 Task: Research Airbnb properties in Haifa, Israel from 1st December, 2023 to 5th December, 2023 for 1 adult.1  bedroom having 1 bed and 1 bathroom. Property type can be flat. Amenities needed are: wifi, washing machine. Booking option can be shelf check-in. Look for 4 properties as per requirement.
Action: Mouse moved to (477, 119)
Screenshot: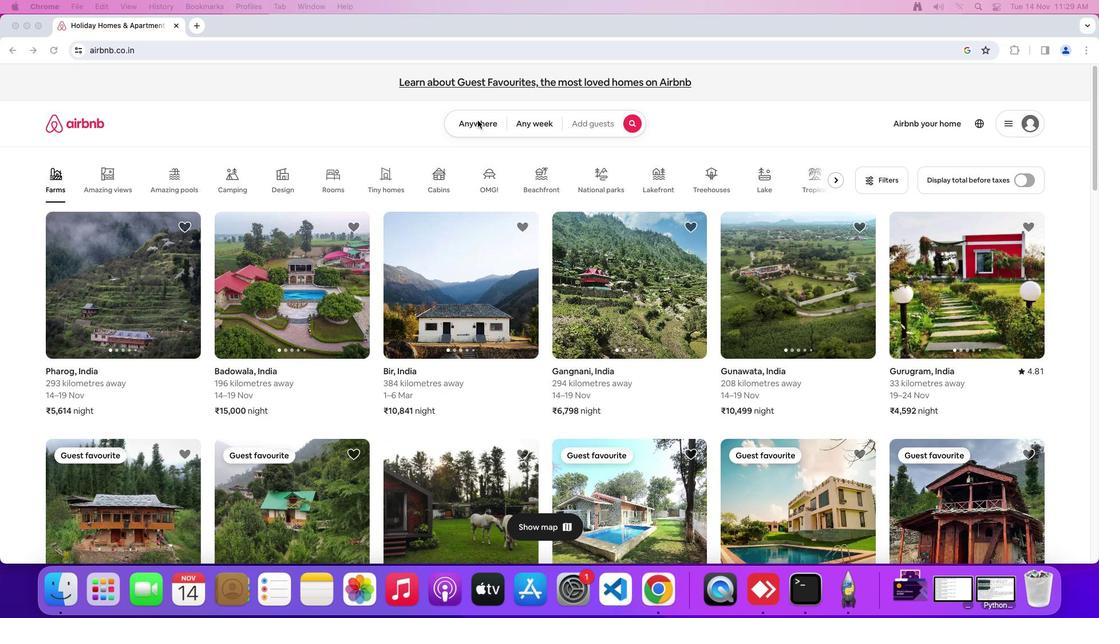 
Action: Mouse pressed left at (477, 119)
Screenshot: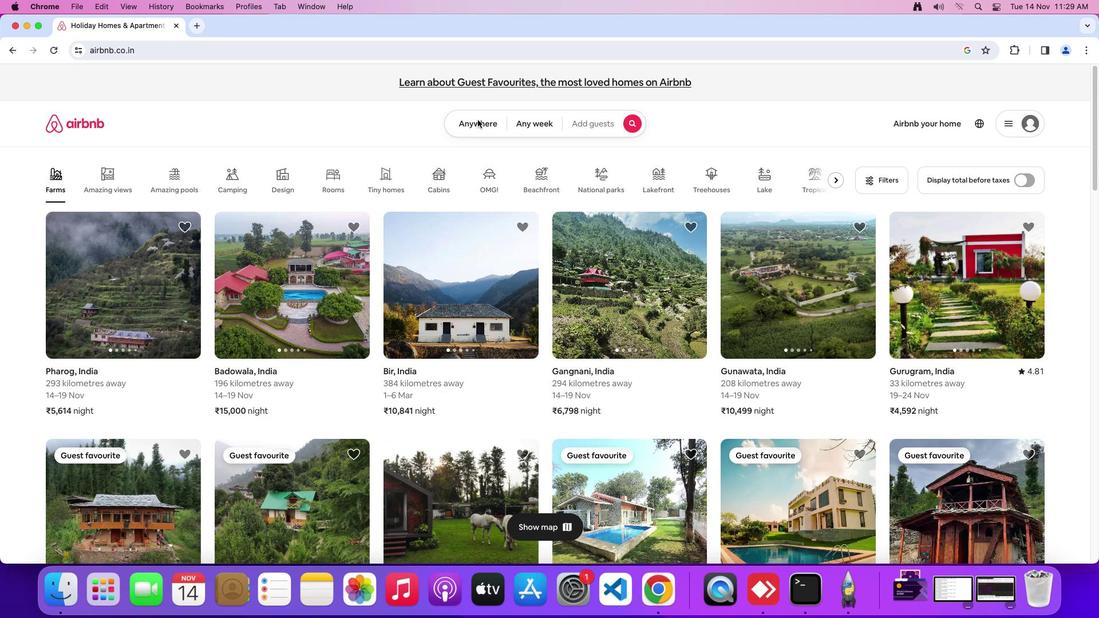 
Action: Mouse moved to (476, 120)
Screenshot: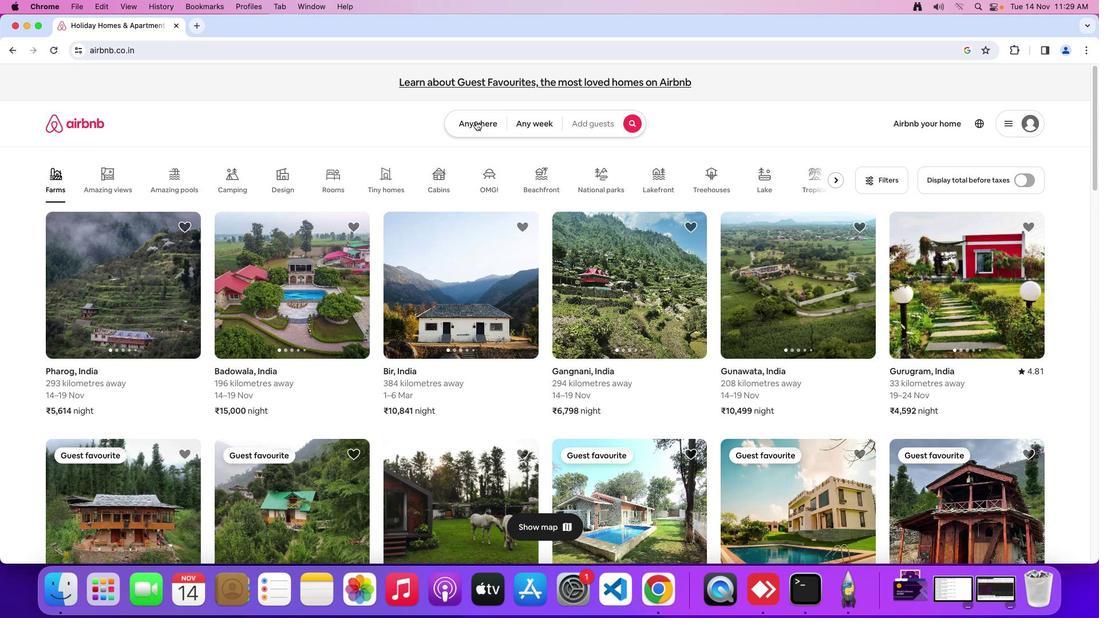 
Action: Mouse pressed left at (476, 120)
Screenshot: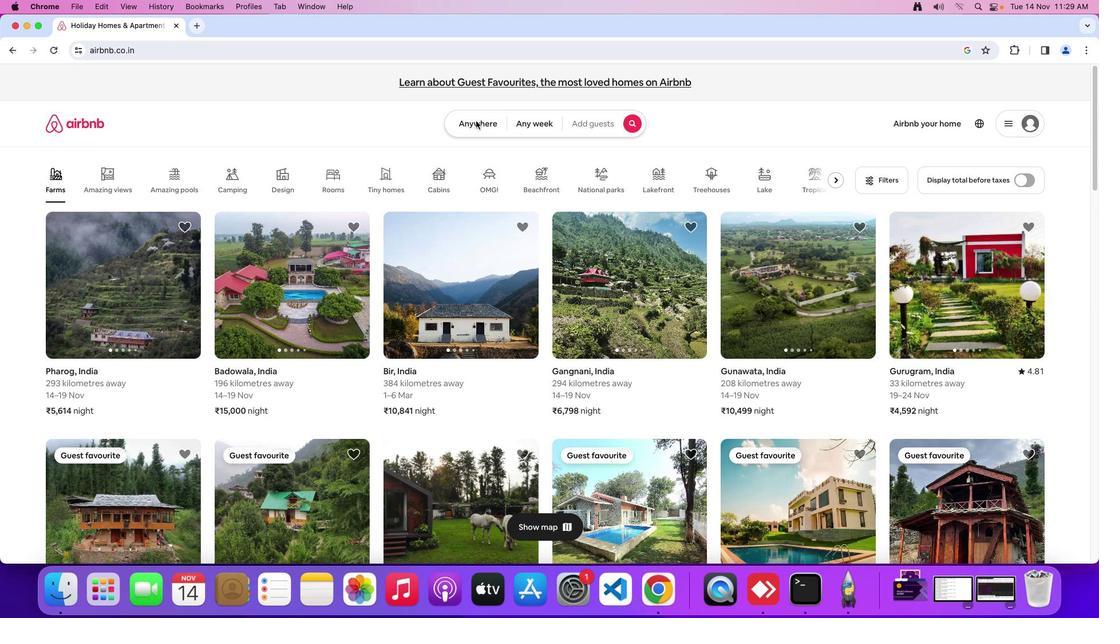 
Action: Mouse moved to (390, 169)
Screenshot: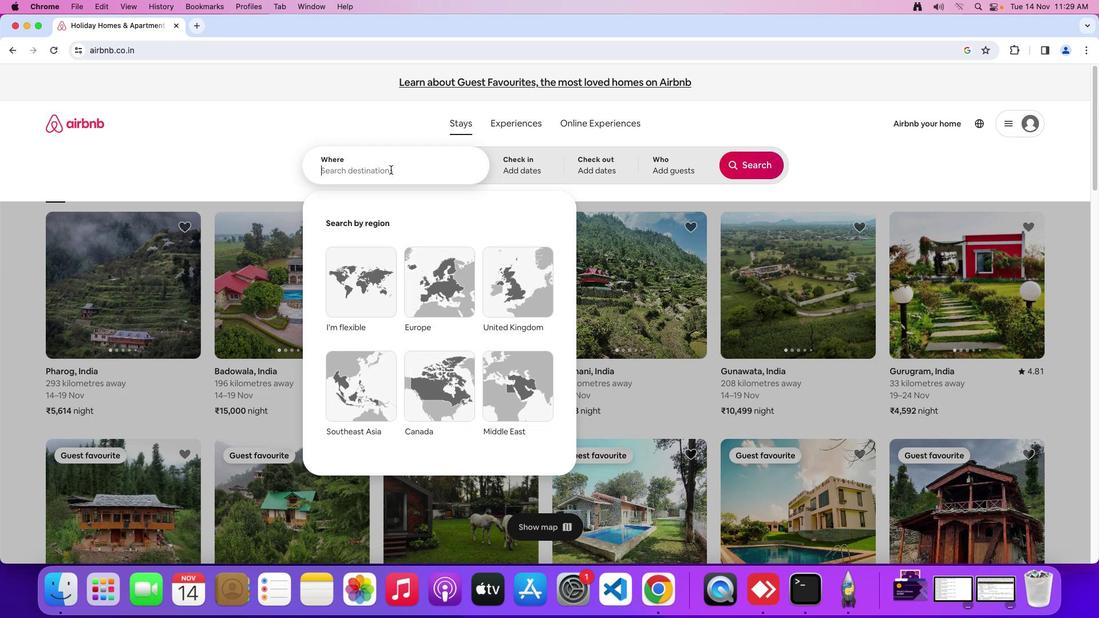
Action: Mouse pressed left at (390, 169)
Screenshot: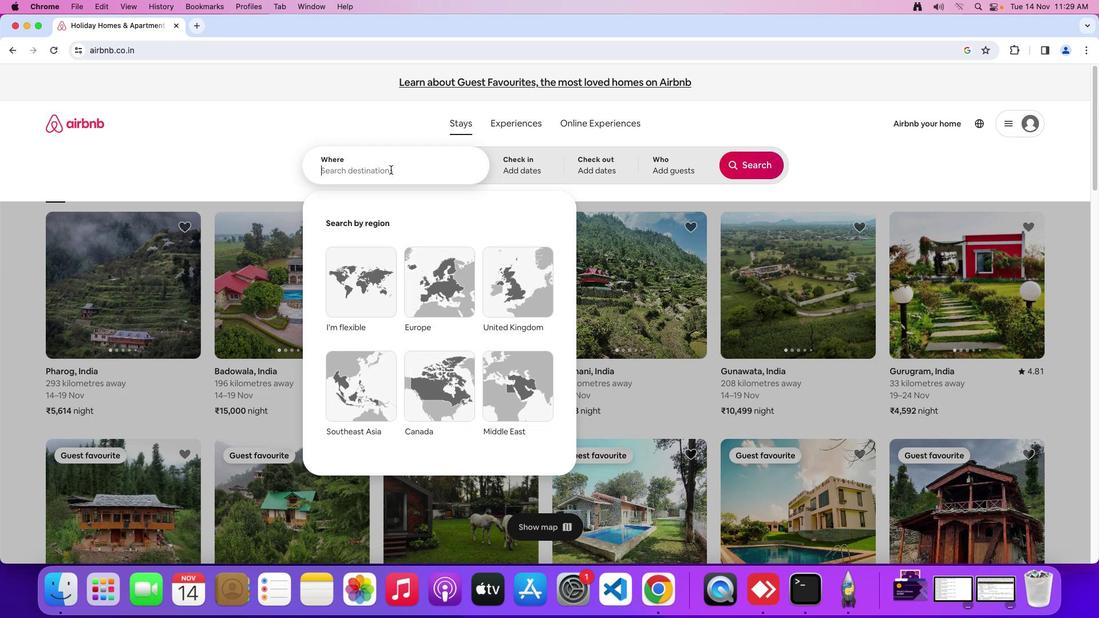 
Action: Mouse moved to (400, 201)
Screenshot: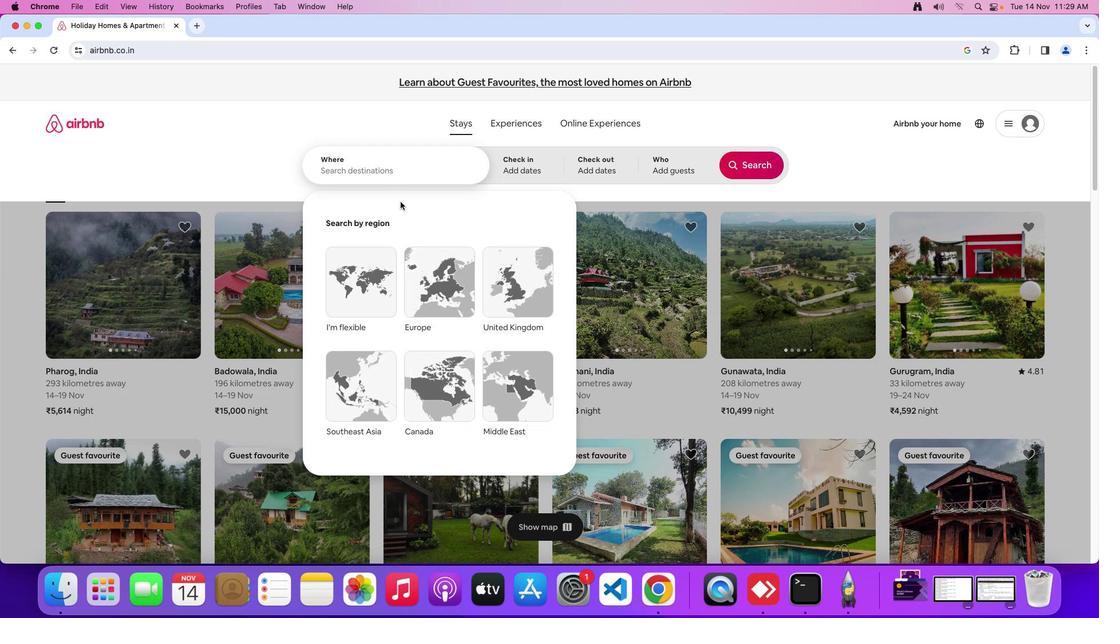 
Action: Key pressed Key.shift'H''a''i''f''a'','Key.spaceKey.shift'I''s''r''a''e''l'
Screenshot: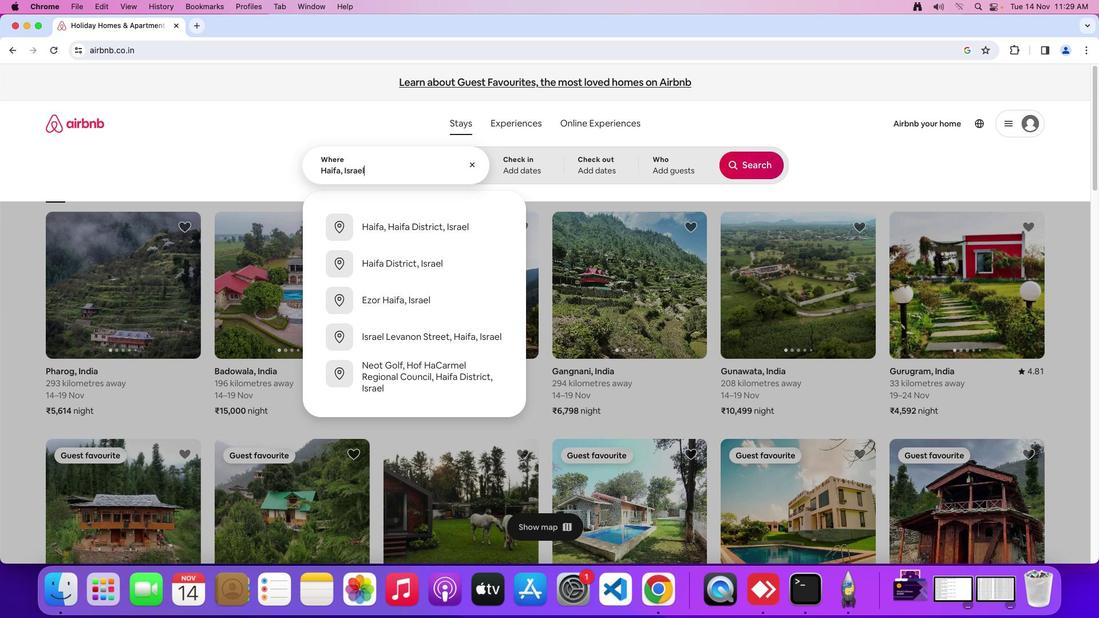 
Action: Mouse moved to (515, 166)
Screenshot: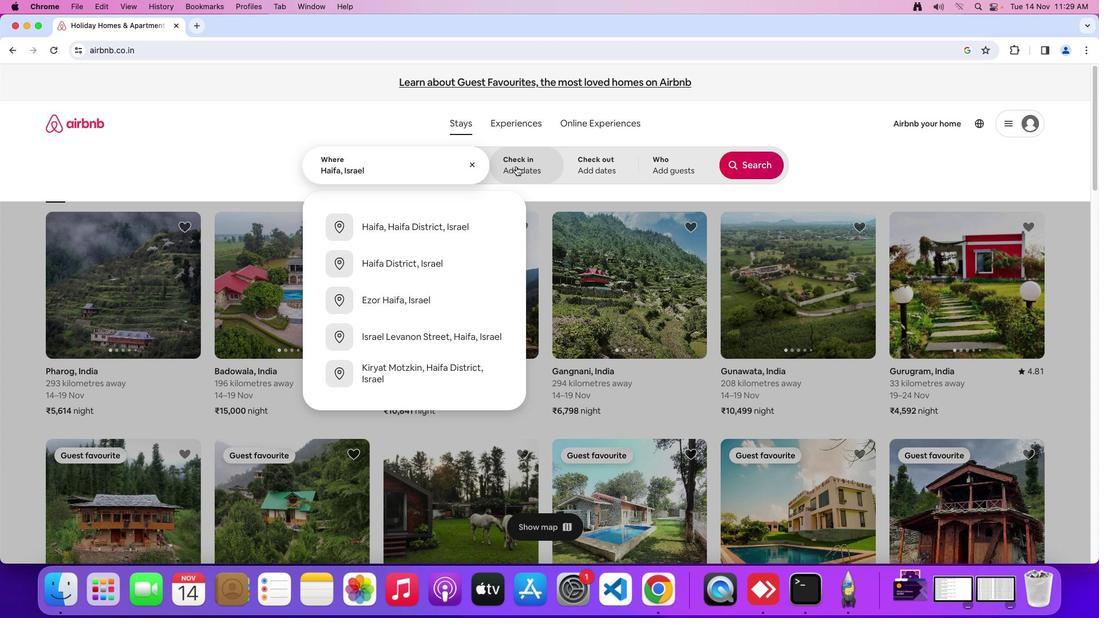 
Action: Mouse pressed left at (515, 166)
Screenshot: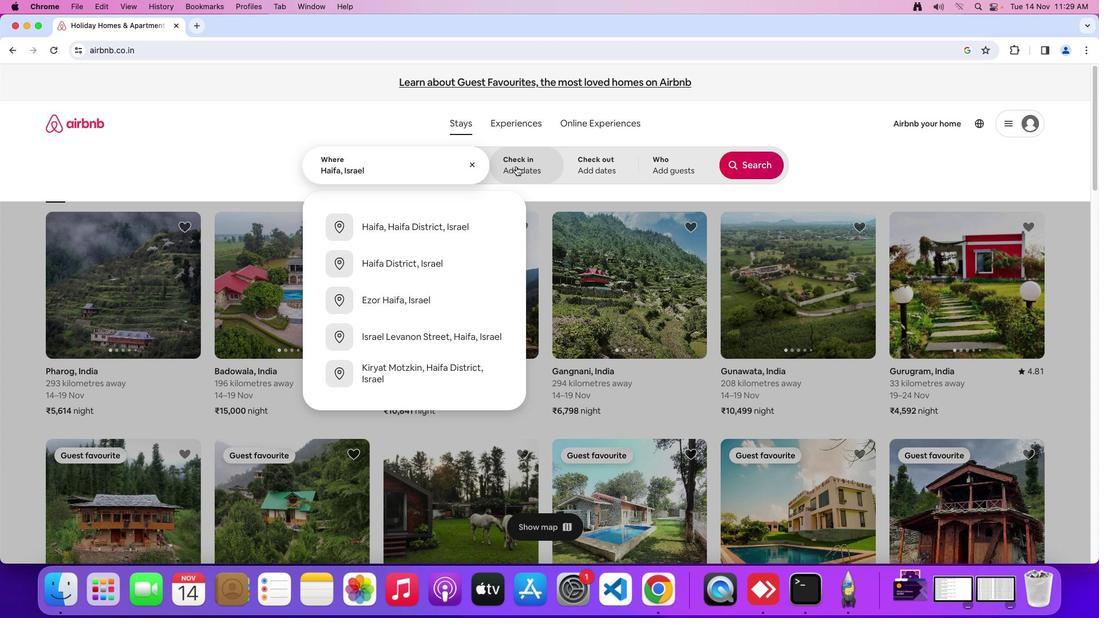 
Action: Mouse moved to (711, 308)
Screenshot: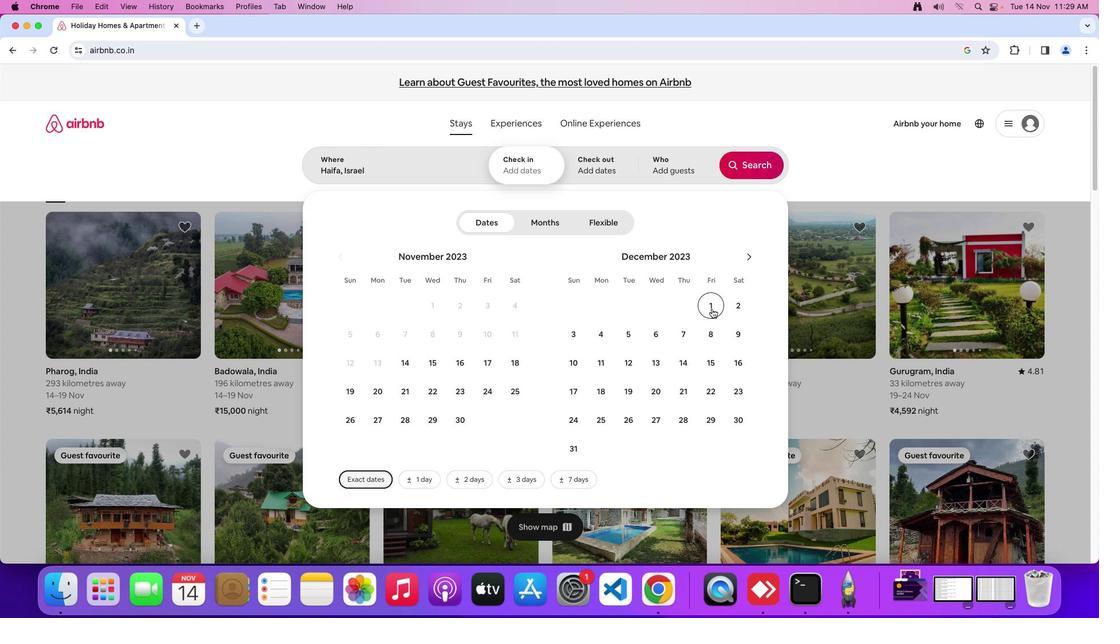 
Action: Mouse pressed left at (711, 308)
Screenshot: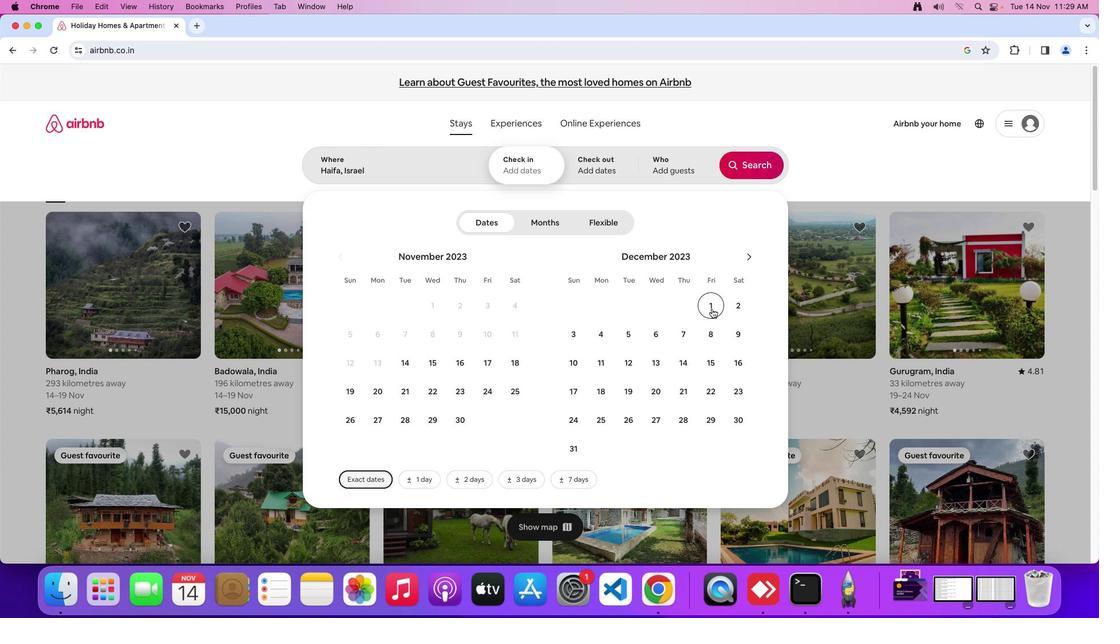 
Action: Mouse moved to (710, 309)
Screenshot: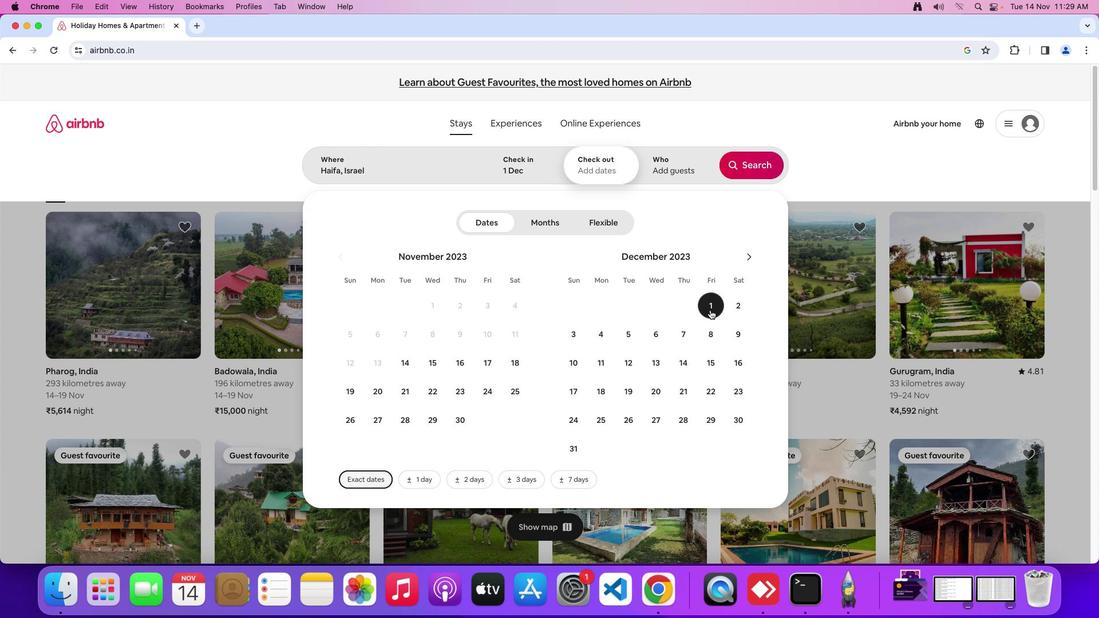 
Action: Mouse scrolled (710, 309) with delta (0, 0)
Screenshot: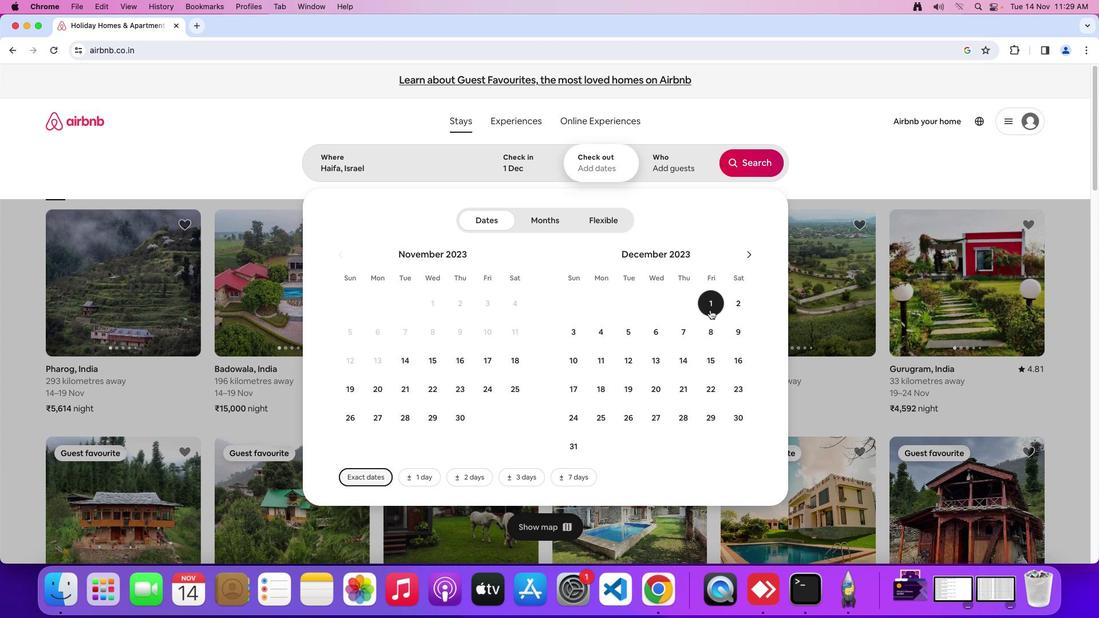 
Action: Mouse moved to (710, 309)
Screenshot: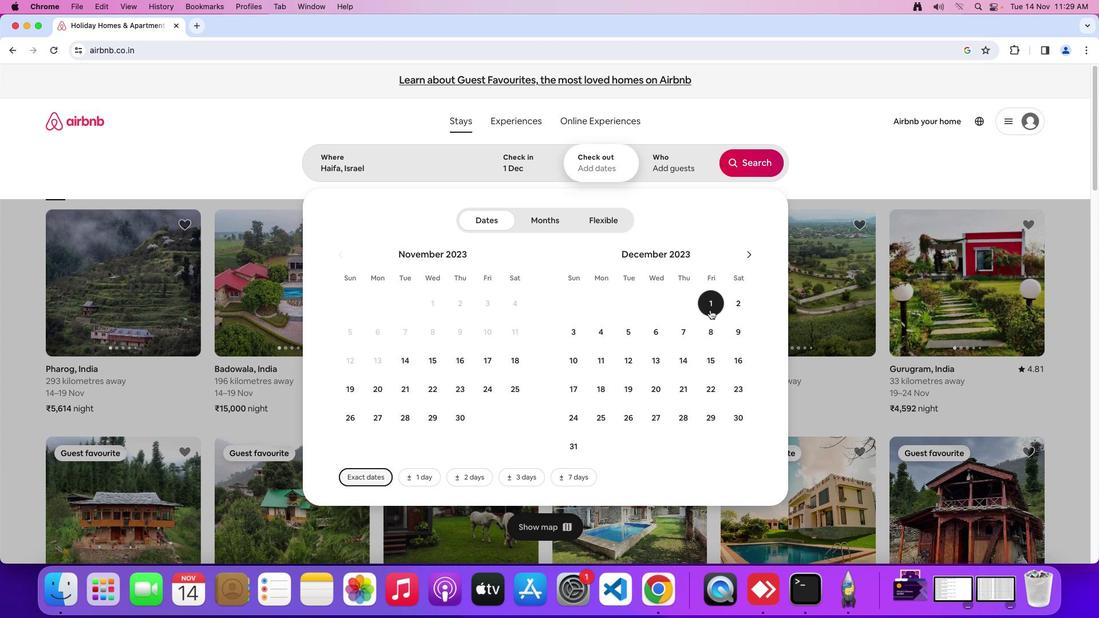 
Action: Mouse scrolled (710, 309) with delta (0, 0)
Screenshot: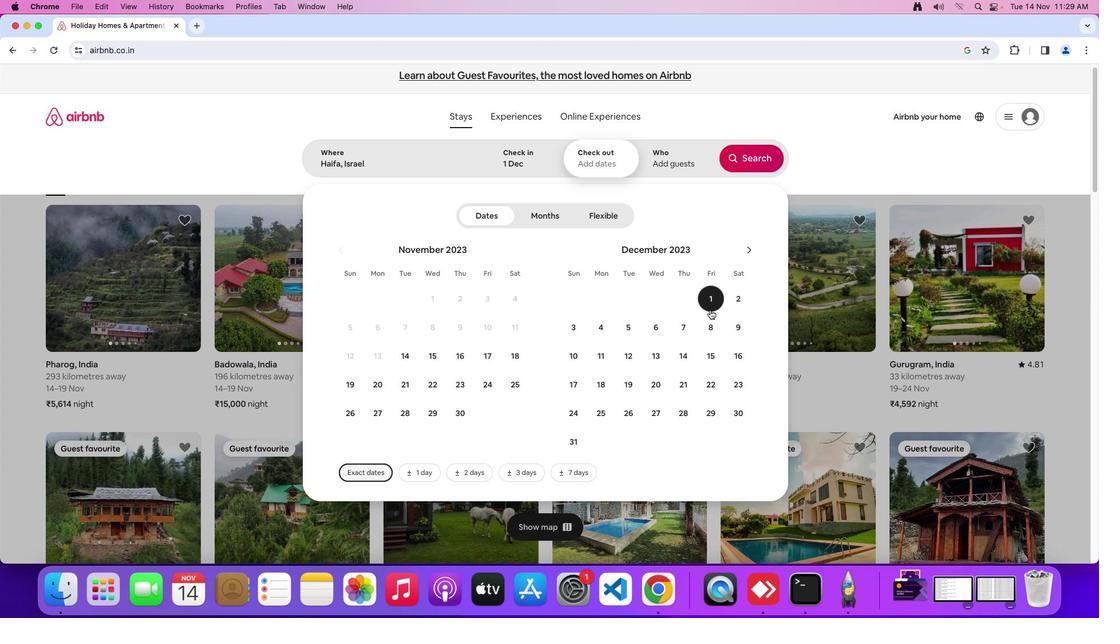 
Action: Mouse scrolled (710, 309) with delta (0, 0)
Screenshot: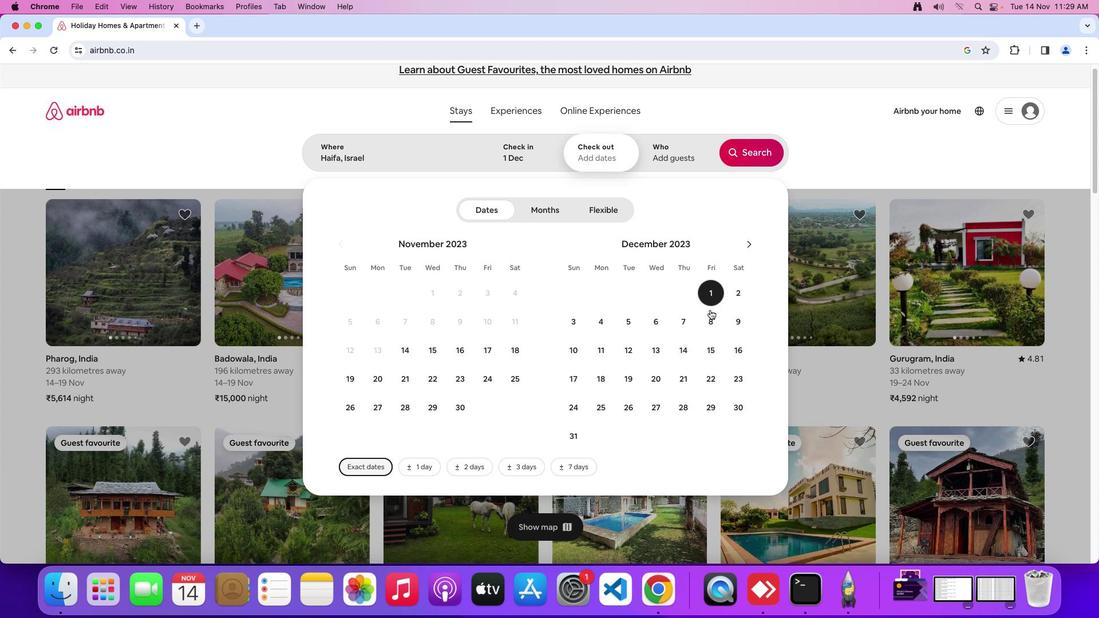 
Action: Mouse moved to (709, 310)
Screenshot: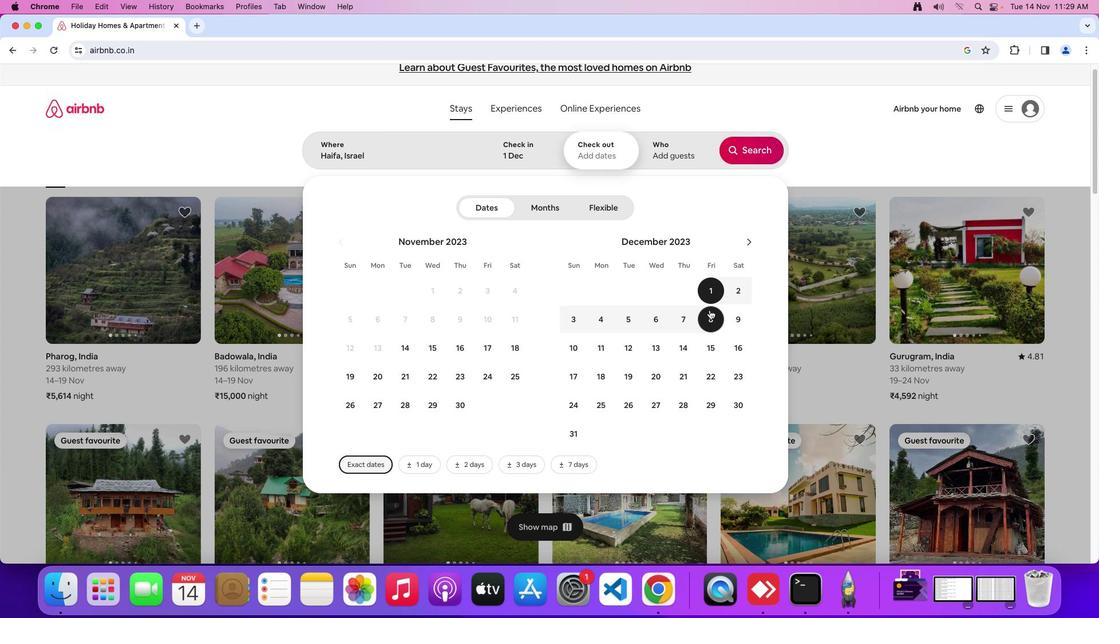 
Action: Mouse scrolled (709, 310) with delta (0, 0)
Screenshot: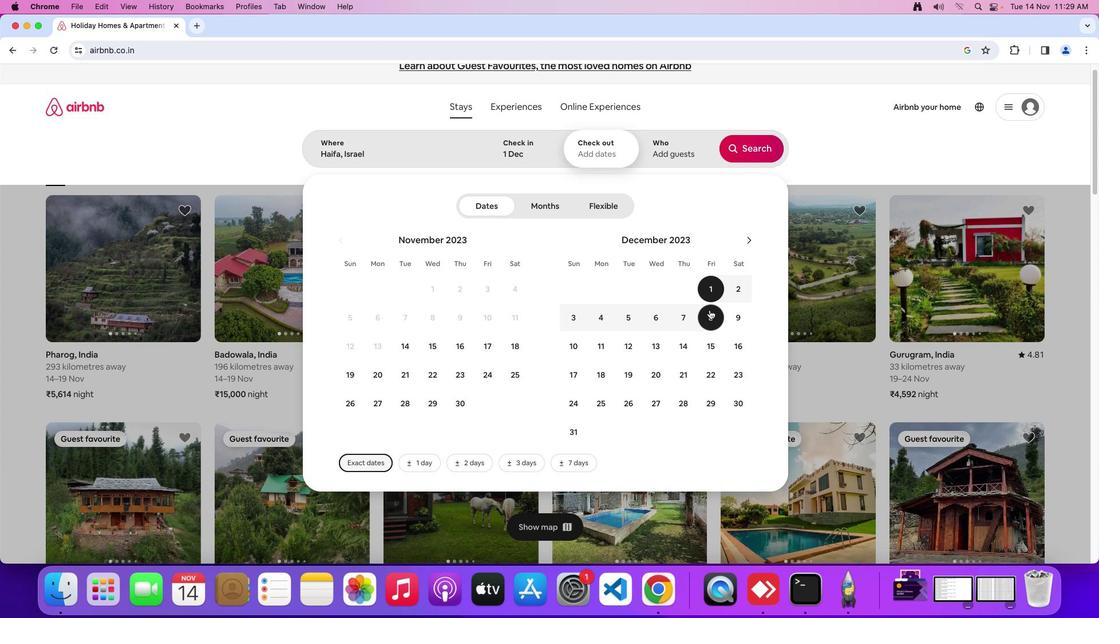 
Action: Mouse scrolled (709, 310) with delta (0, 0)
Screenshot: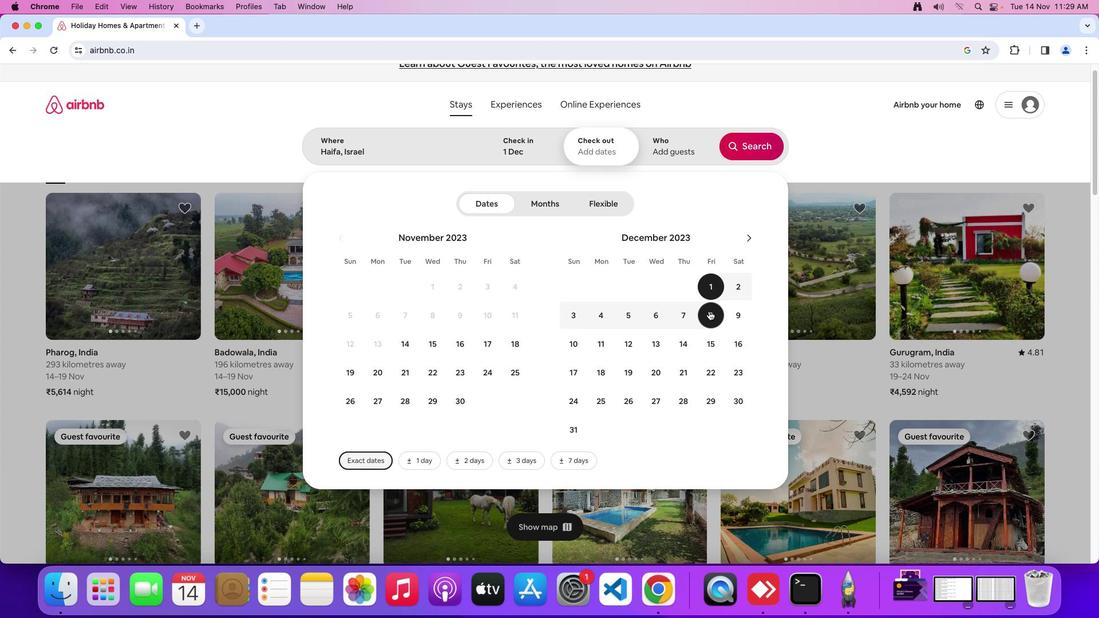 
Action: Mouse moved to (621, 313)
Screenshot: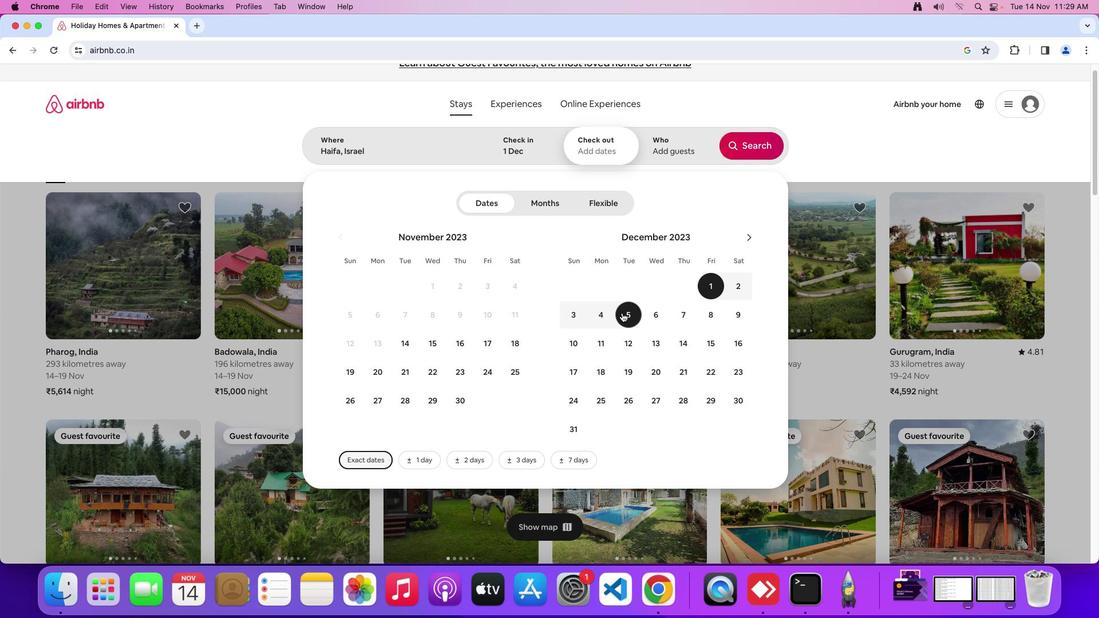 
Action: Mouse pressed left at (621, 313)
Screenshot: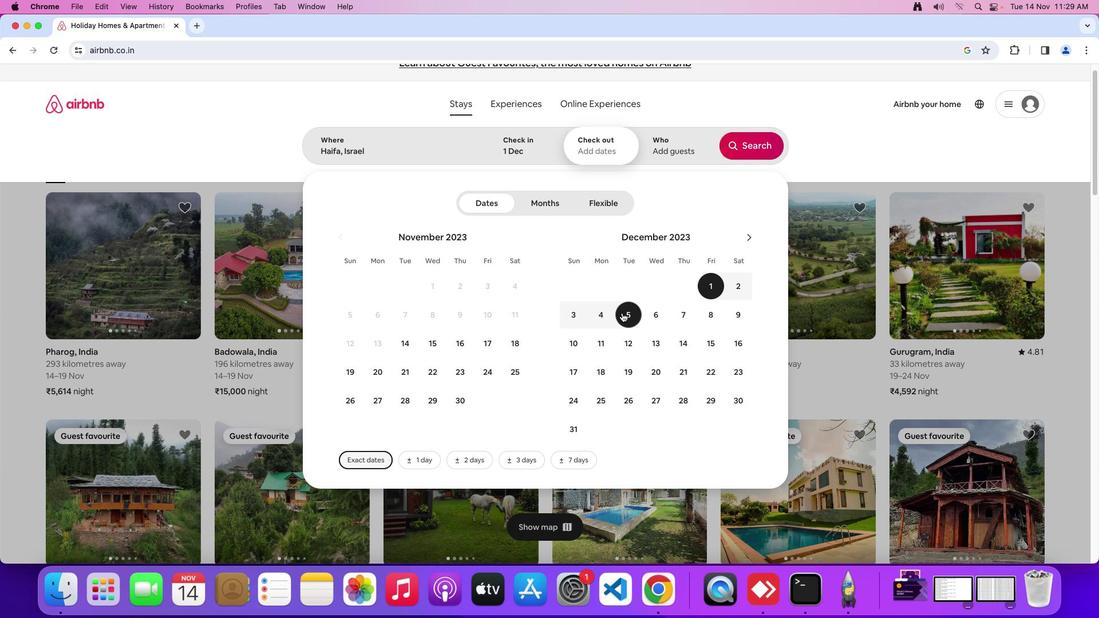 
Action: Mouse moved to (665, 136)
Screenshot: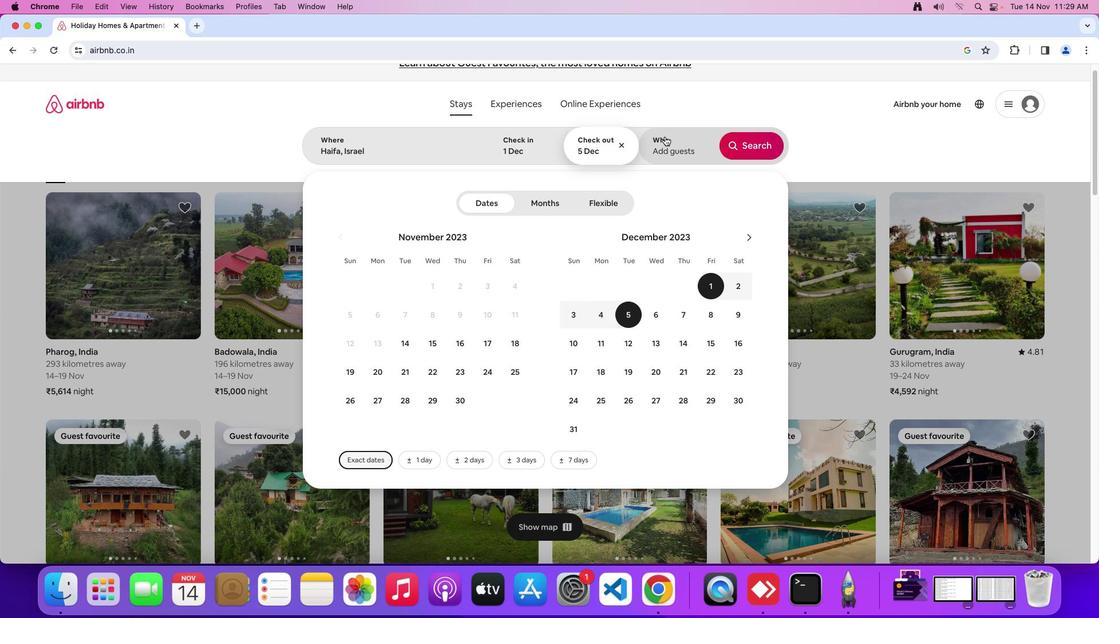 
Action: Mouse pressed left at (665, 136)
Screenshot: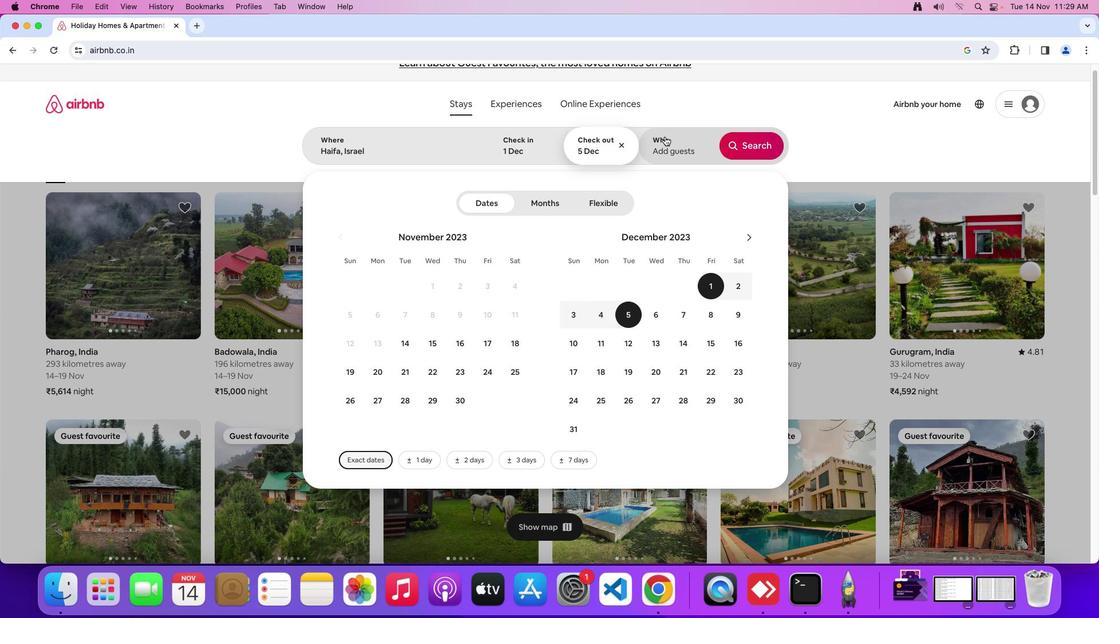 
Action: Mouse moved to (756, 201)
Screenshot: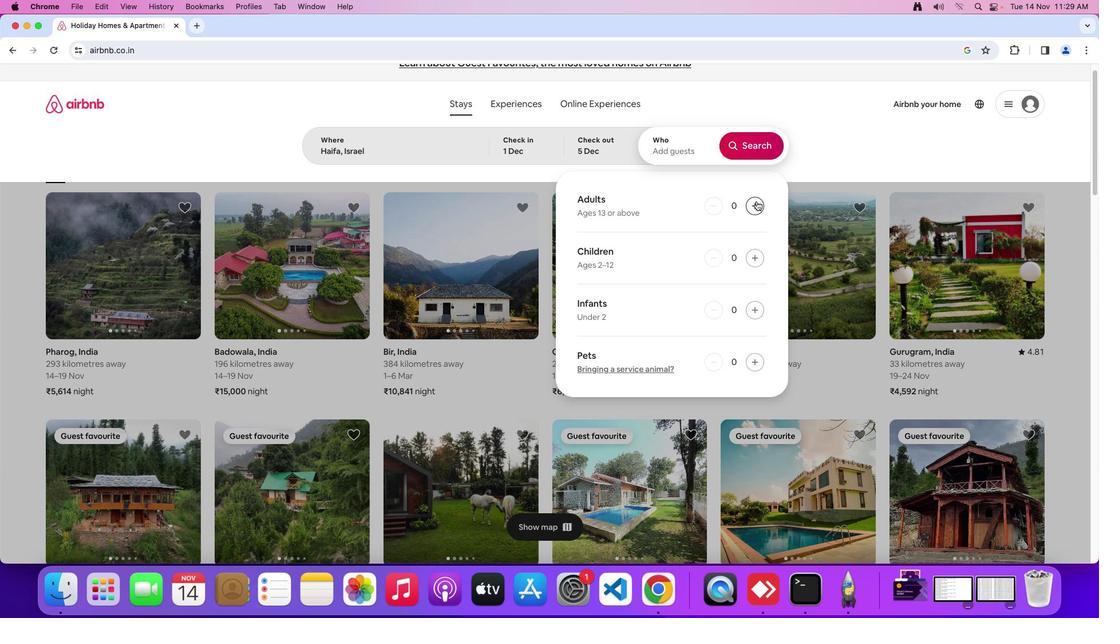 
Action: Mouse pressed left at (756, 201)
Screenshot: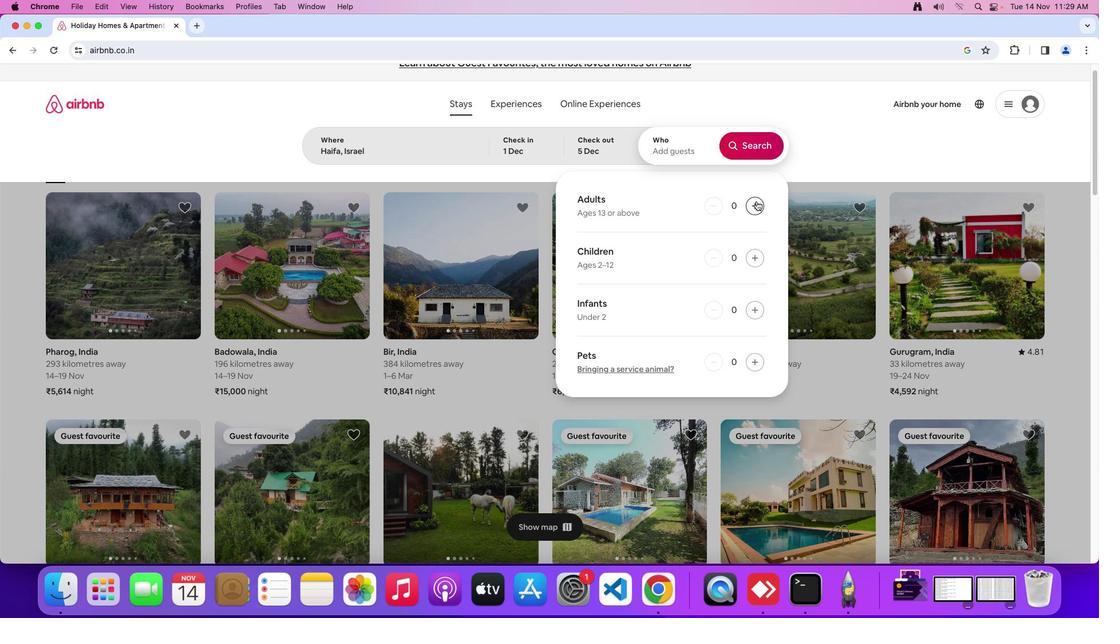 
Action: Mouse moved to (705, 227)
Screenshot: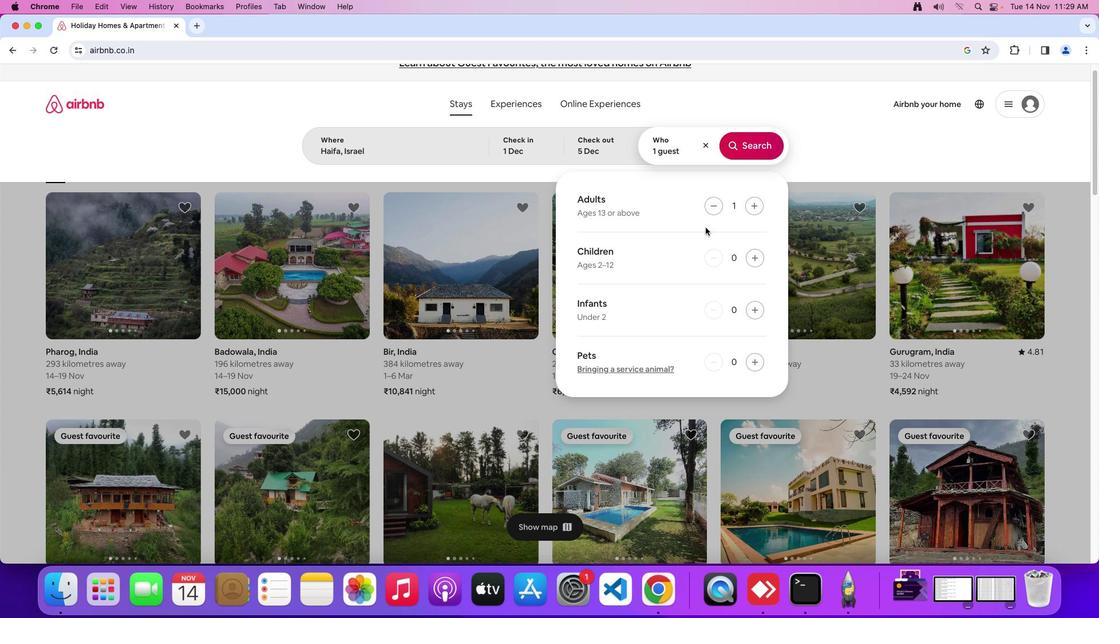
Action: Mouse scrolled (705, 227) with delta (0, 0)
Screenshot: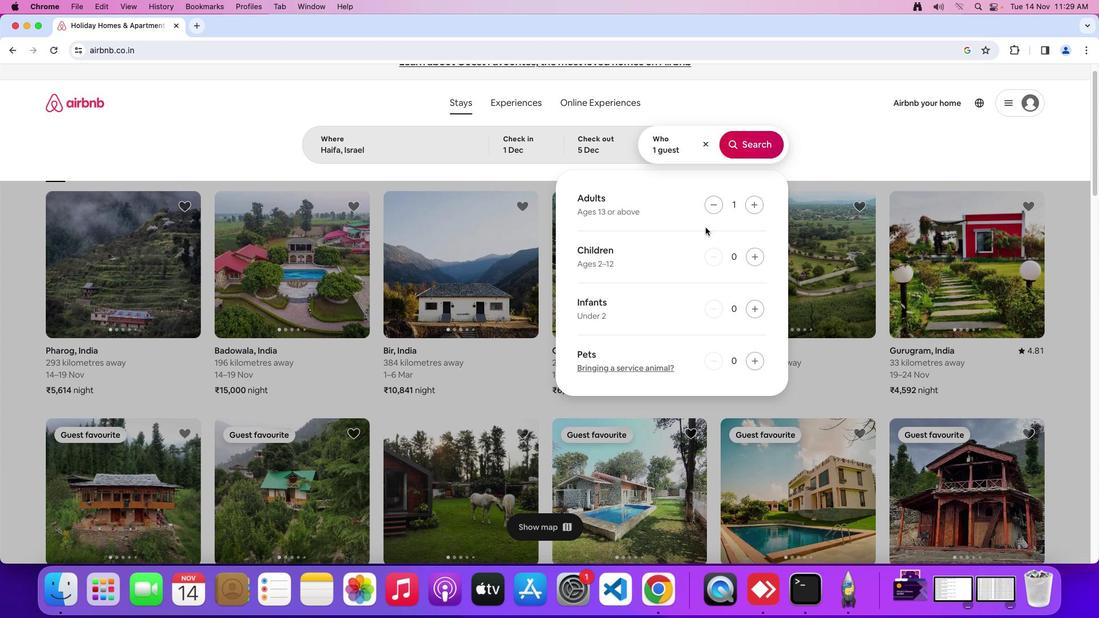 
Action: Mouse scrolled (705, 227) with delta (0, 0)
Screenshot: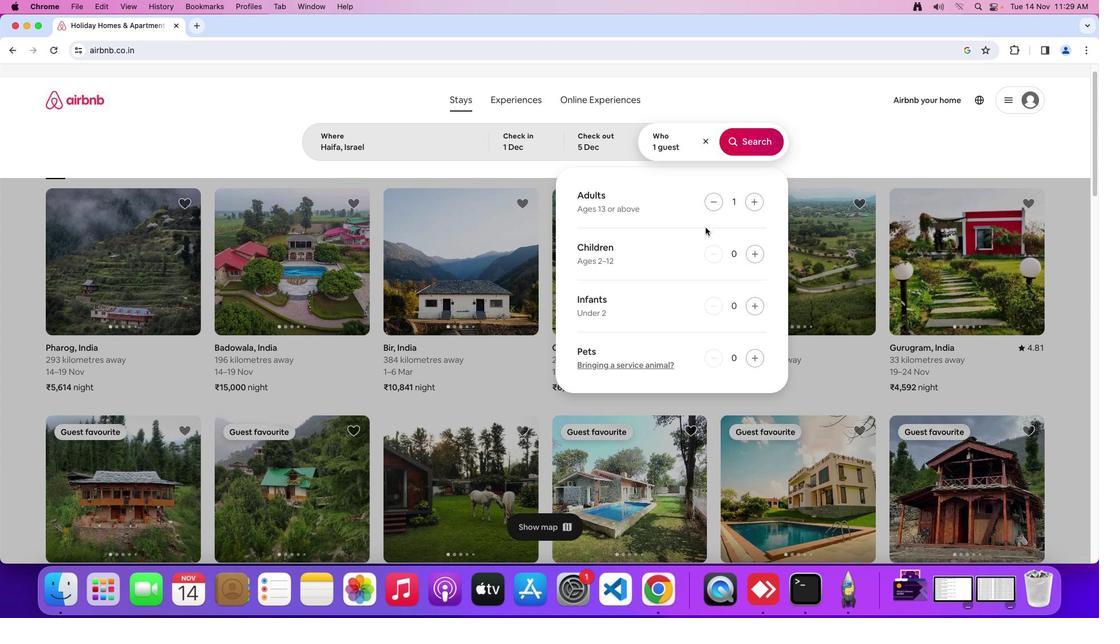 
Action: Mouse moved to (762, 145)
Screenshot: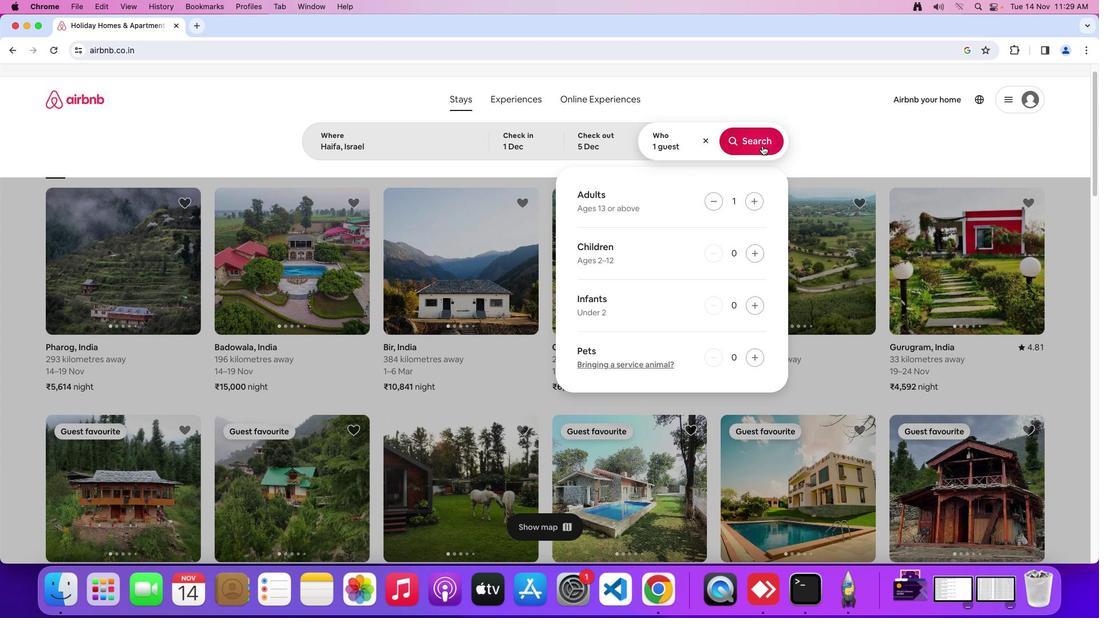 
Action: Mouse pressed left at (762, 145)
Screenshot: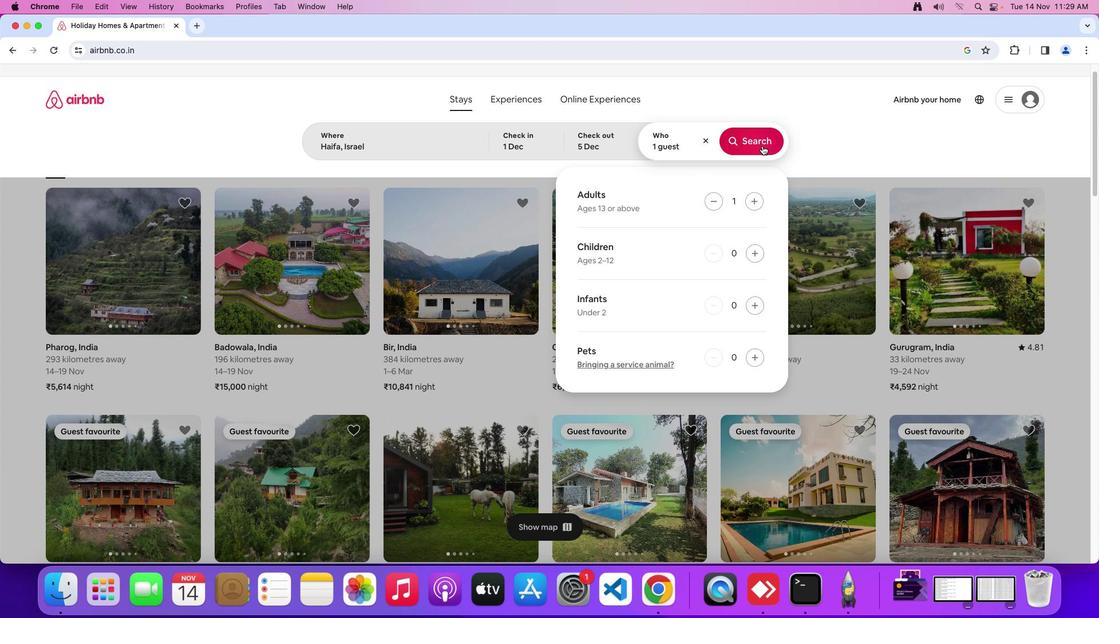 
Action: Mouse moved to (899, 132)
Screenshot: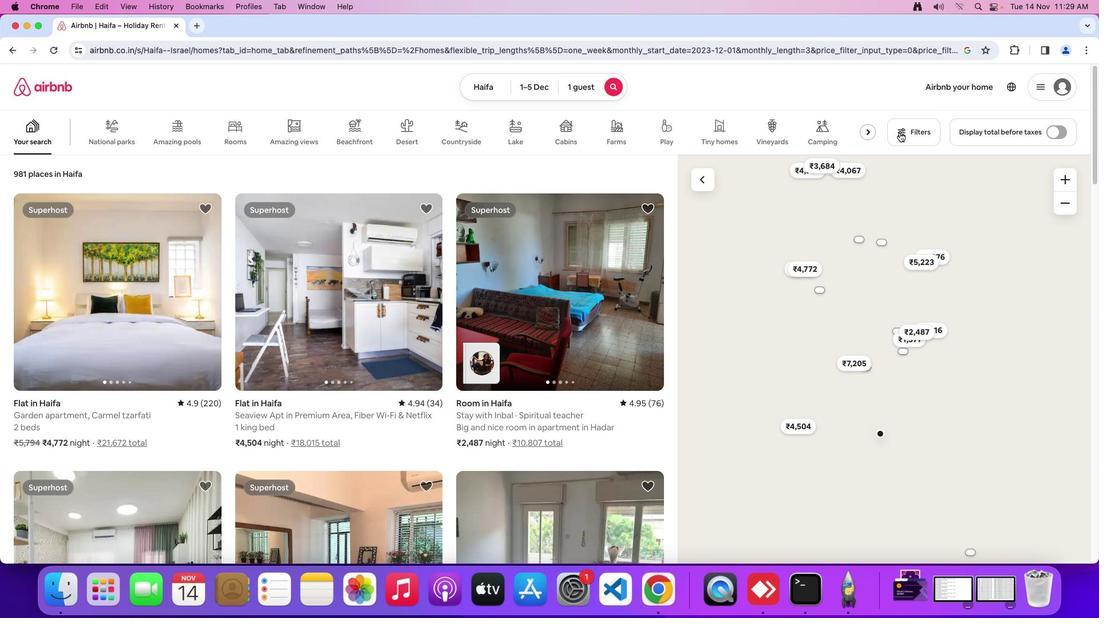 
Action: Mouse pressed left at (899, 132)
Screenshot: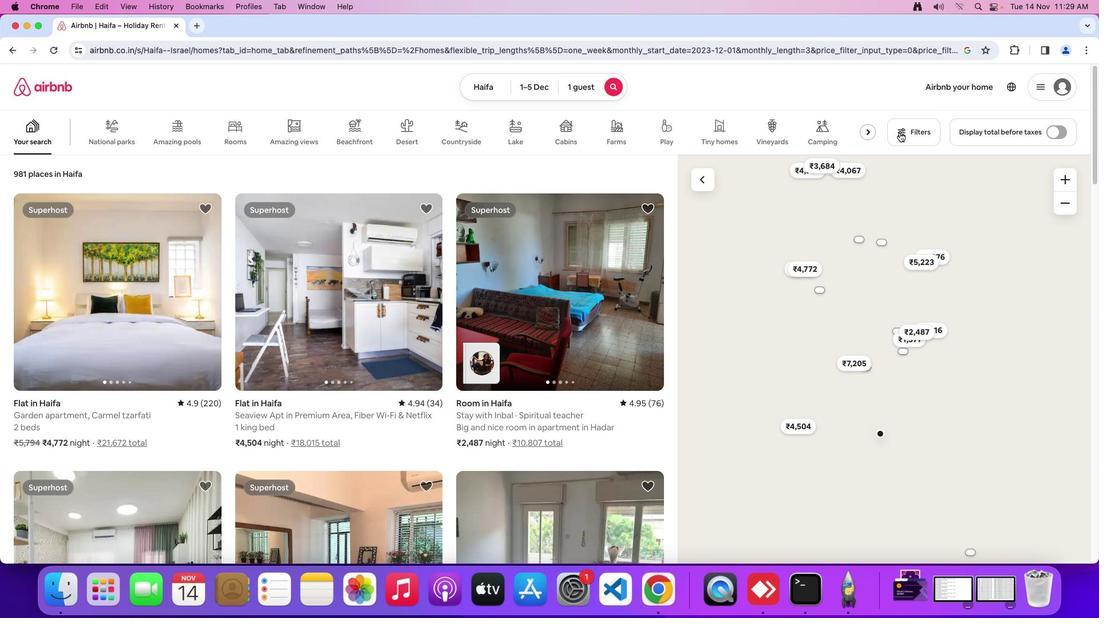 
Action: Mouse moved to (505, 268)
Screenshot: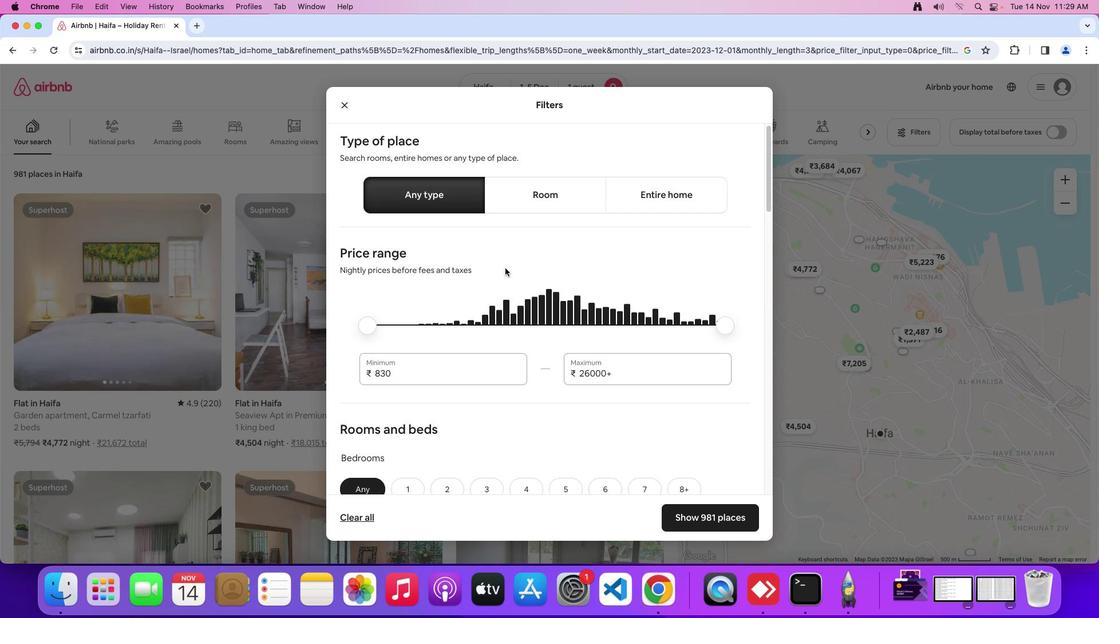 
Action: Mouse scrolled (505, 268) with delta (0, 0)
Screenshot: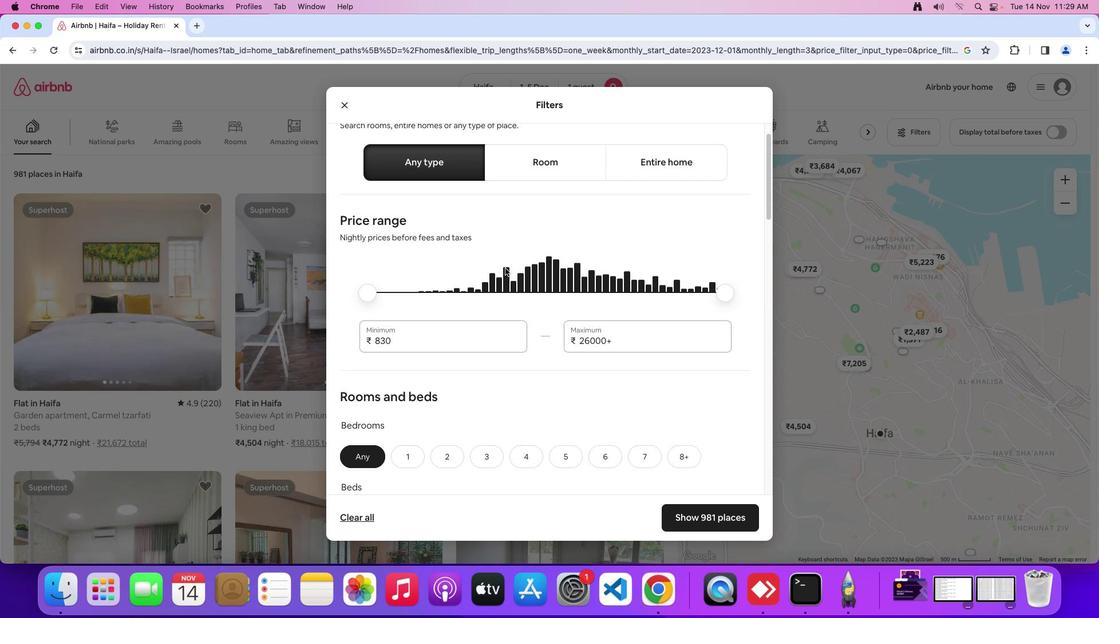 
Action: Mouse scrolled (505, 268) with delta (0, 0)
Screenshot: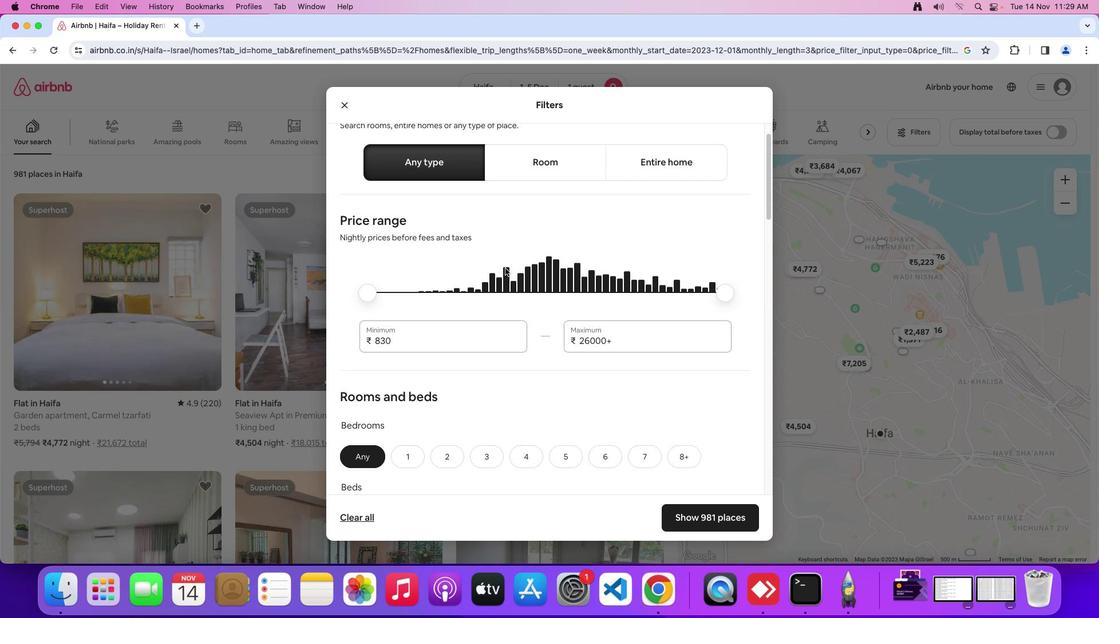 
Action: Mouse scrolled (505, 268) with delta (0, -2)
Screenshot: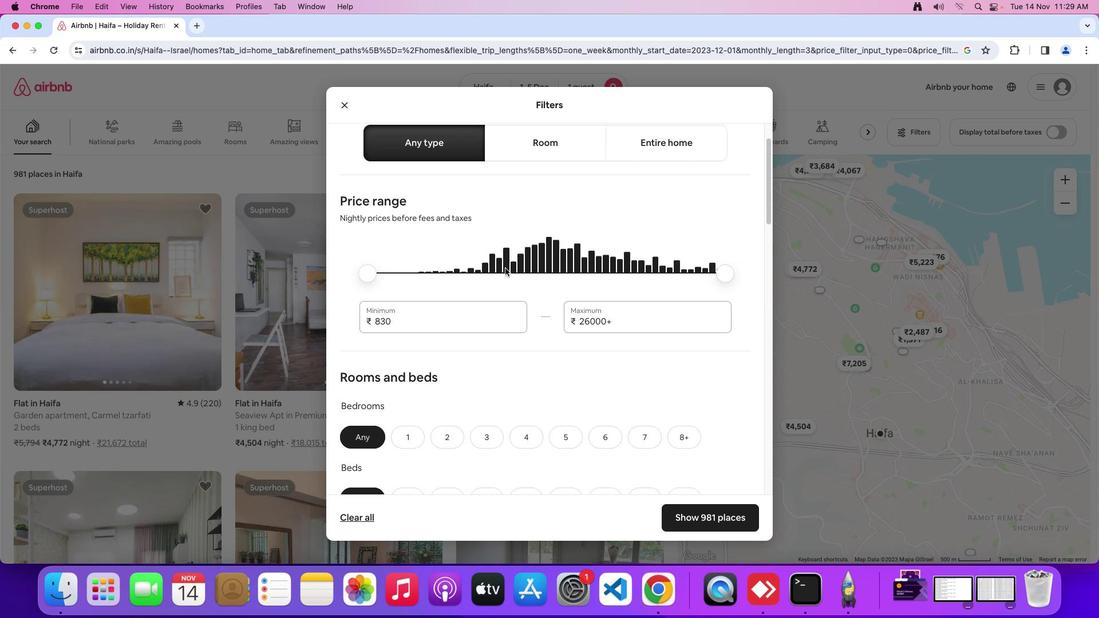 
Action: Mouse moved to (504, 267)
Screenshot: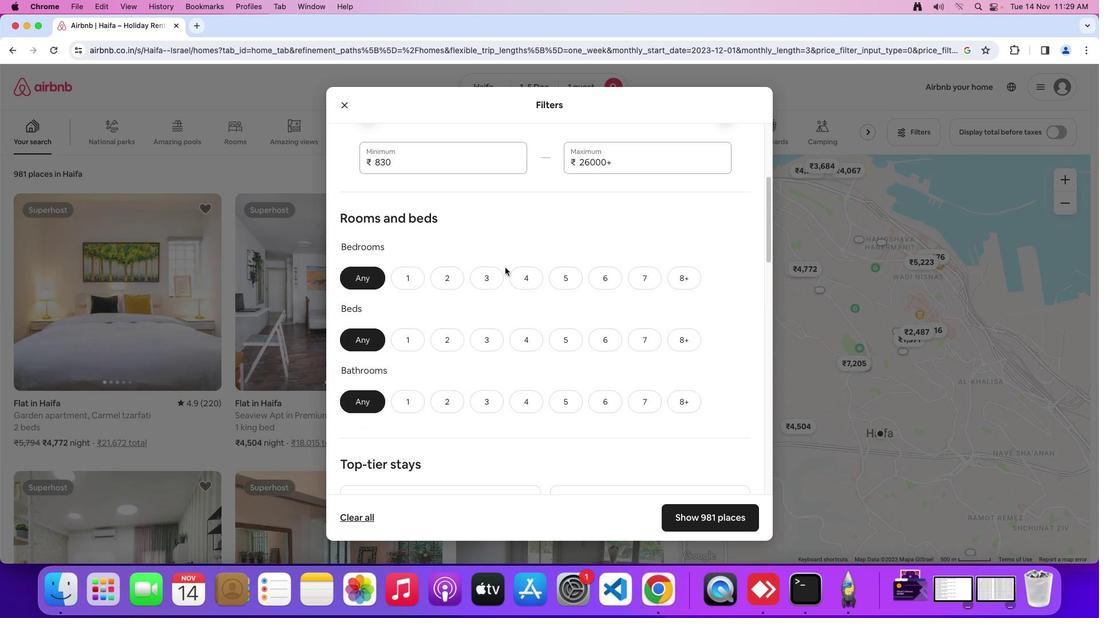 
Action: Mouse scrolled (504, 267) with delta (0, -2)
Screenshot: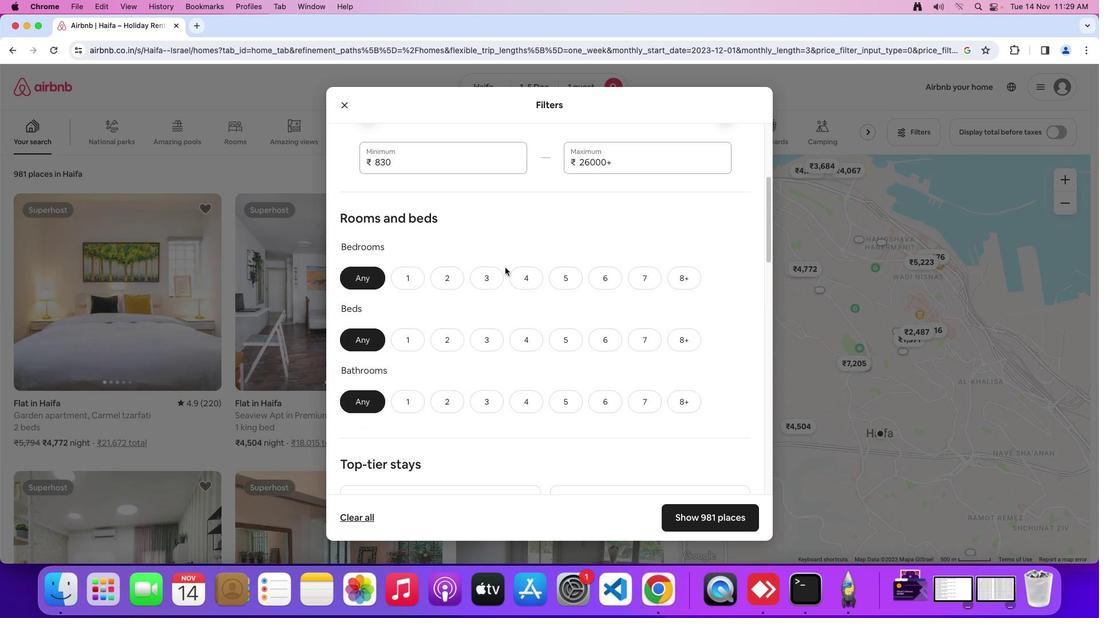 
Action: Mouse moved to (409, 271)
Screenshot: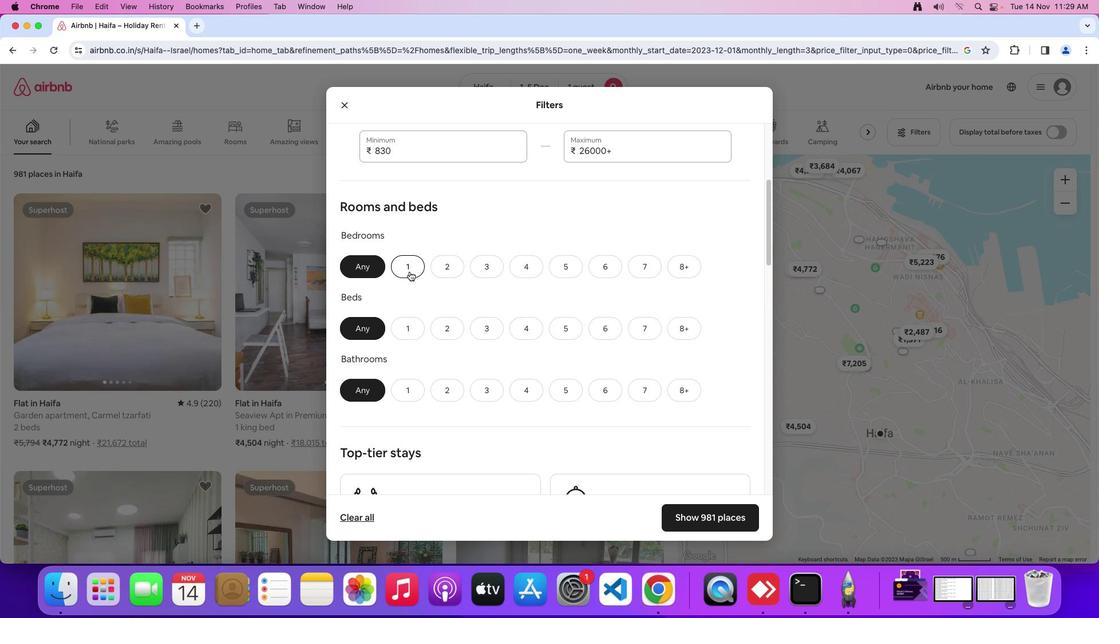 
Action: Mouse pressed left at (409, 271)
Screenshot: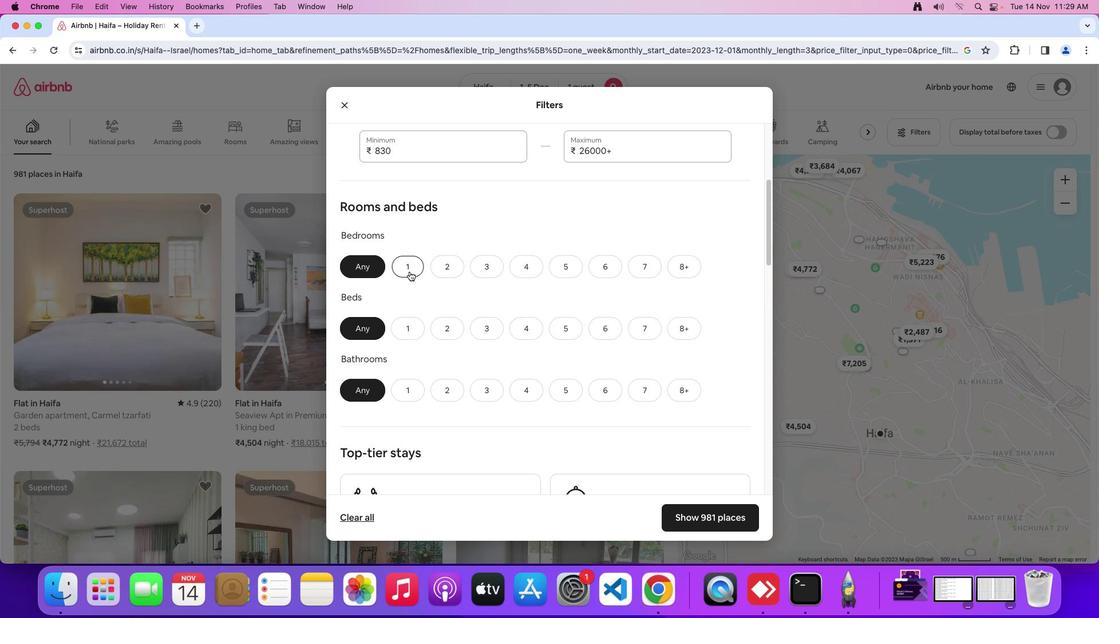 
Action: Mouse moved to (410, 301)
Screenshot: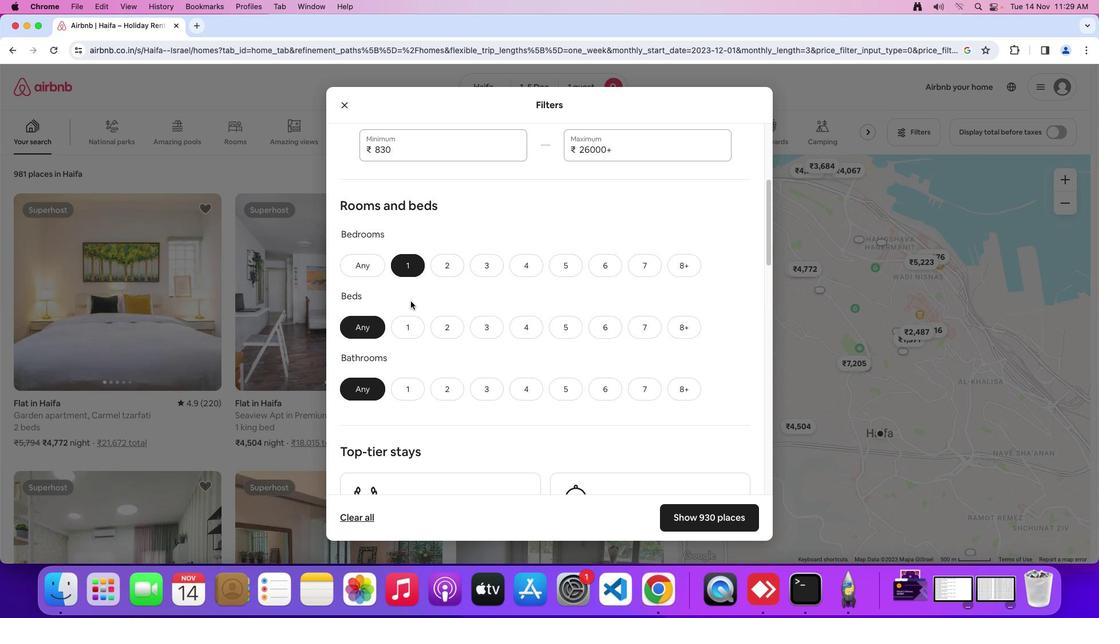 
Action: Mouse scrolled (410, 301) with delta (0, 0)
Screenshot: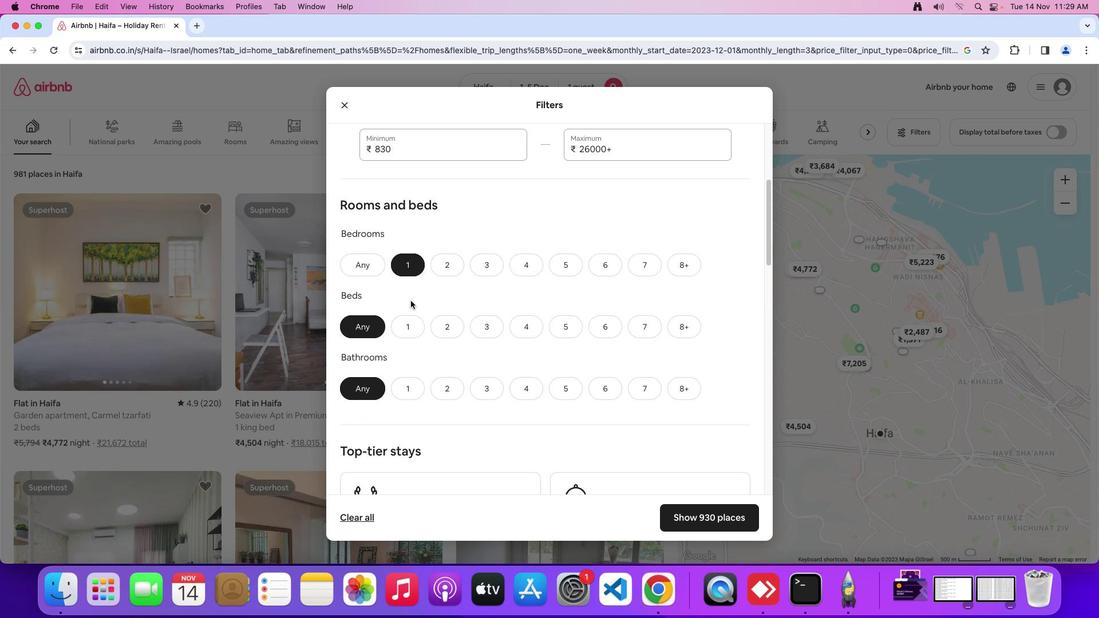 
Action: Mouse moved to (410, 301)
Screenshot: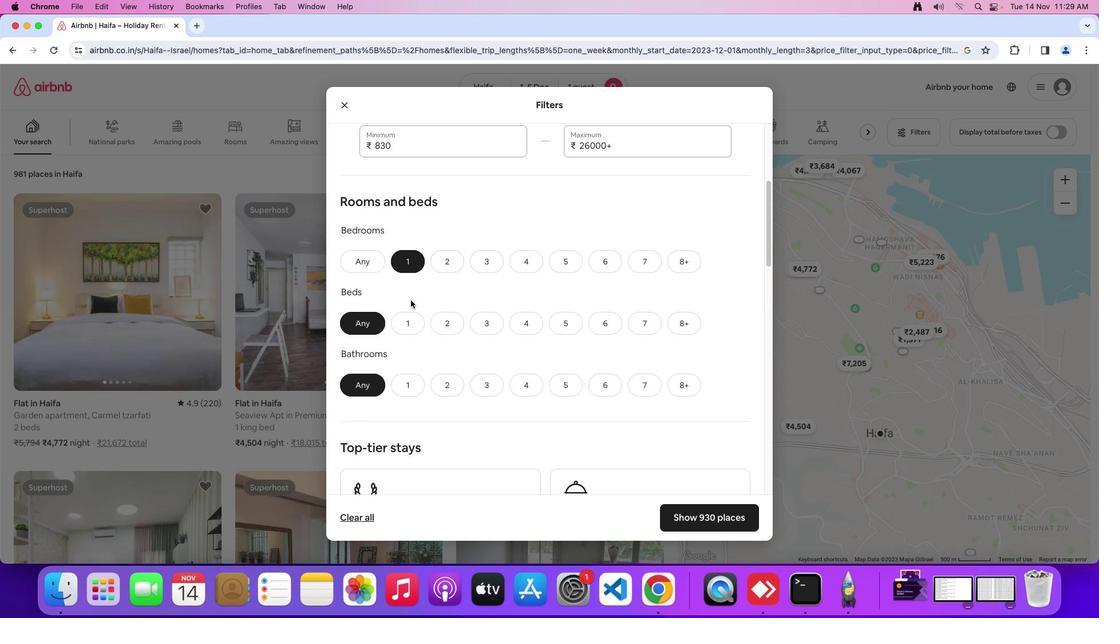 
Action: Mouse scrolled (410, 301) with delta (0, 0)
Screenshot: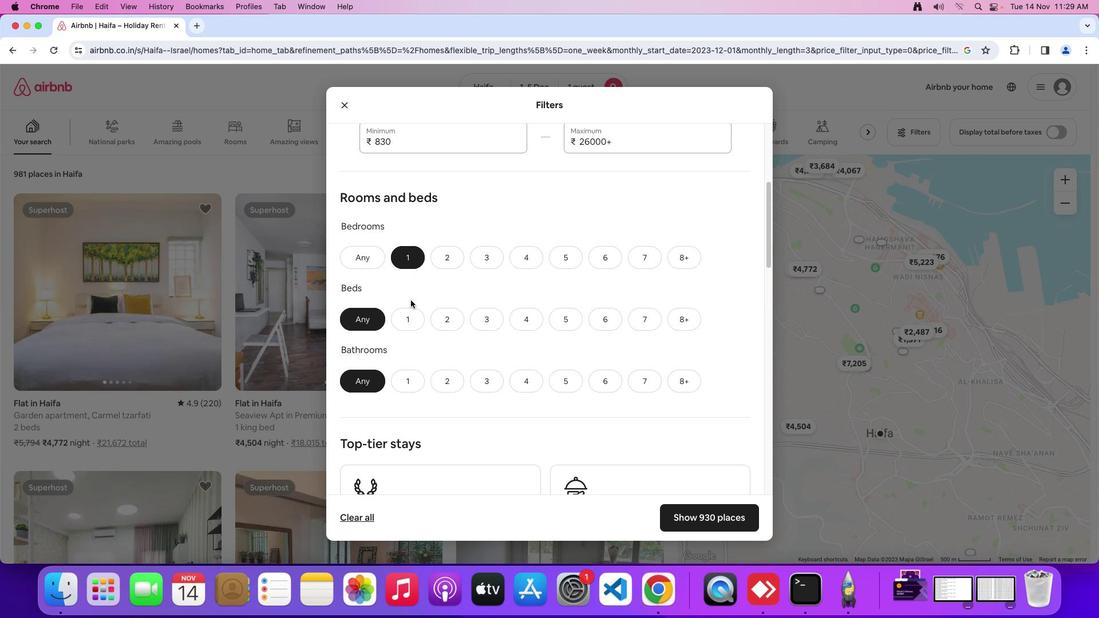 
Action: Mouse moved to (410, 300)
Screenshot: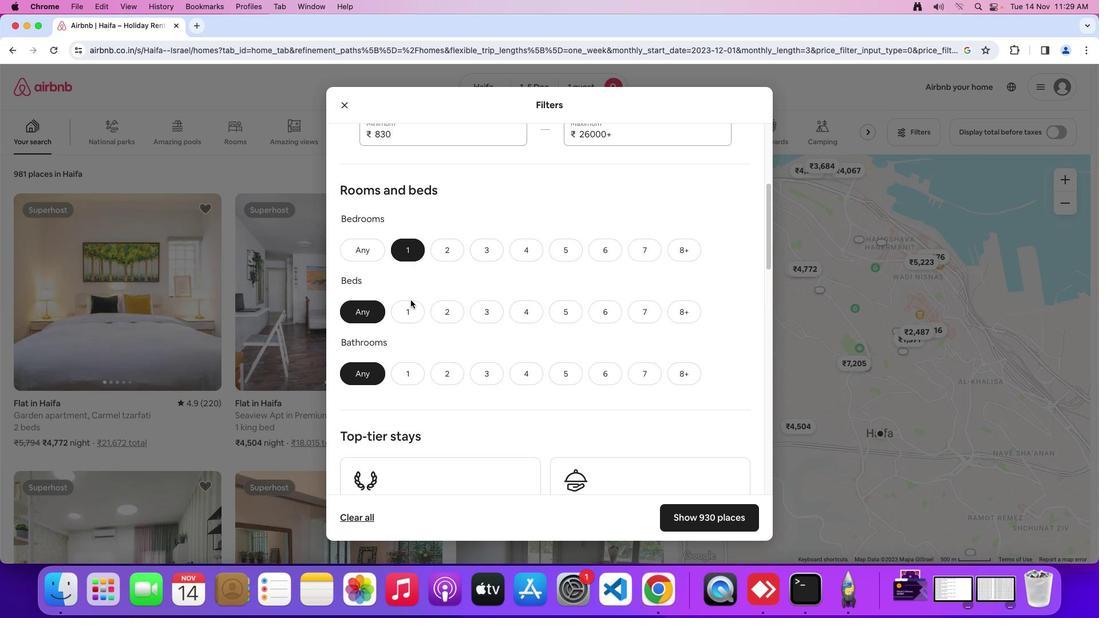
Action: Mouse scrolled (410, 300) with delta (0, 0)
Screenshot: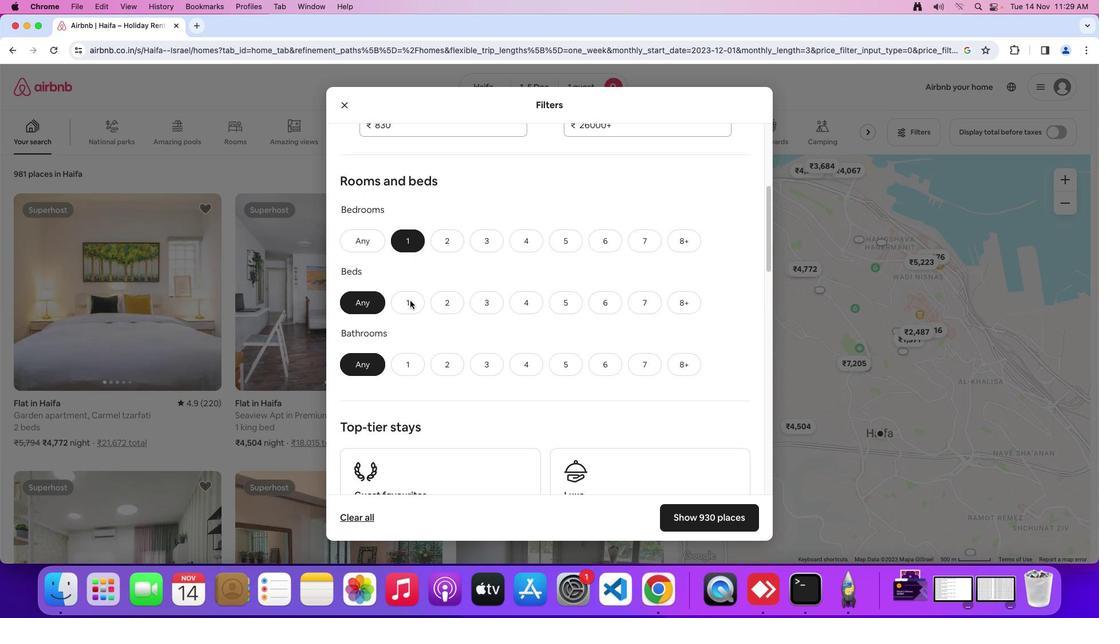 
Action: Mouse moved to (411, 302)
Screenshot: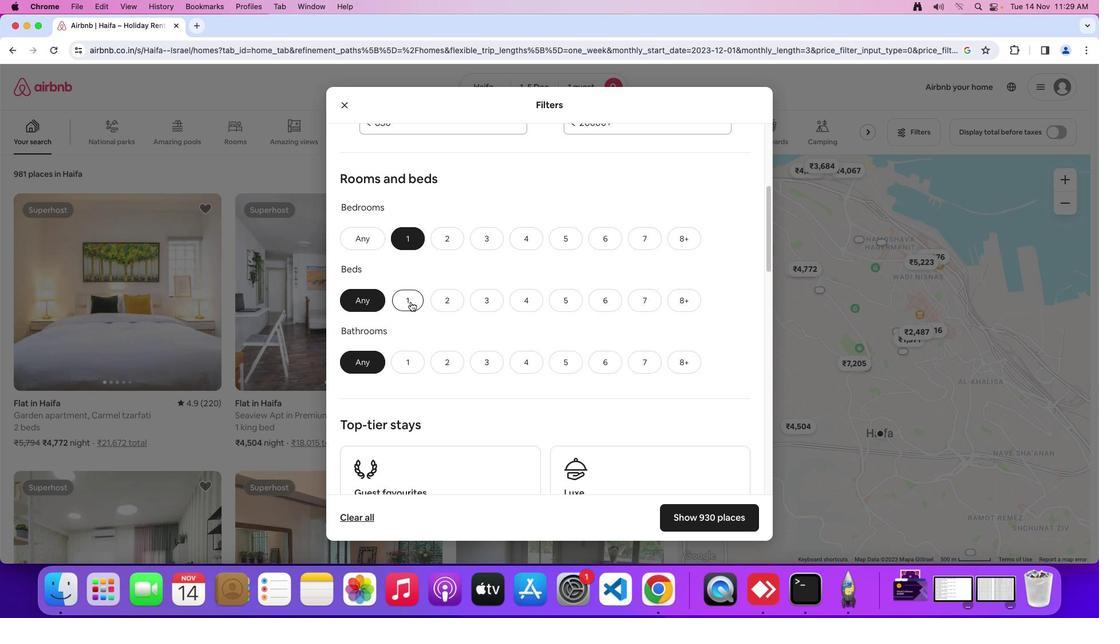 
Action: Mouse pressed left at (411, 302)
Screenshot: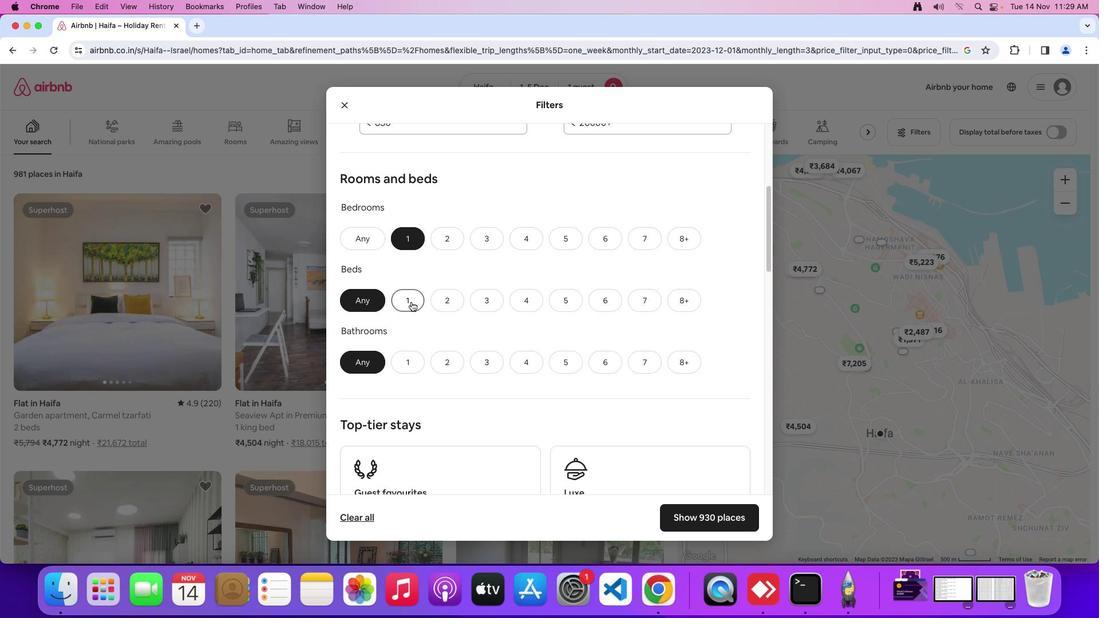 
Action: Mouse moved to (409, 364)
Screenshot: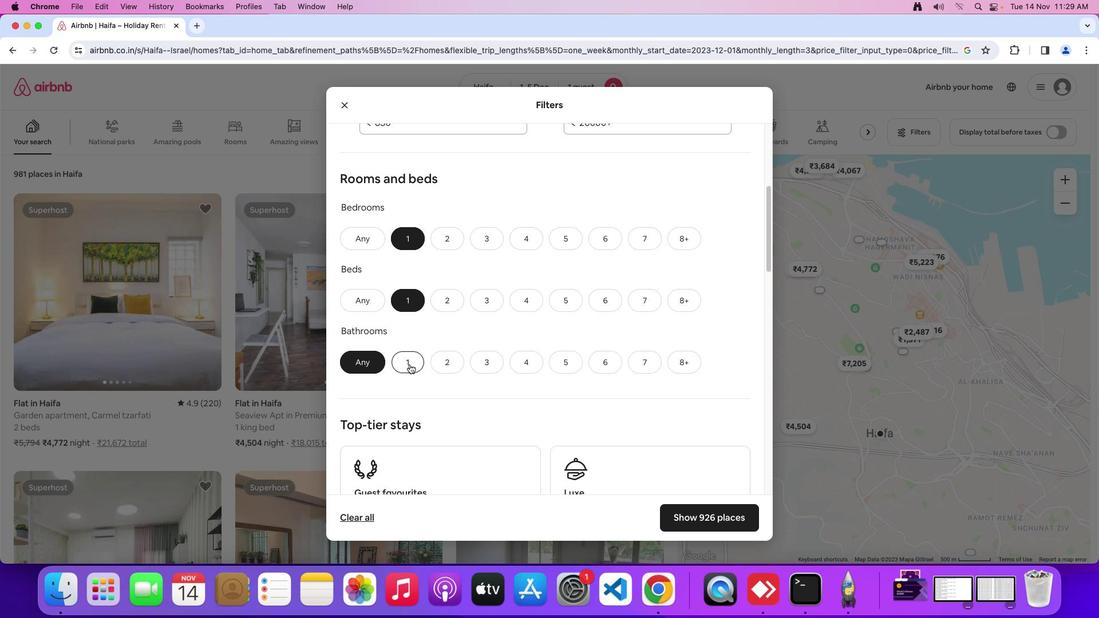 
Action: Mouse pressed left at (409, 364)
Screenshot: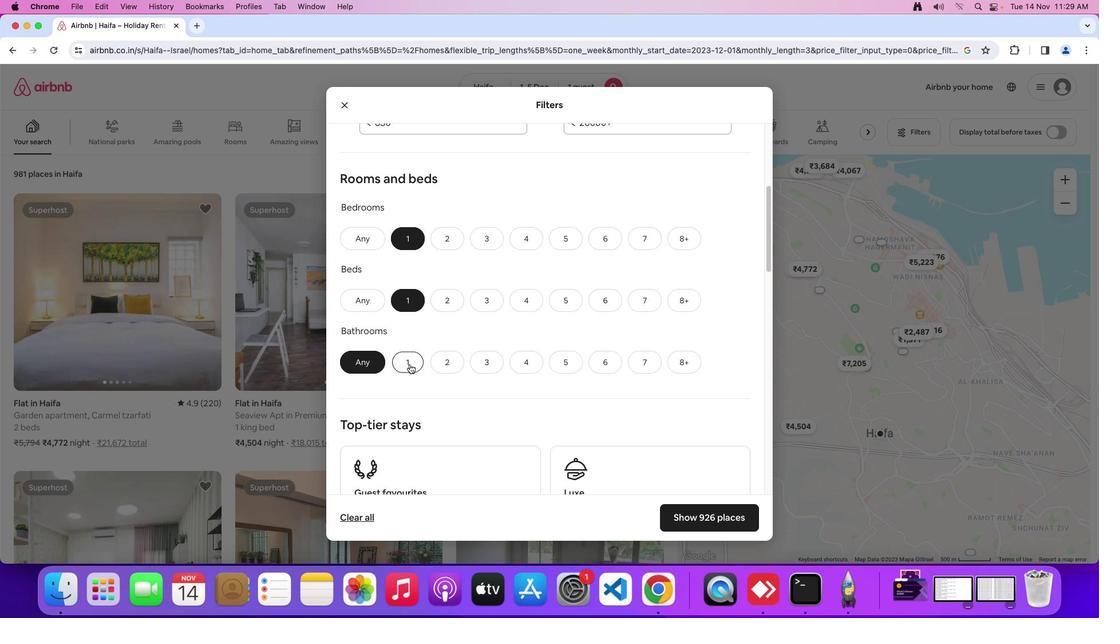 
Action: Mouse moved to (479, 351)
Screenshot: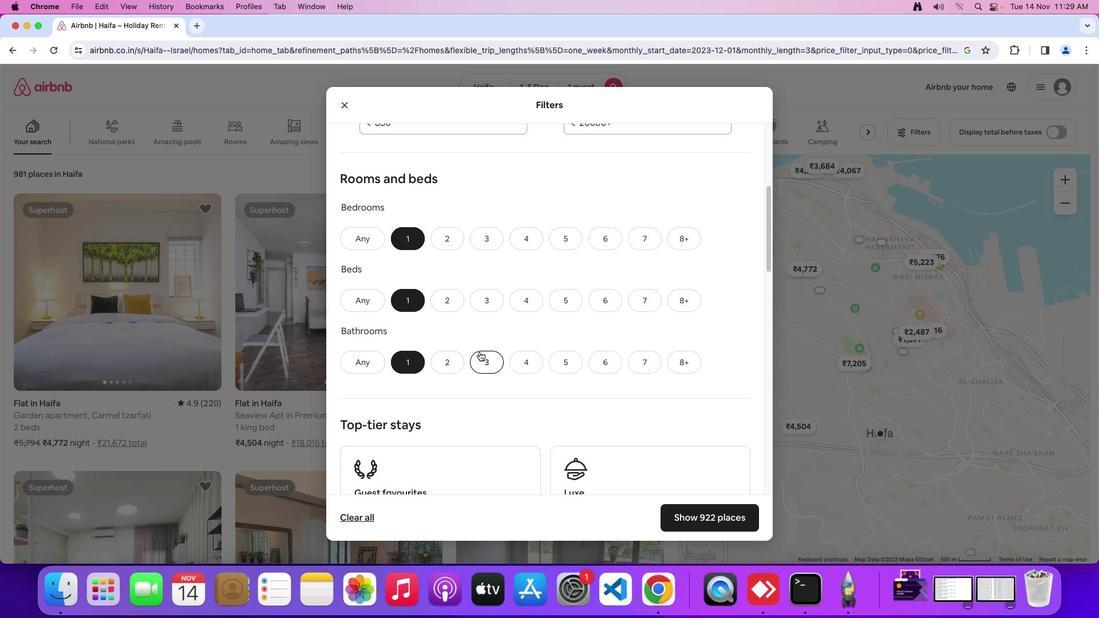 
Action: Mouse scrolled (479, 351) with delta (0, 0)
Screenshot: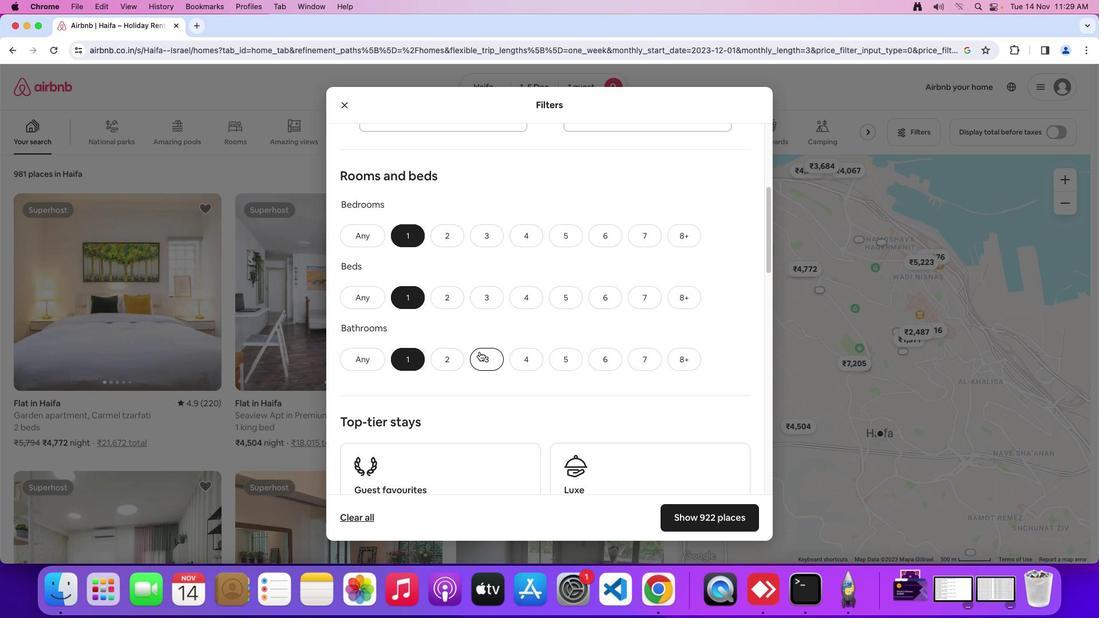 
Action: Mouse scrolled (479, 351) with delta (0, 0)
Screenshot: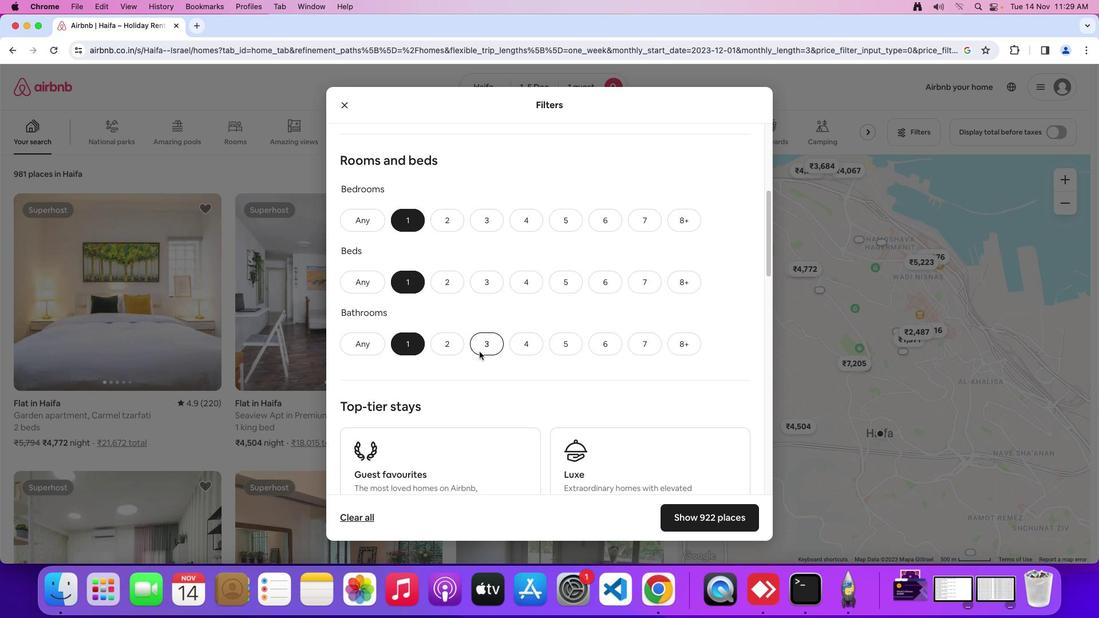 
Action: Mouse scrolled (479, 351) with delta (0, 0)
Screenshot: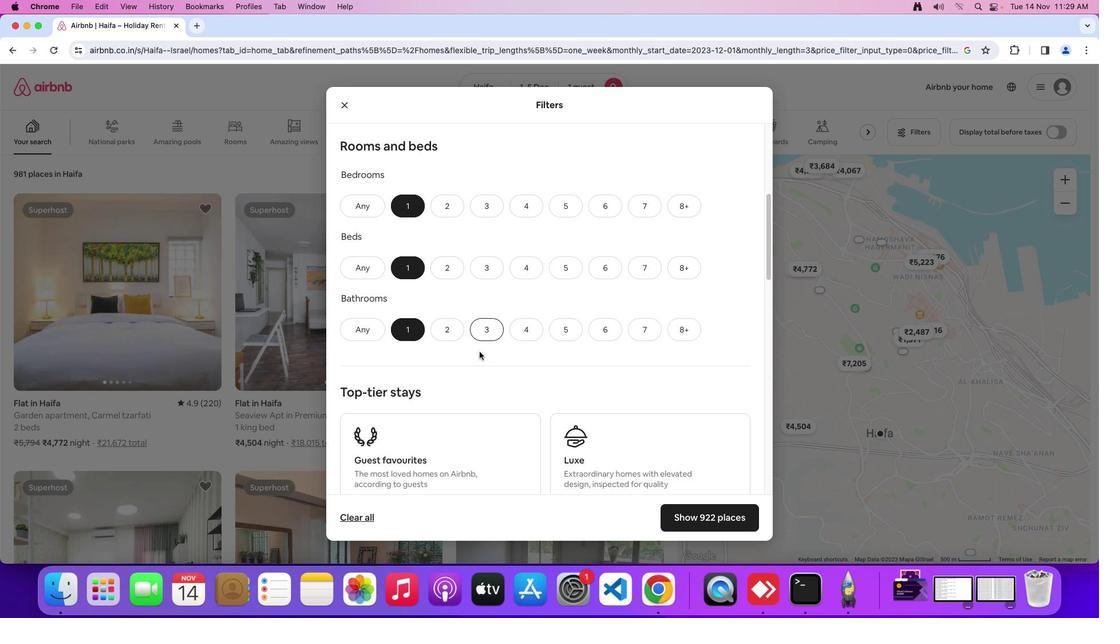 
Action: Mouse moved to (479, 351)
Screenshot: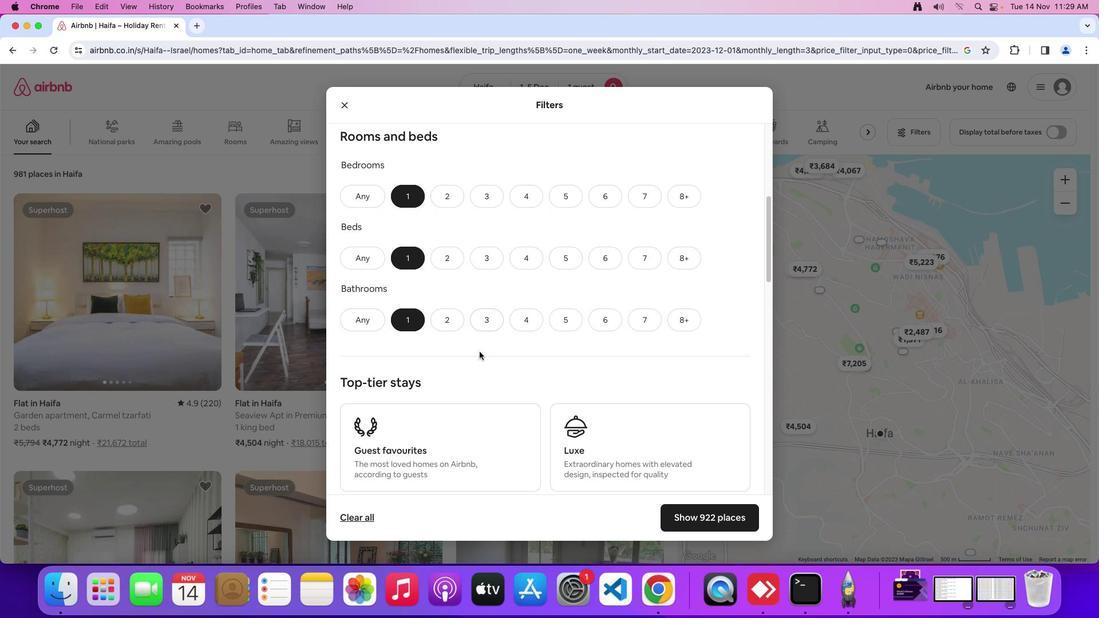 
Action: Mouse scrolled (479, 351) with delta (0, 0)
Screenshot: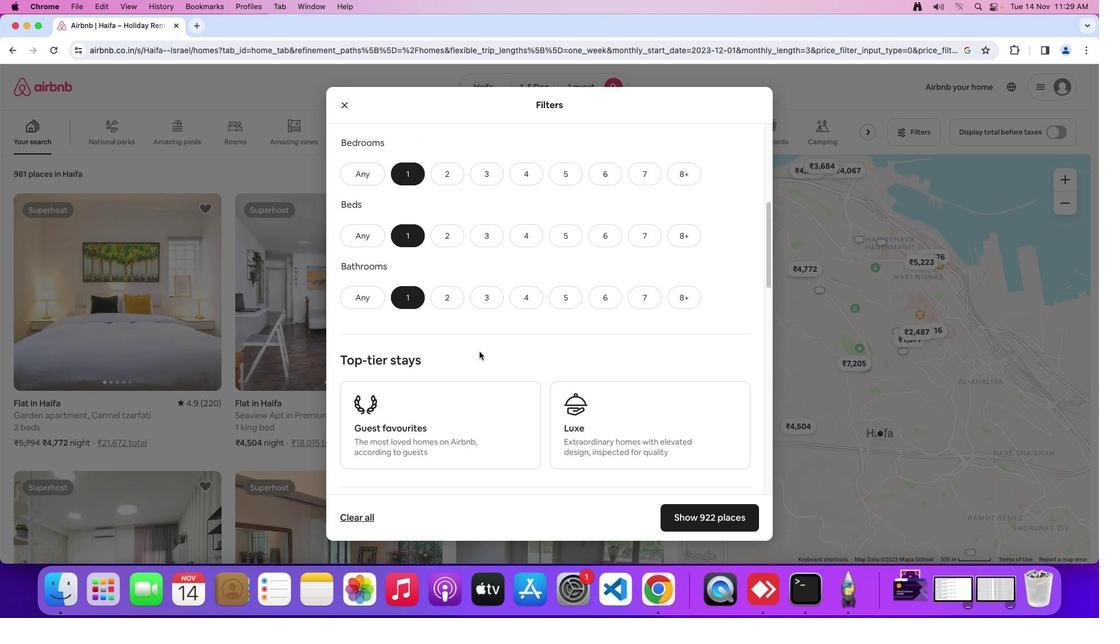
Action: Mouse scrolled (479, 351) with delta (0, 0)
Screenshot: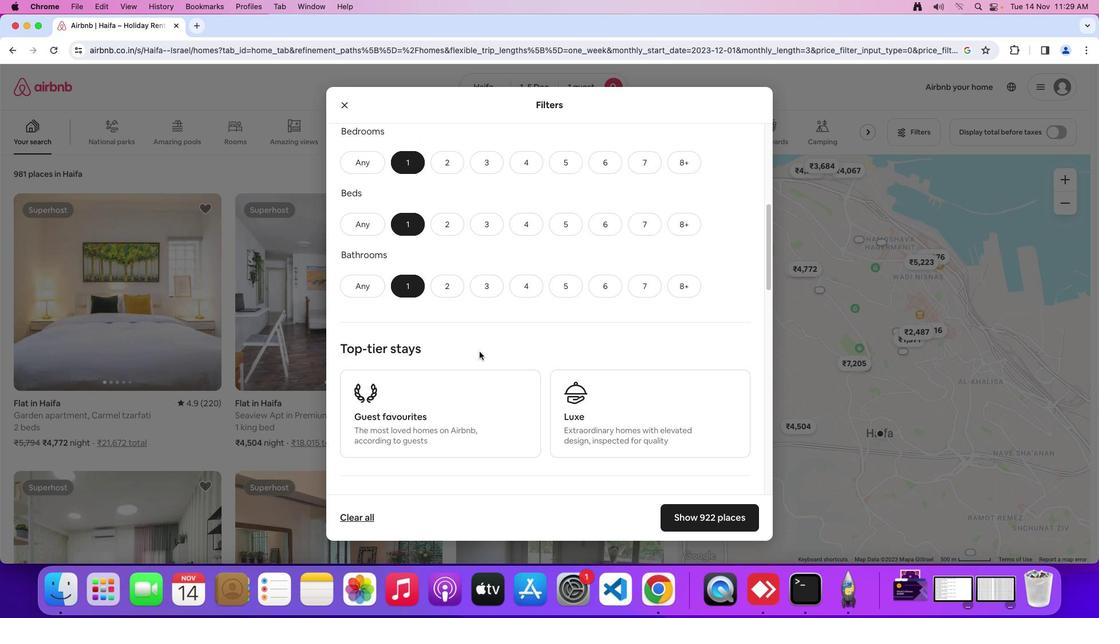 
Action: Mouse scrolled (479, 351) with delta (0, -1)
Screenshot: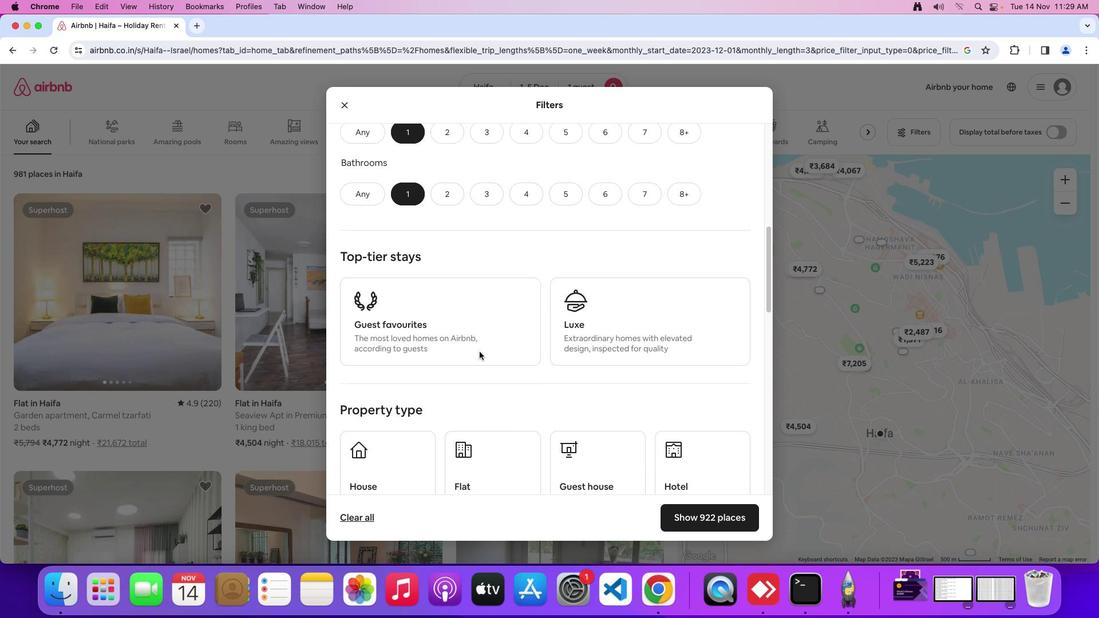 
Action: Mouse scrolled (479, 351) with delta (0, -2)
Screenshot: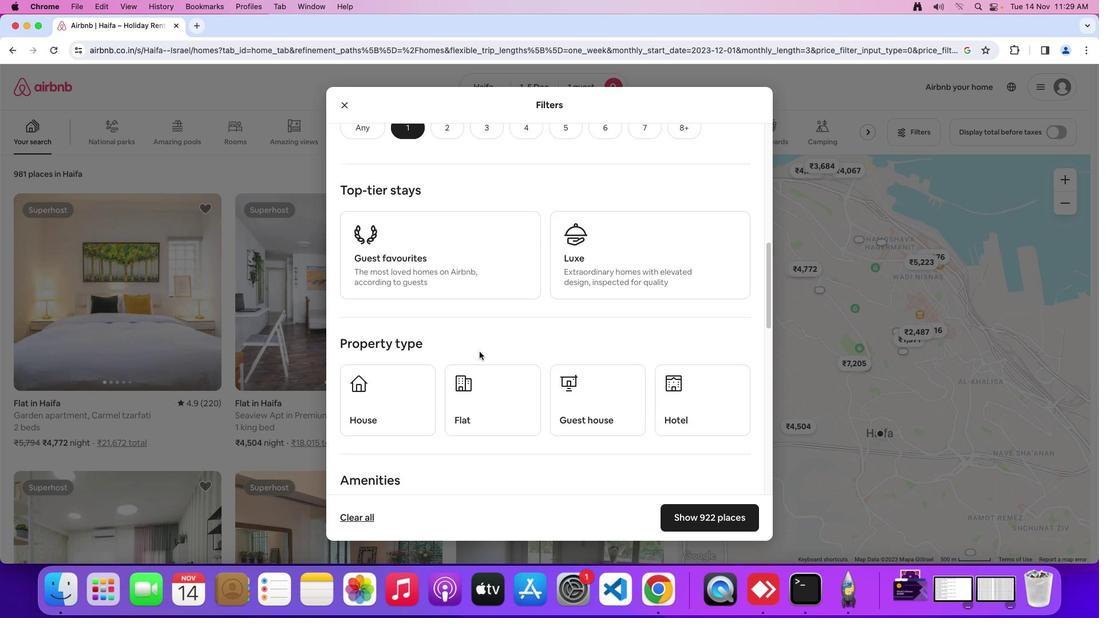 
Action: Mouse scrolled (479, 351) with delta (0, 0)
Screenshot: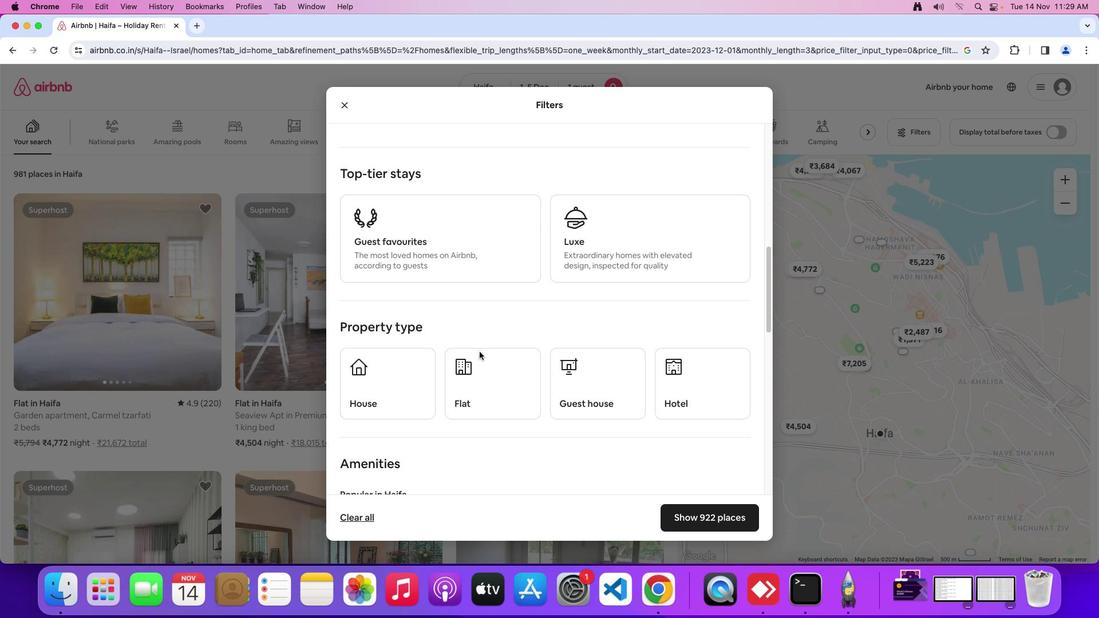 
Action: Mouse scrolled (479, 351) with delta (0, 0)
Screenshot: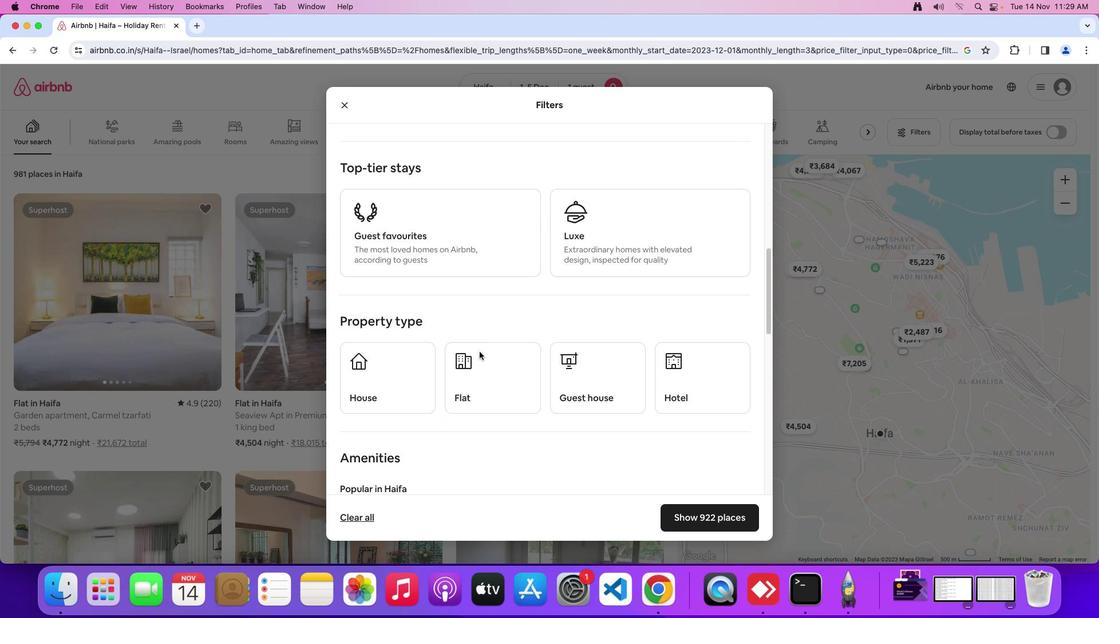 
Action: Mouse moved to (479, 358)
Screenshot: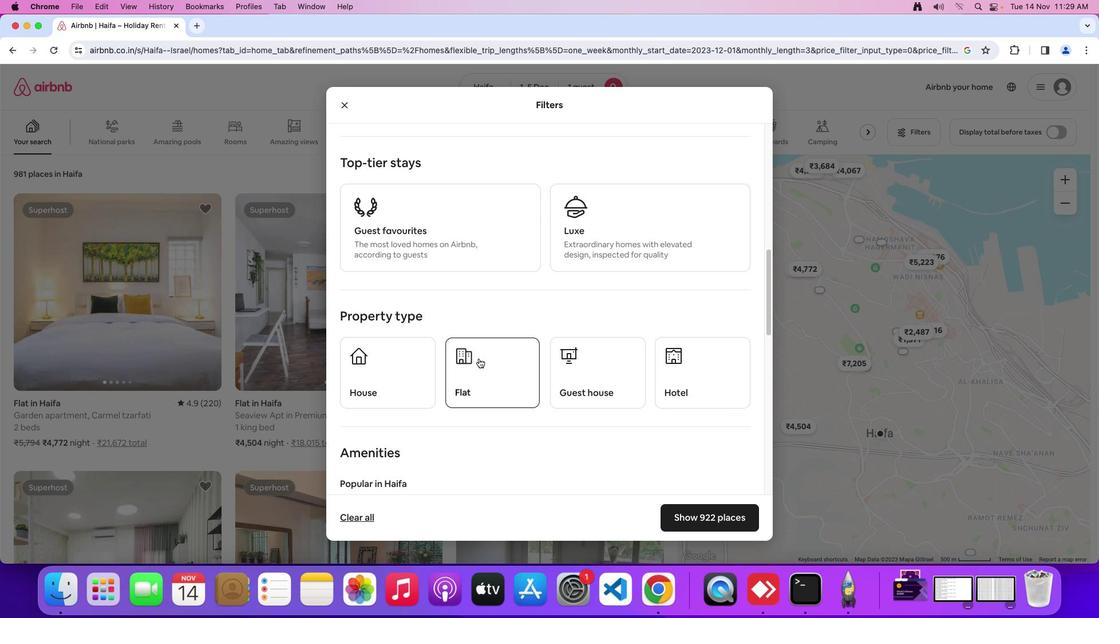 
Action: Mouse pressed left at (479, 358)
Screenshot: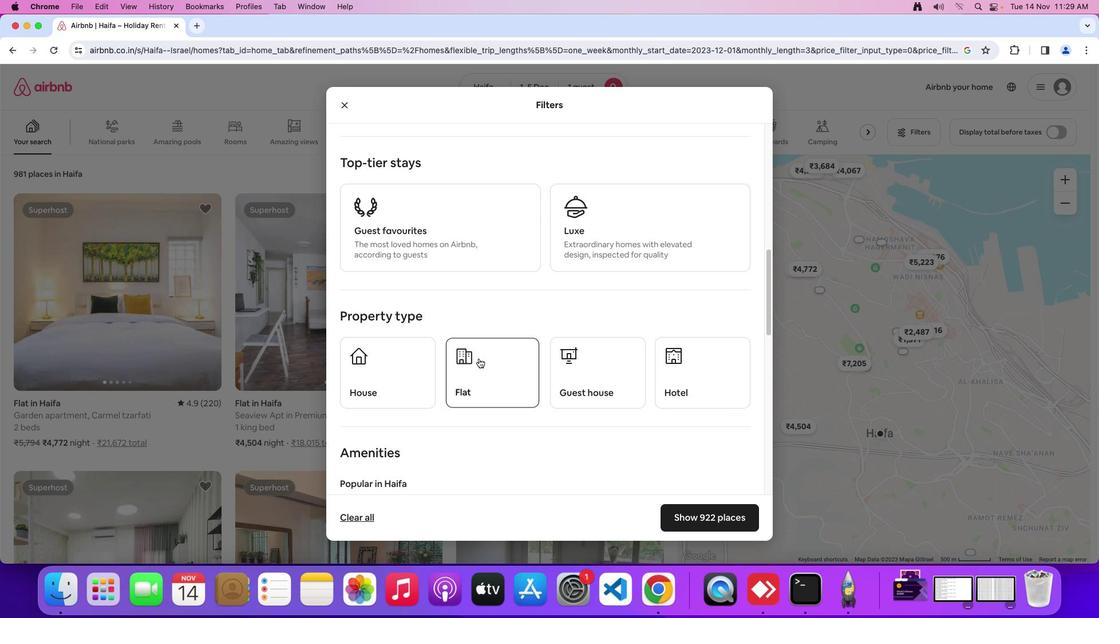 
Action: Mouse moved to (562, 345)
Screenshot: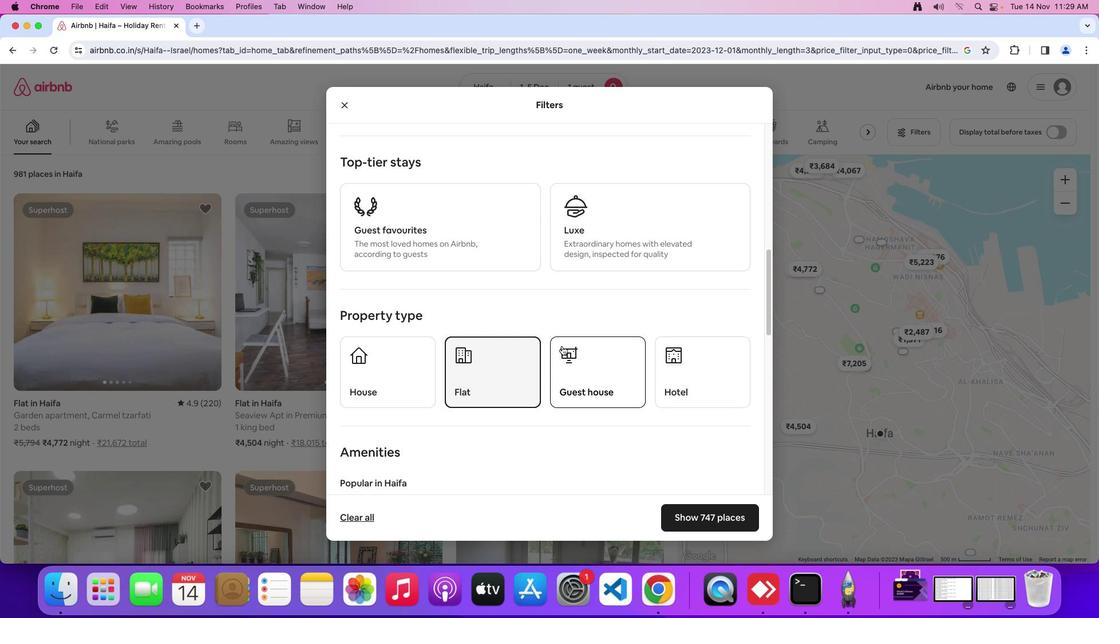 
Action: Mouse scrolled (562, 345) with delta (0, 0)
Screenshot: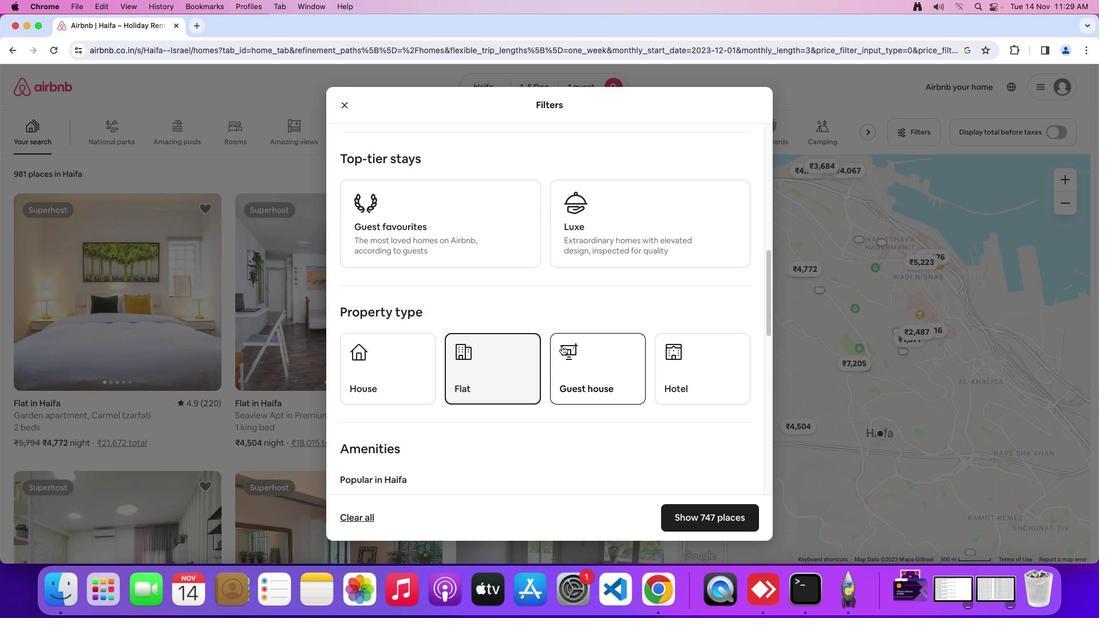 
Action: Mouse scrolled (562, 345) with delta (0, 0)
Screenshot: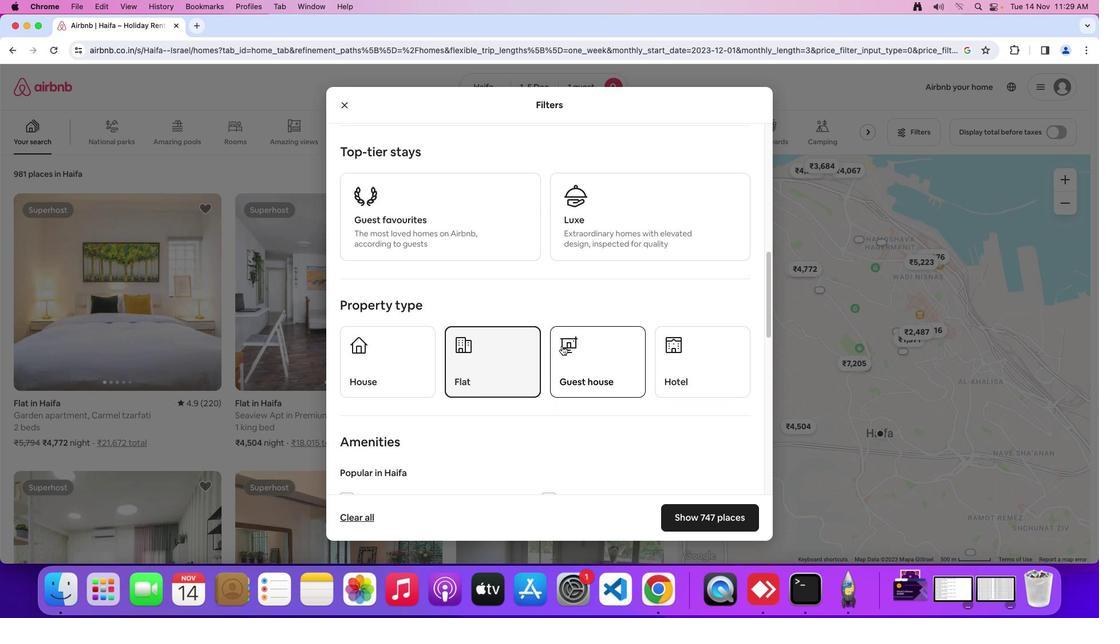 
Action: Mouse scrolled (562, 345) with delta (0, 0)
Screenshot: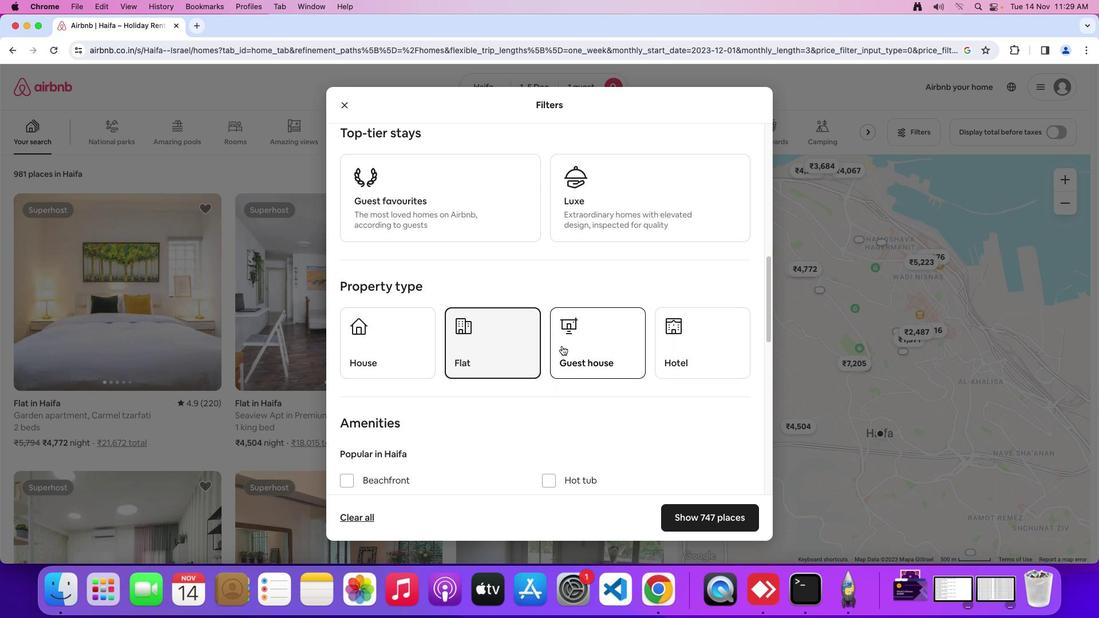 
Action: Mouse moved to (561, 345)
Screenshot: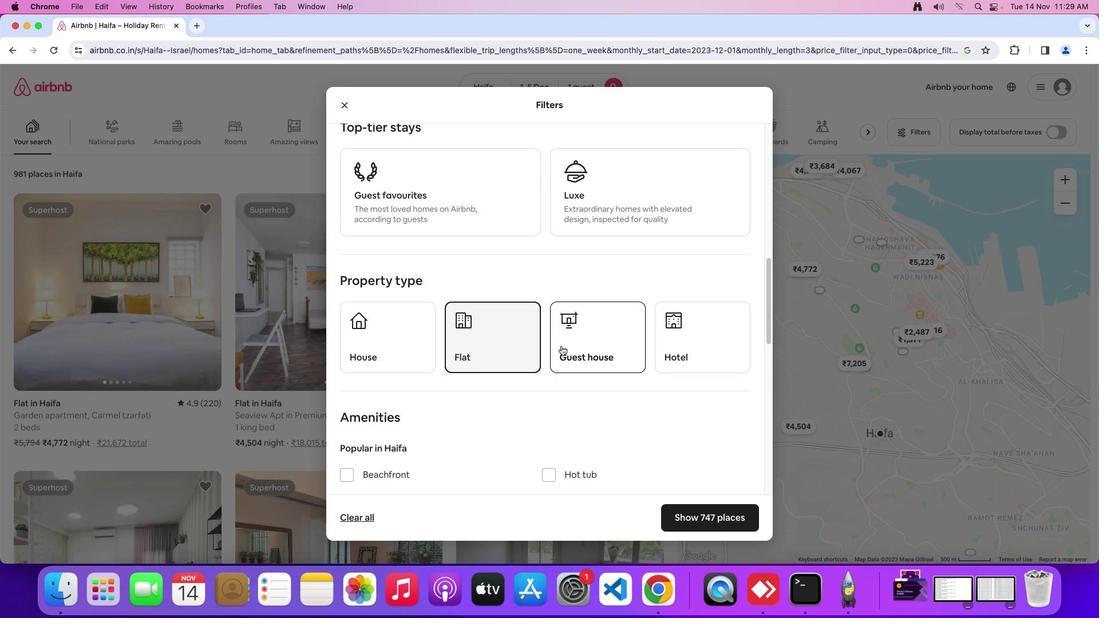 
Action: Mouse scrolled (561, 345) with delta (0, 0)
Screenshot: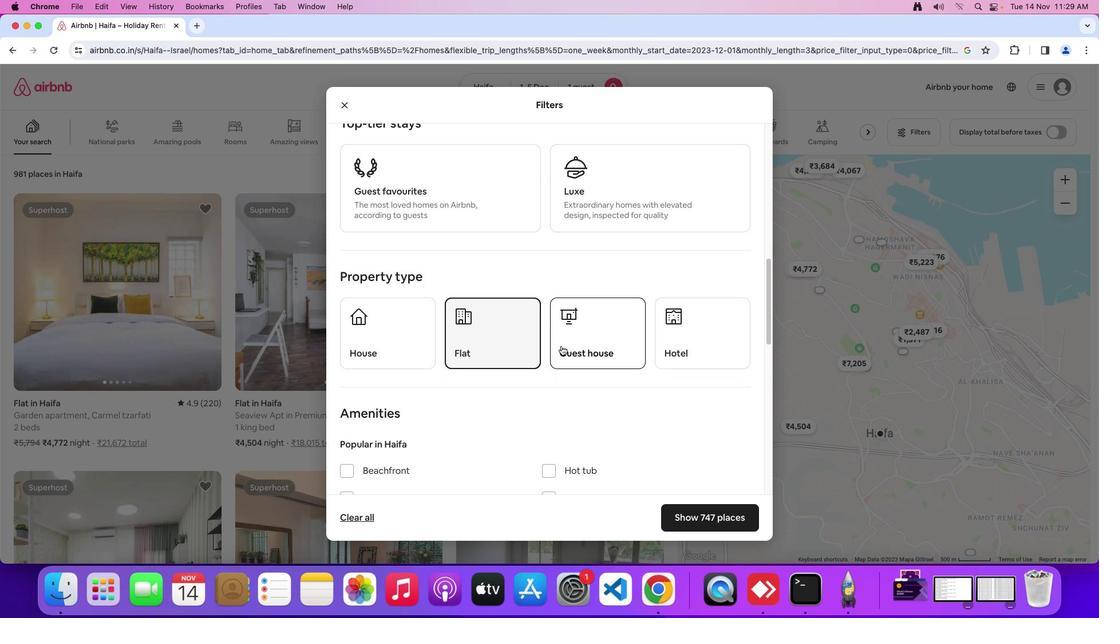 
Action: Mouse scrolled (561, 345) with delta (0, 0)
Screenshot: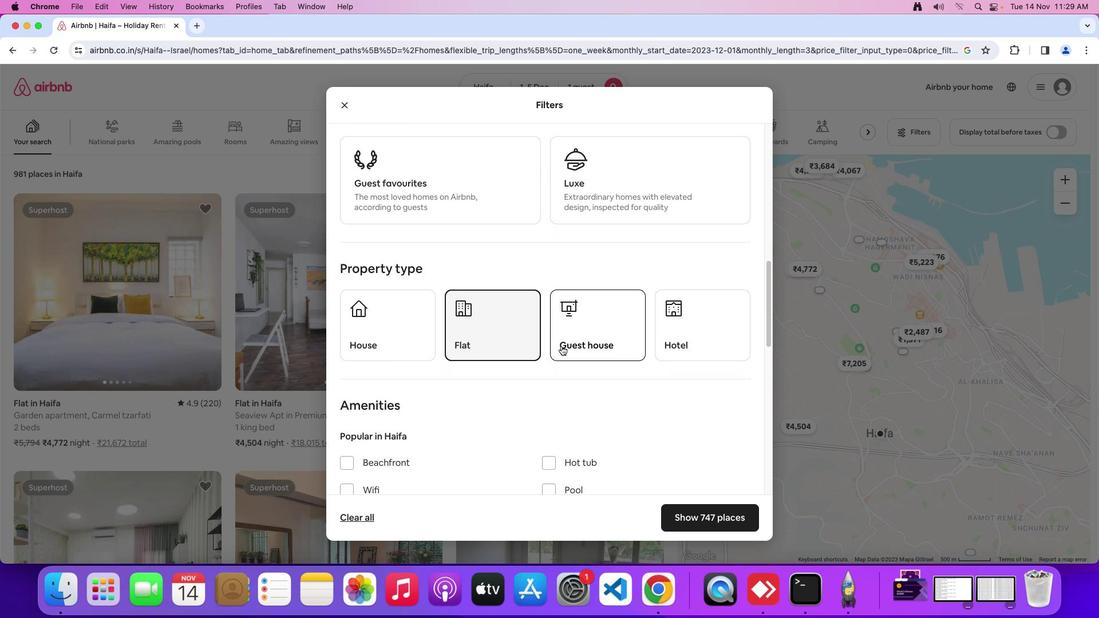 
Action: Mouse scrolled (561, 345) with delta (0, 0)
Screenshot: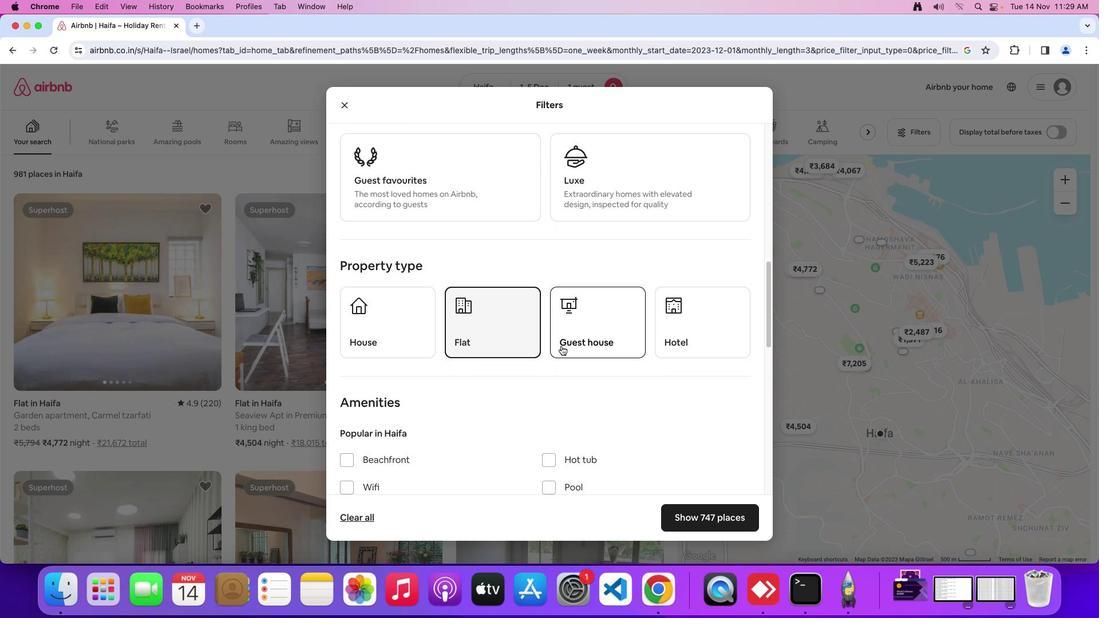 
Action: Mouse scrolled (561, 345) with delta (0, 0)
Screenshot: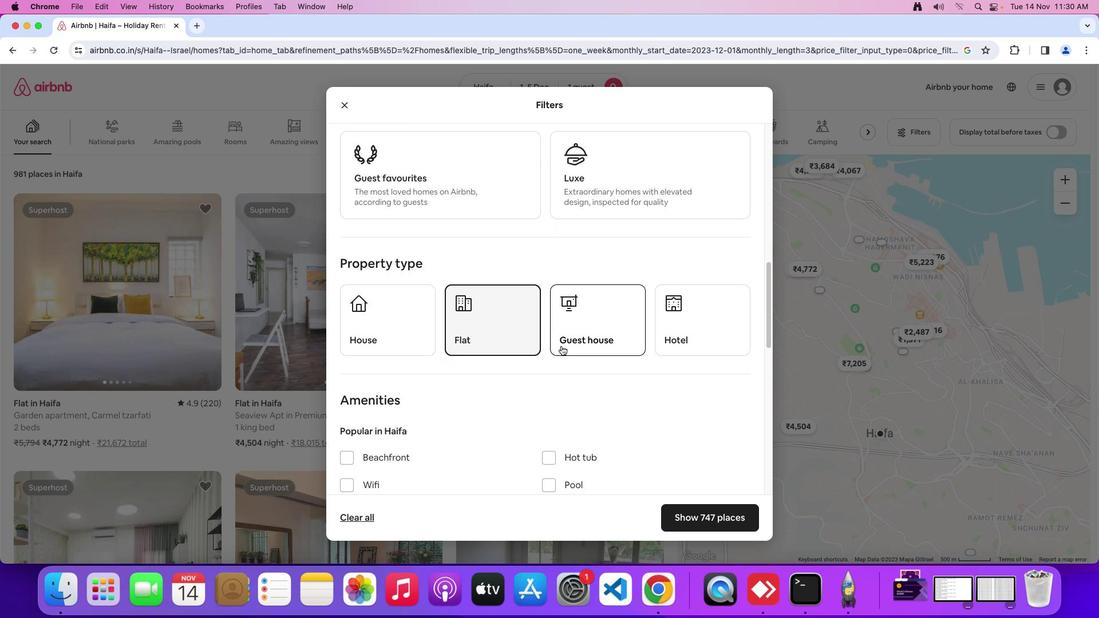 
Action: Mouse scrolled (561, 345) with delta (0, 0)
Screenshot: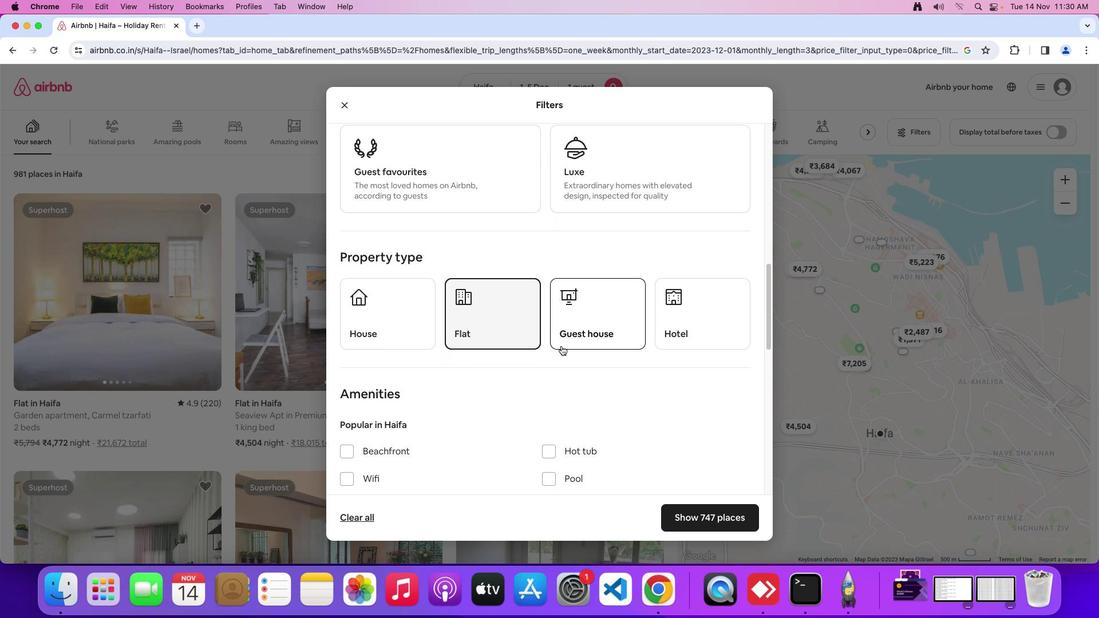 
Action: Mouse moved to (525, 332)
Screenshot: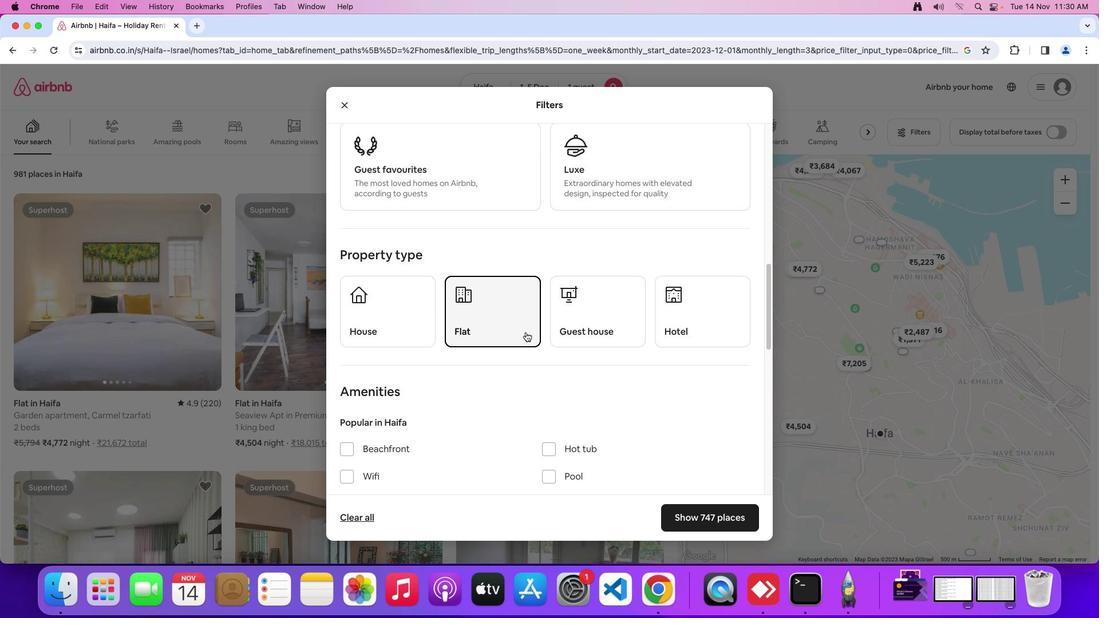 
Action: Mouse scrolled (525, 332) with delta (0, 0)
Screenshot: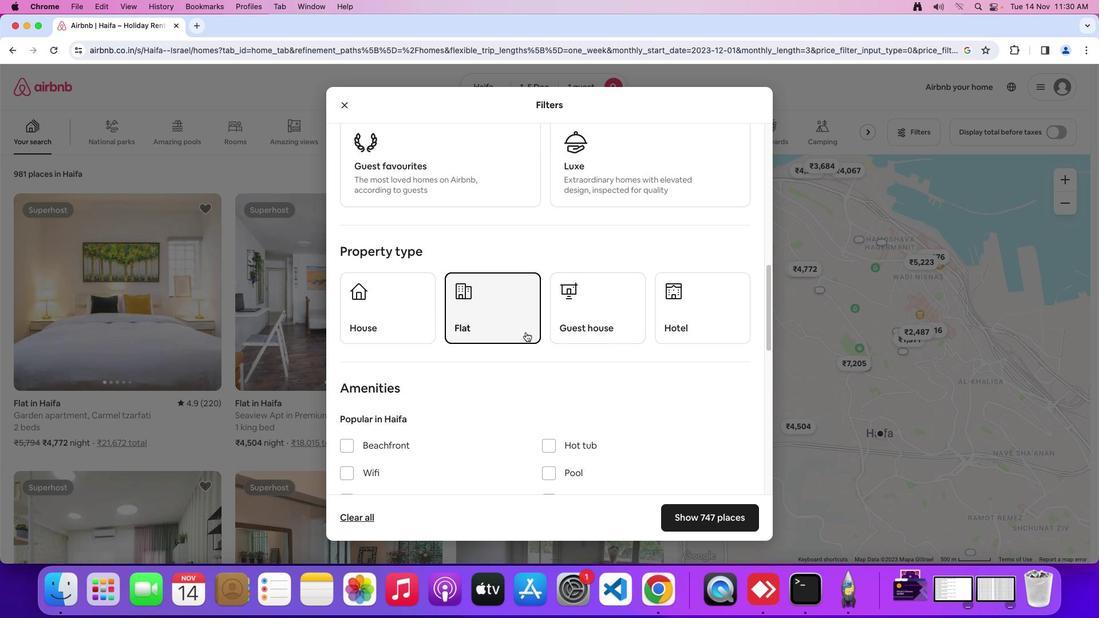 
Action: Mouse scrolled (525, 332) with delta (0, 0)
Screenshot: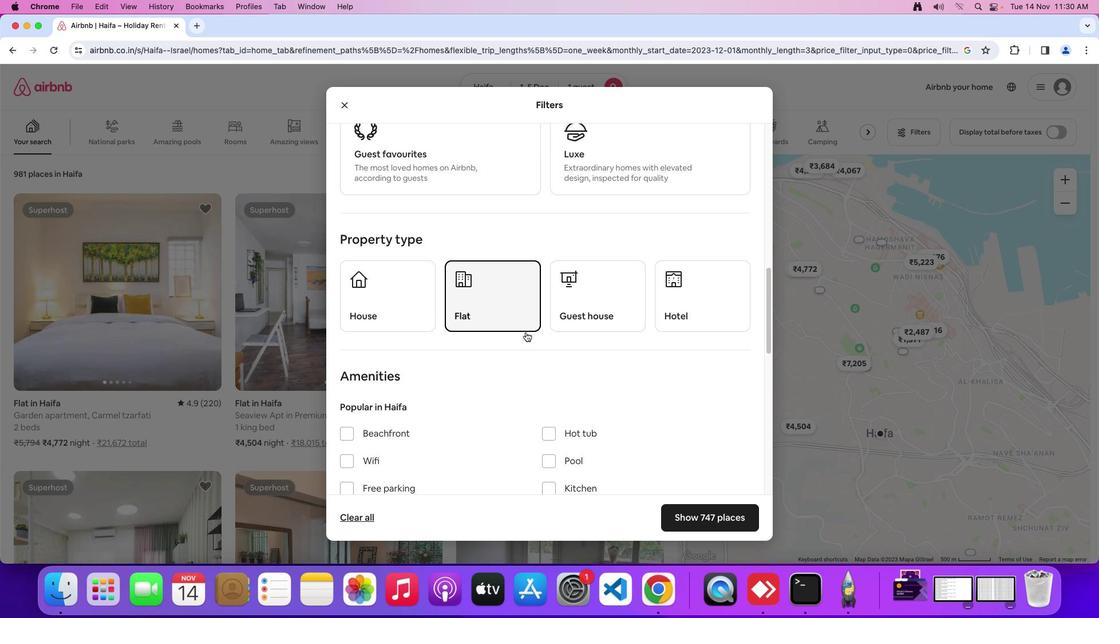 
Action: Mouse scrolled (525, 332) with delta (0, 0)
Screenshot: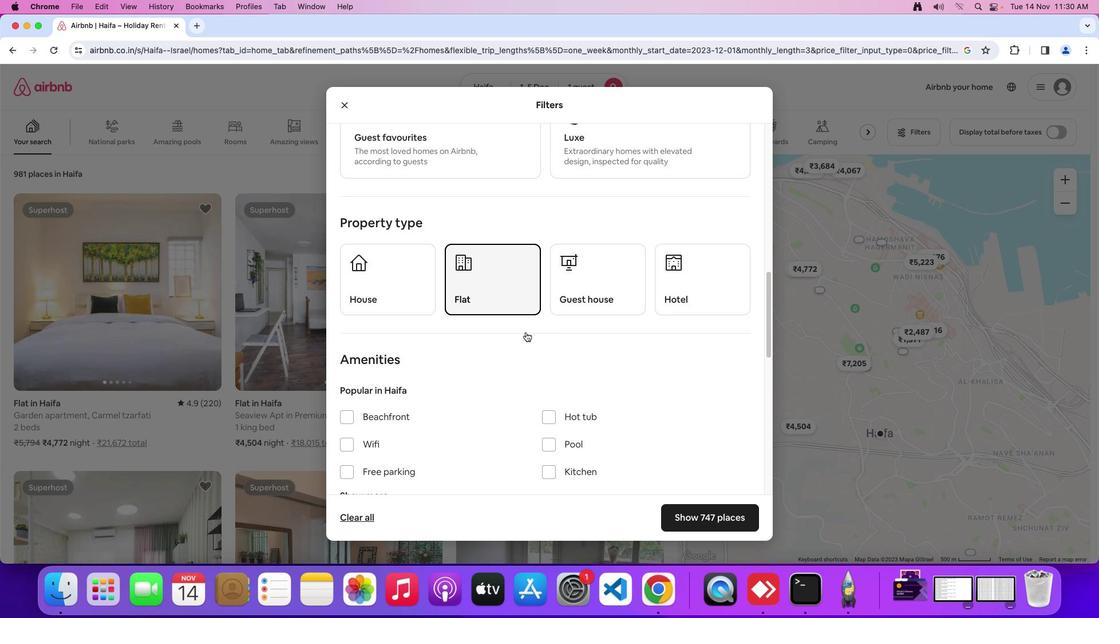 
Action: Mouse moved to (487, 364)
Screenshot: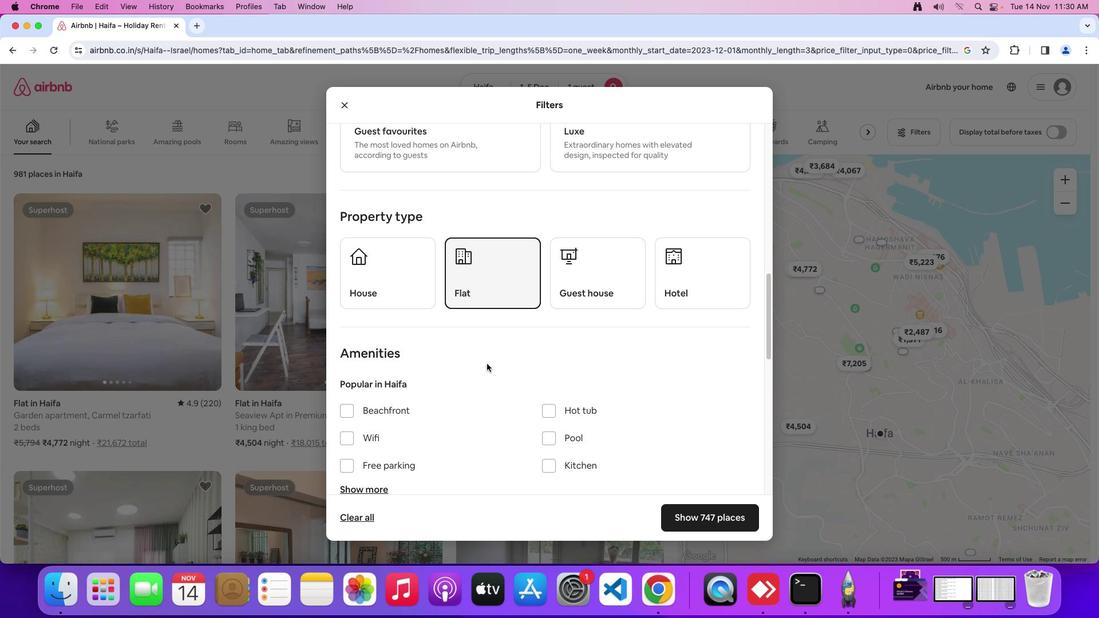 
Action: Mouse scrolled (487, 364) with delta (0, 0)
Screenshot: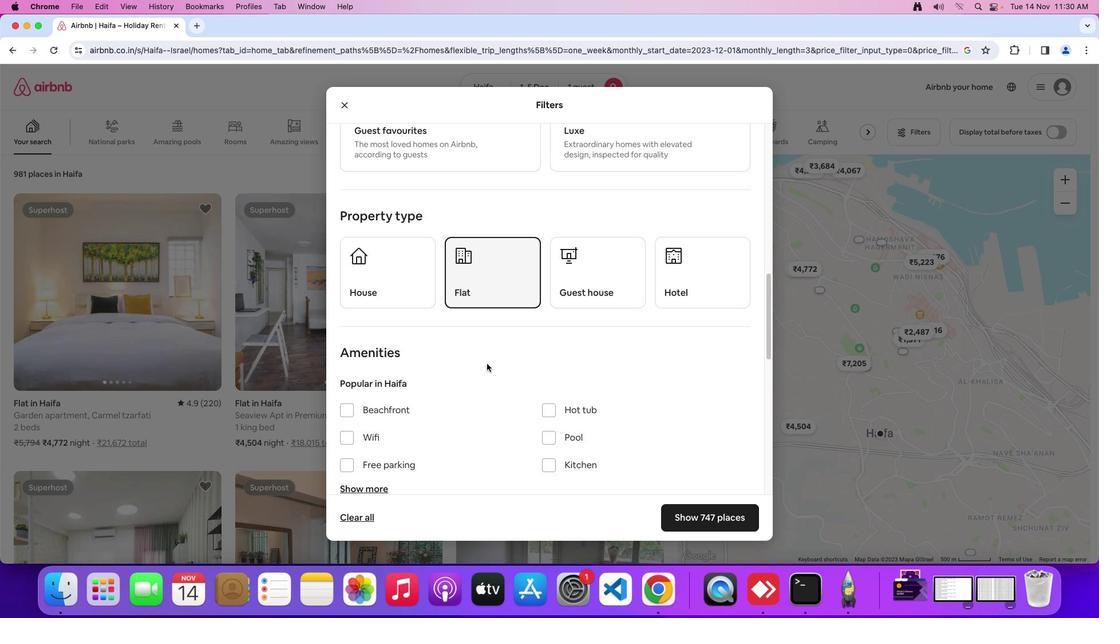 
Action: Mouse scrolled (487, 364) with delta (0, 0)
Screenshot: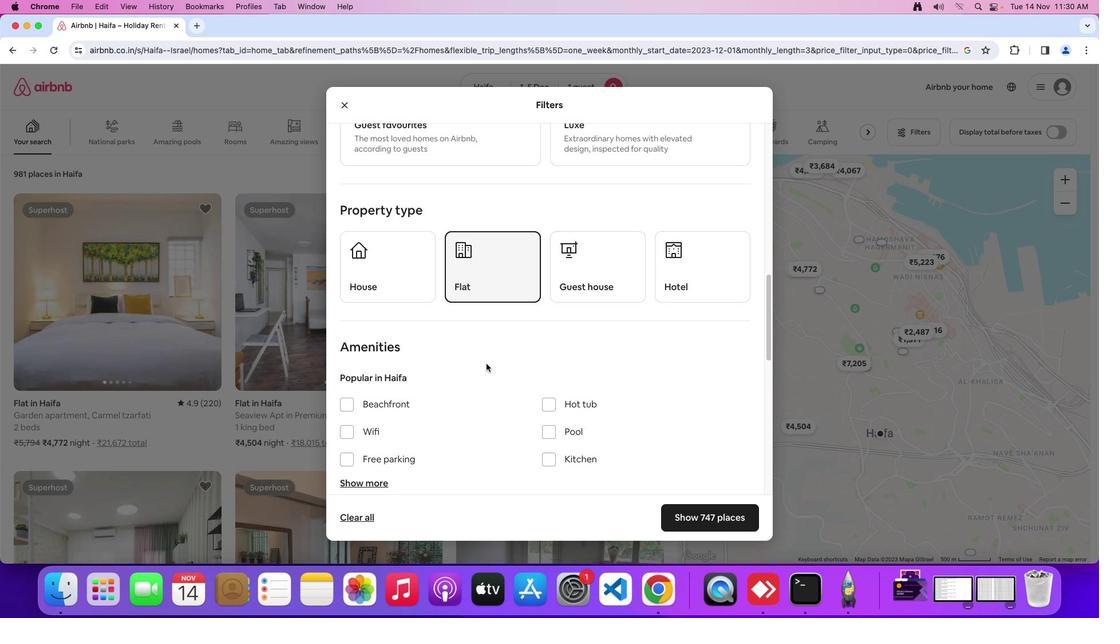 
Action: Mouse scrolled (487, 364) with delta (0, 0)
Screenshot: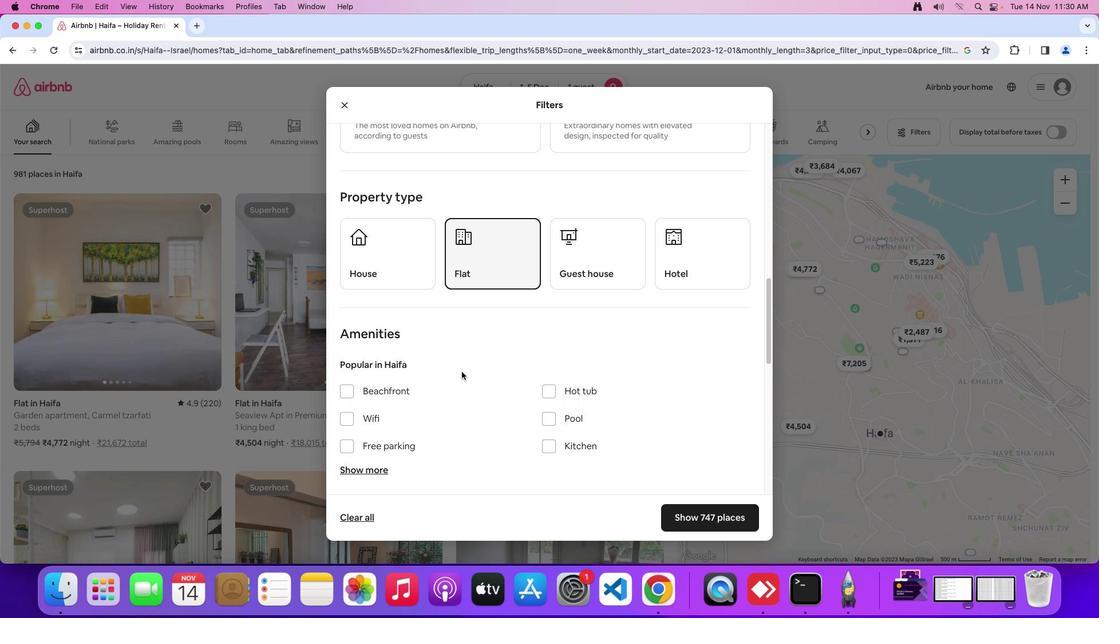 
Action: Mouse moved to (352, 408)
Screenshot: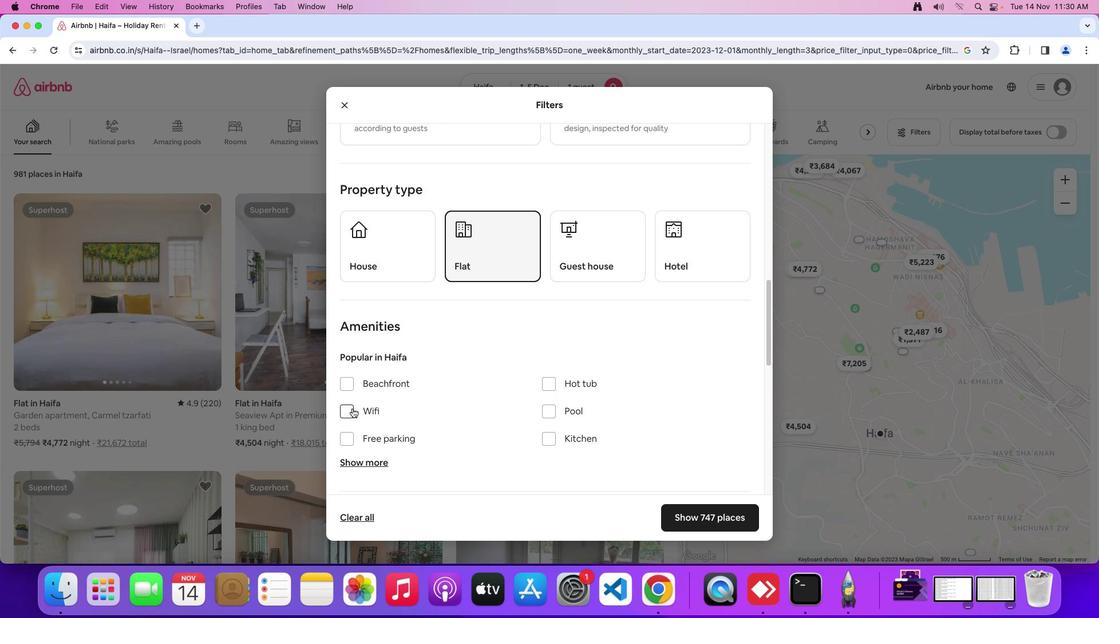 
Action: Mouse pressed left at (352, 408)
Screenshot: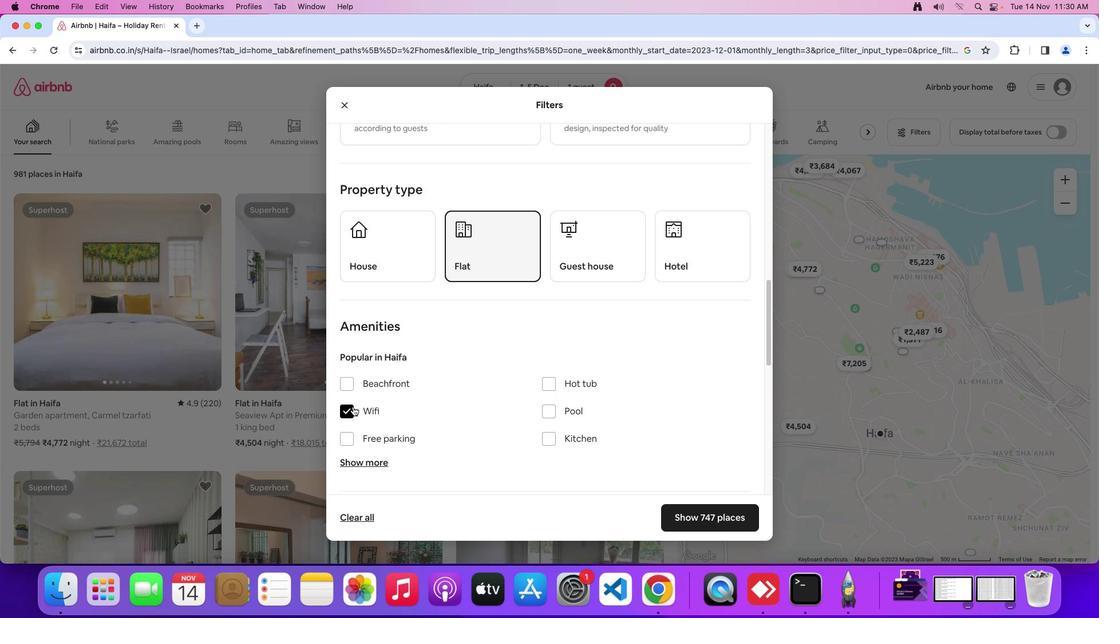 
Action: Mouse moved to (583, 379)
Screenshot: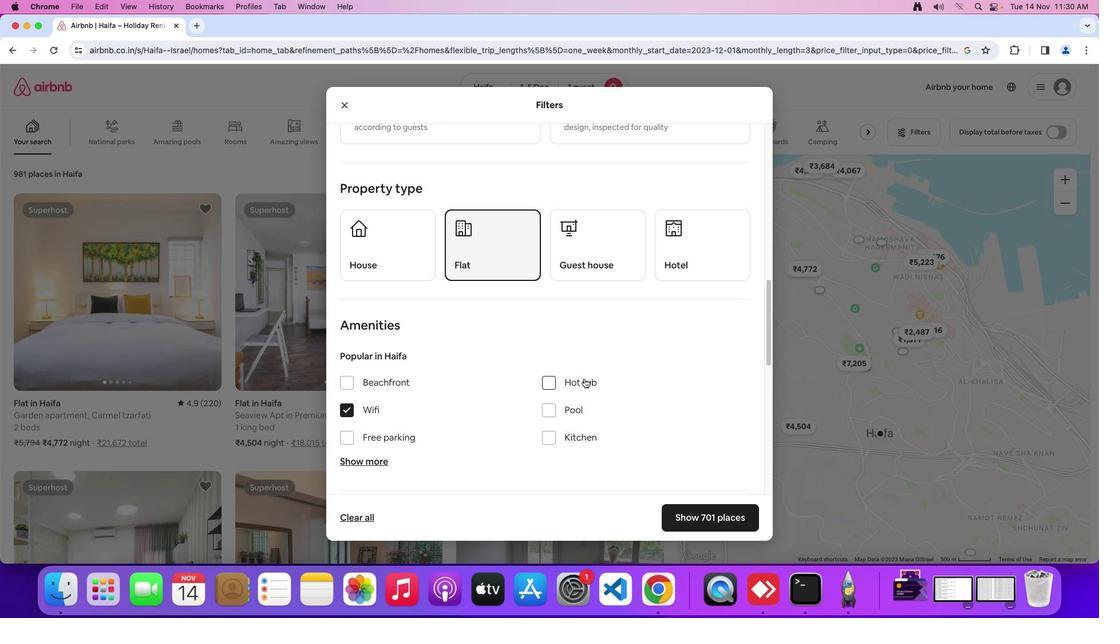 
Action: Mouse scrolled (583, 379) with delta (0, 0)
Screenshot: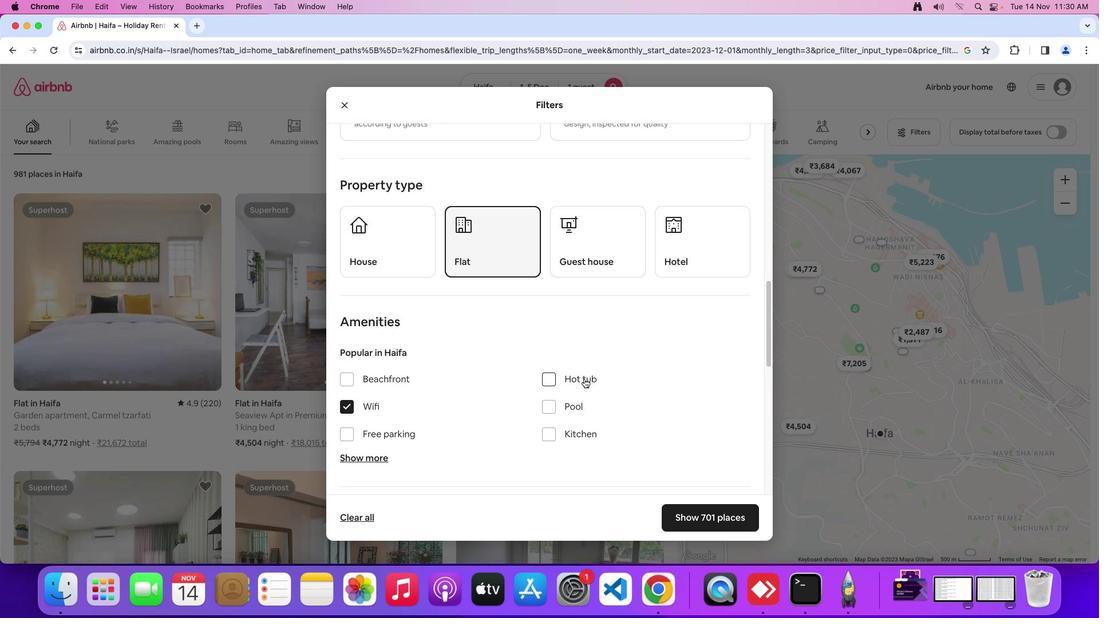
Action: Mouse scrolled (583, 379) with delta (0, 0)
Screenshot: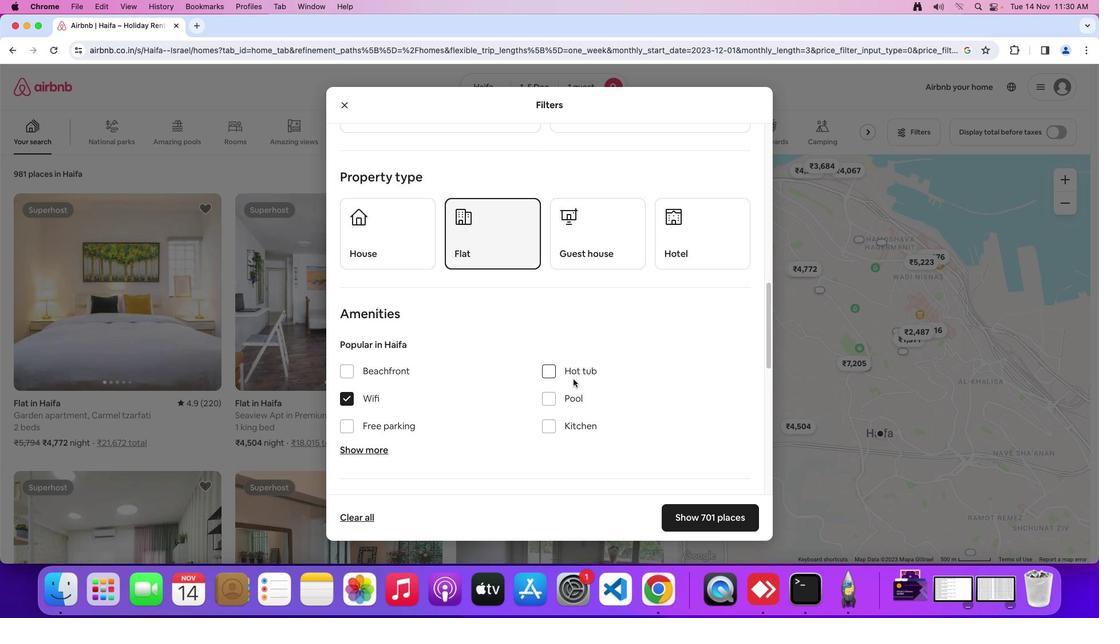 
Action: Mouse moved to (583, 378)
Screenshot: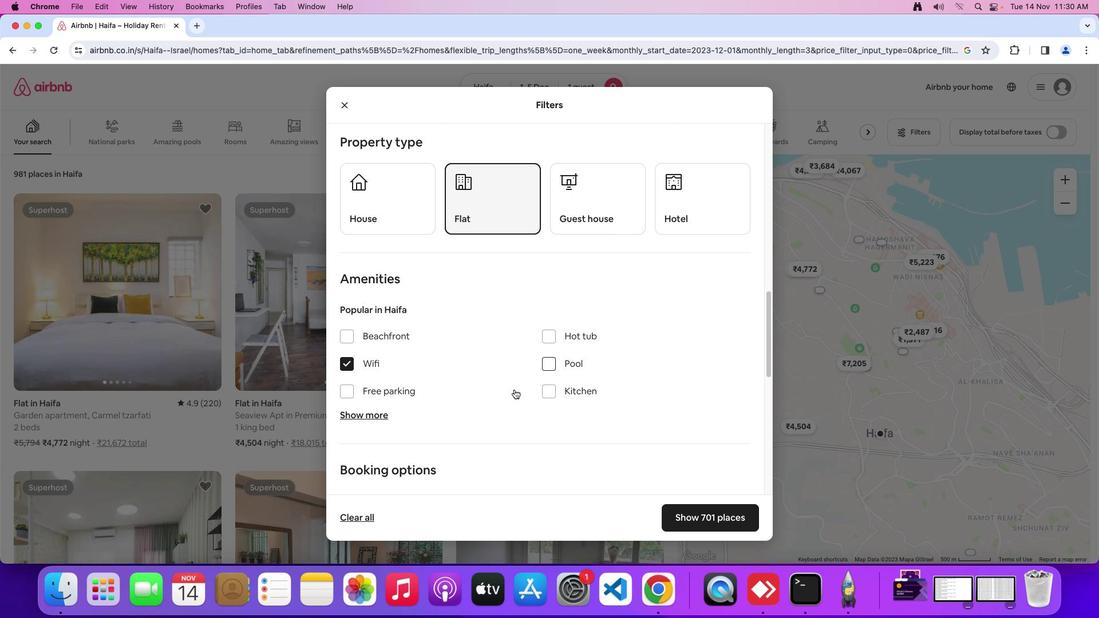 
Action: Mouse scrolled (583, 378) with delta (0, 0)
Screenshot: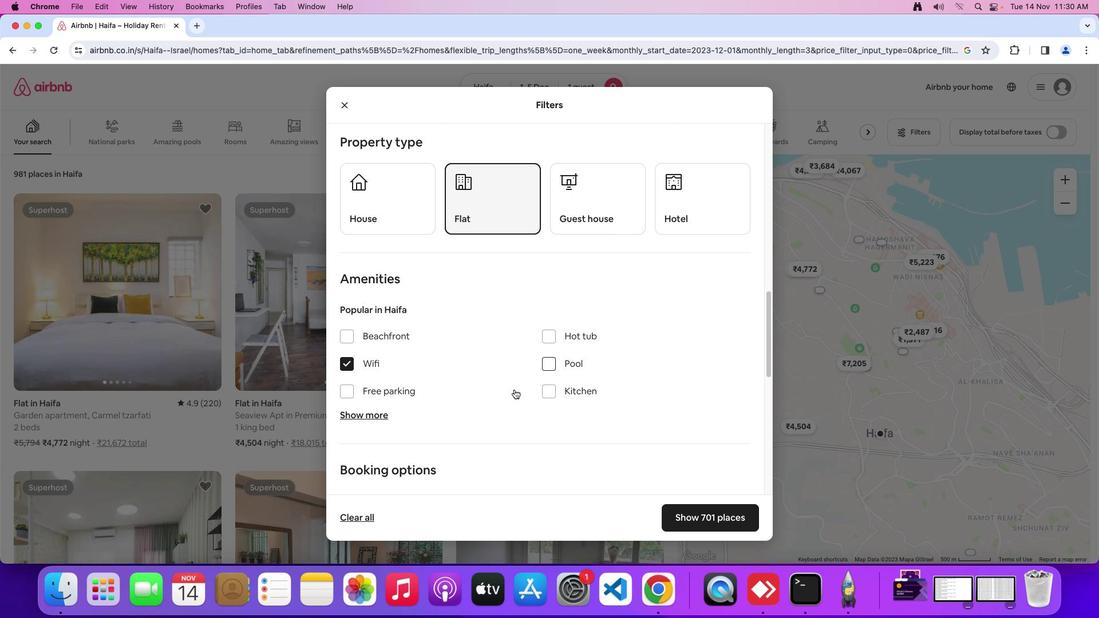 
Action: Mouse moved to (369, 400)
Screenshot: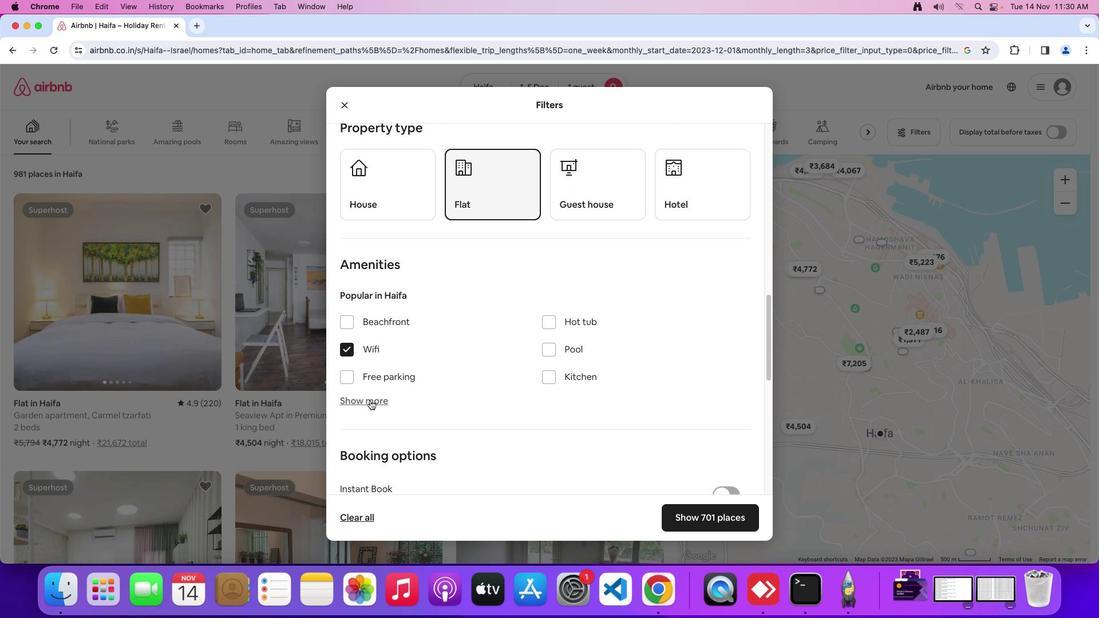 
Action: Mouse pressed left at (369, 400)
Screenshot: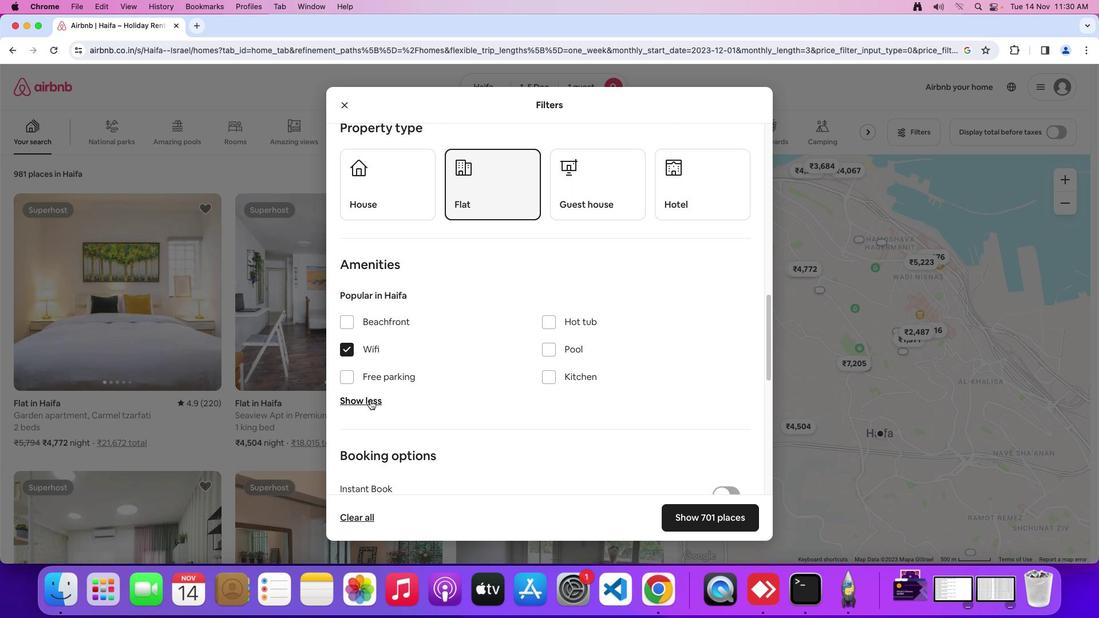 
Action: Mouse moved to (570, 326)
Screenshot: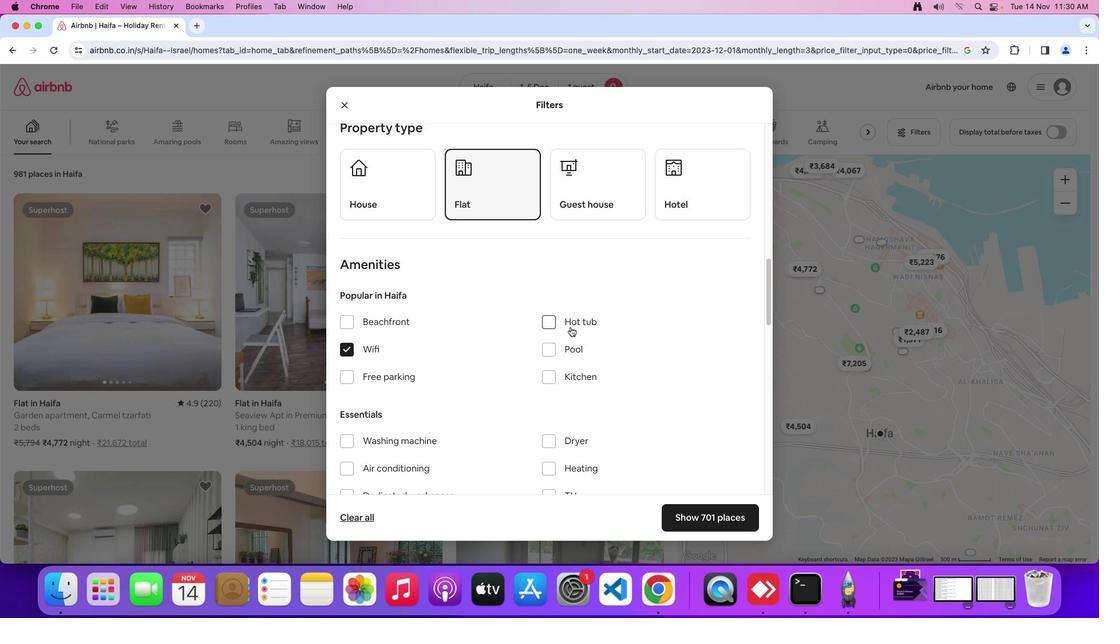 
Action: Mouse scrolled (570, 326) with delta (0, 0)
Screenshot: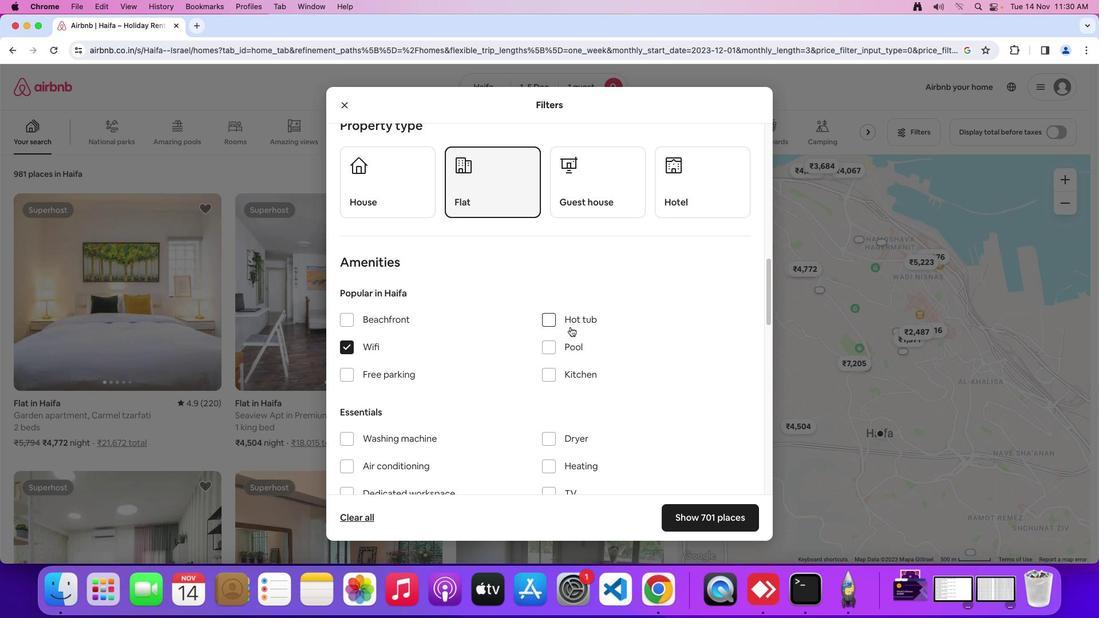
Action: Mouse scrolled (570, 326) with delta (0, 0)
Screenshot: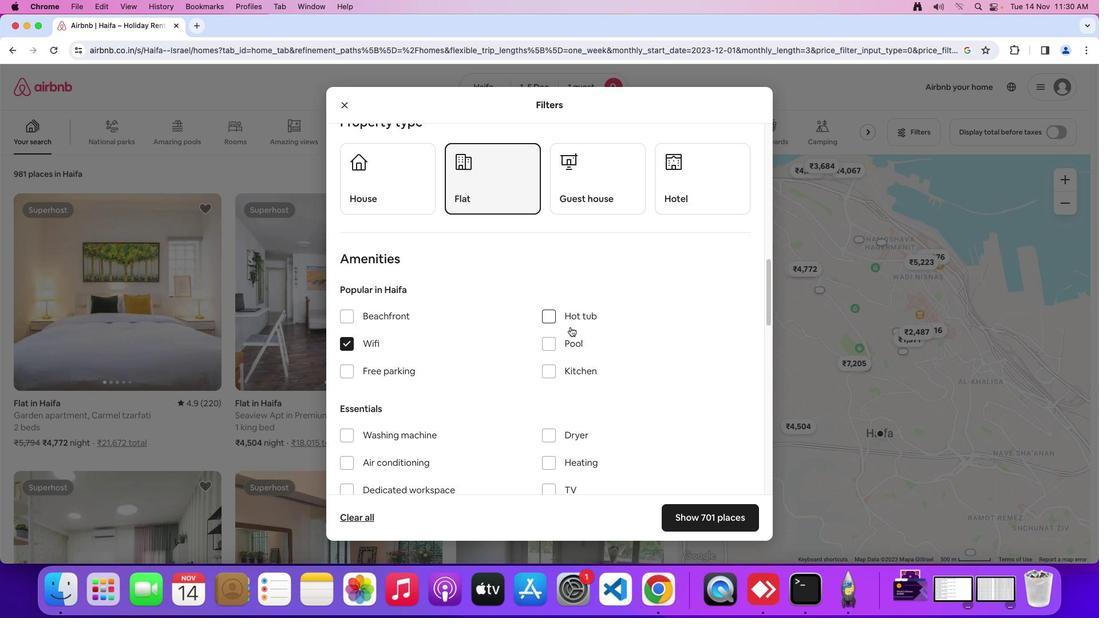 
Action: Mouse scrolled (570, 326) with delta (0, 0)
Screenshot: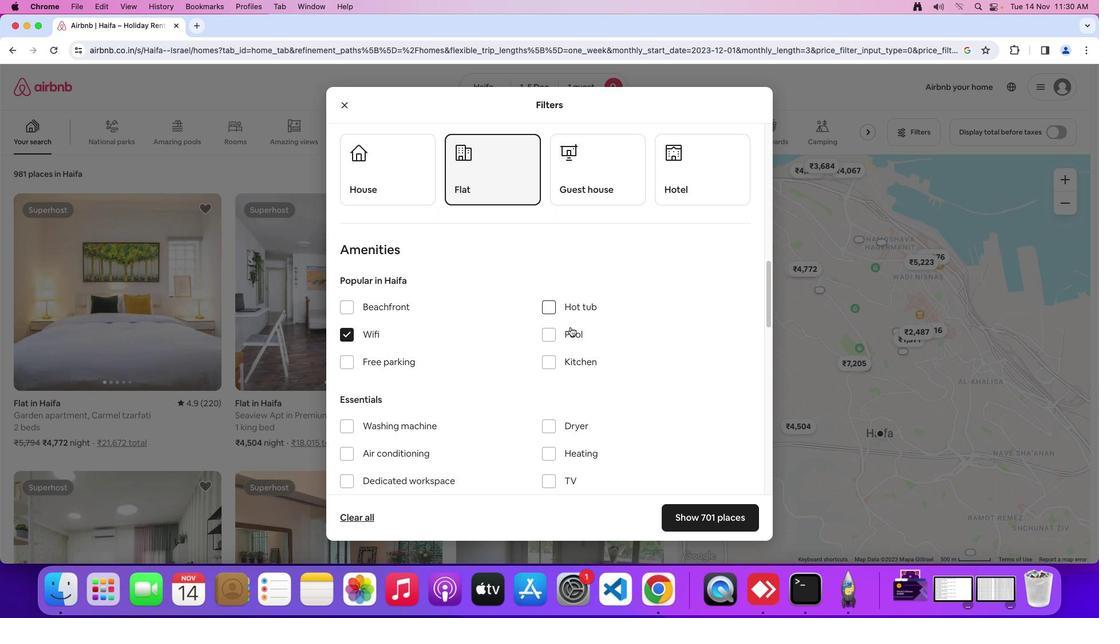 
Action: Mouse moved to (559, 338)
Screenshot: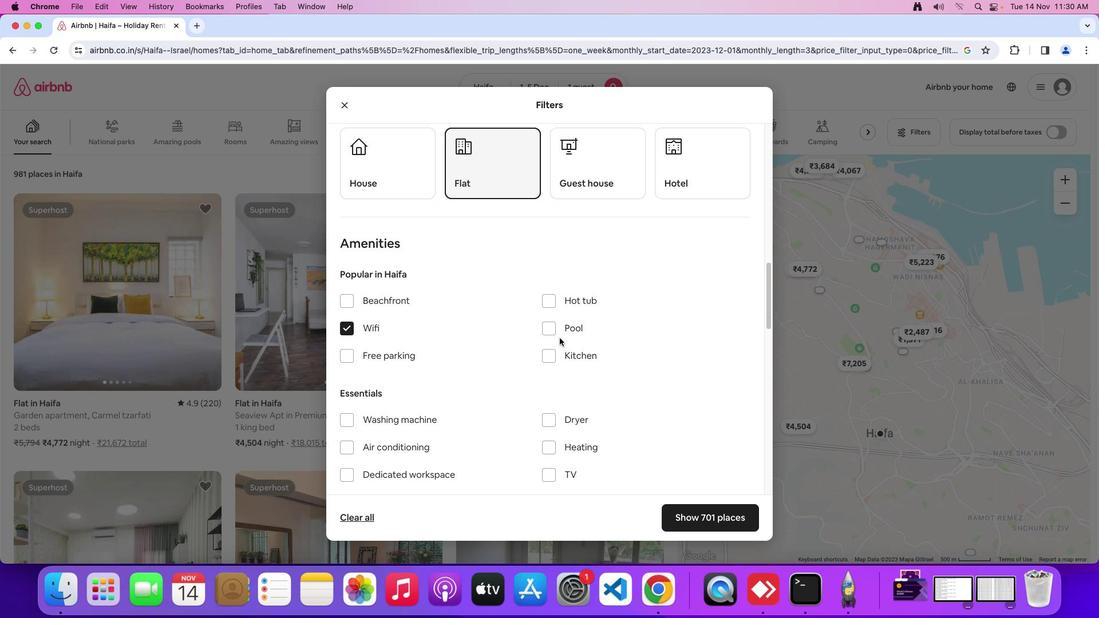 
Action: Mouse scrolled (559, 338) with delta (0, 0)
Screenshot: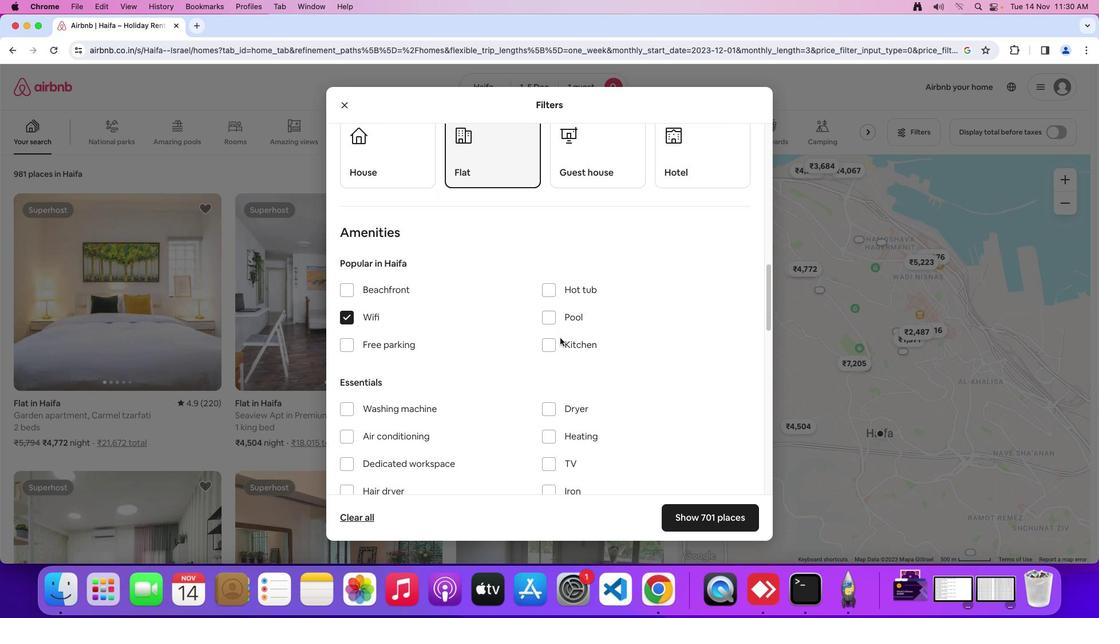 
Action: Mouse moved to (559, 338)
Screenshot: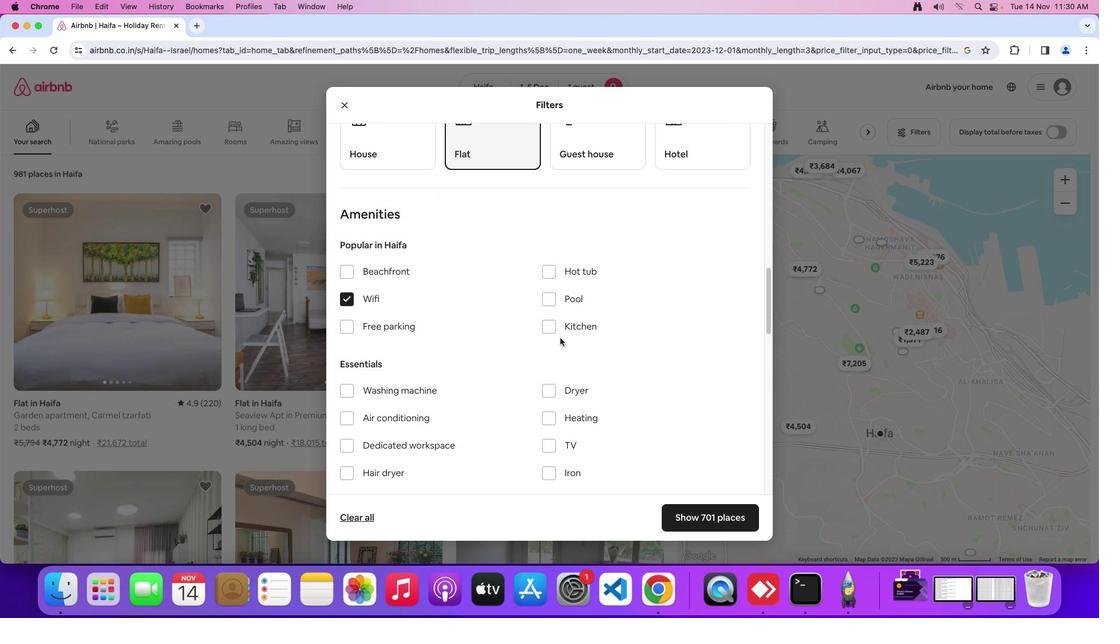 
Action: Mouse scrolled (559, 338) with delta (0, 0)
Screenshot: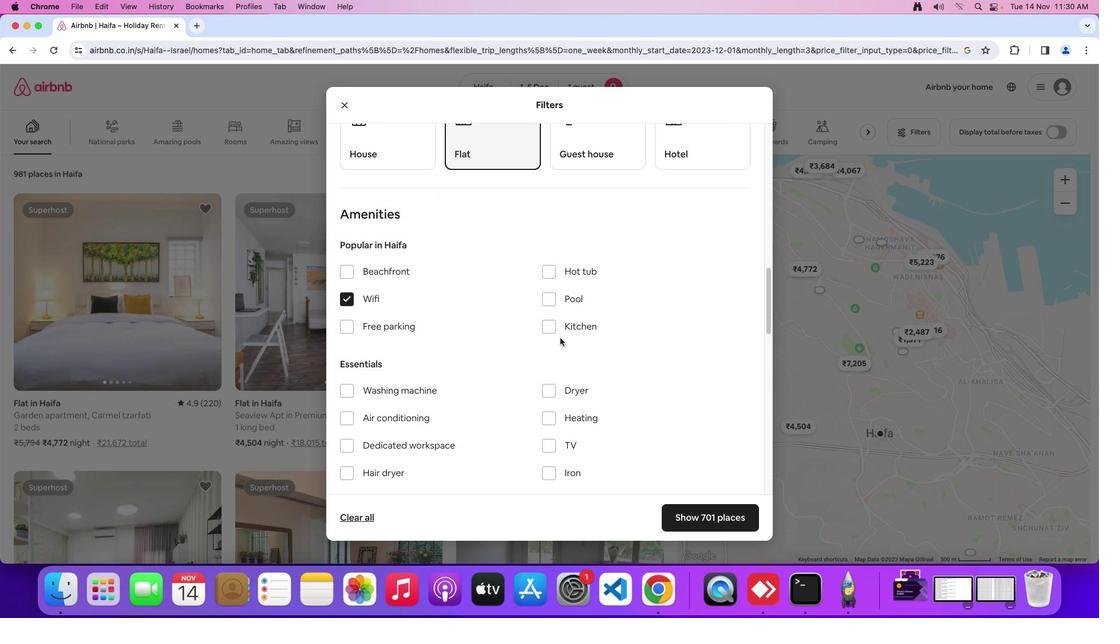 
Action: Mouse moved to (559, 338)
Screenshot: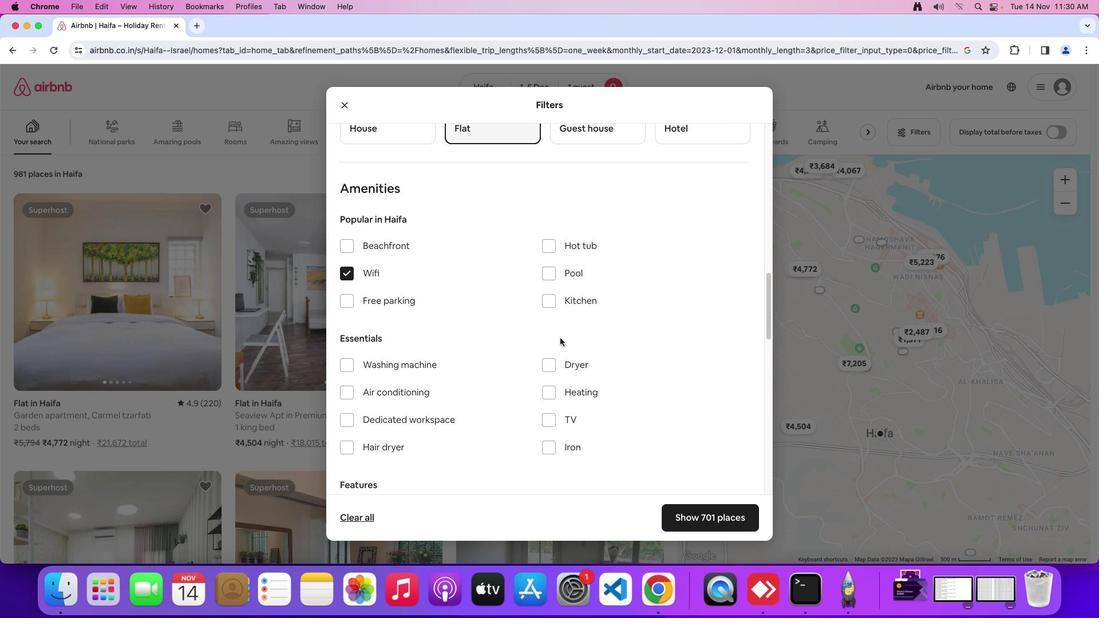 
Action: Mouse scrolled (559, 338) with delta (0, -1)
Screenshot: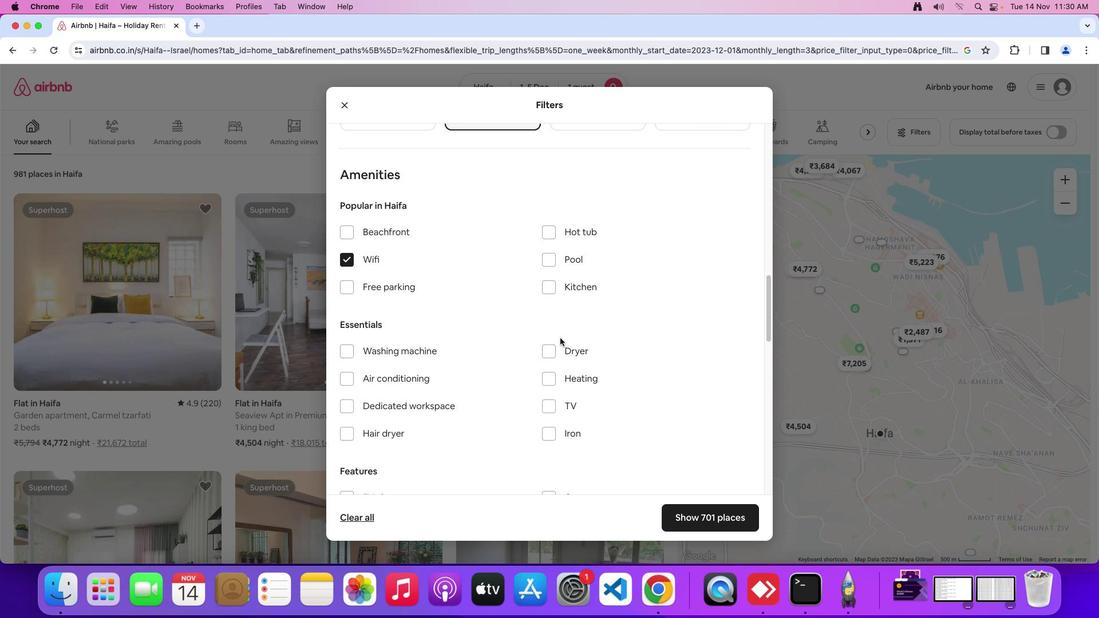 
Action: Mouse moved to (344, 314)
Screenshot: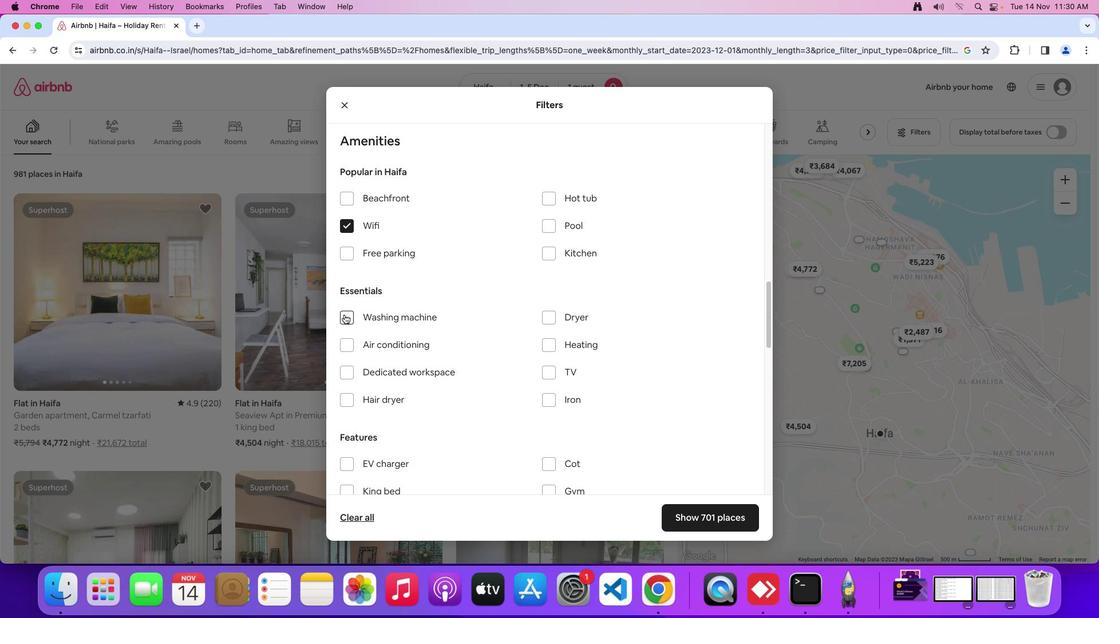 
Action: Mouse pressed left at (344, 314)
Screenshot: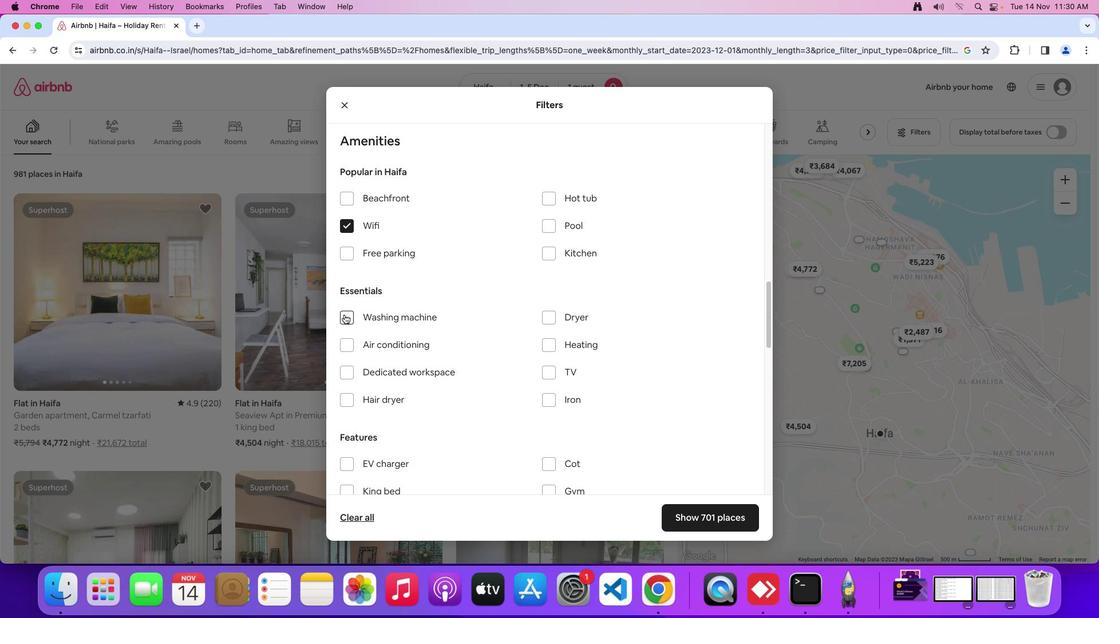 
Action: Mouse moved to (503, 321)
Screenshot: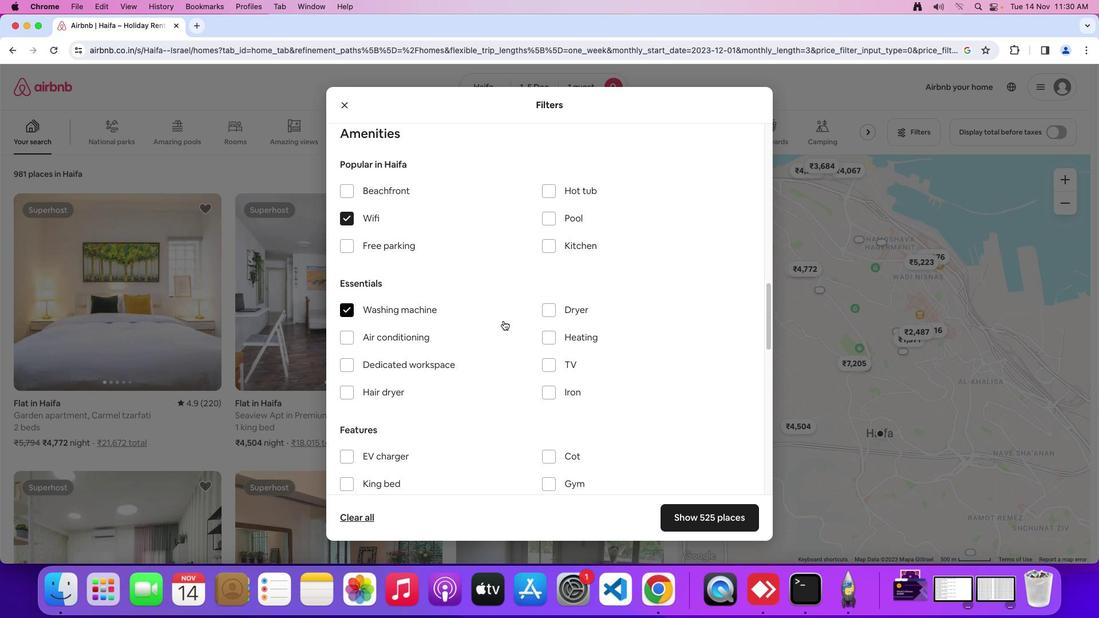 
Action: Mouse scrolled (503, 321) with delta (0, 0)
Screenshot: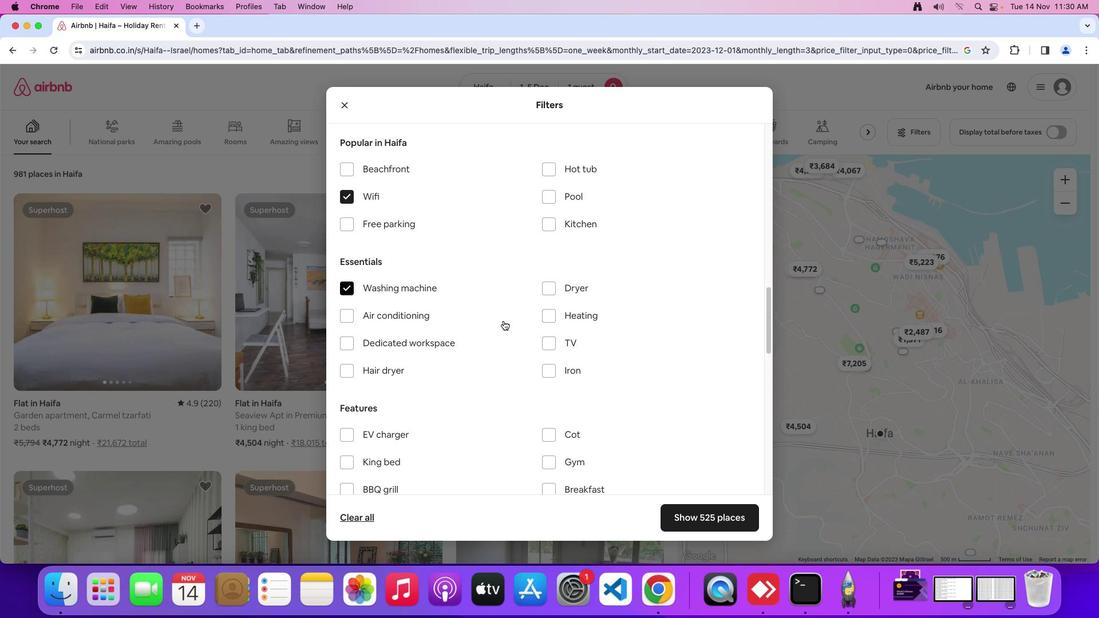 
Action: Mouse scrolled (503, 321) with delta (0, 0)
Screenshot: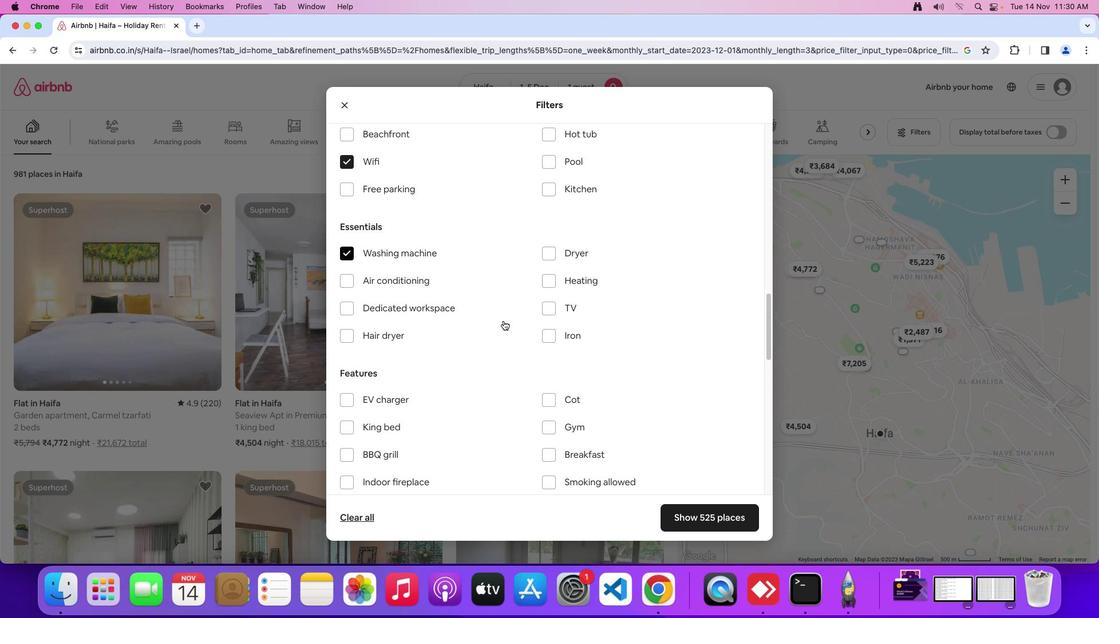 
Action: Mouse scrolled (503, 321) with delta (0, -2)
Screenshot: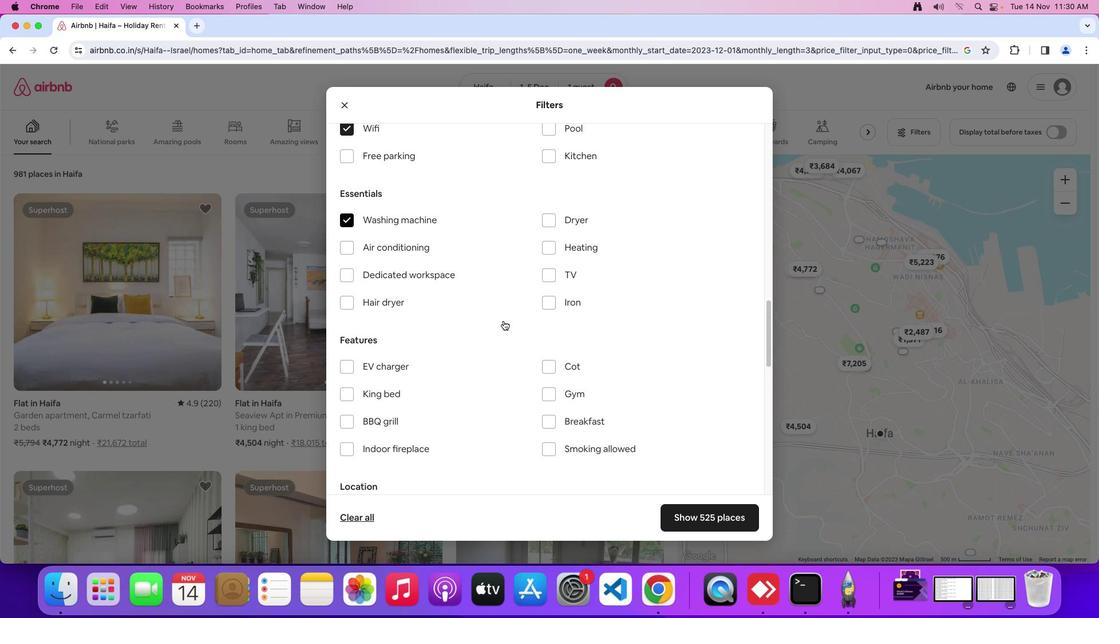
Action: Mouse scrolled (503, 321) with delta (0, 0)
Screenshot: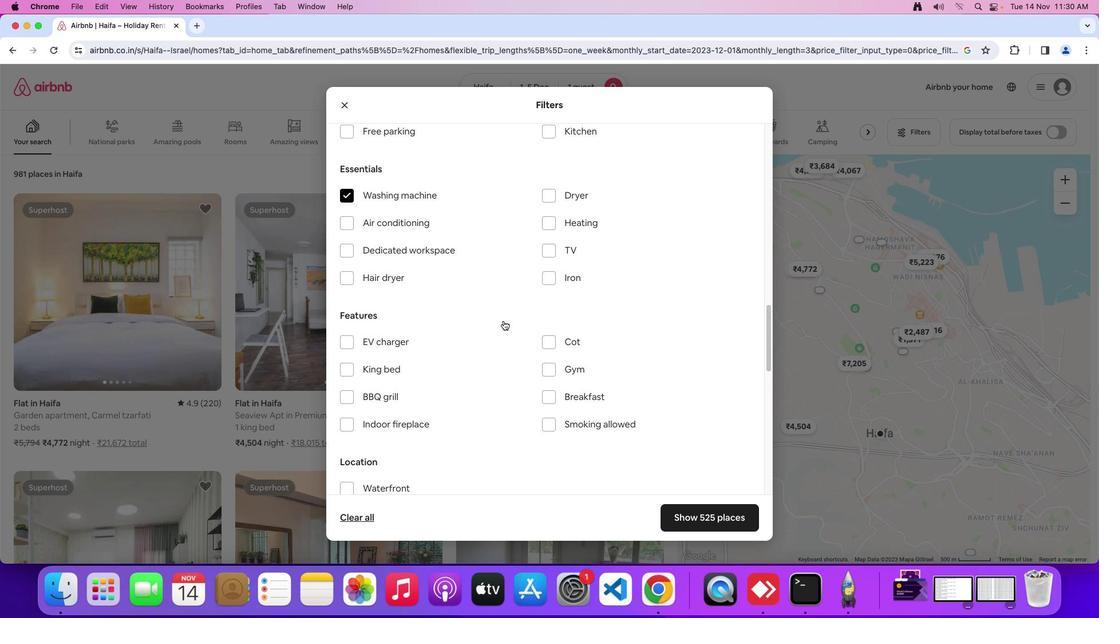 
Action: Mouse moved to (503, 321)
Screenshot: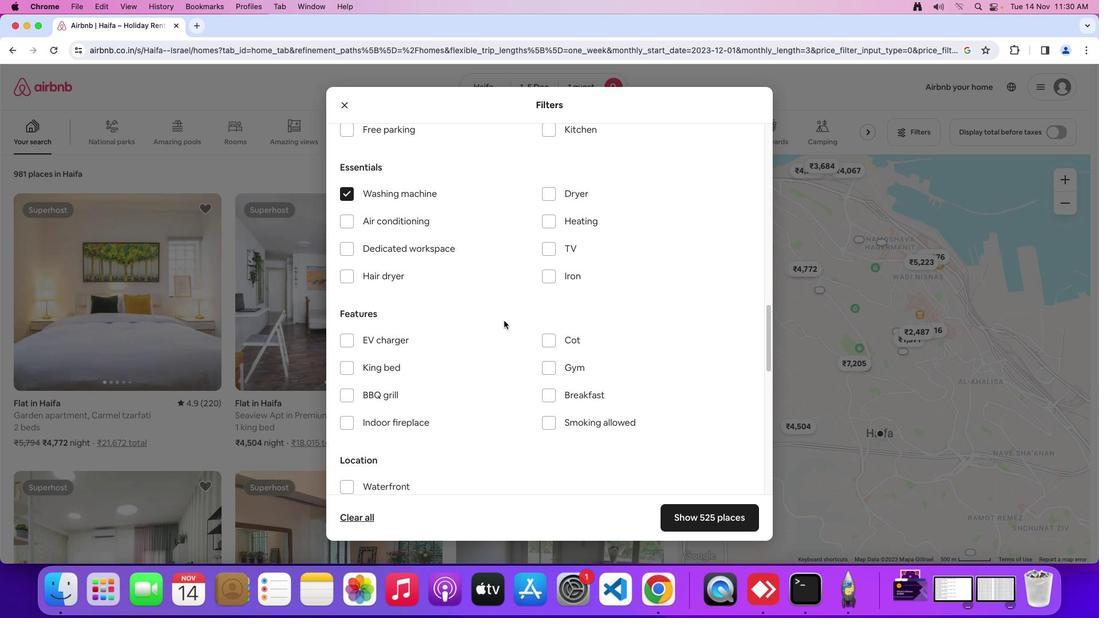 
Action: Mouse scrolled (503, 321) with delta (0, 0)
Screenshot: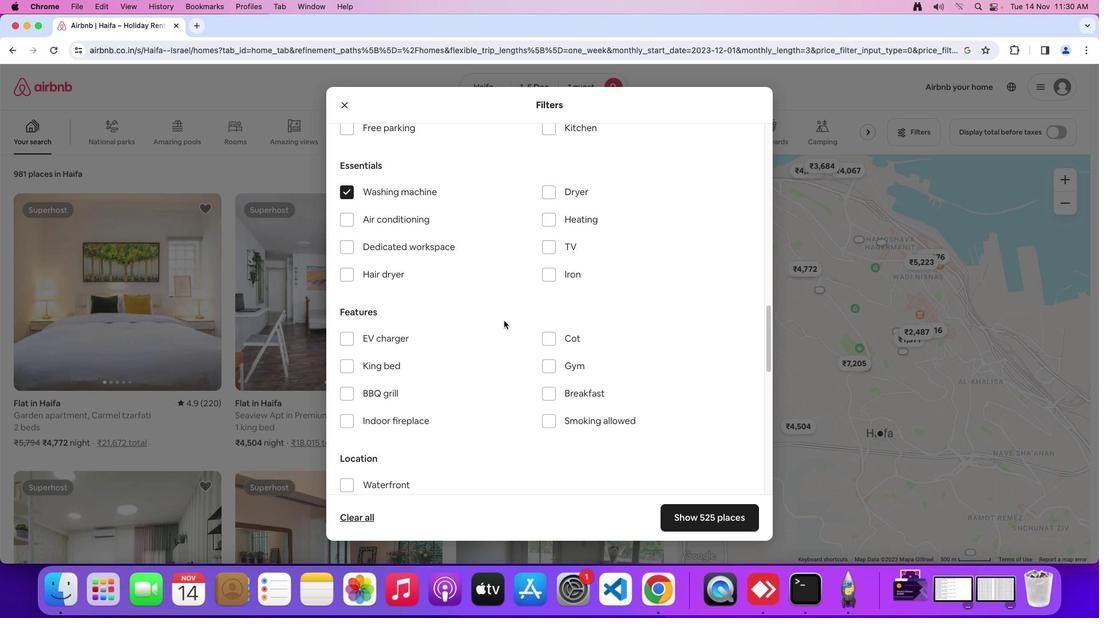 
Action: Mouse scrolled (503, 321) with delta (0, 0)
Screenshot: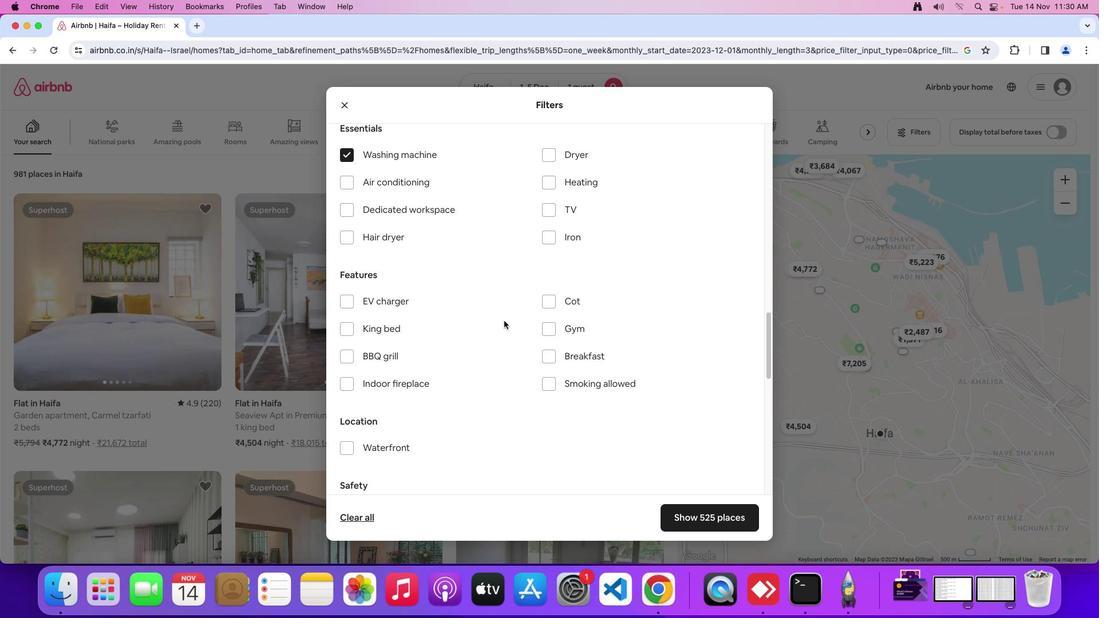 
Action: Mouse scrolled (503, 321) with delta (0, -1)
Screenshot: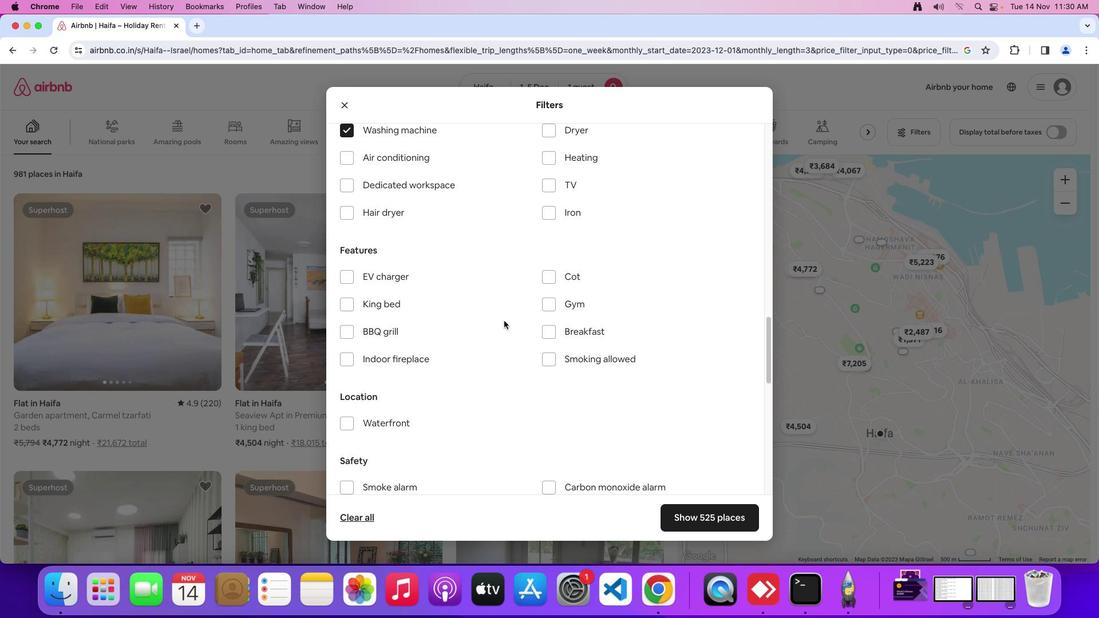 
Action: Mouse scrolled (503, 321) with delta (0, 0)
Screenshot: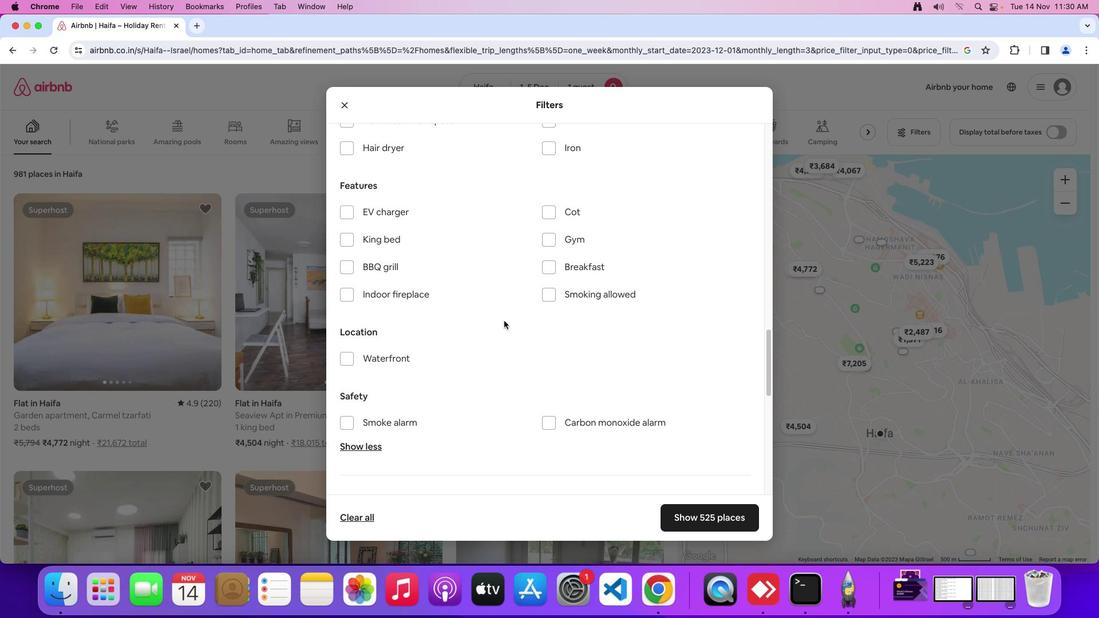 
Action: Mouse scrolled (503, 321) with delta (0, 0)
Screenshot: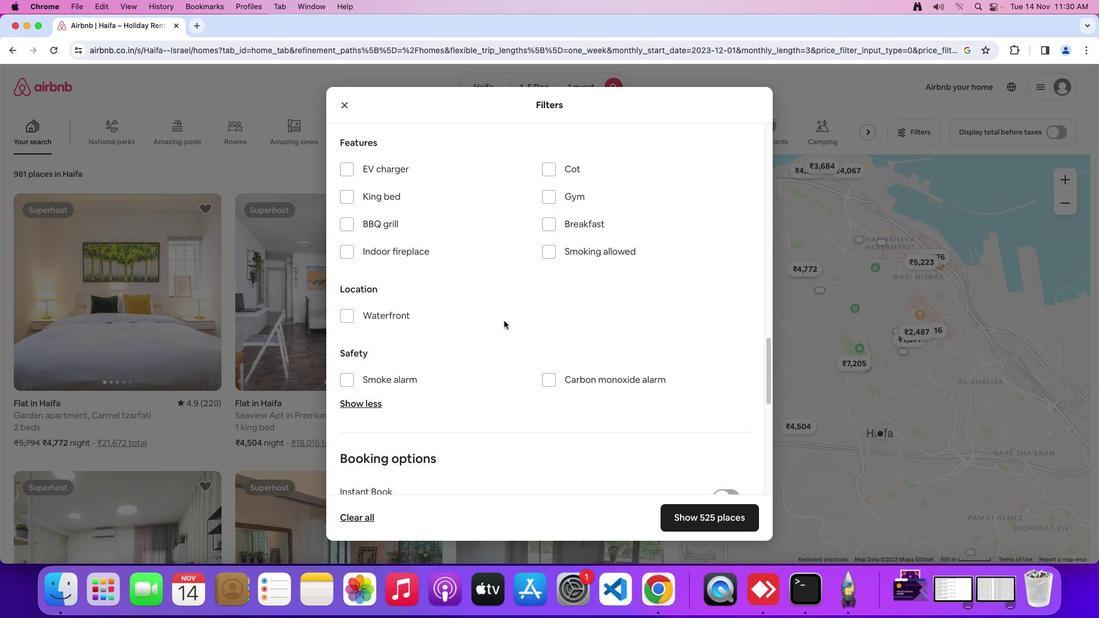 
Action: Mouse scrolled (503, 321) with delta (0, -2)
Screenshot: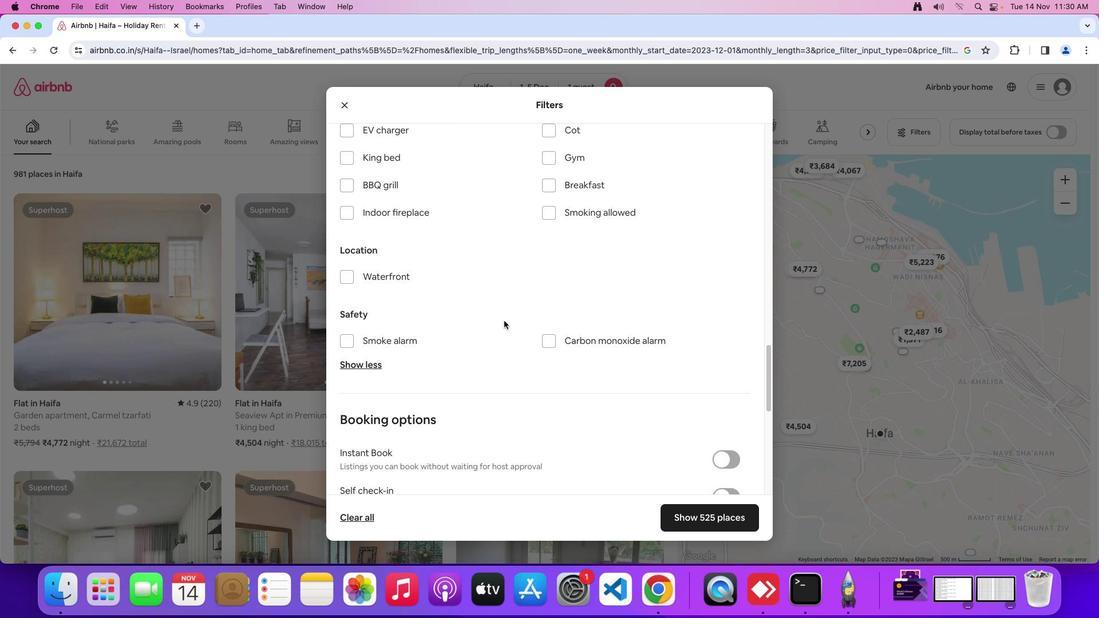 
Action: Mouse moved to (503, 321)
Screenshot: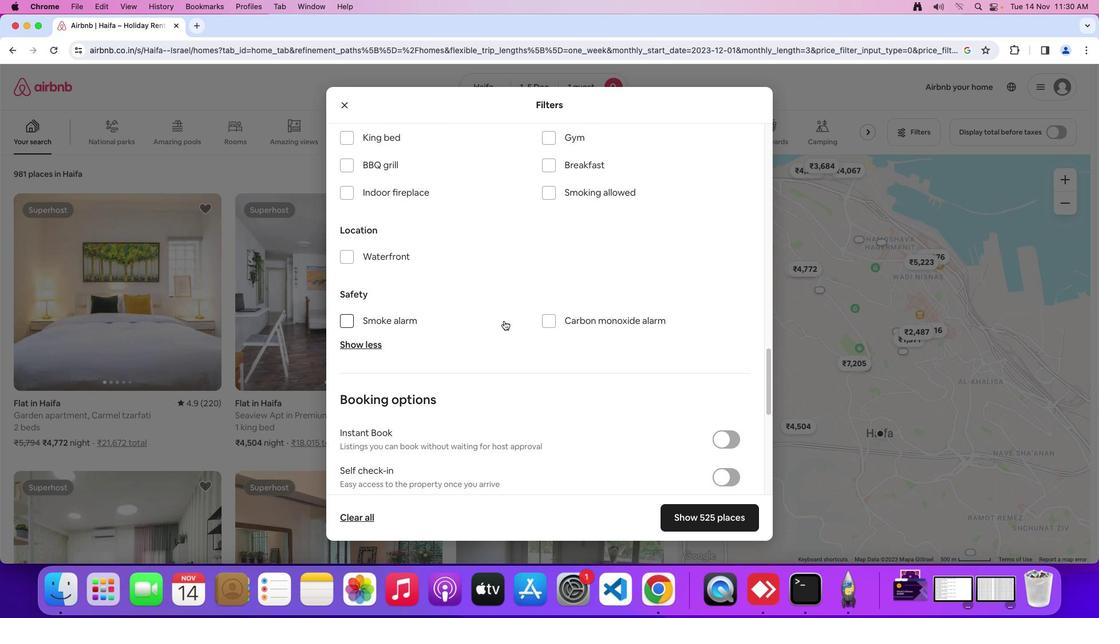 
Action: Mouse scrolled (503, 321) with delta (0, 0)
Screenshot: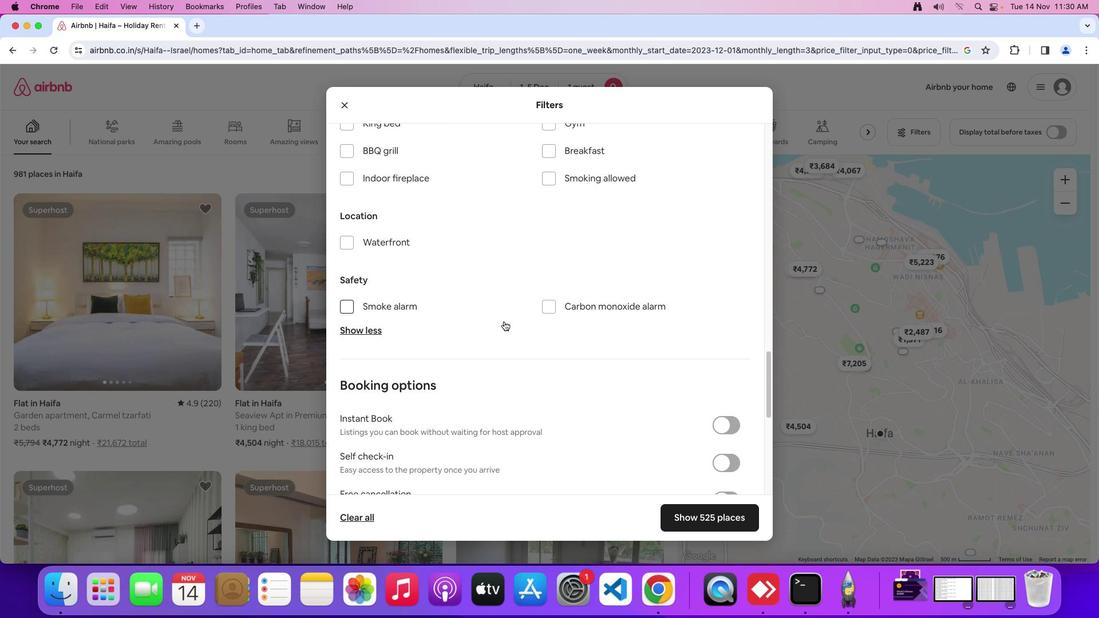 
Action: Mouse scrolled (503, 321) with delta (0, 0)
Screenshot: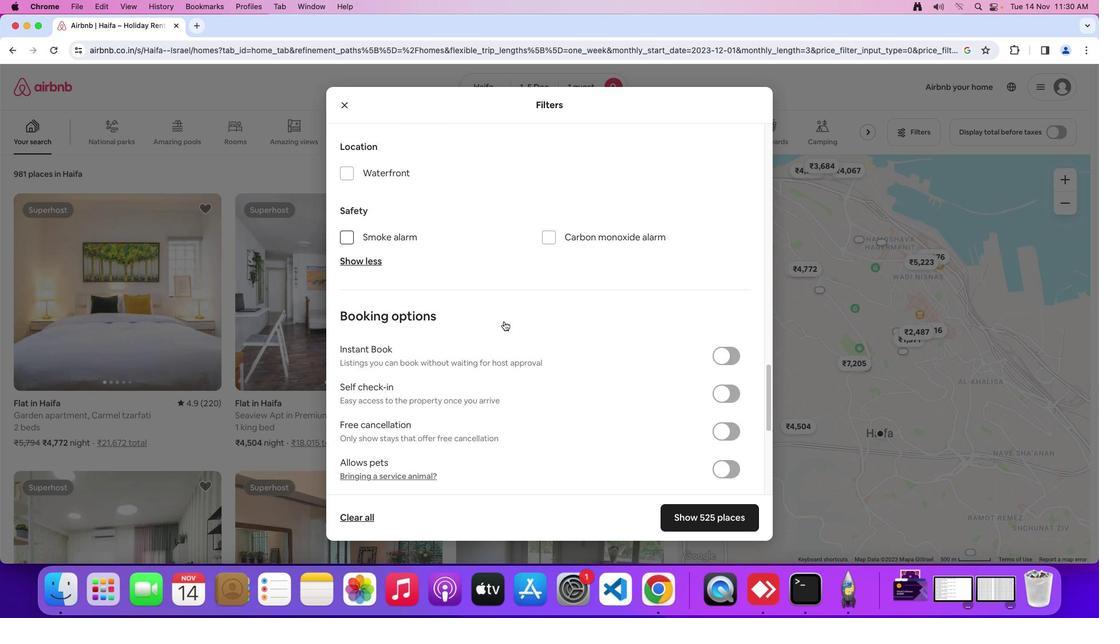 
Action: Mouse moved to (504, 321)
Screenshot: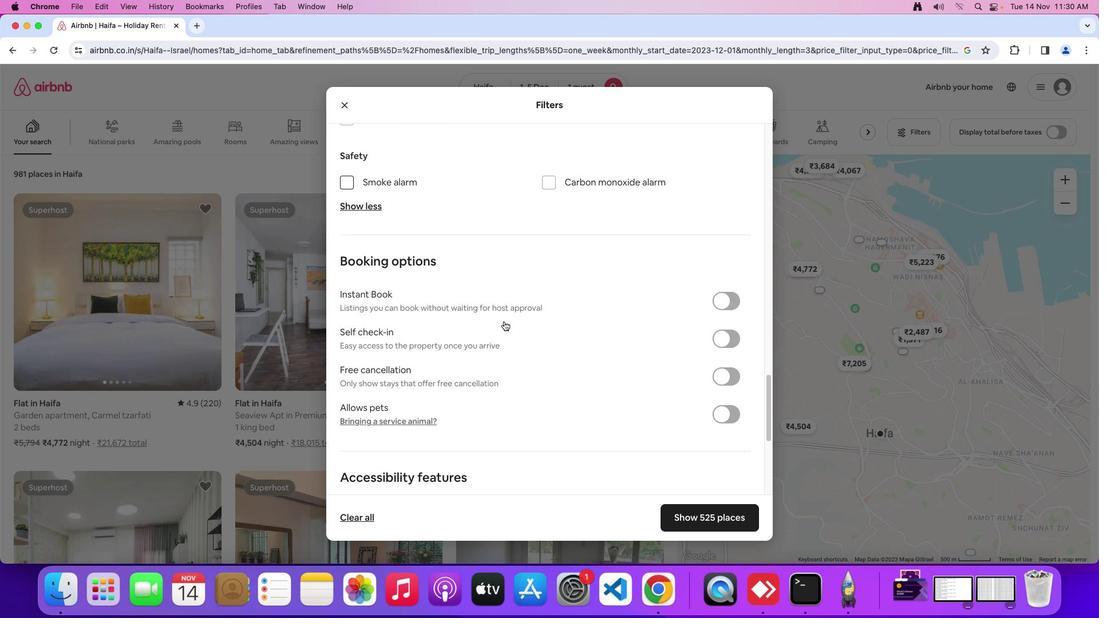 
Action: Mouse scrolled (504, 321) with delta (0, -2)
Screenshot: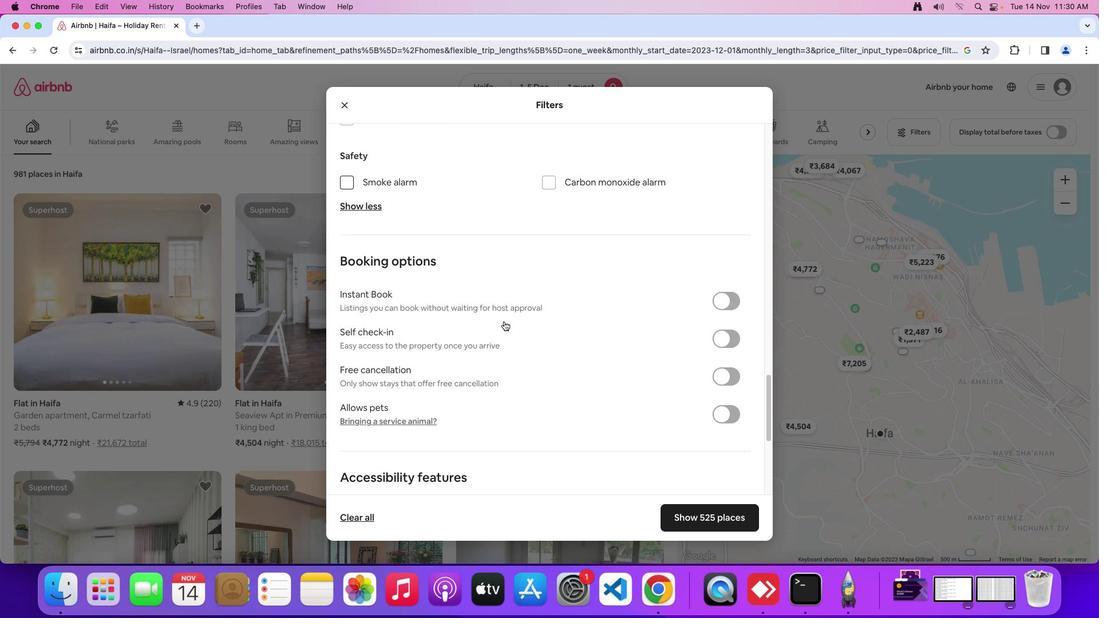
Action: Mouse scrolled (504, 321) with delta (0, -2)
Screenshot: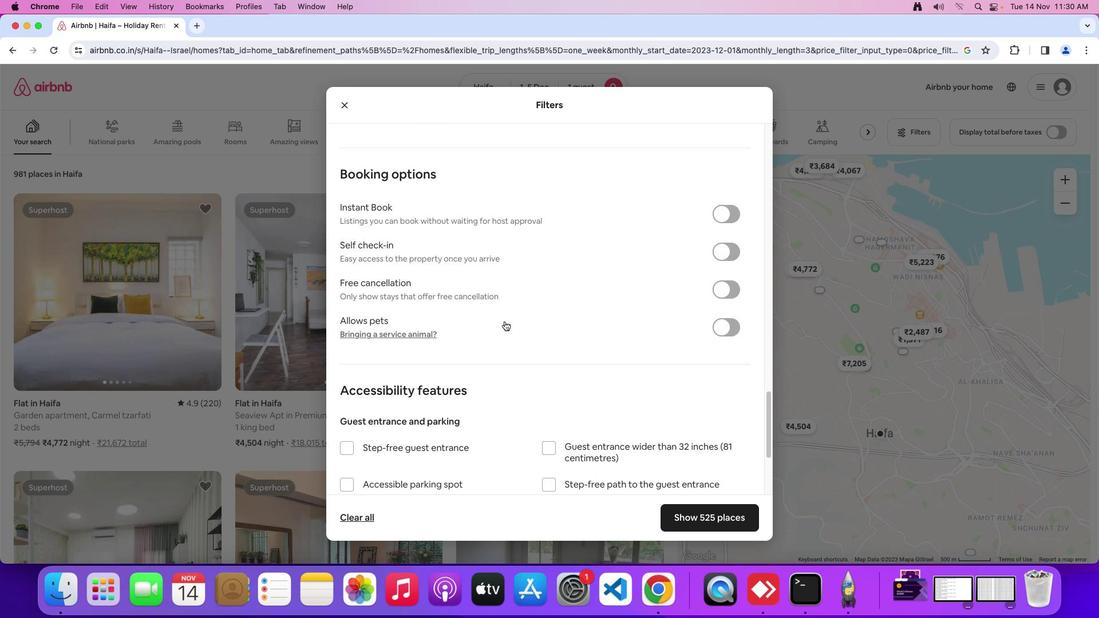 
Action: Mouse moved to (732, 245)
Screenshot: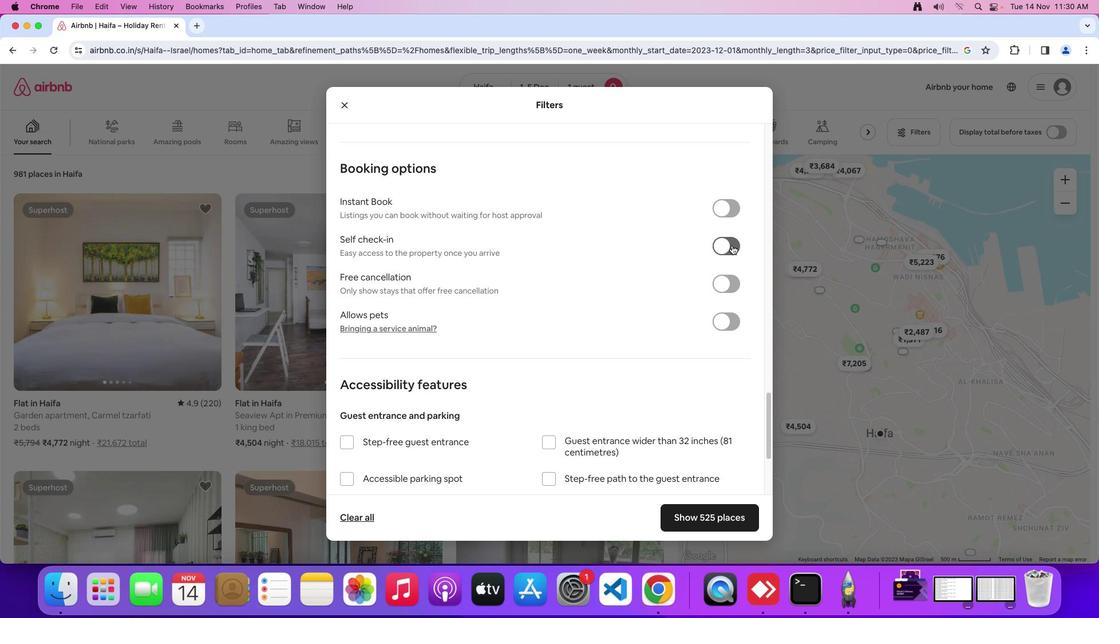 
Action: Mouse pressed left at (732, 245)
Screenshot: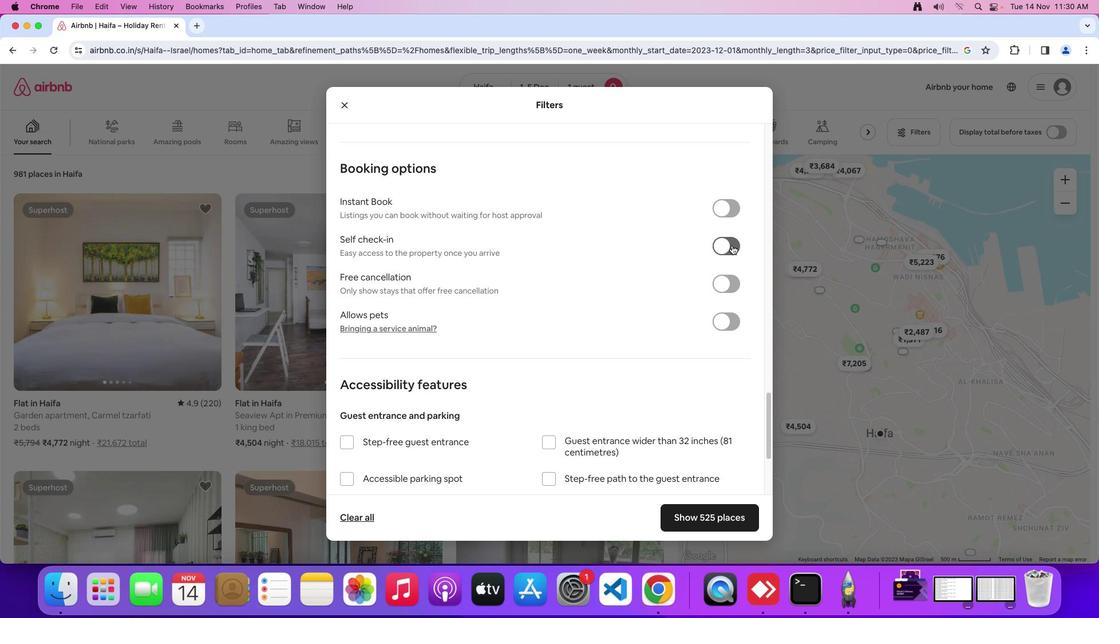 
Action: Mouse moved to (701, 511)
Screenshot: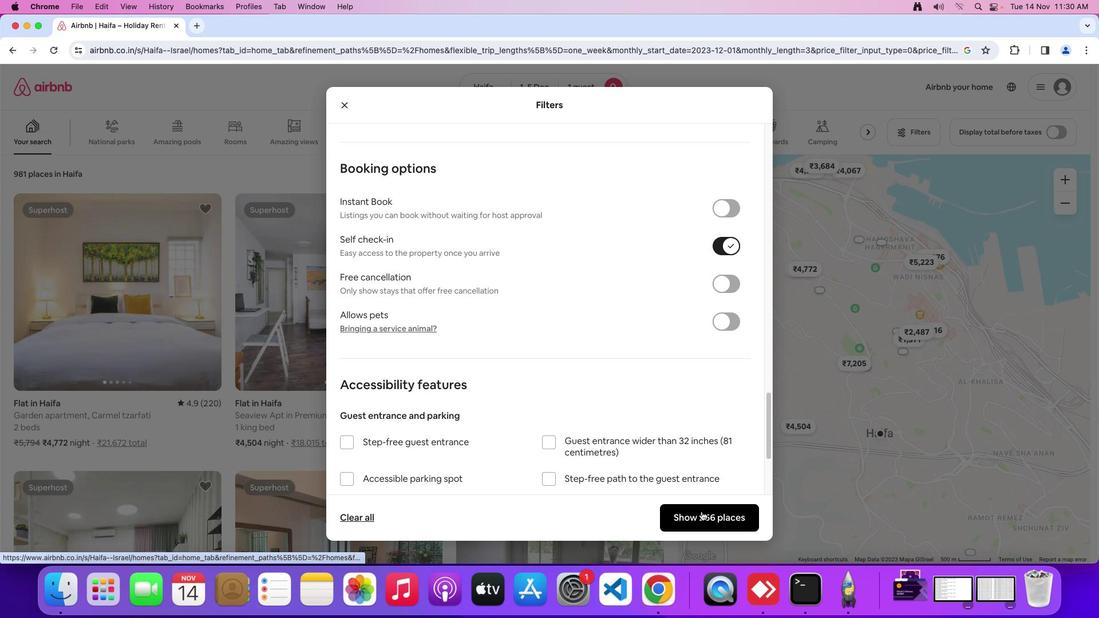 
Action: Mouse pressed left at (701, 511)
Screenshot: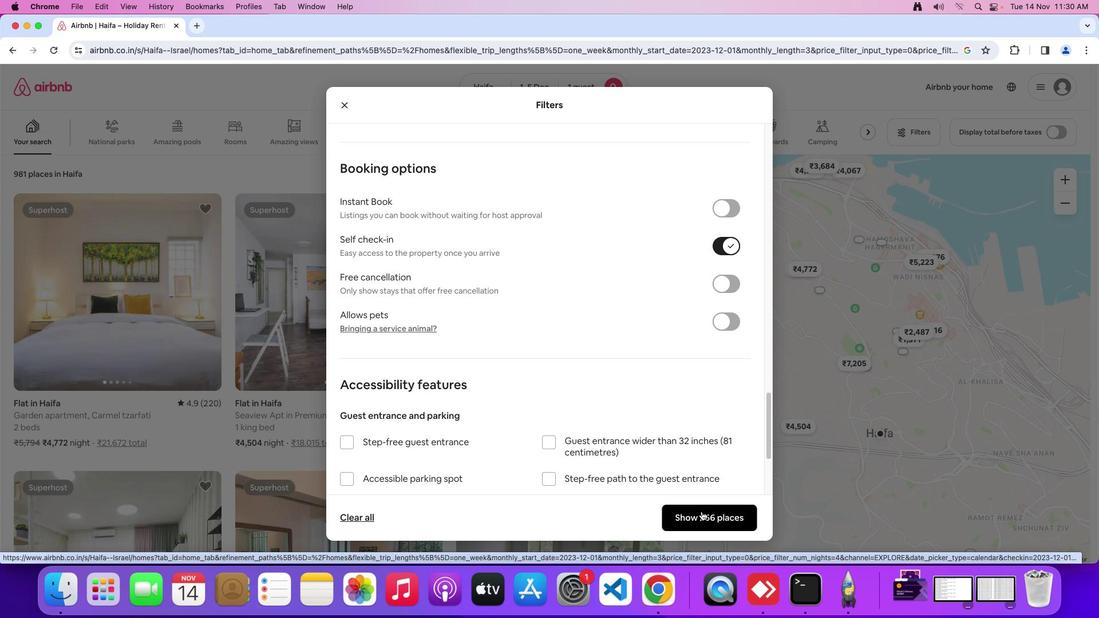 
Action: Mouse moved to (378, 343)
Screenshot: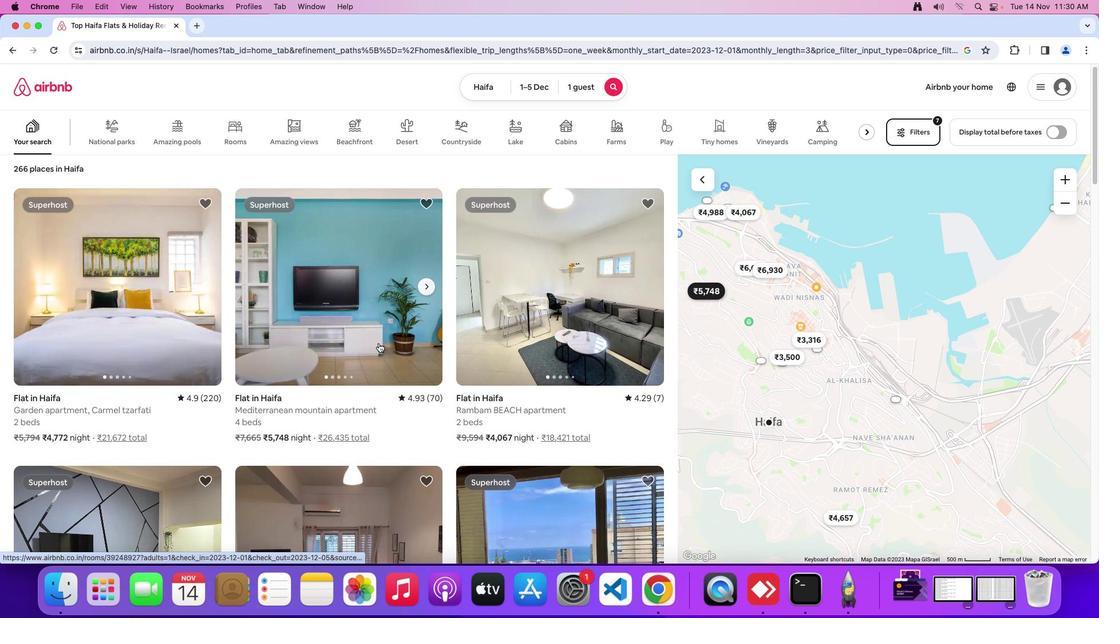
Action: Mouse scrolled (378, 343) with delta (0, 0)
Screenshot: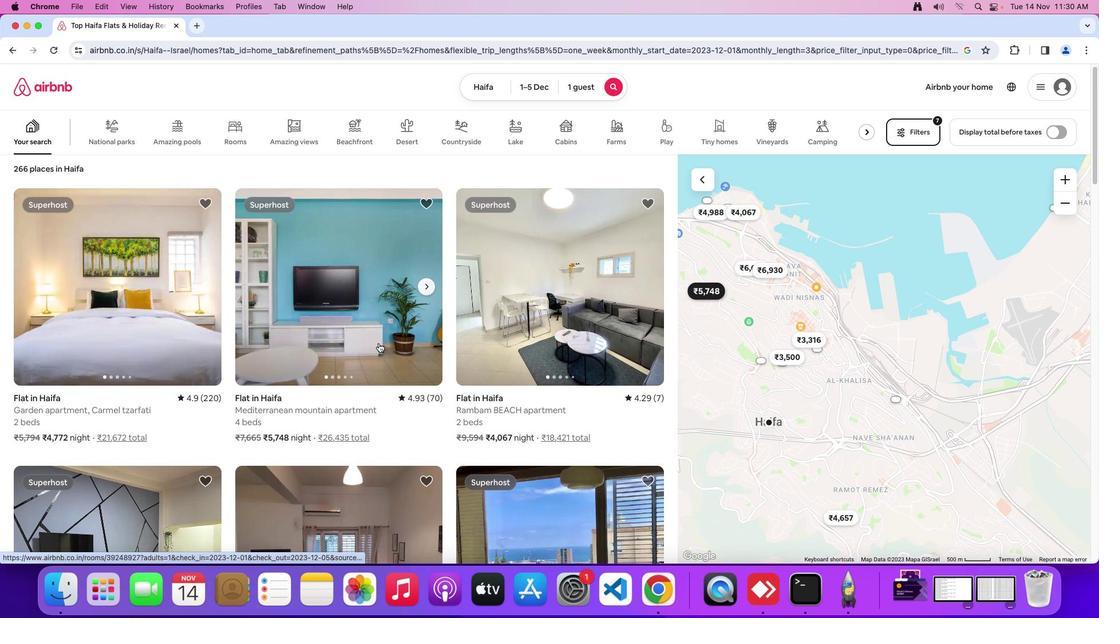 
Action: Mouse moved to (379, 343)
Screenshot: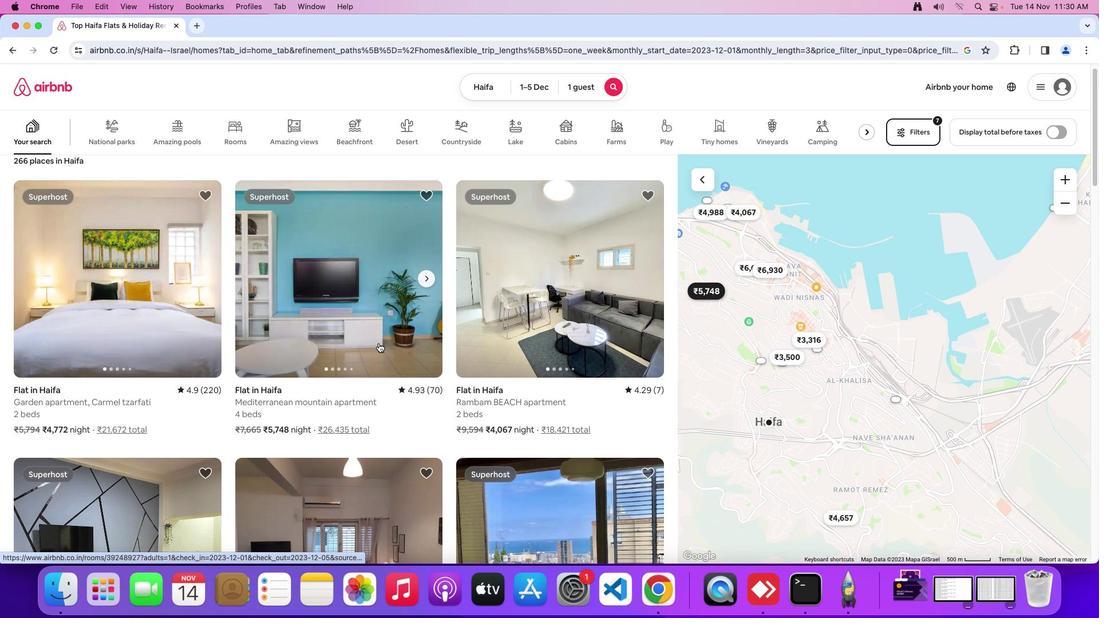 
Action: Mouse scrolled (379, 343) with delta (0, 0)
Screenshot: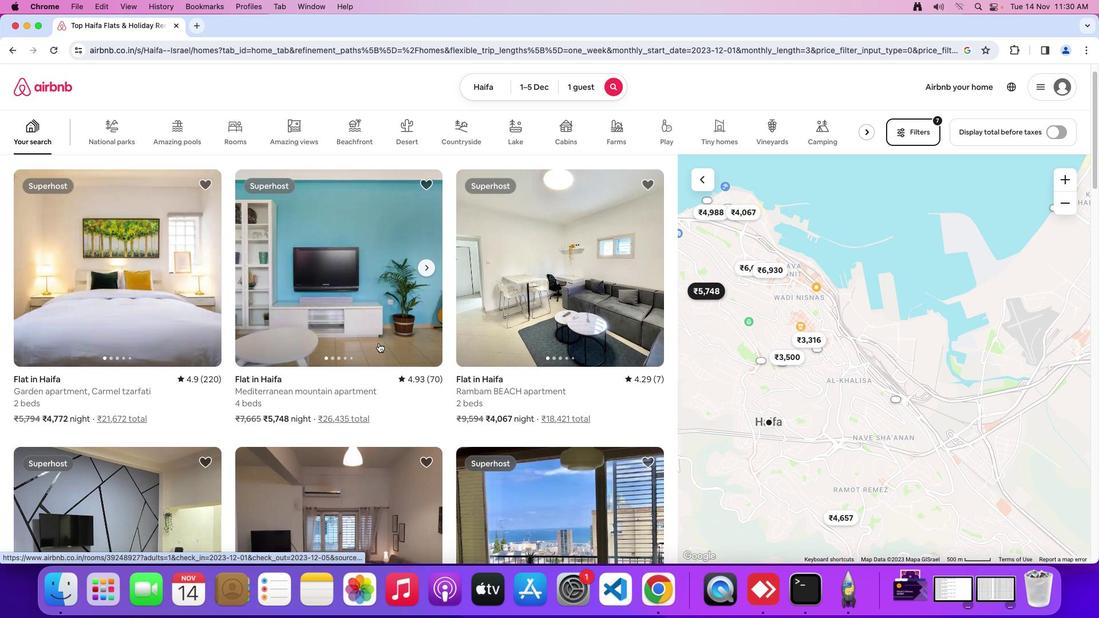 
Action: Mouse scrolled (379, 343) with delta (0, 0)
Screenshot: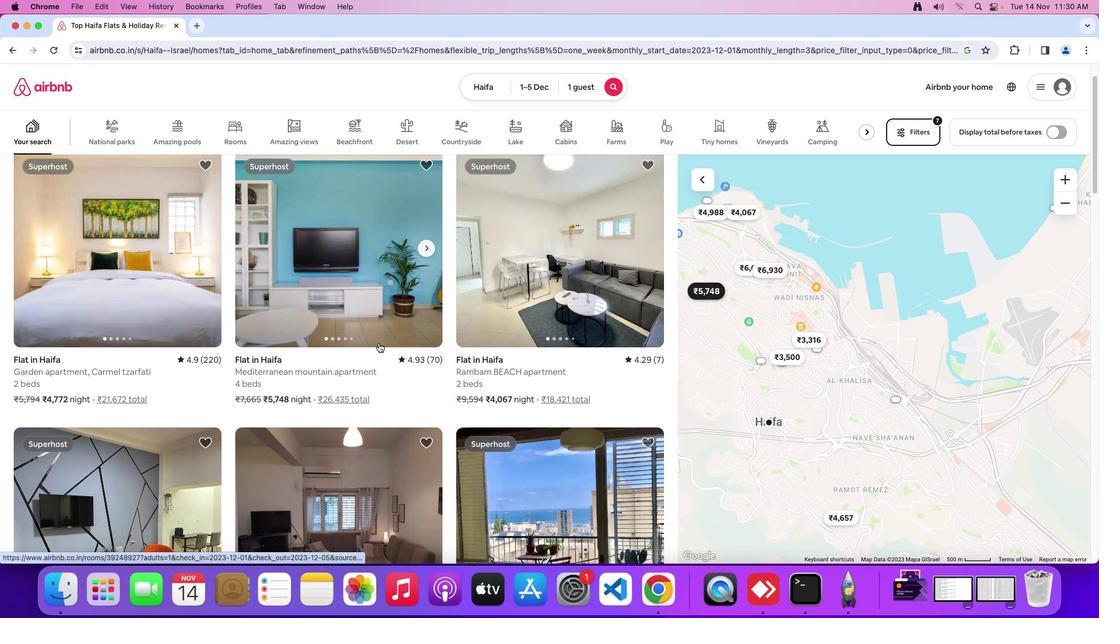 
Action: Mouse moved to (379, 341)
Screenshot: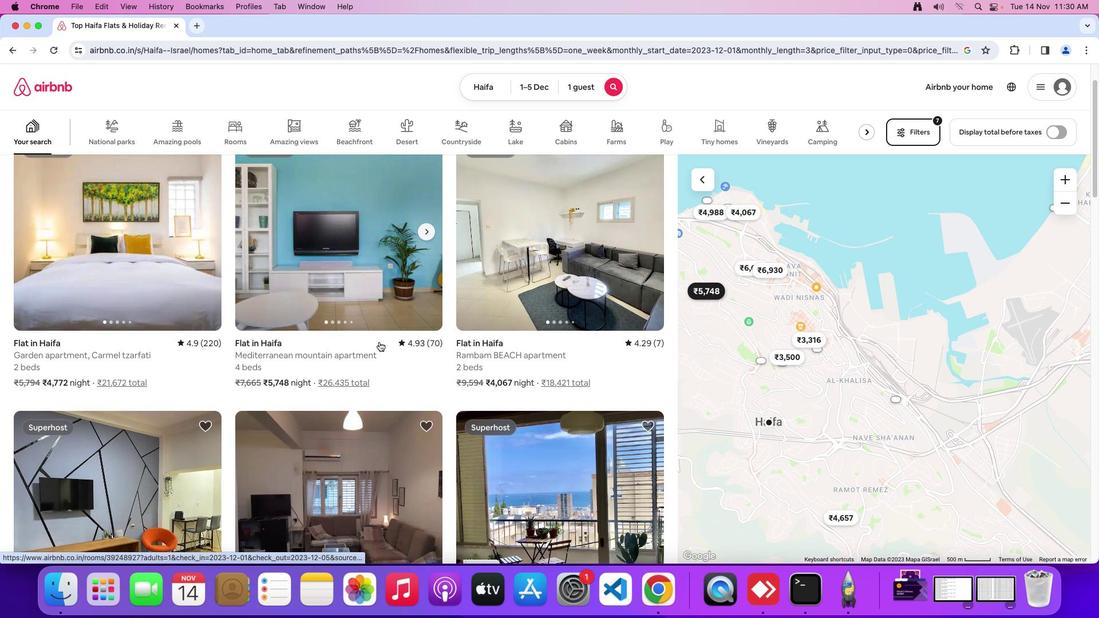 
Action: Mouse scrolled (379, 341) with delta (0, 0)
Screenshot: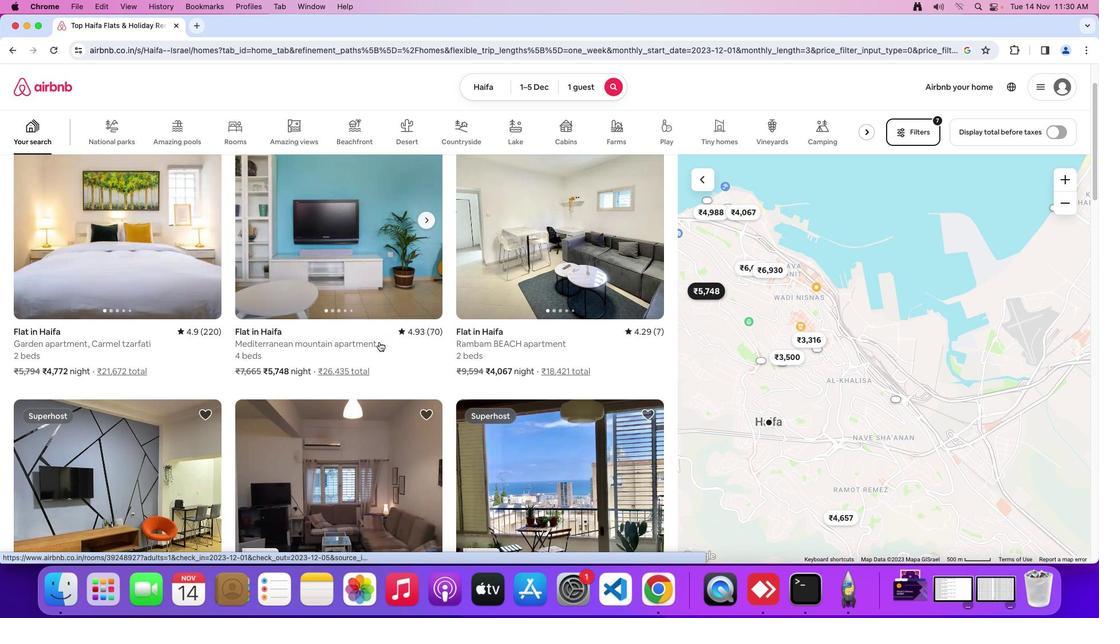 
Action: Mouse scrolled (379, 341) with delta (0, 0)
Screenshot: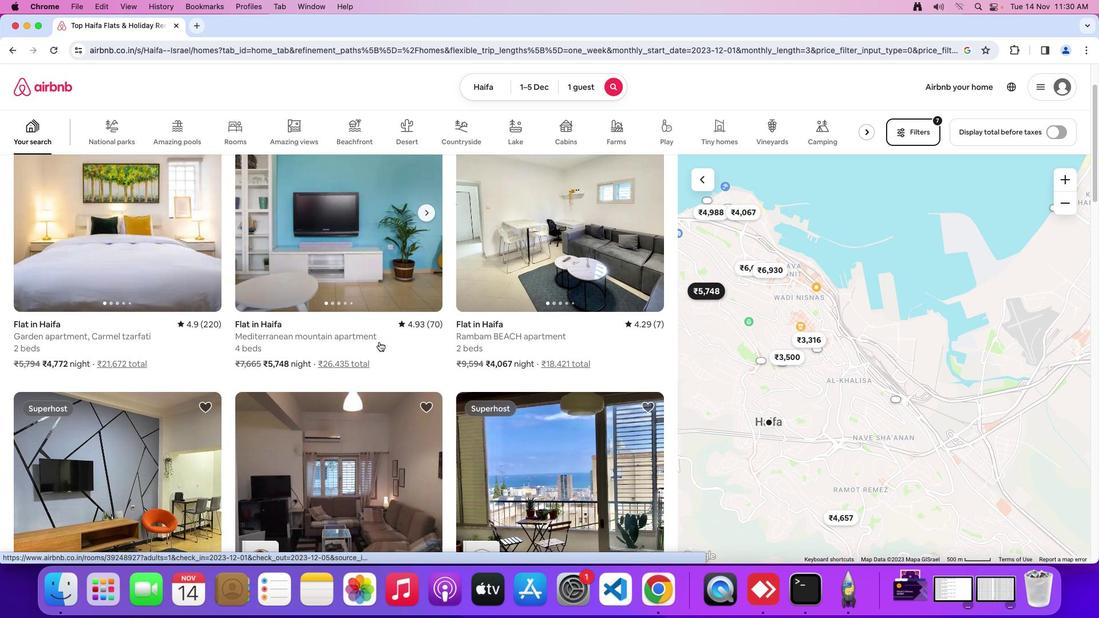 
Action: Mouse scrolled (379, 341) with delta (0, -1)
Screenshot: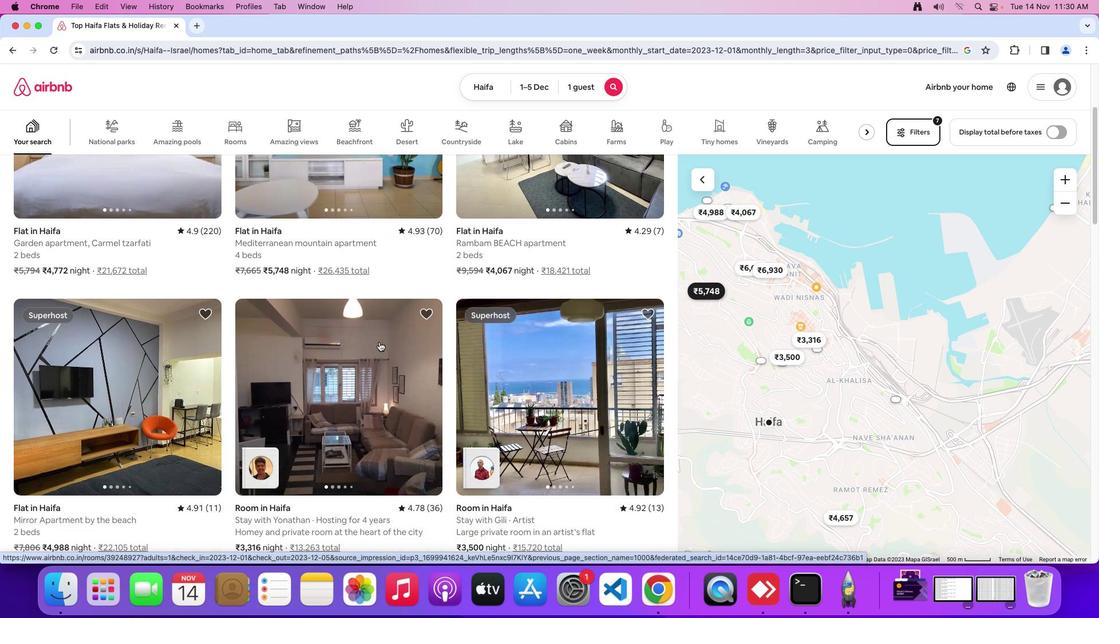 
Action: Mouse scrolled (379, 341) with delta (0, -2)
Screenshot: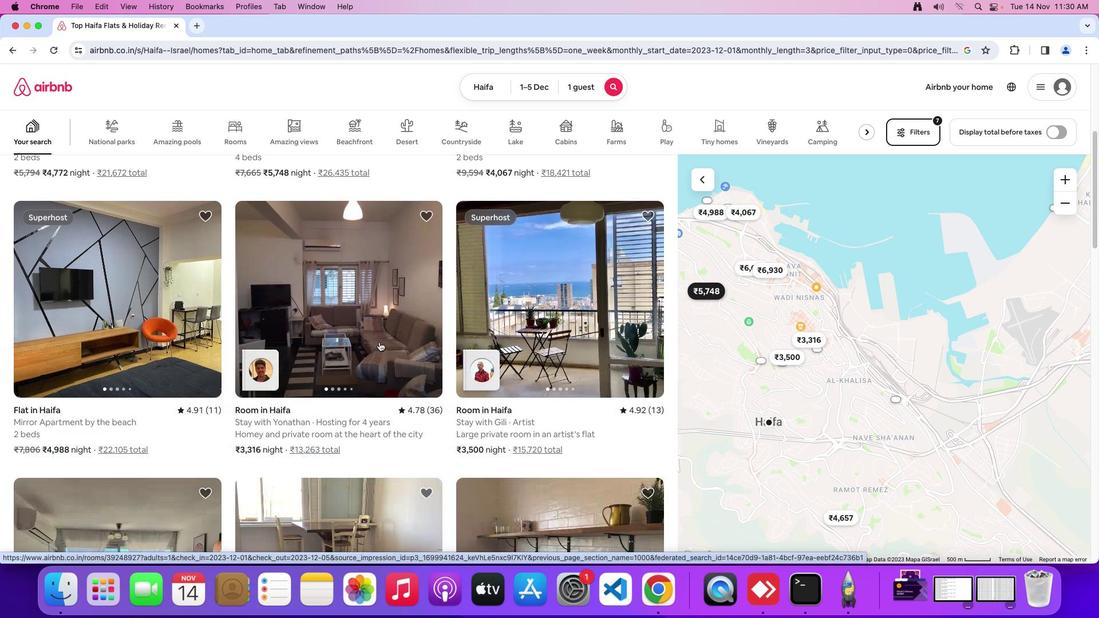 
Action: Mouse moved to (379, 342)
Screenshot: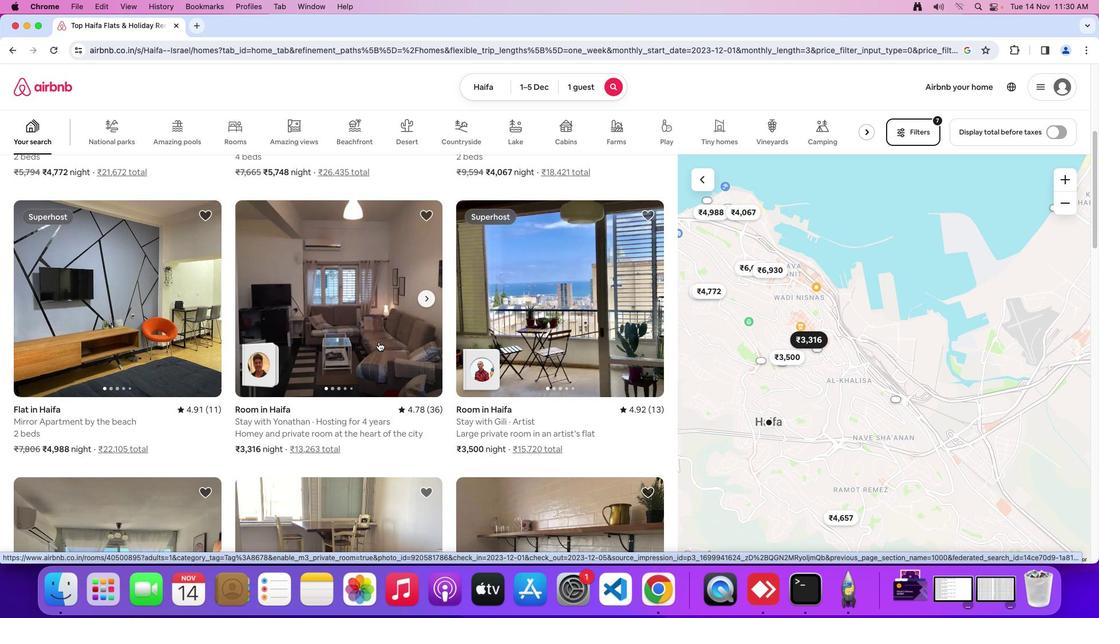 
Action: Mouse scrolled (379, 342) with delta (0, 0)
Screenshot: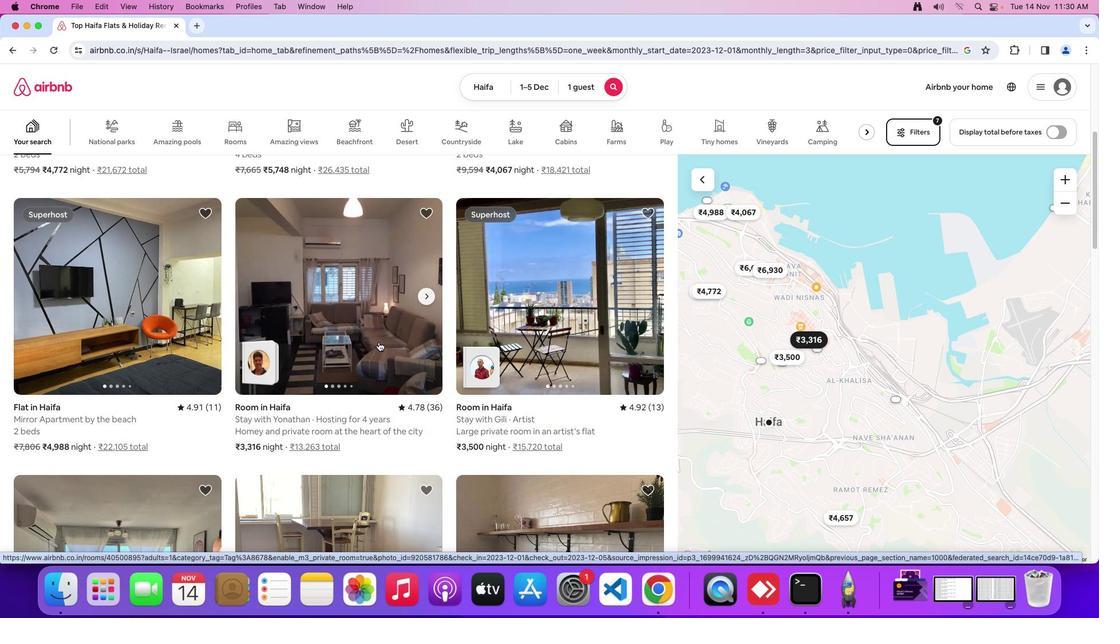 
Action: Mouse scrolled (379, 342) with delta (0, 0)
Screenshot: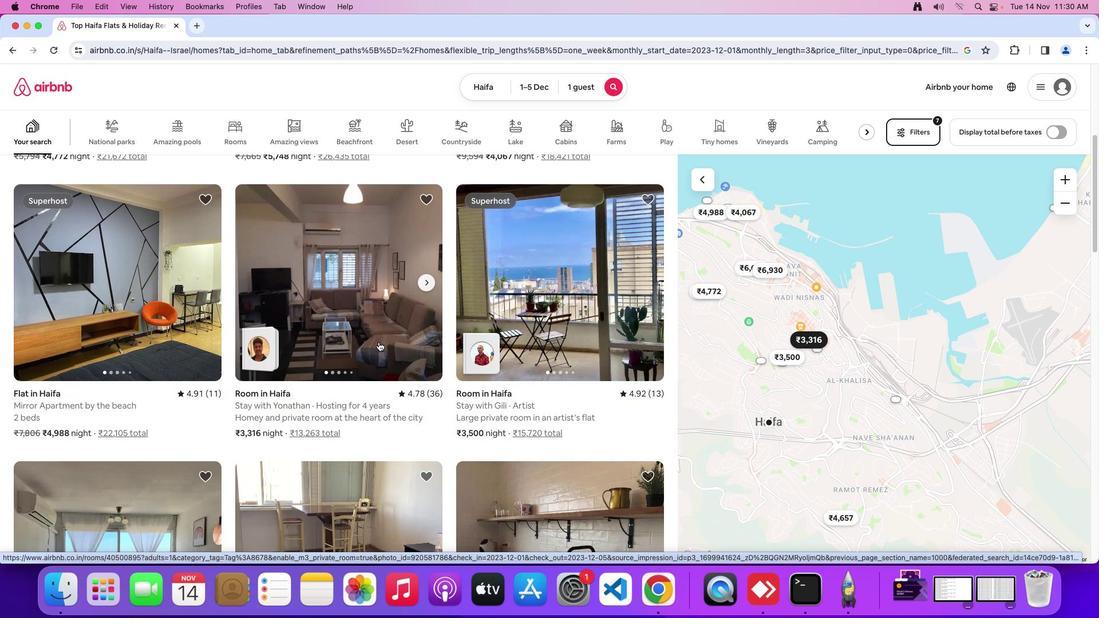 
Action: Mouse scrolled (379, 342) with delta (0, 0)
Screenshot: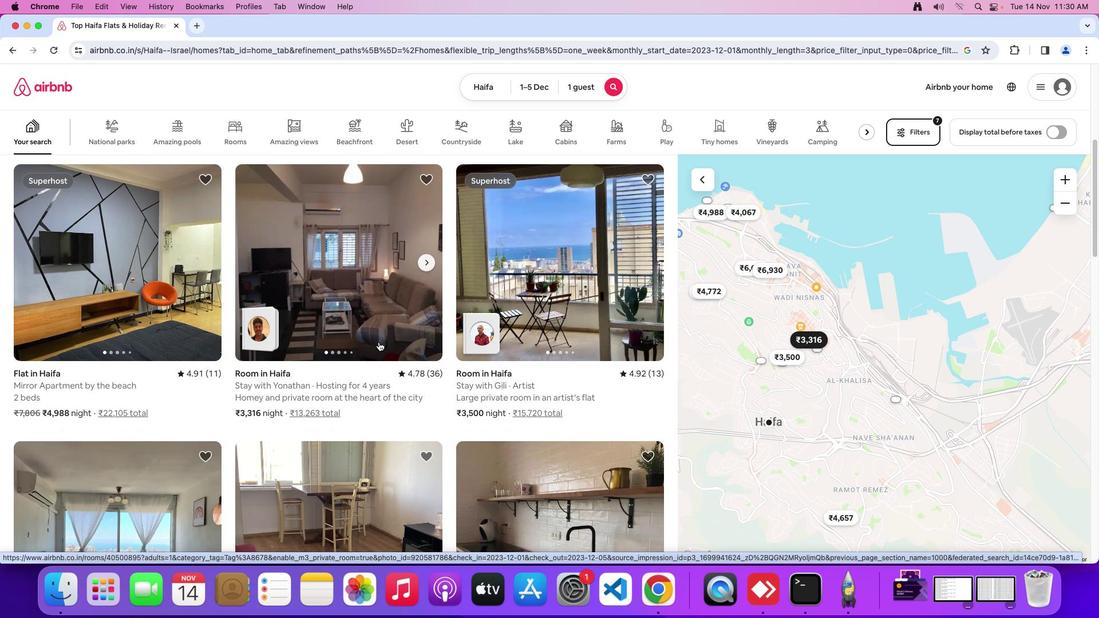 
Action: Mouse scrolled (379, 342) with delta (0, 0)
Screenshot: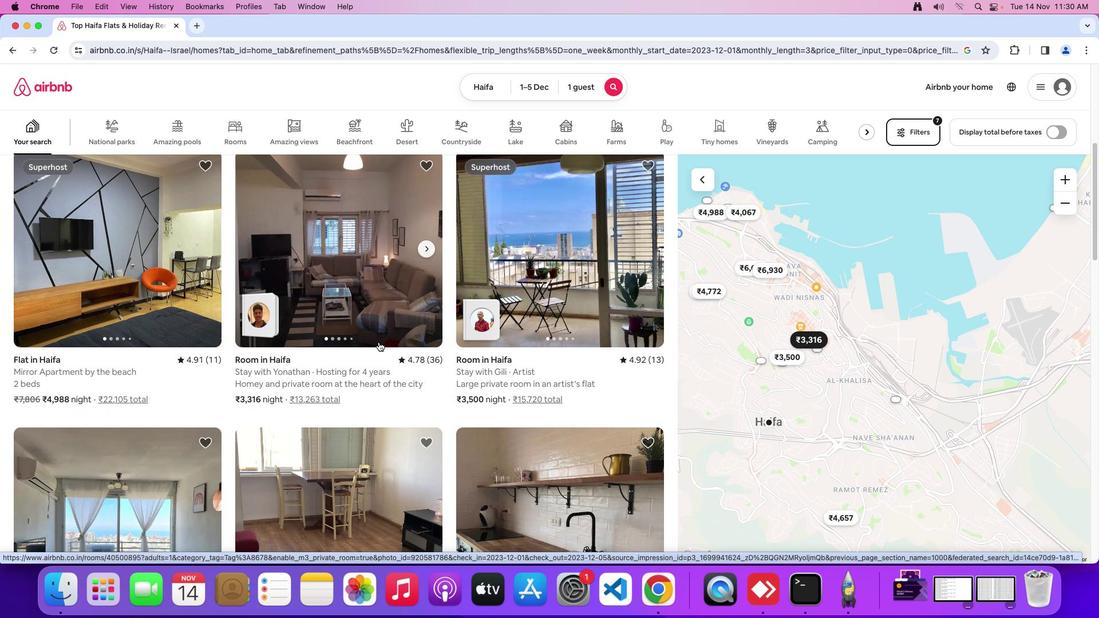 
Action: Mouse scrolled (379, 342) with delta (0, 0)
Screenshot: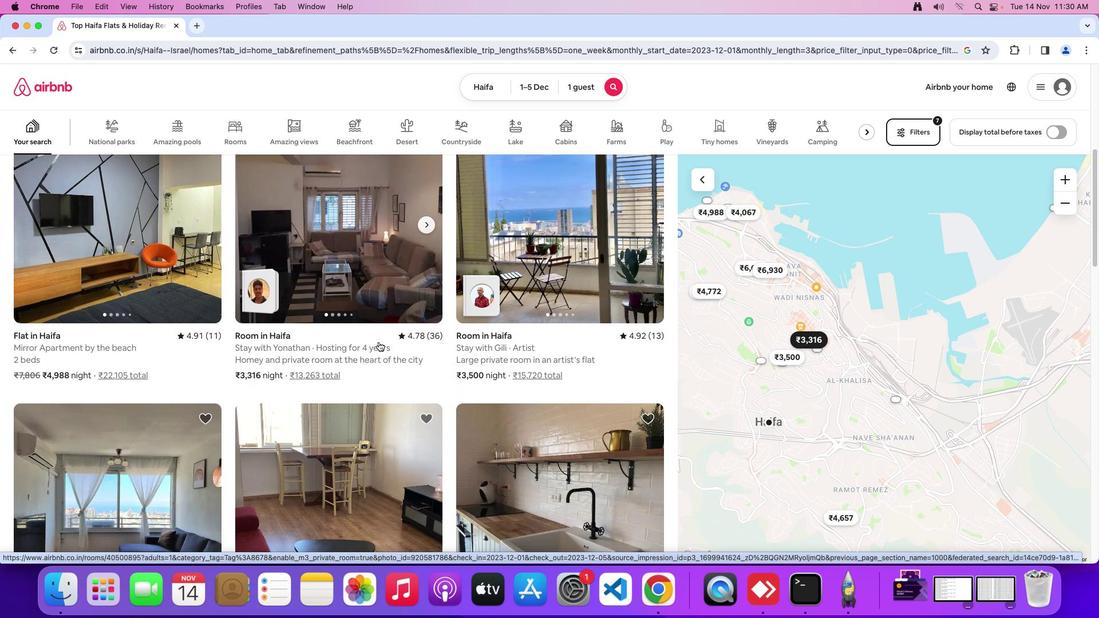 
Action: Mouse scrolled (379, 342) with delta (0, 0)
Screenshot: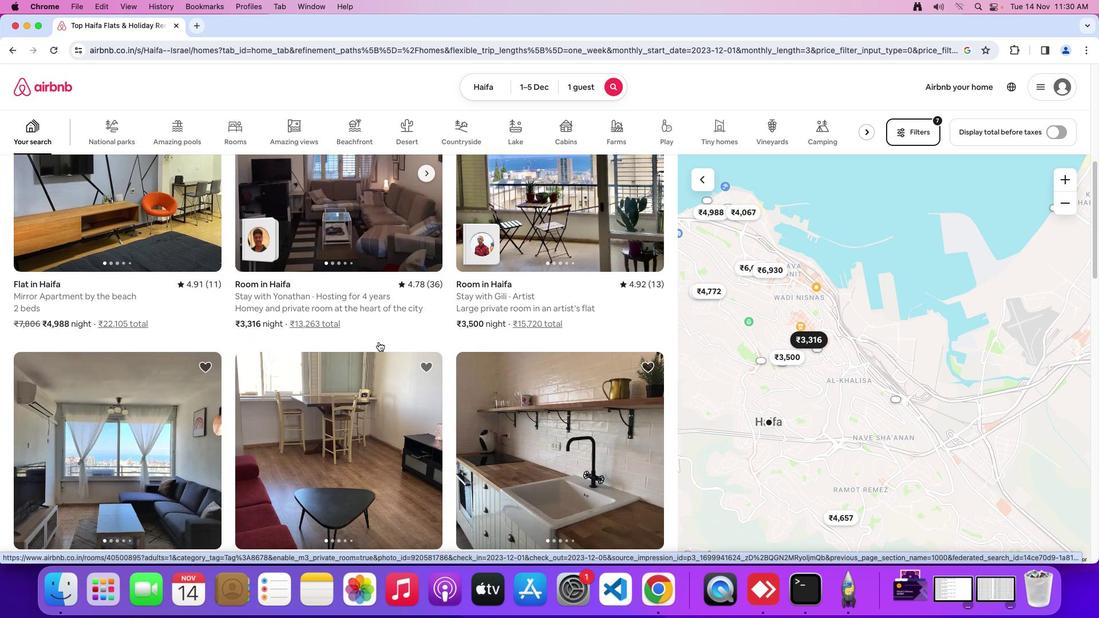 
Action: Mouse scrolled (379, 342) with delta (0, -1)
Screenshot: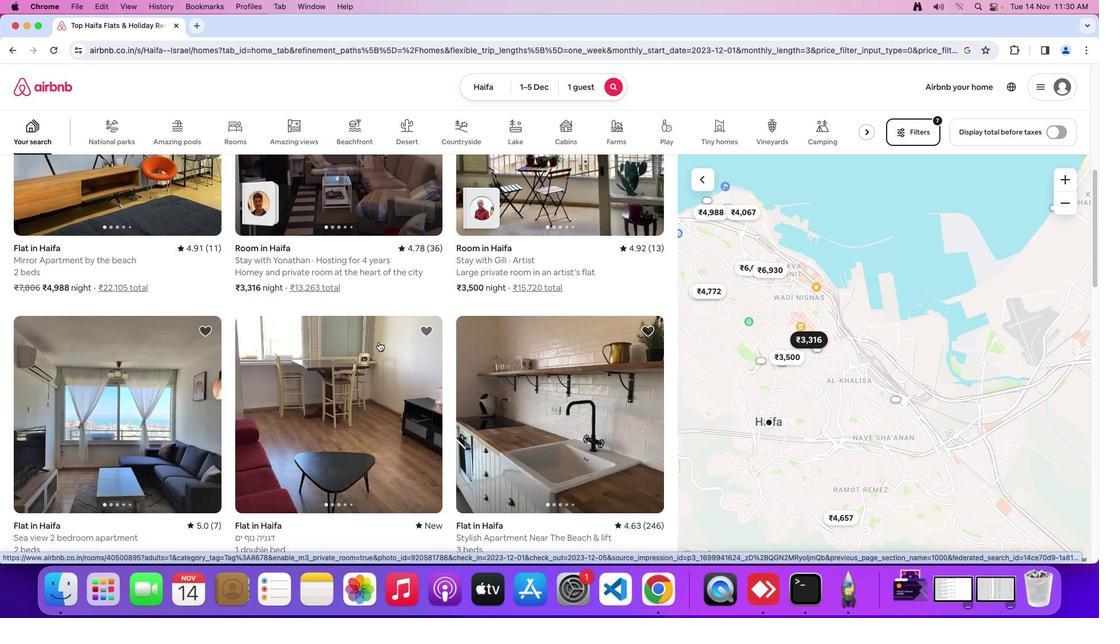
Action: Mouse scrolled (379, 342) with delta (0, 0)
Screenshot: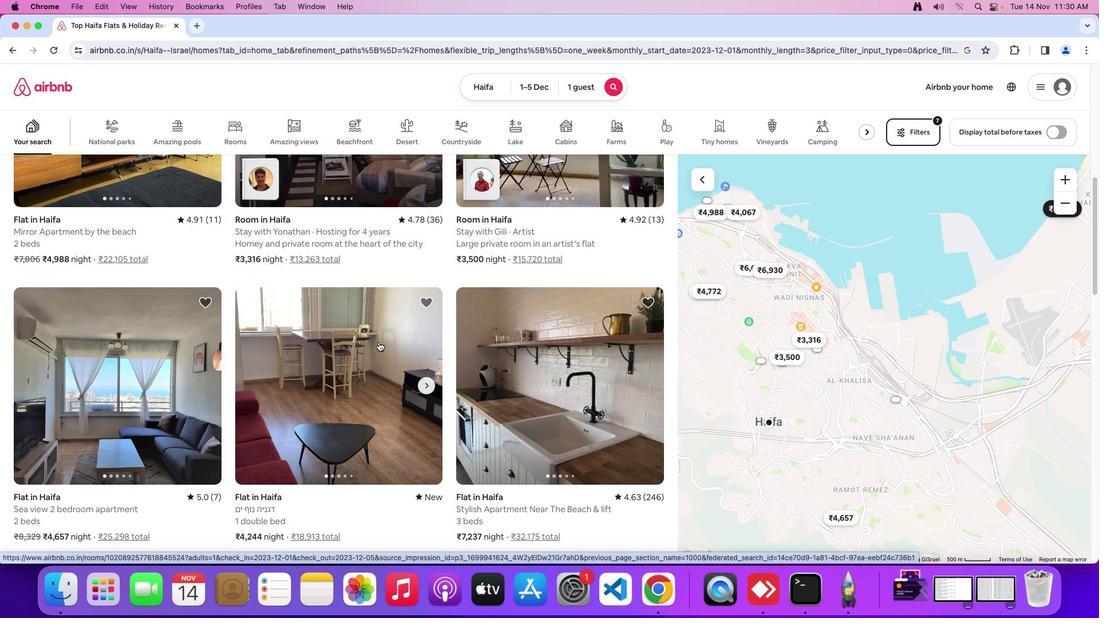 
Action: Mouse scrolled (379, 342) with delta (0, 0)
Screenshot: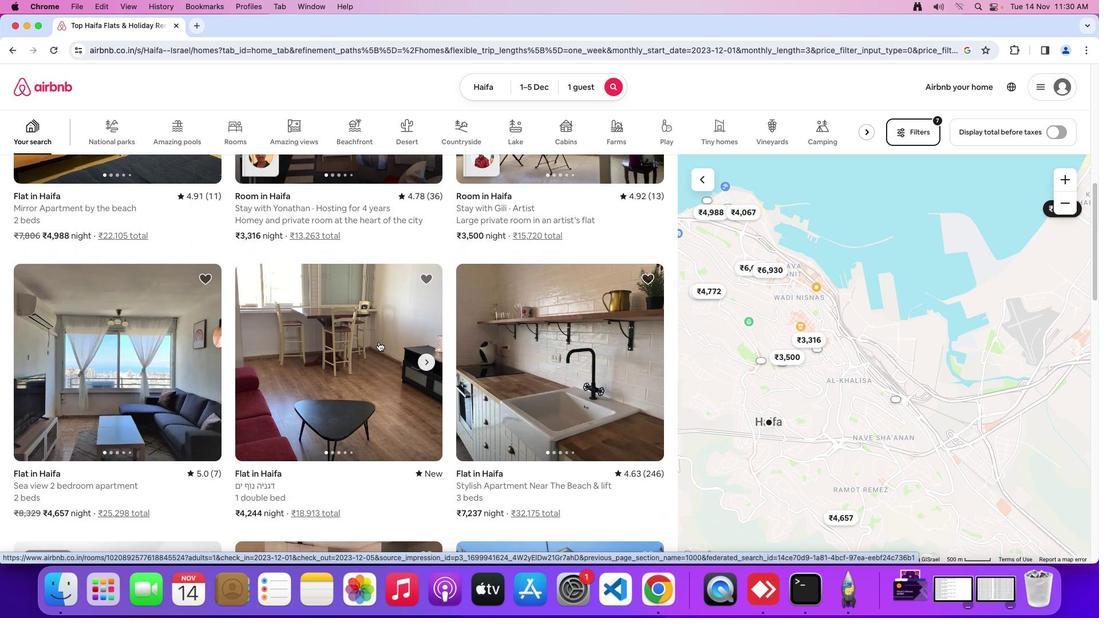 
Action: Mouse scrolled (379, 342) with delta (0, -1)
Screenshot: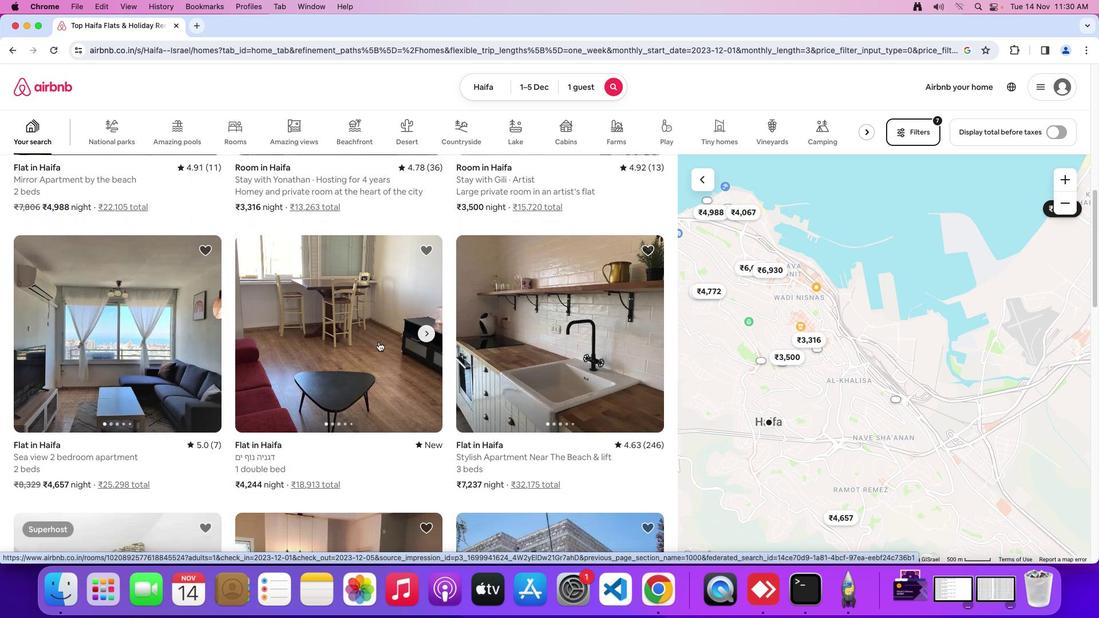 
Action: Mouse moved to (376, 342)
Screenshot: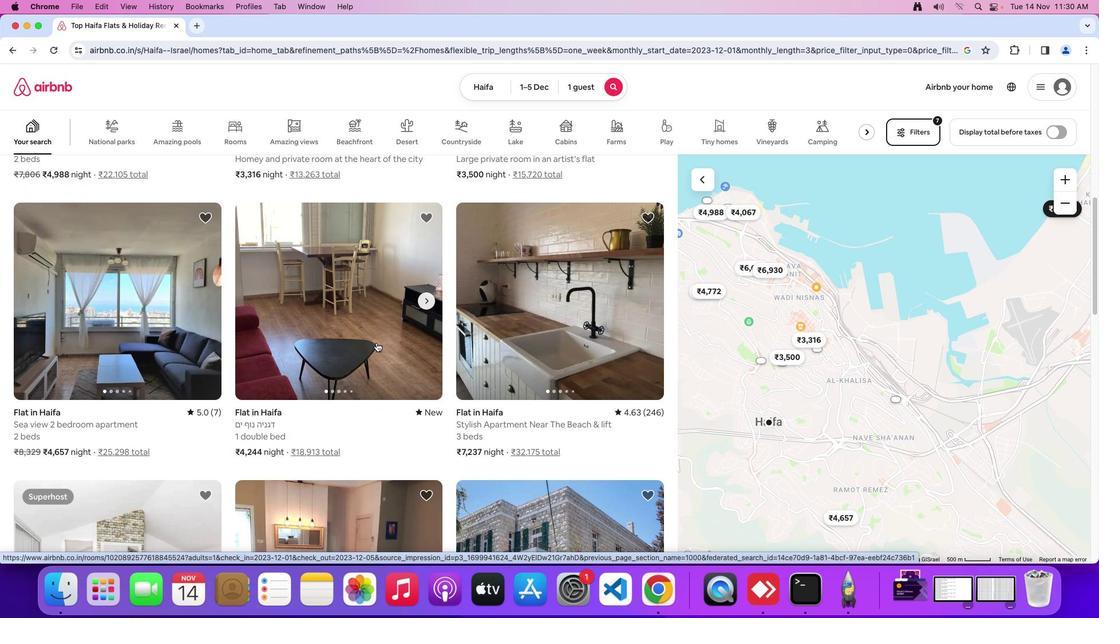 
Action: Mouse scrolled (376, 342) with delta (0, 0)
Screenshot: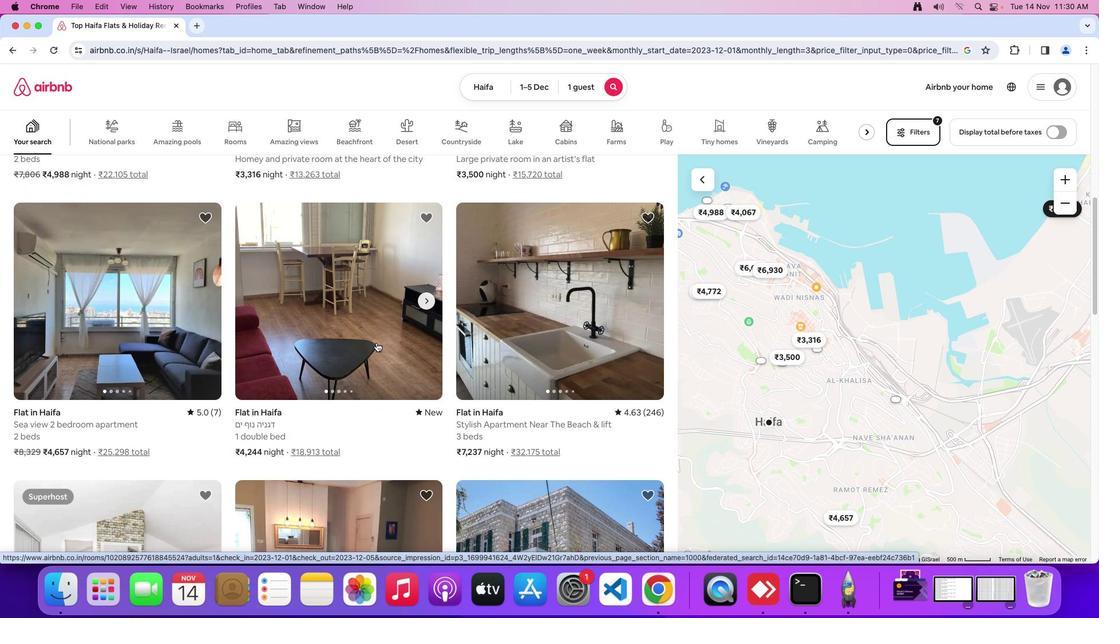 
Action: Mouse moved to (376, 342)
Screenshot: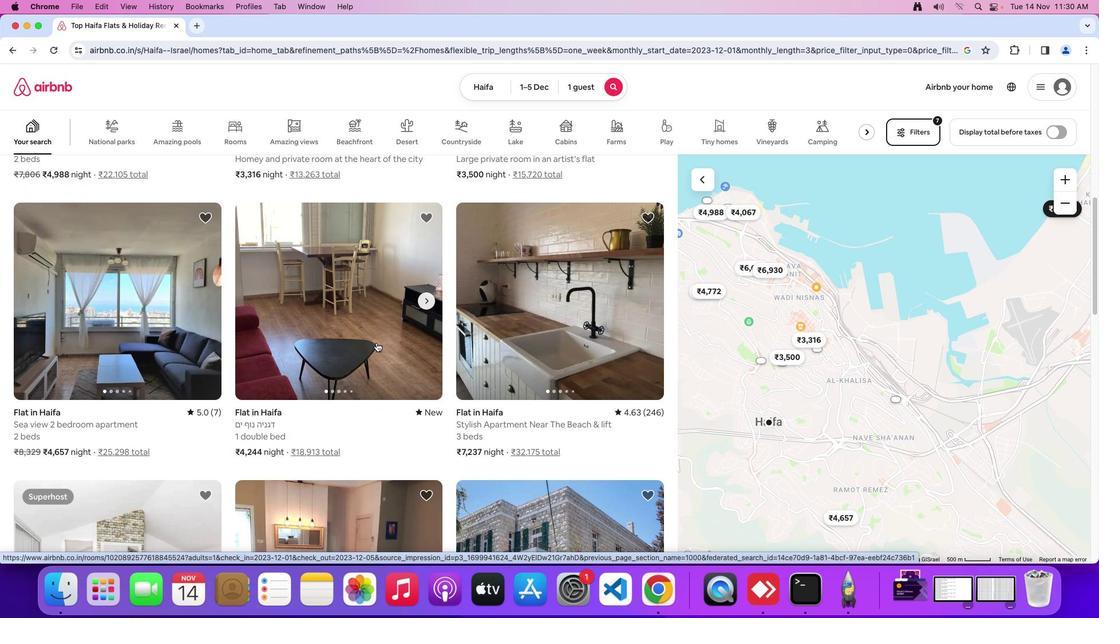 
Action: Mouse scrolled (376, 342) with delta (0, 0)
Screenshot: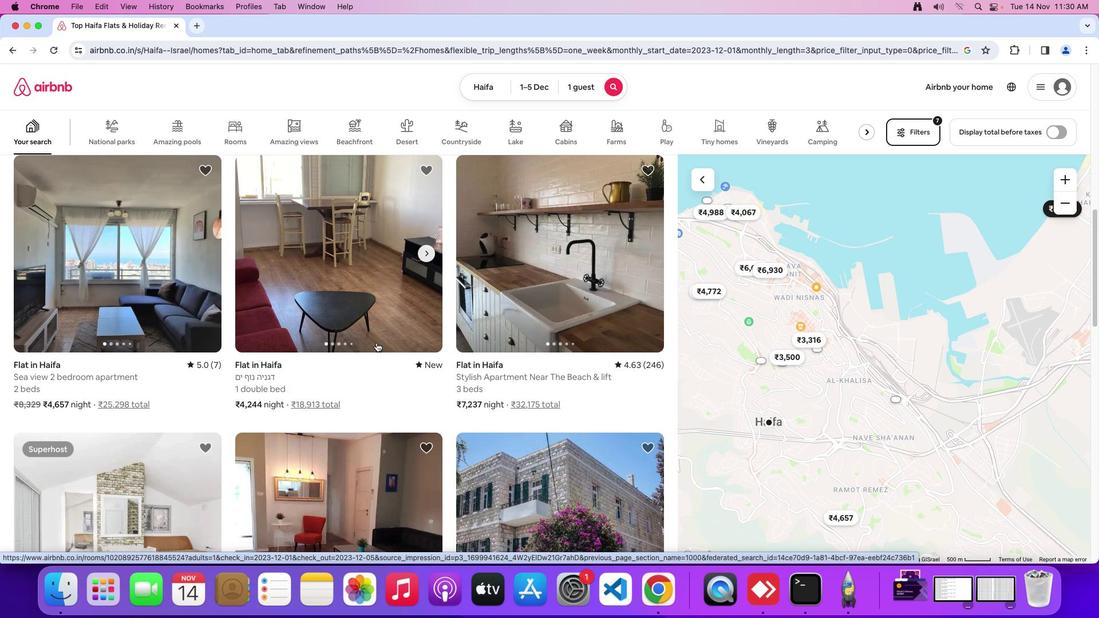 
Action: Mouse moved to (376, 342)
Screenshot: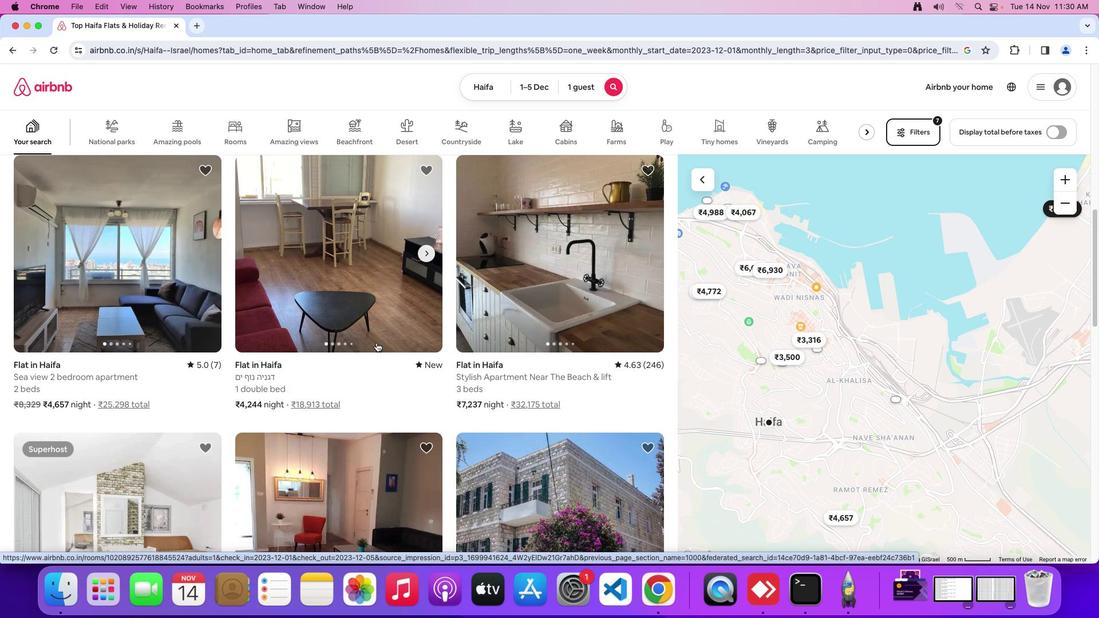 
Action: Mouse scrolled (376, 342) with delta (0, -1)
Screenshot: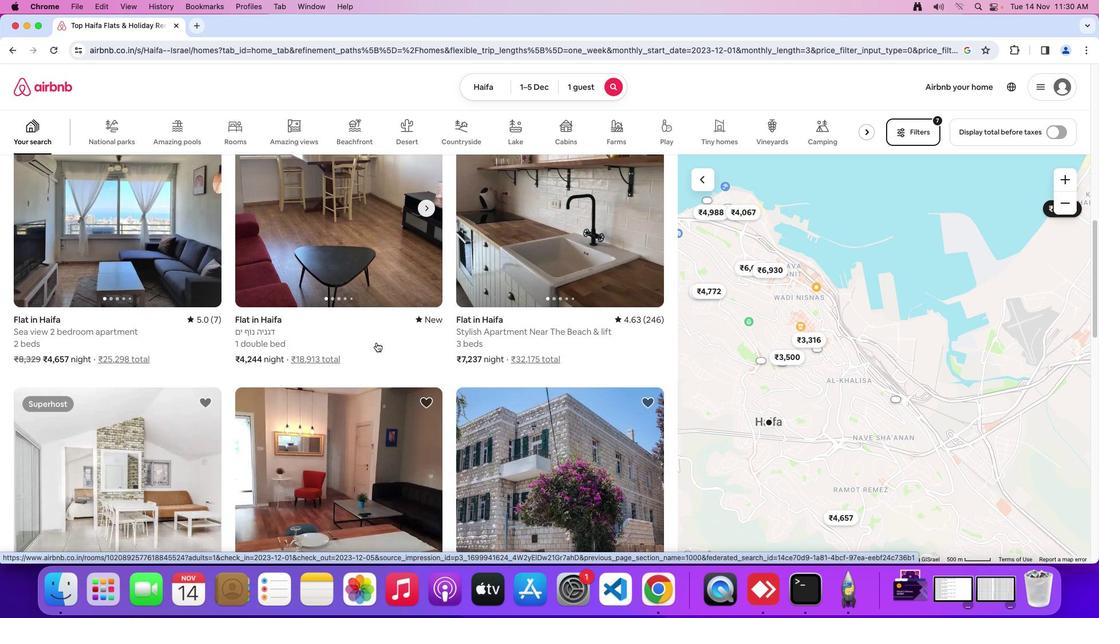 
Action: Mouse scrolled (376, 342) with delta (0, -2)
Screenshot: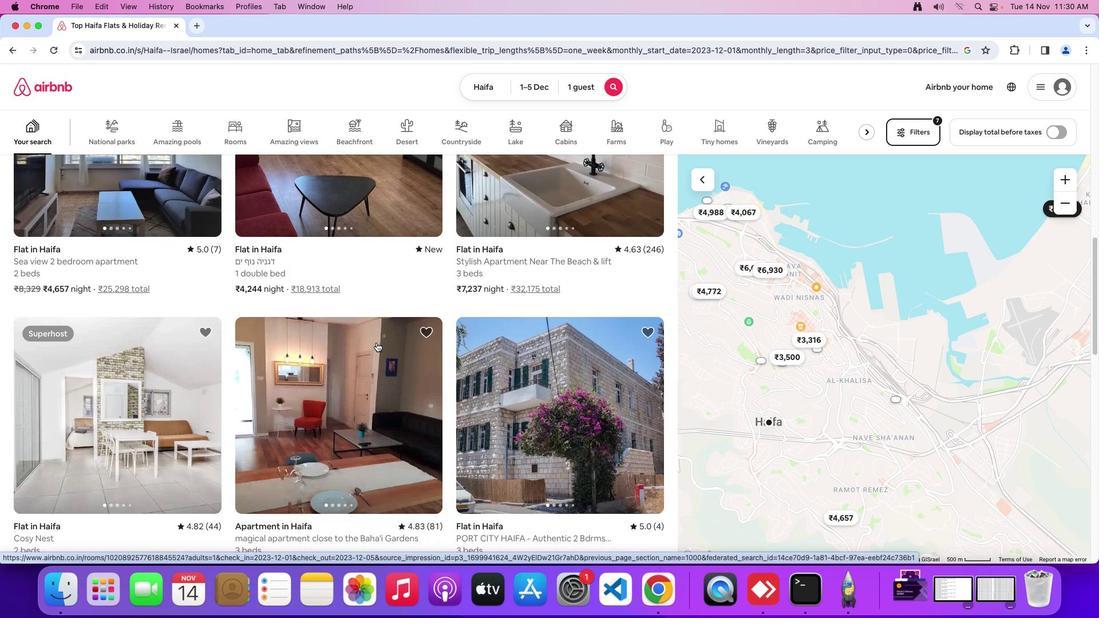 
Action: Mouse moved to (376, 345)
Screenshot: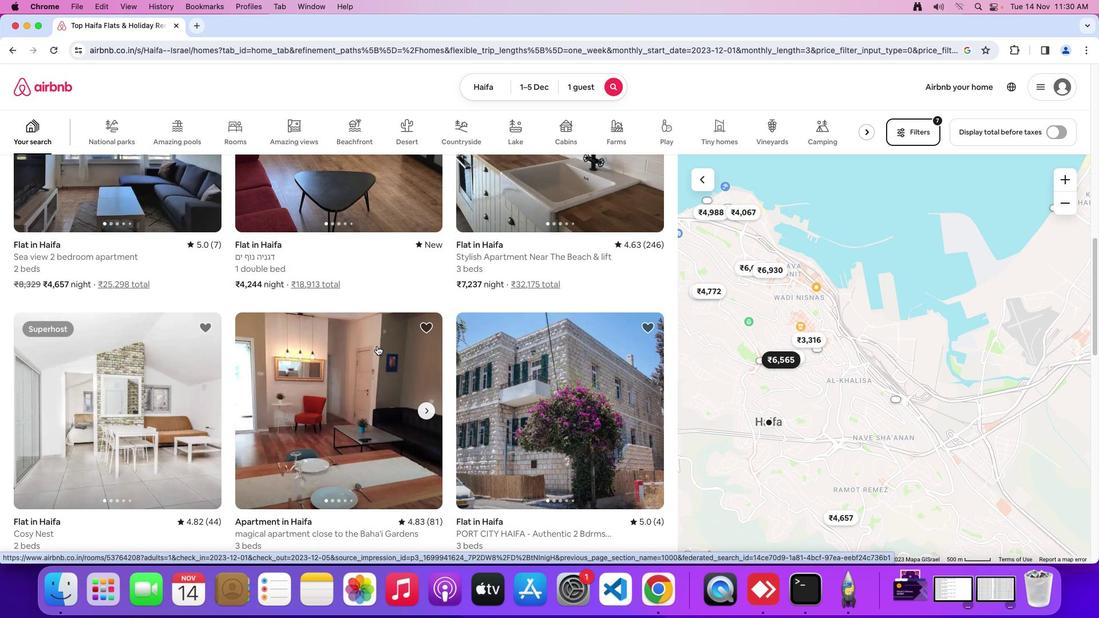 
Action: Mouse scrolled (376, 345) with delta (0, 0)
Screenshot: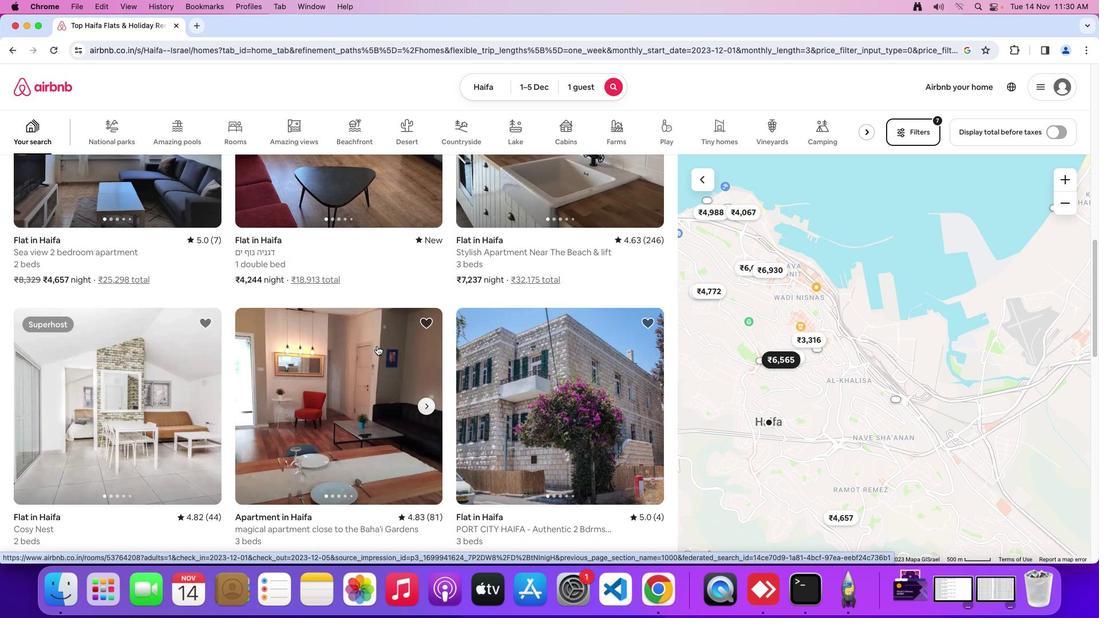 
Action: Mouse scrolled (376, 345) with delta (0, 0)
Screenshot: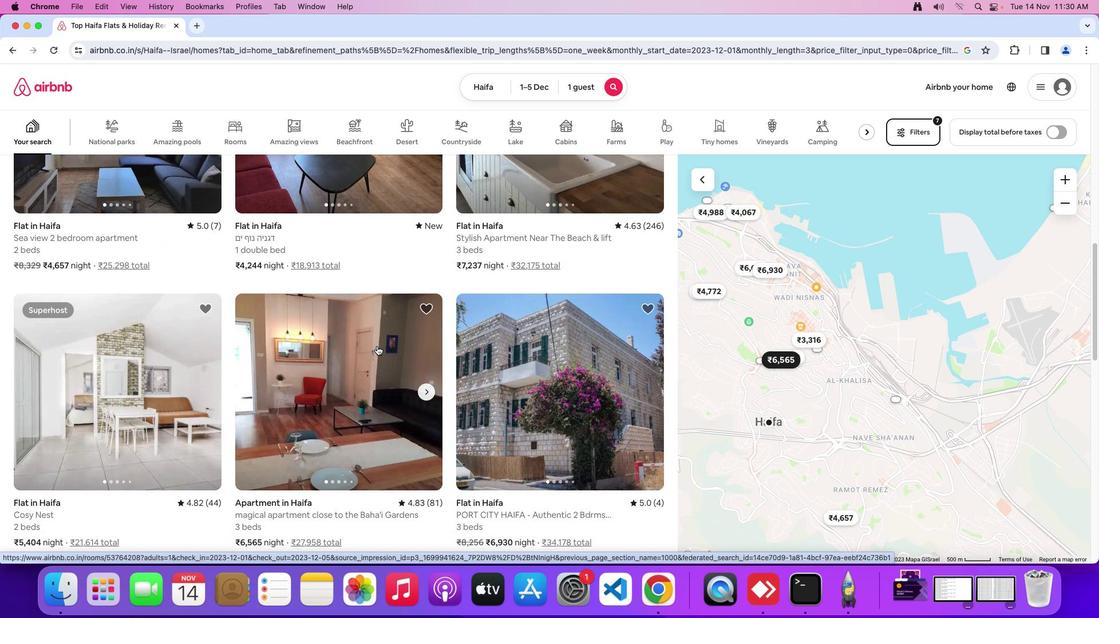 
Action: Mouse scrolled (376, 345) with delta (0, 0)
Screenshot: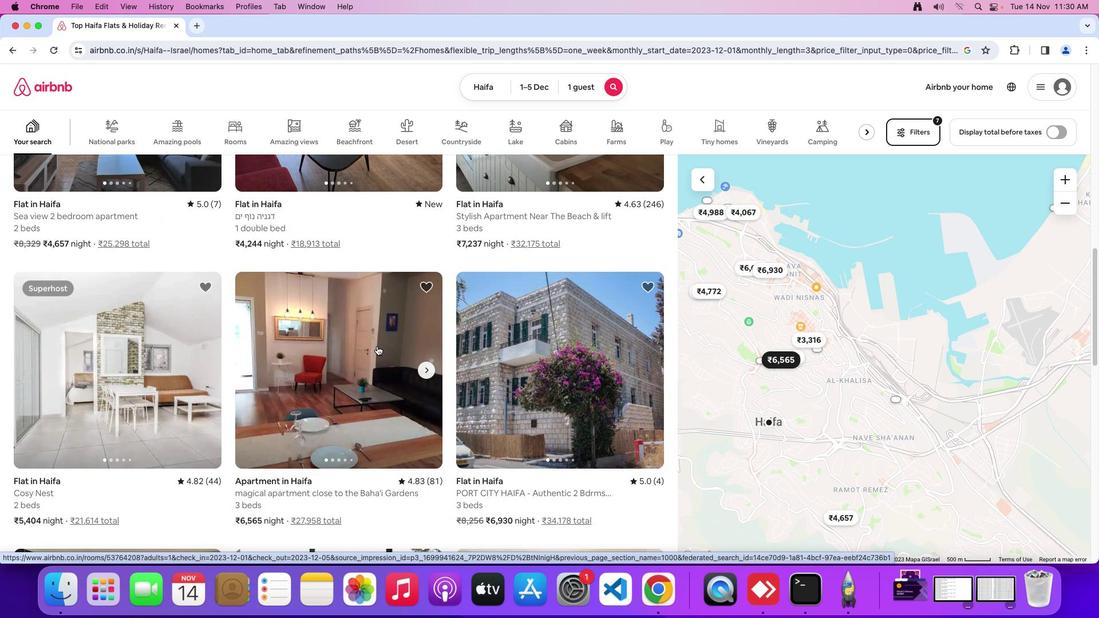 
Action: Mouse moved to (539, 388)
Screenshot: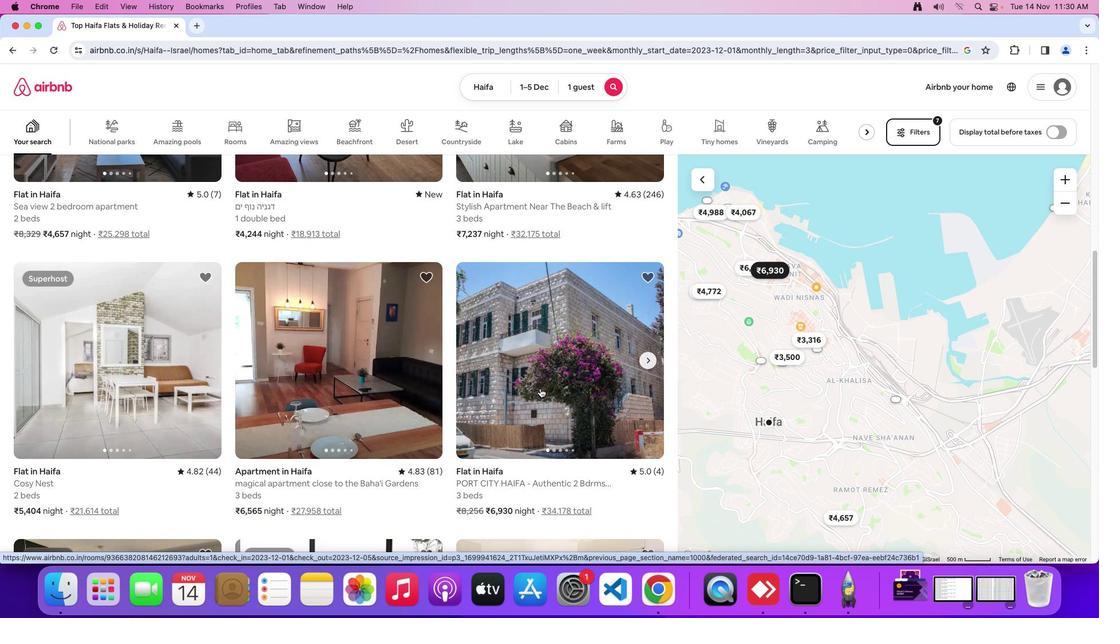 
Action: Mouse pressed left at (539, 388)
Screenshot: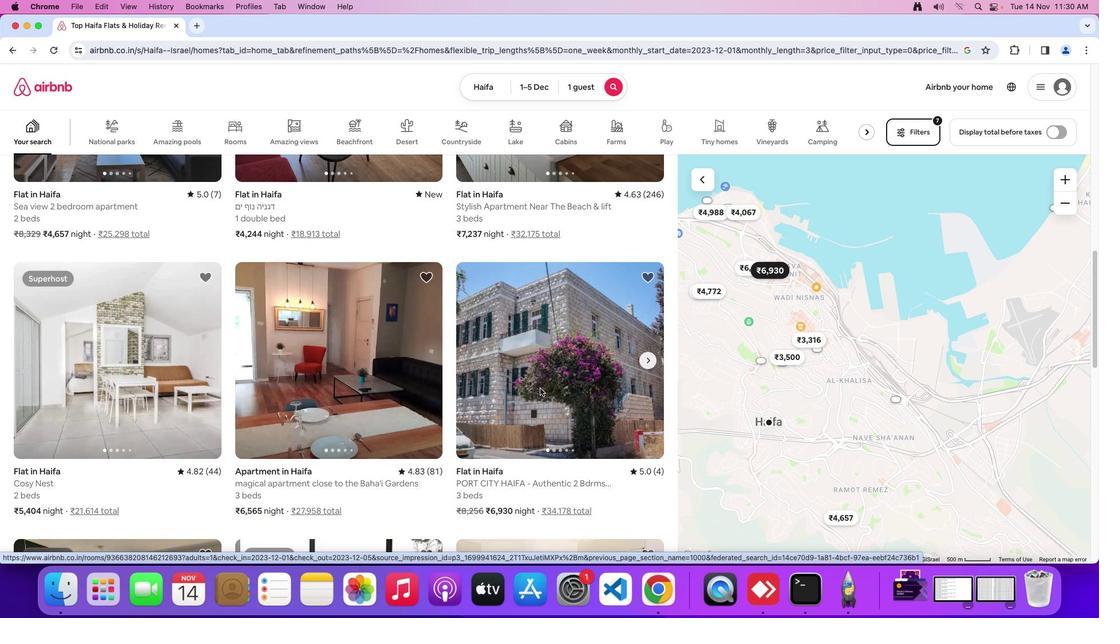 
Action: Mouse moved to (789, 386)
Screenshot: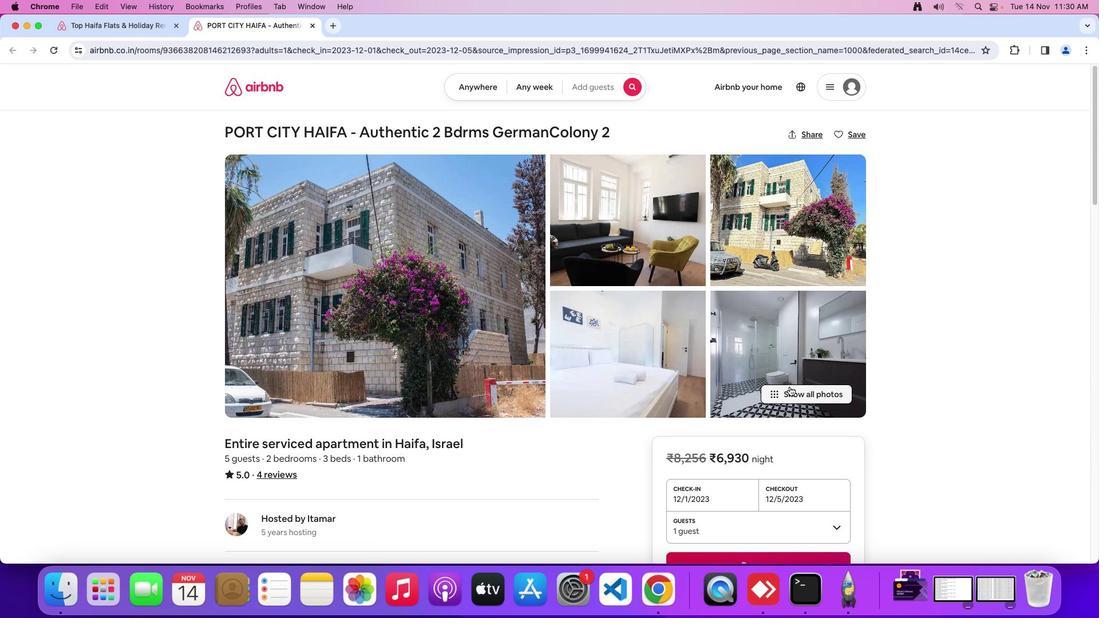 
Action: Mouse pressed left at (789, 386)
Screenshot: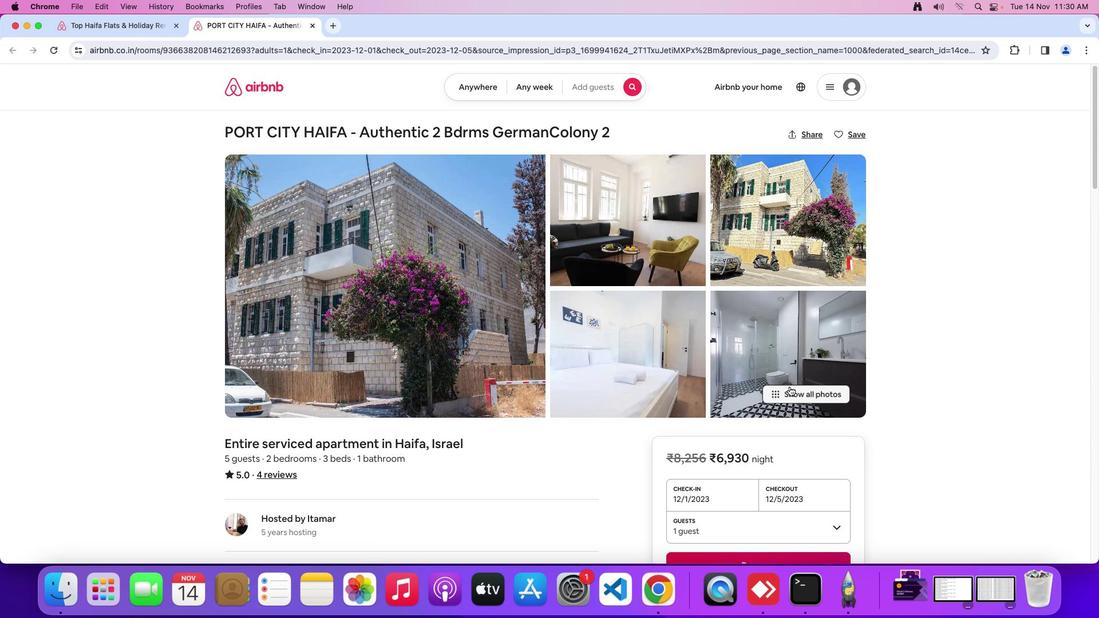 
Action: Mouse moved to (612, 412)
Screenshot: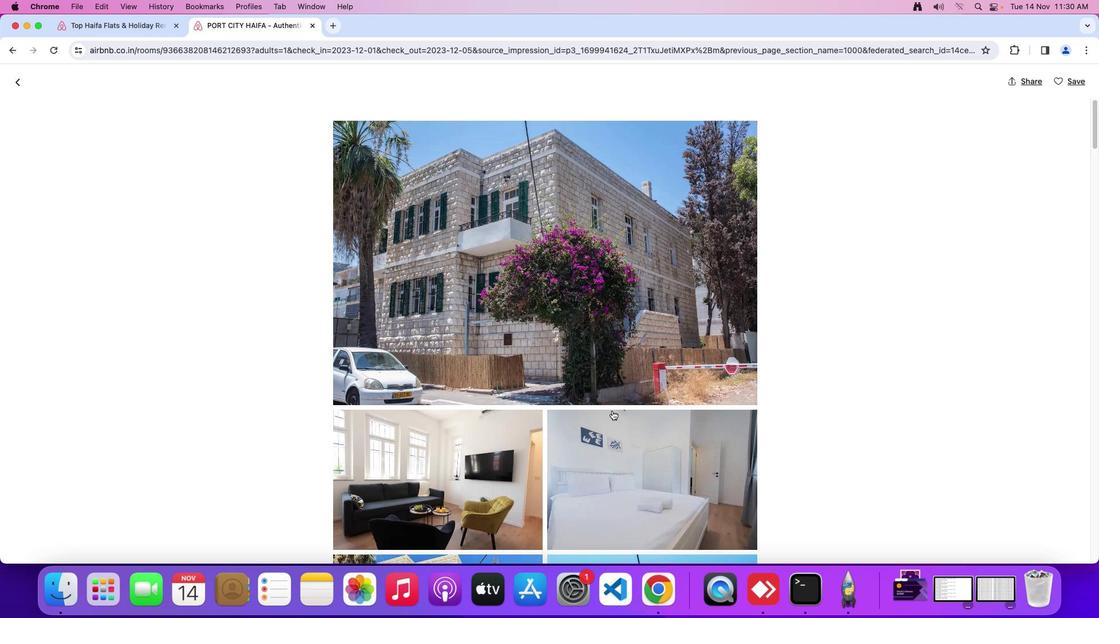 
Action: Mouse scrolled (612, 412) with delta (0, 0)
Screenshot: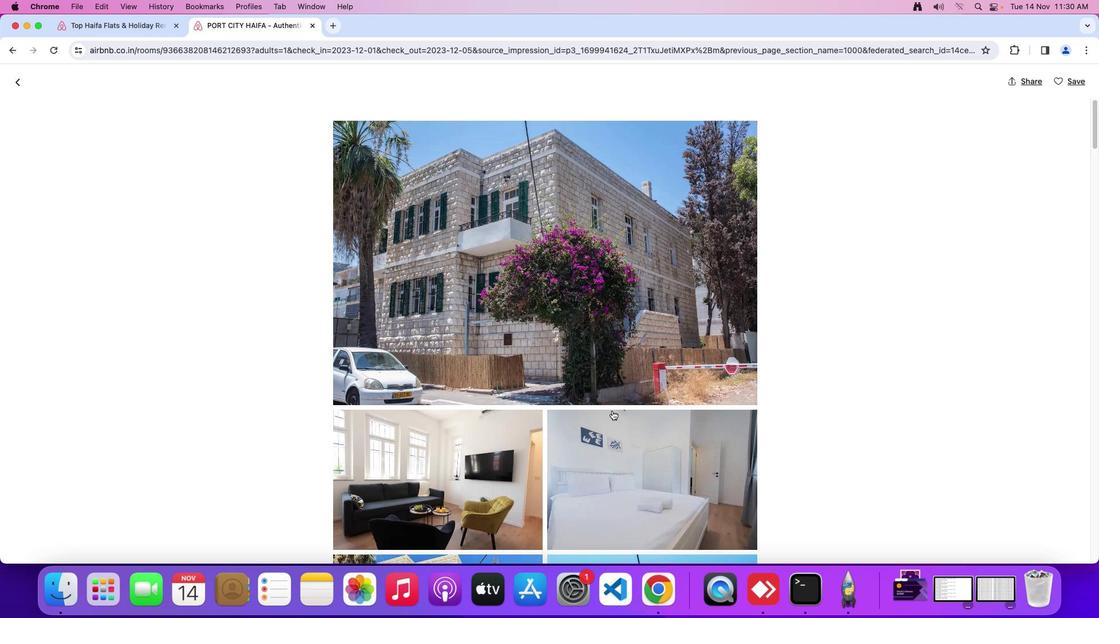 
Action: Mouse moved to (612, 411)
Screenshot: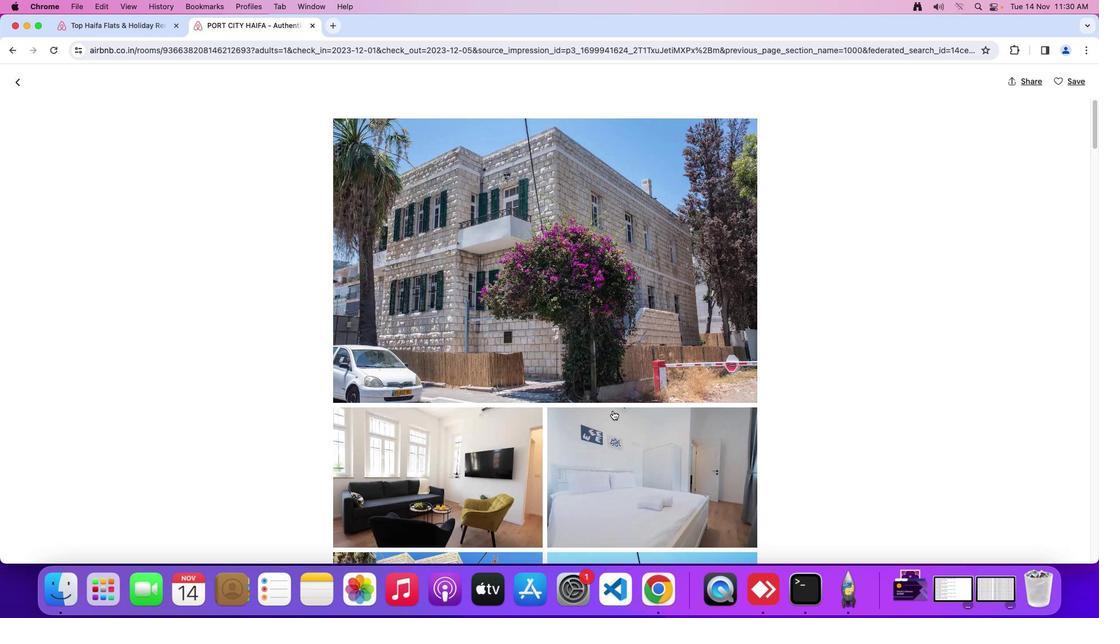 
Action: Mouse scrolled (612, 411) with delta (0, 0)
Screenshot: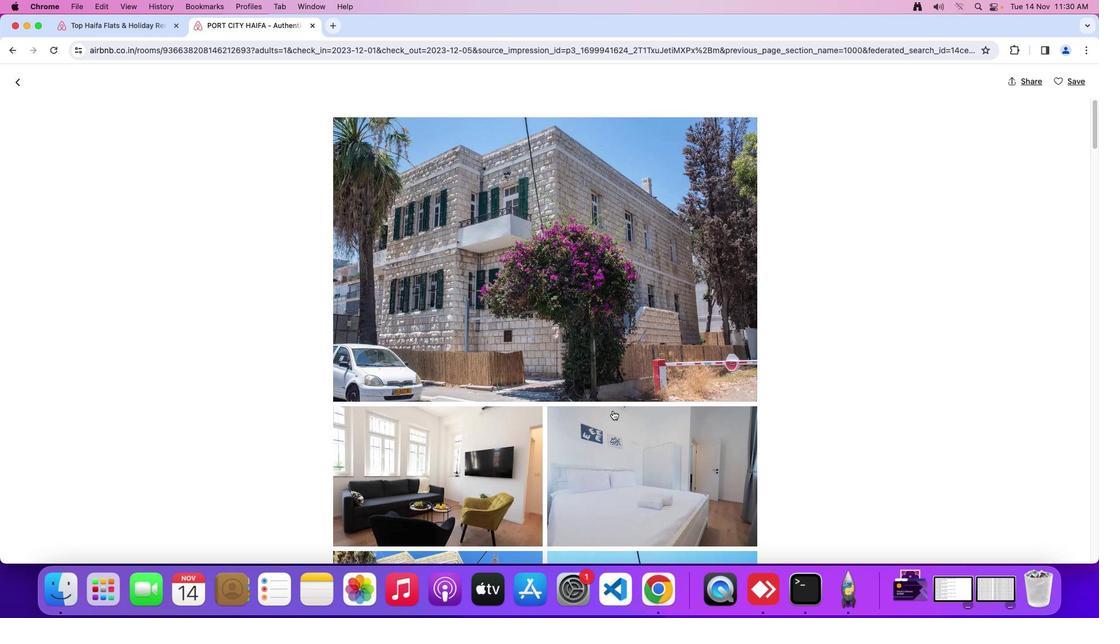 
Action: Mouse moved to (612, 410)
Screenshot: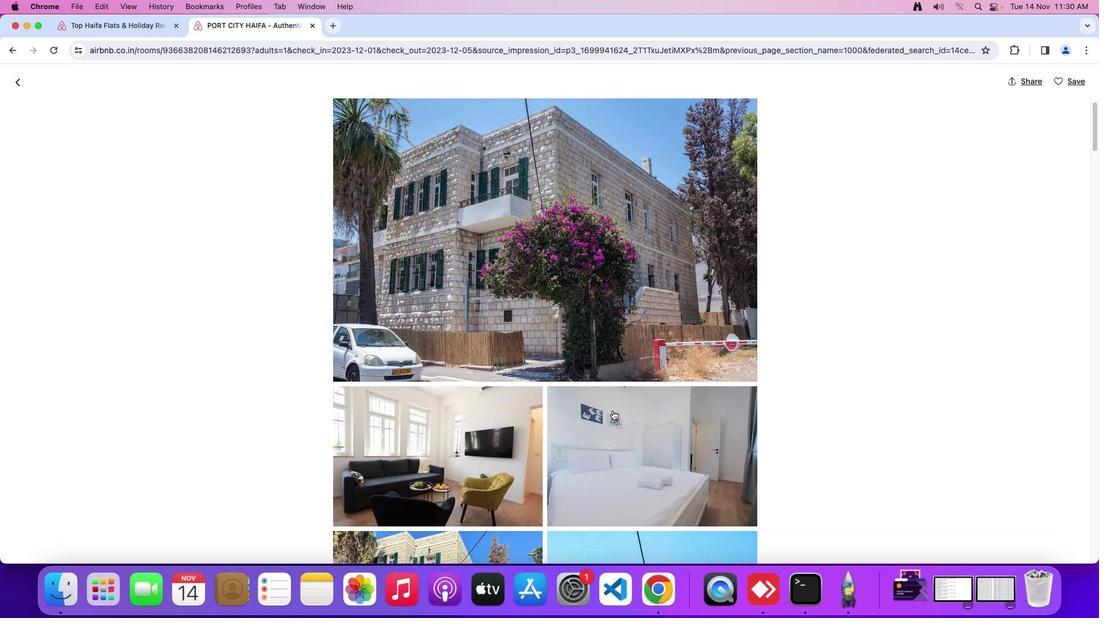 
Action: Mouse scrolled (612, 410) with delta (0, 0)
Screenshot: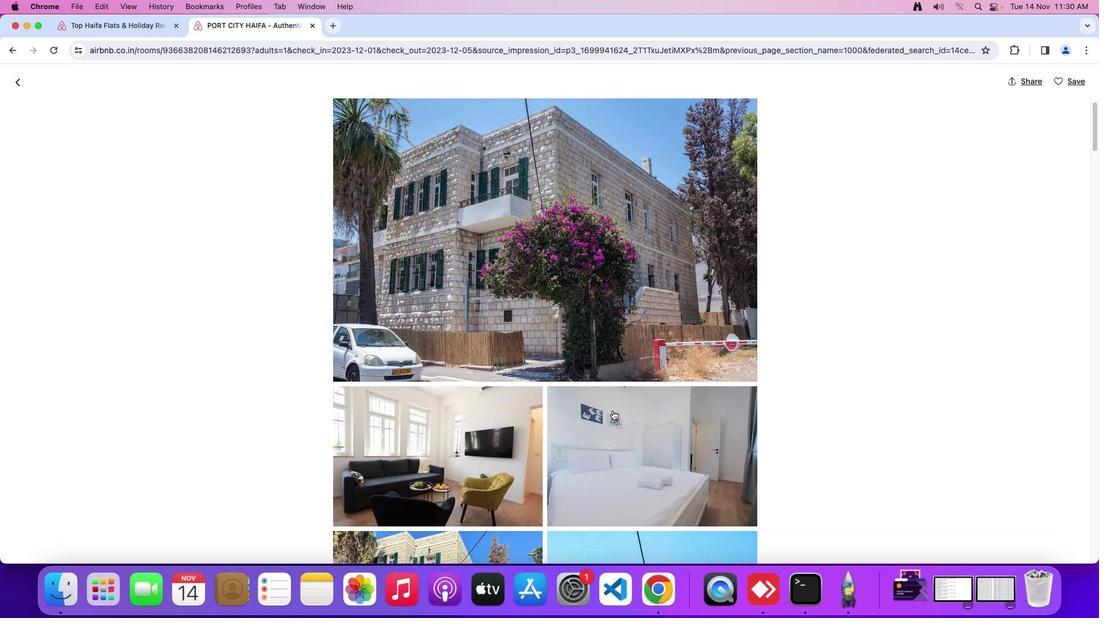 
Action: Mouse moved to (612, 410)
Screenshot: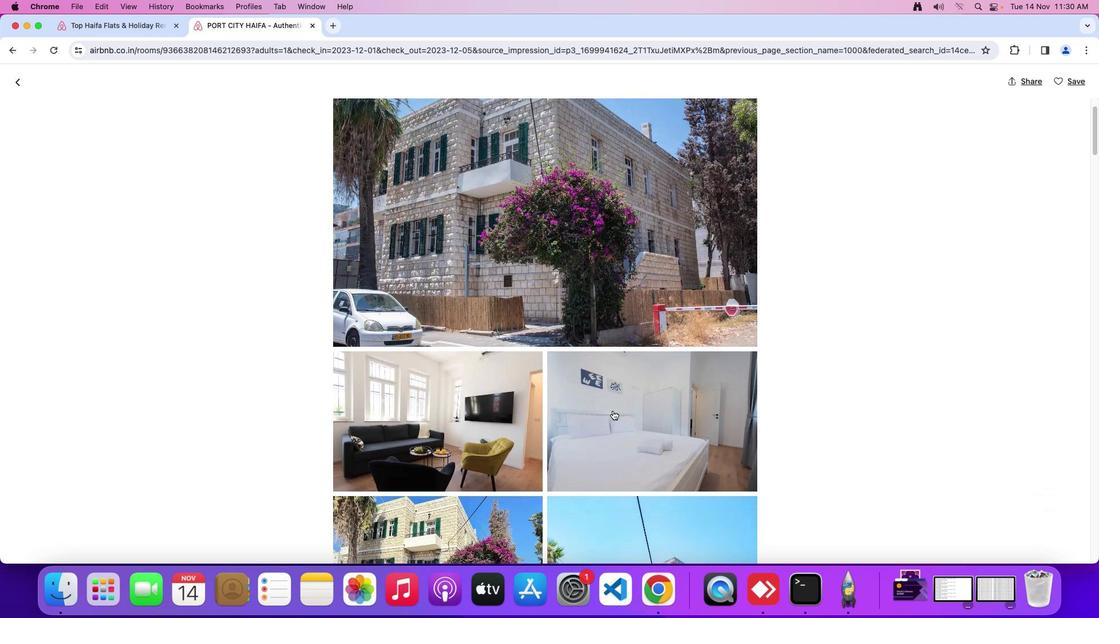 
Action: Mouse scrolled (612, 410) with delta (0, -1)
Screenshot: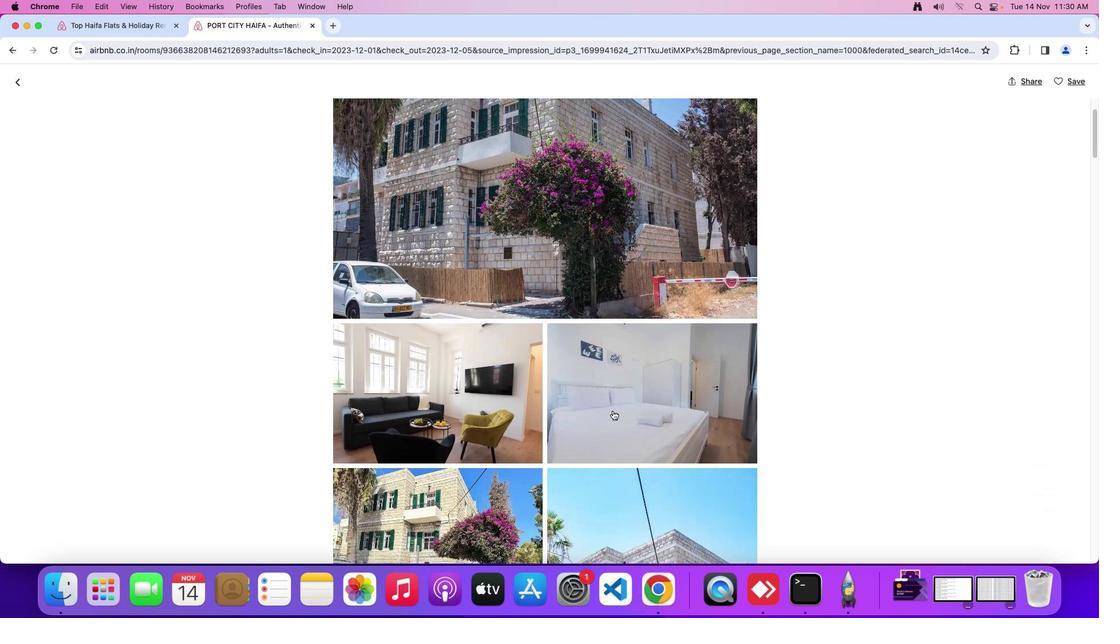 
Action: Mouse moved to (613, 409)
Screenshot: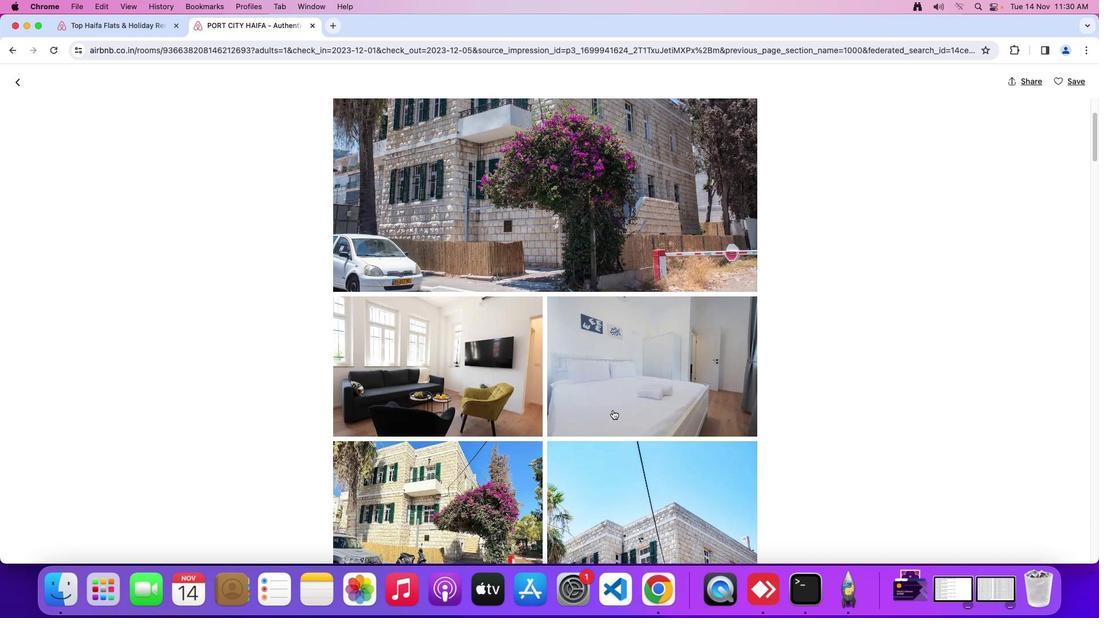 
Action: Mouse scrolled (613, 409) with delta (0, 0)
Screenshot: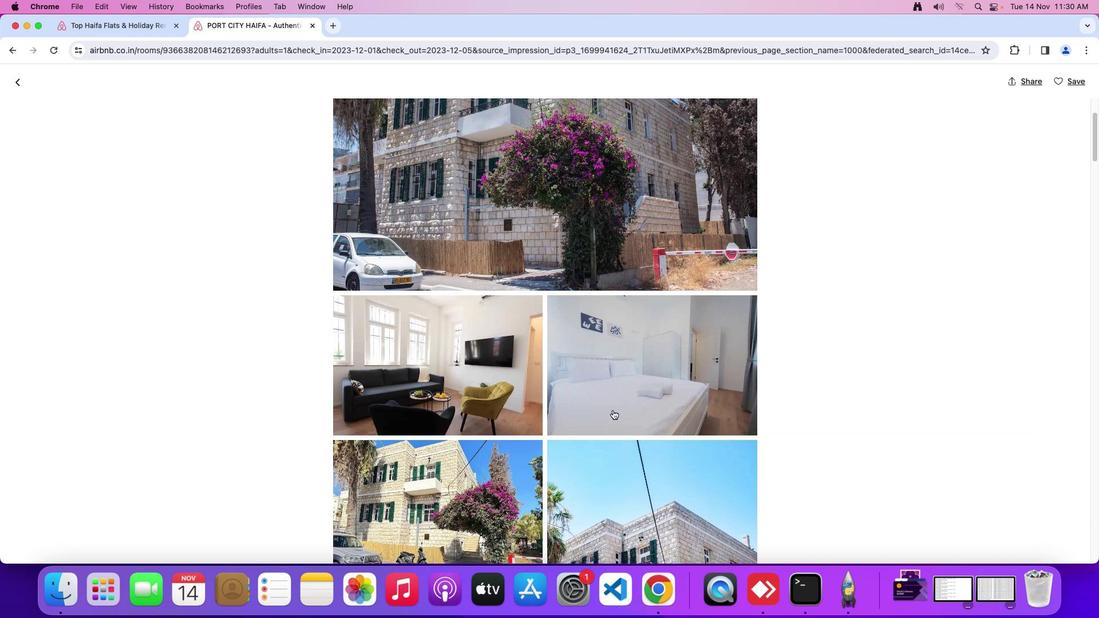 
Action: Mouse scrolled (613, 409) with delta (0, 0)
Screenshot: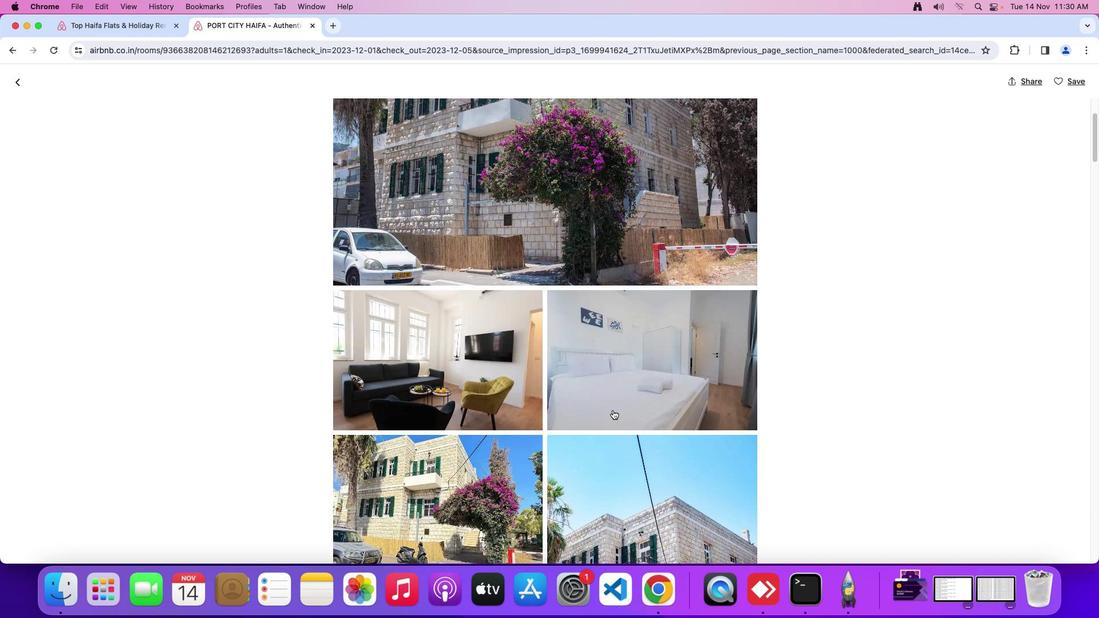 
Action: Mouse scrolled (613, 409) with delta (0, 0)
Screenshot: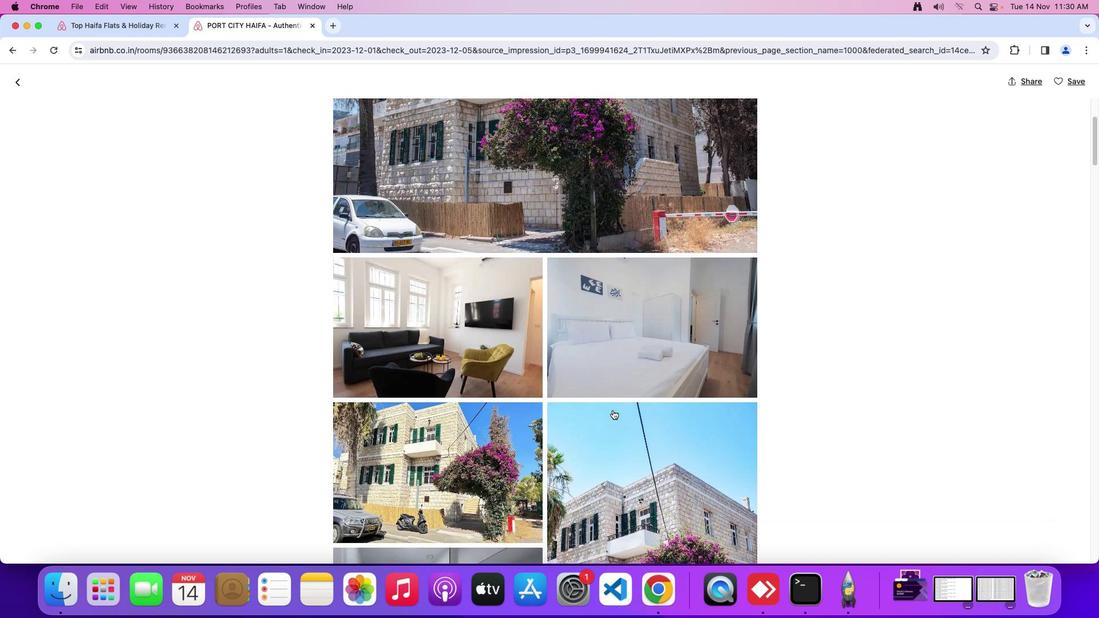 
Action: Mouse scrolled (613, 409) with delta (0, -1)
Screenshot: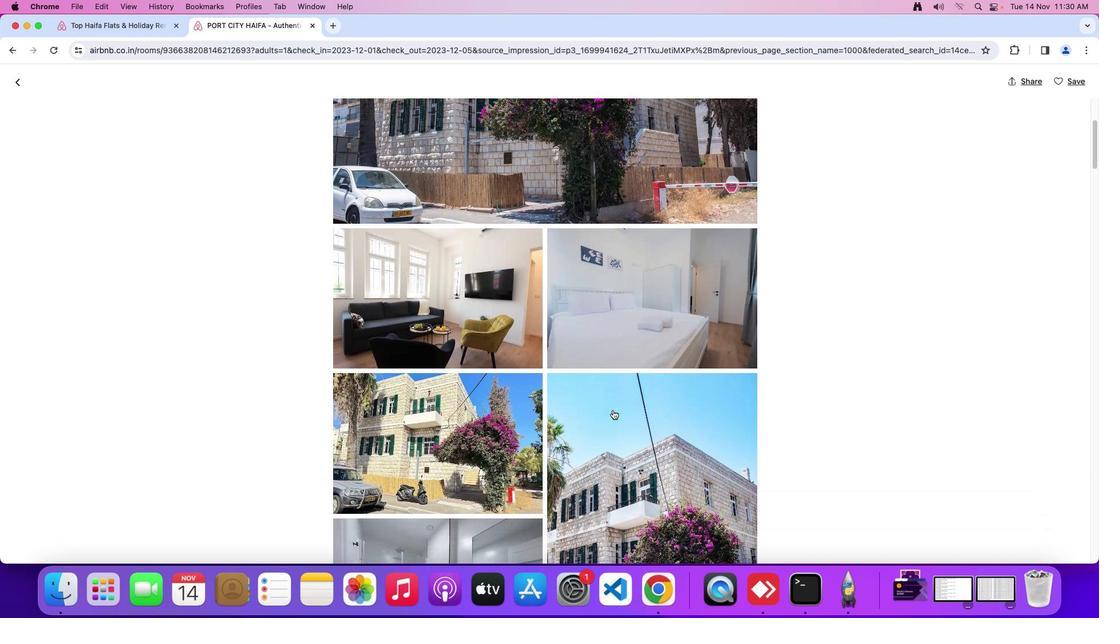 
Action: Mouse scrolled (613, 409) with delta (0, -1)
Screenshot: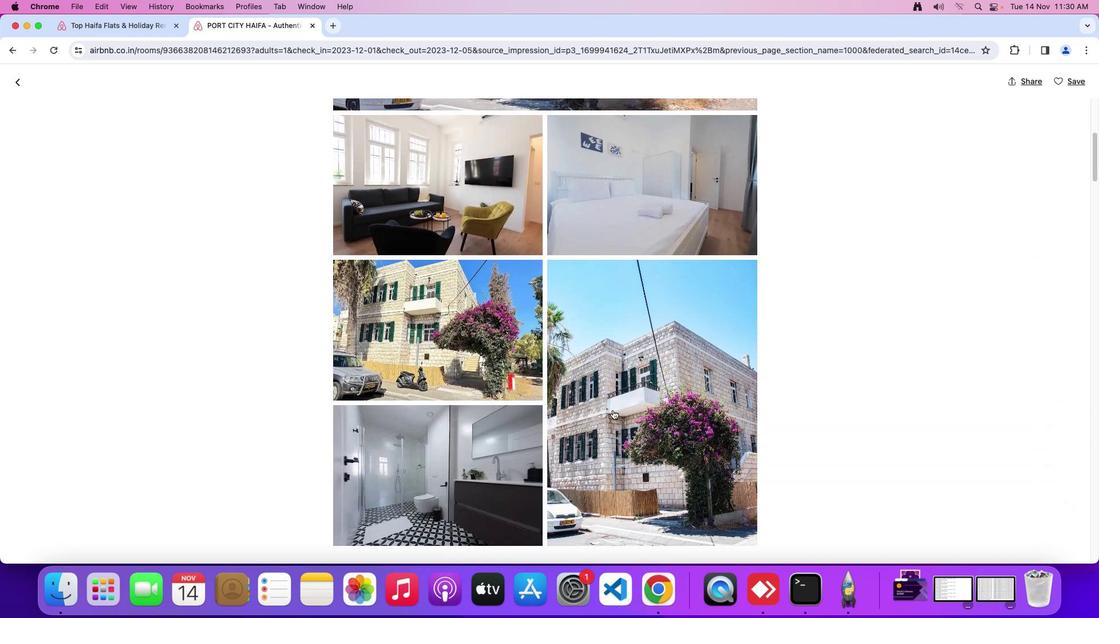 
Action: Mouse scrolled (613, 409) with delta (0, 0)
Screenshot: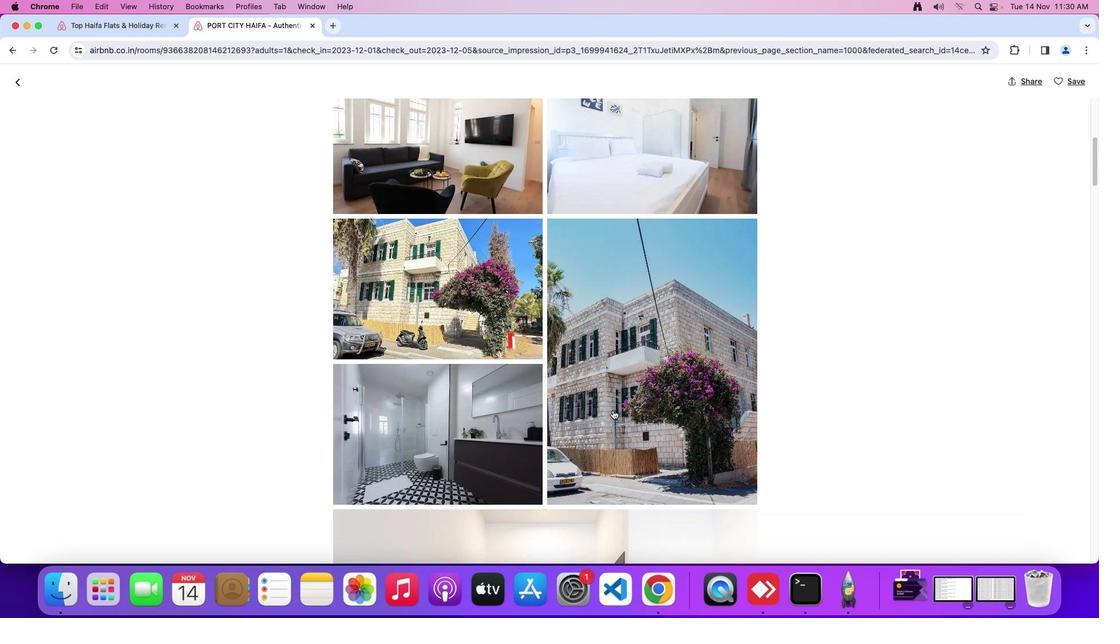 
Action: Mouse scrolled (613, 409) with delta (0, 0)
Screenshot: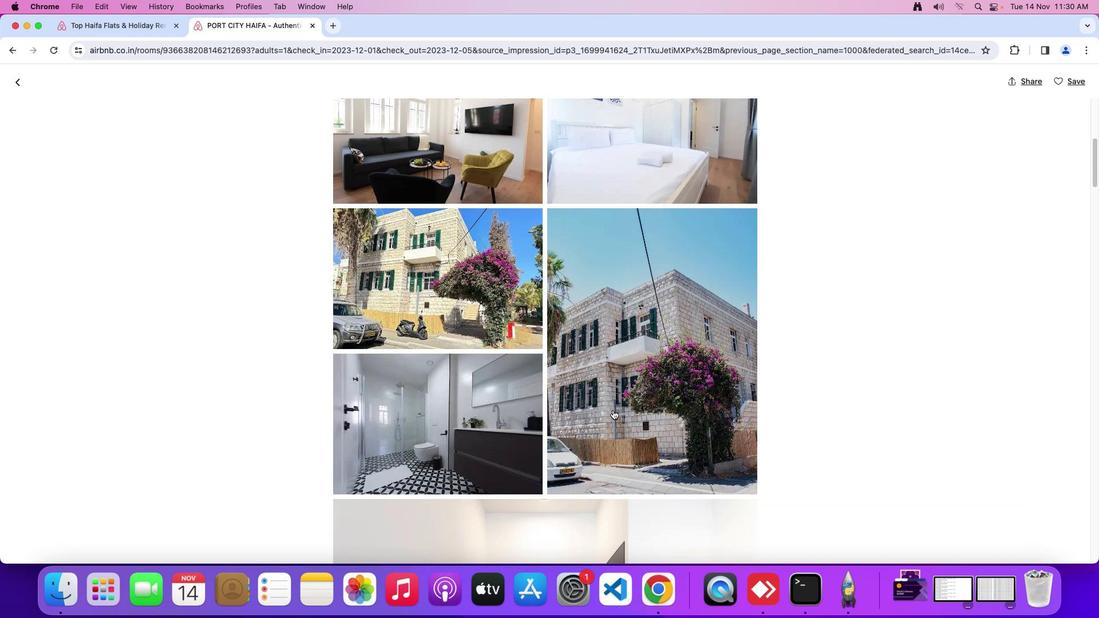 
Action: Mouse scrolled (613, 409) with delta (0, -2)
Screenshot: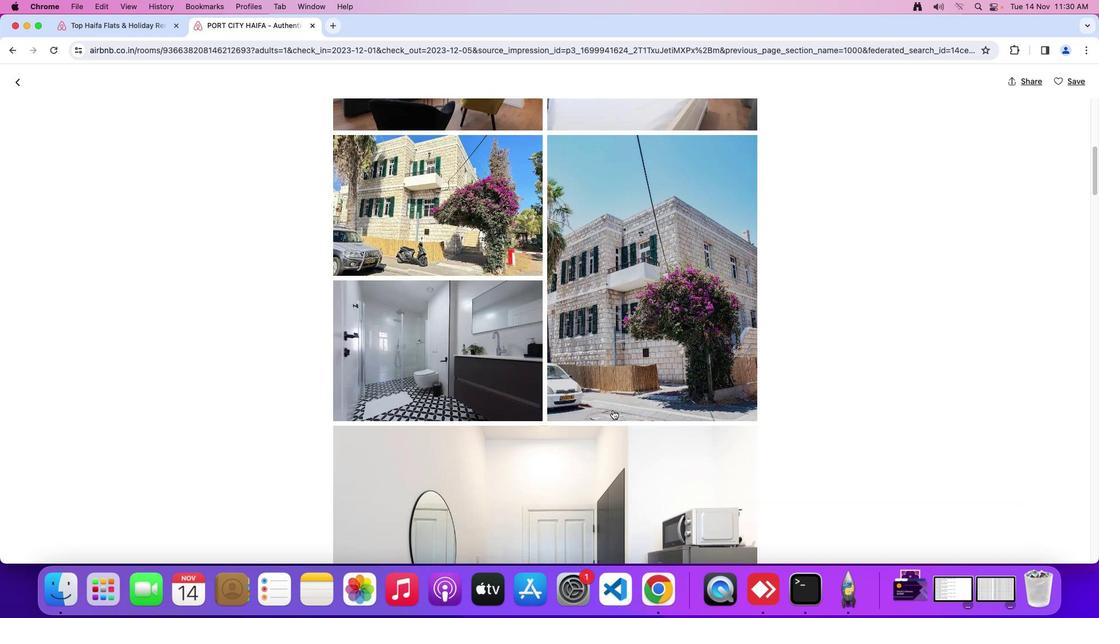 
Action: Mouse scrolled (613, 409) with delta (0, -2)
Screenshot: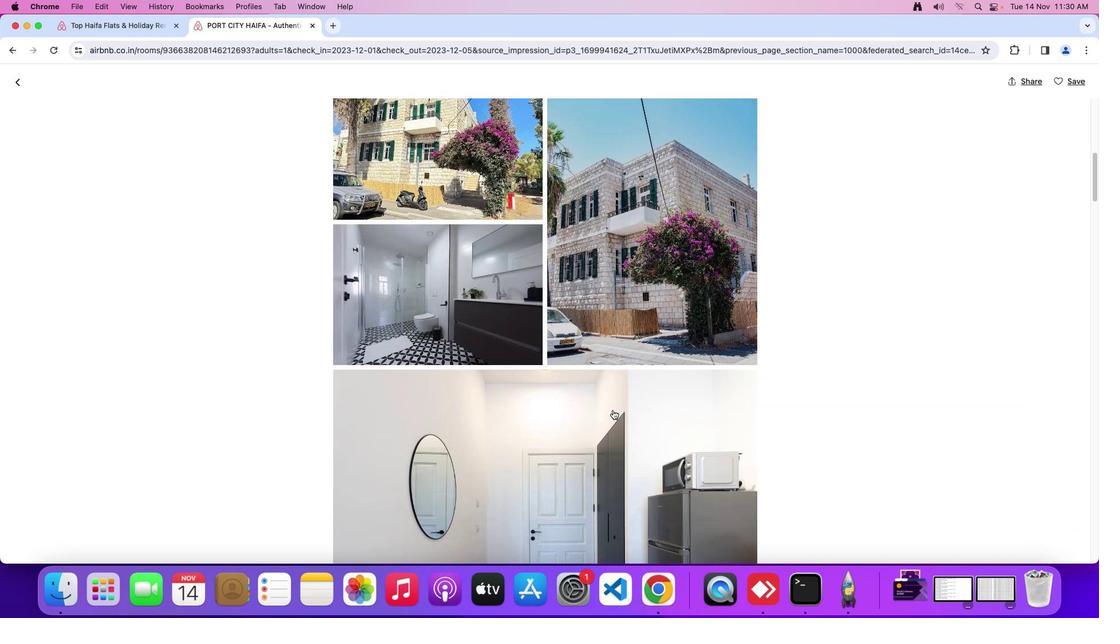 
Action: Mouse moved to (613, 409)
Screenshot: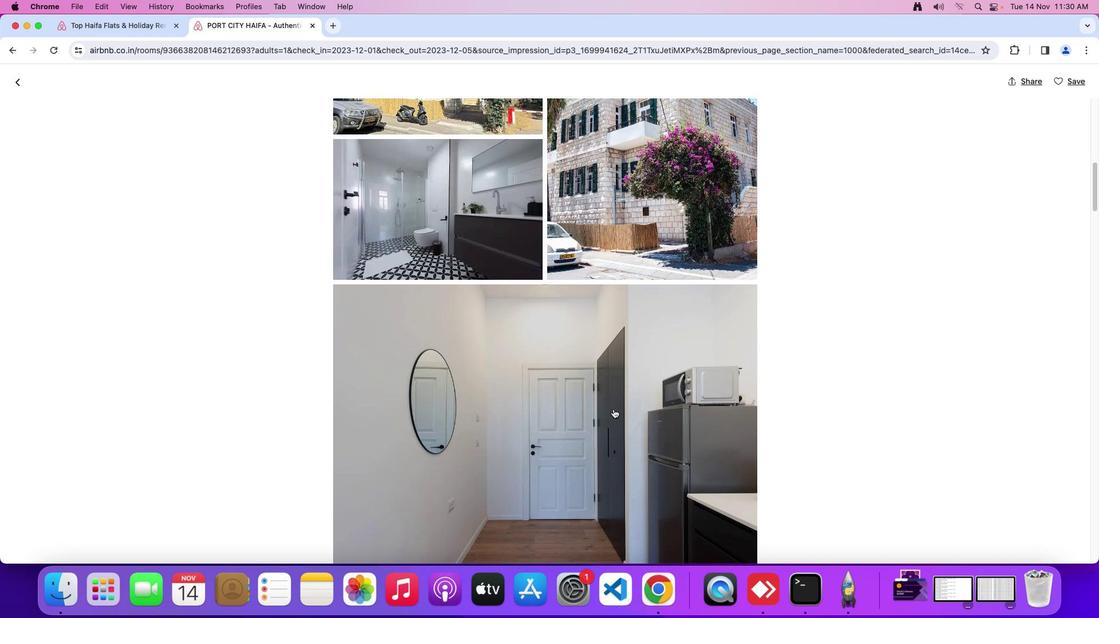
Action: Mouse scrolled (613, 409) with delta (0, 0)
Screenshot: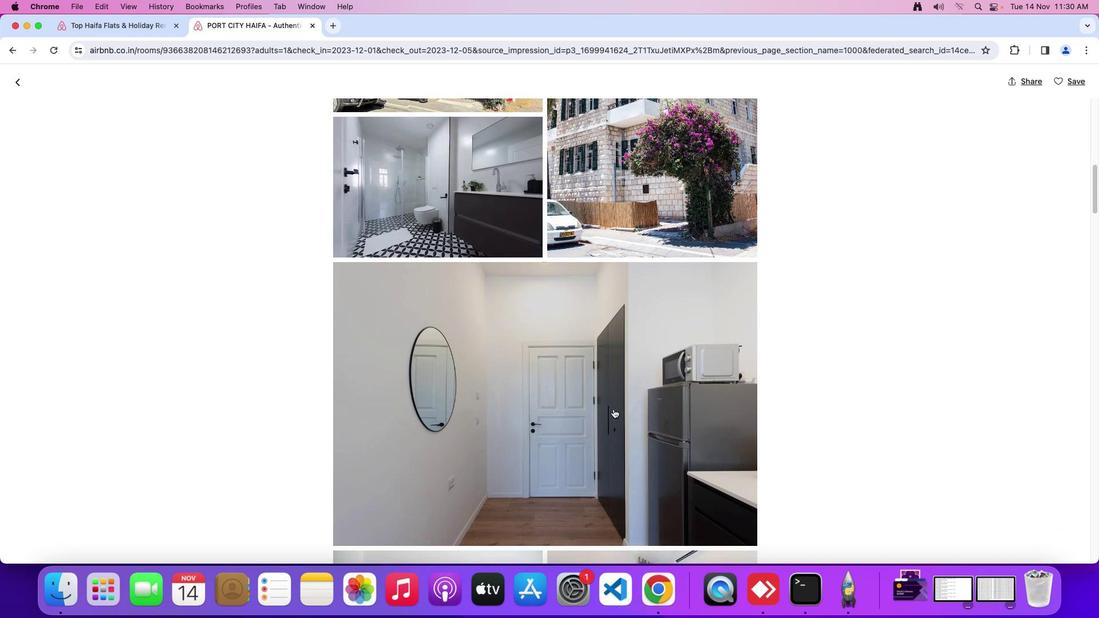 
Action: Mouse scrolled (613, 409) with delta (0, 0)
Screenshot: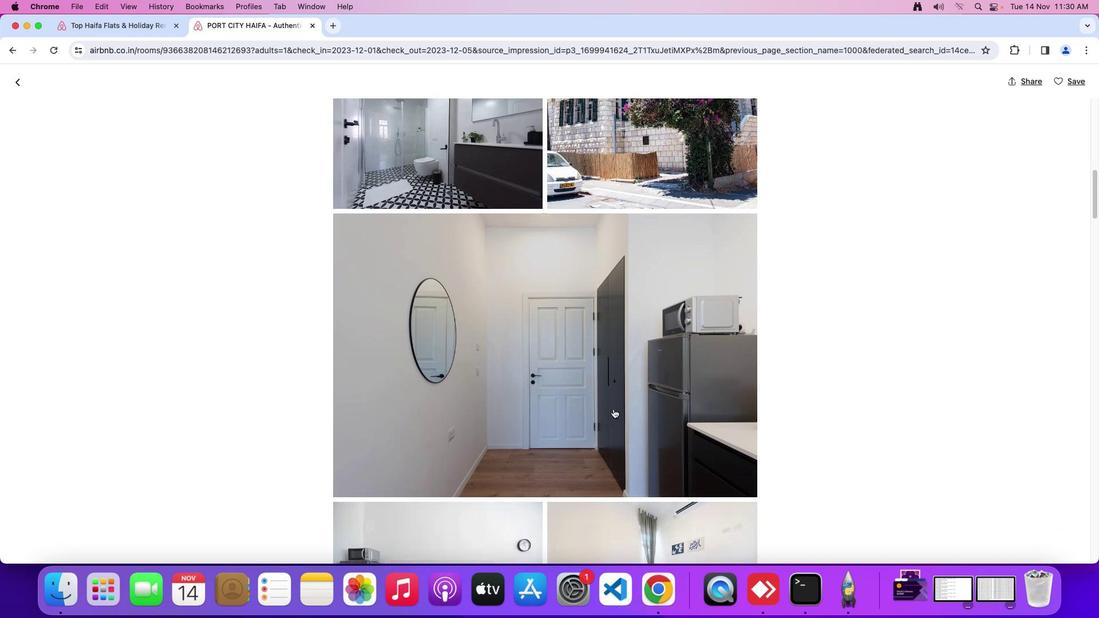 
Action: Mouse scrolled (613, 409) with delta (0, -1)
Screenshot: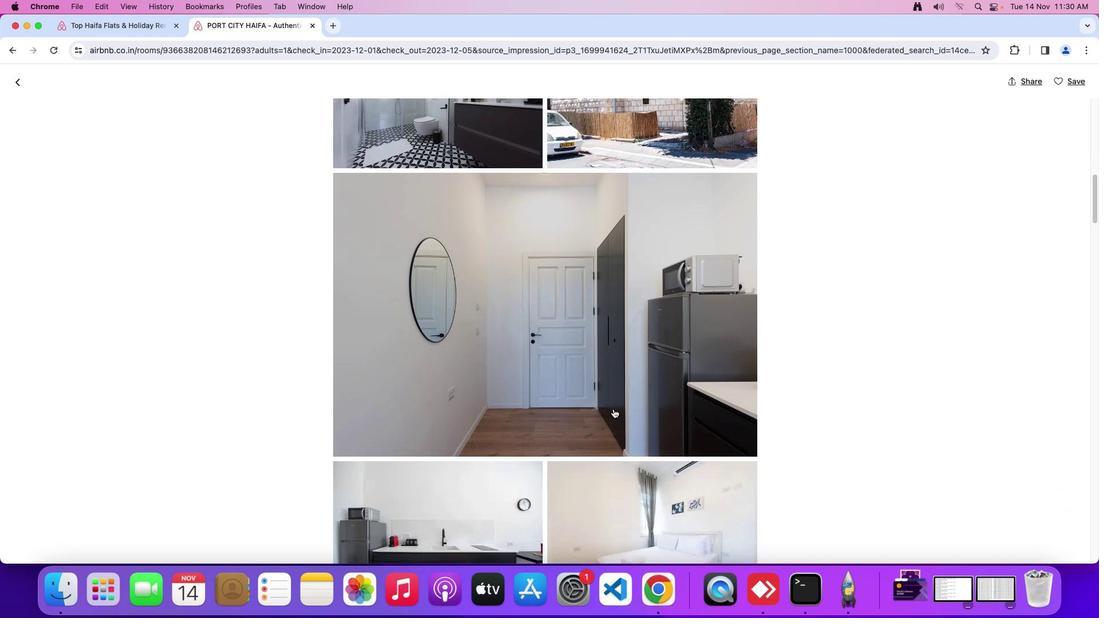 
Action: Mouse scrolled (613, 409) with delta (0, -2)
Screenshot: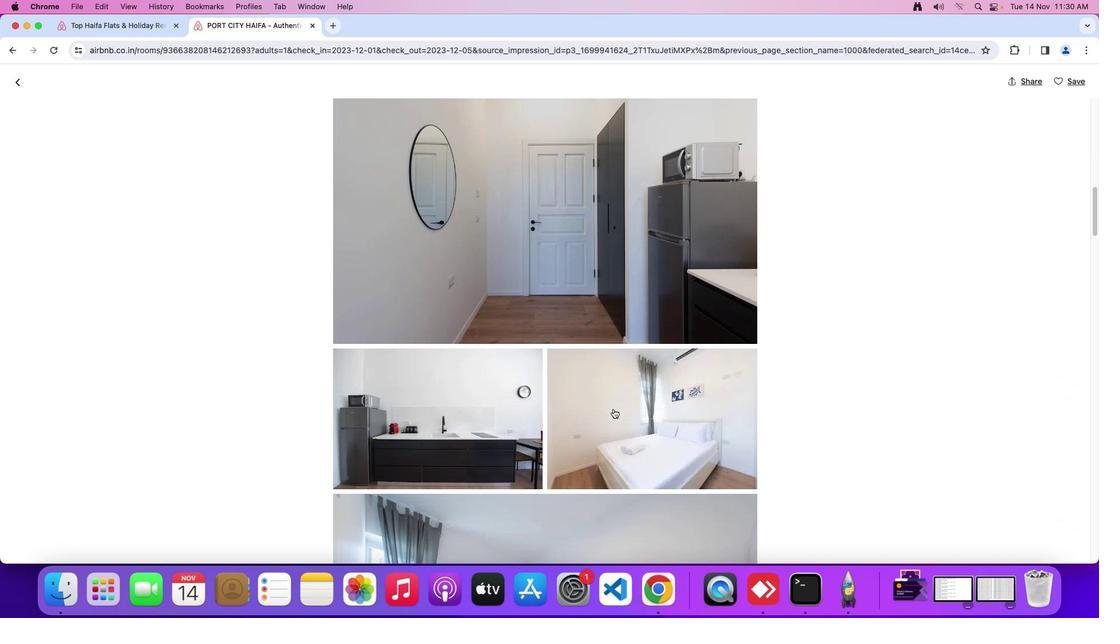 
Action: Mouse moved to (613, 408)
Screenshot: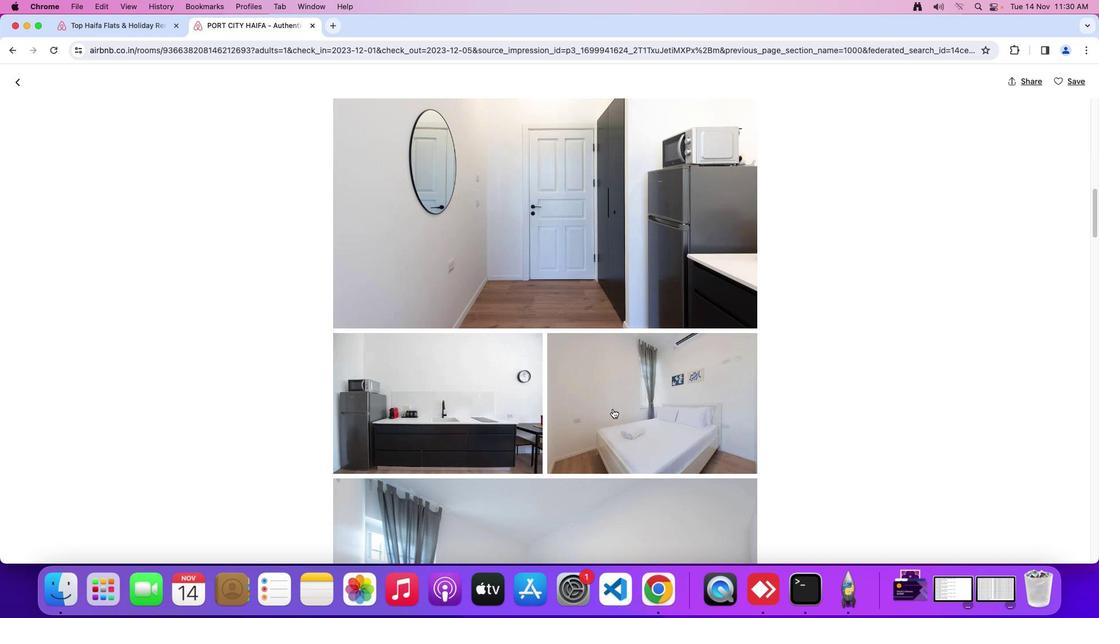 
Action: Mouse scrolled (613, 408) with delta (0, 0)
Screenshot: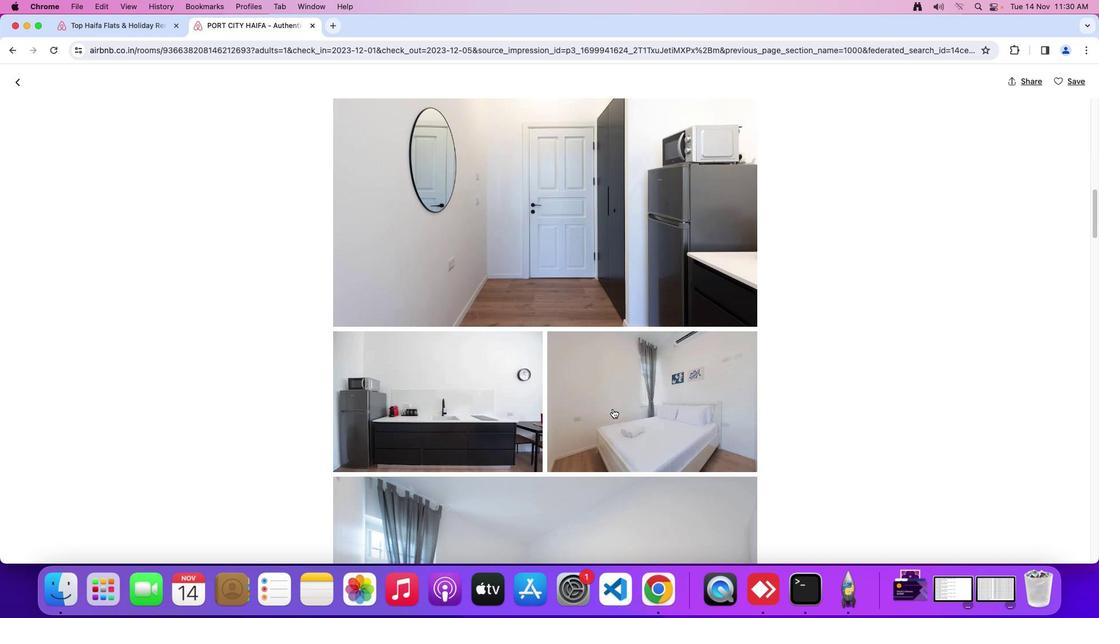 
Action: Mouse scrolled (613, 408) with delta (0, 0)
Screenshot: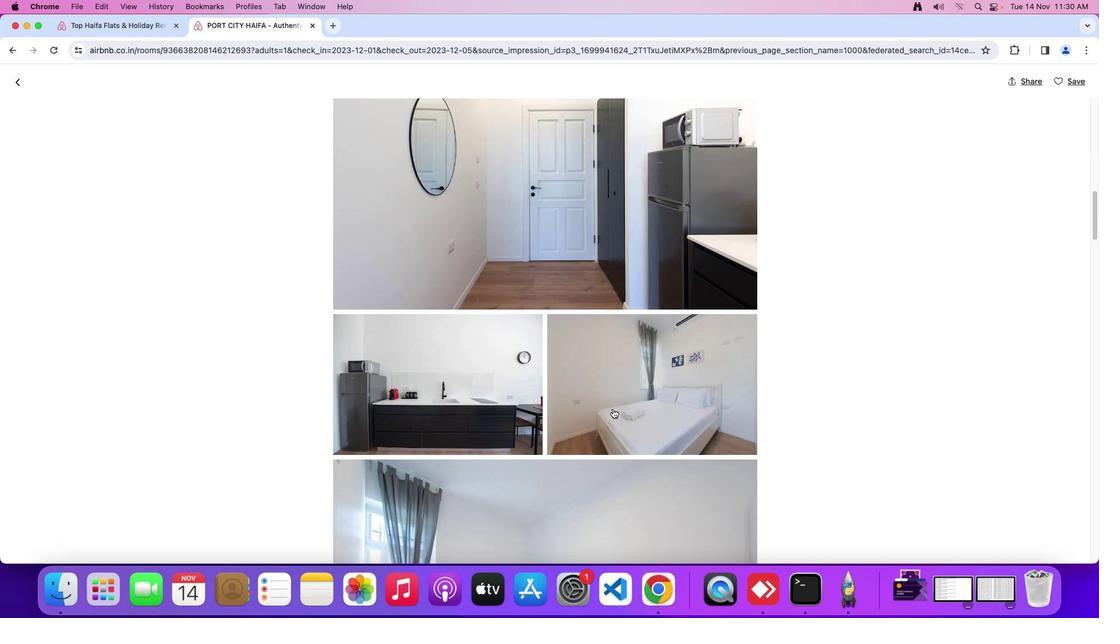 
Action: Mouse scrolled (613, 408) with delta (0, -1)
Screenshot: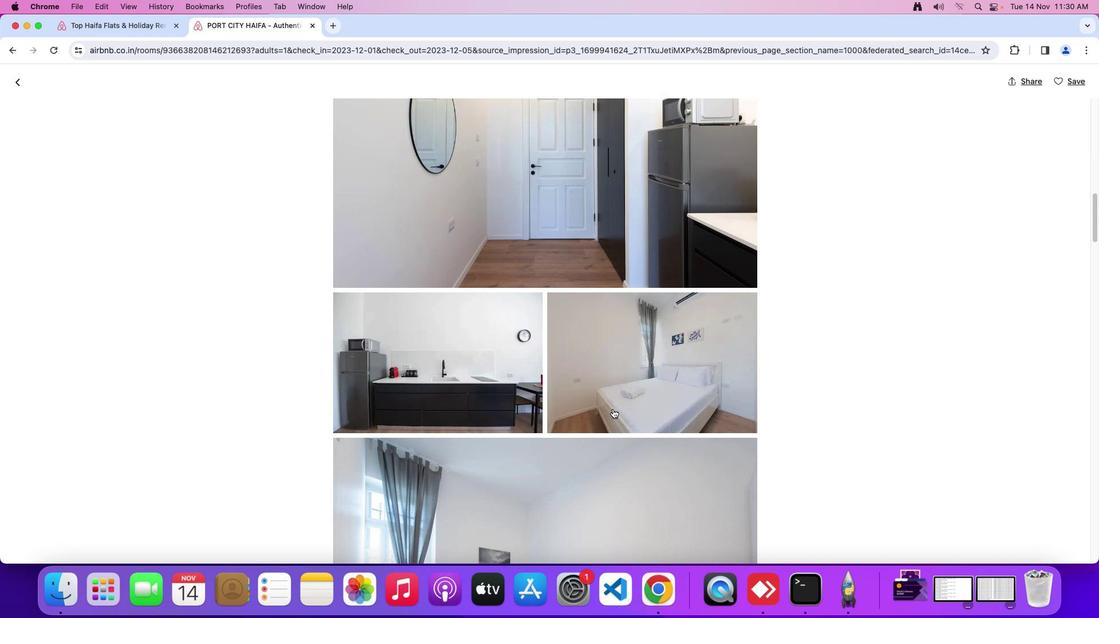 
Action: Mouse scrolled (613, 408) with delta (0, -1)
Screenshot: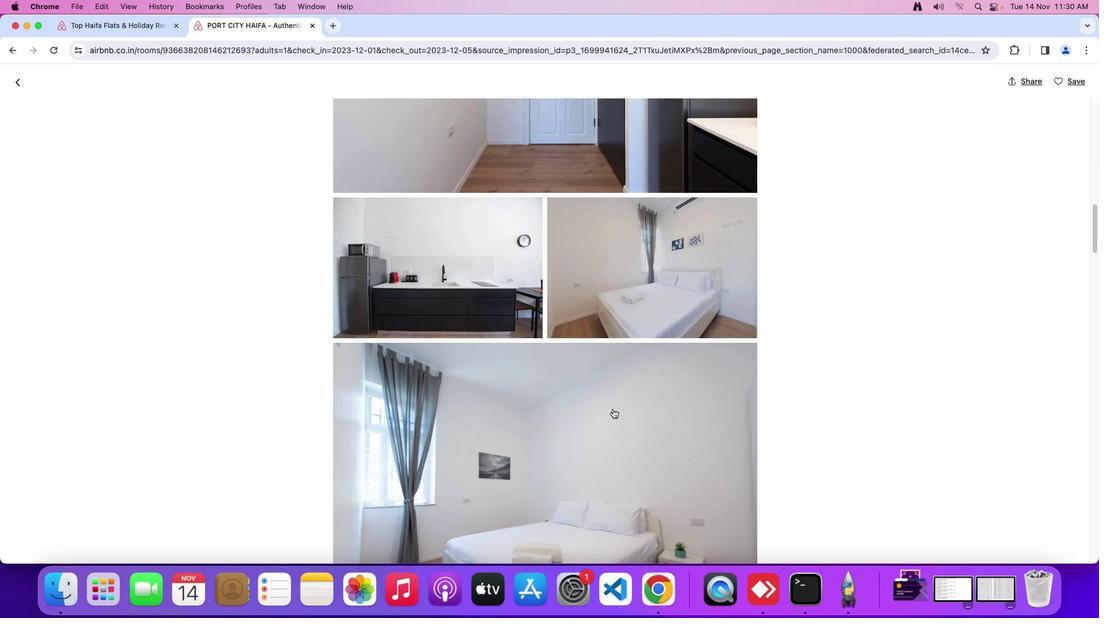 
Action: Mouse scrolled (613, 408) with delta (0, 0)
Screenshot: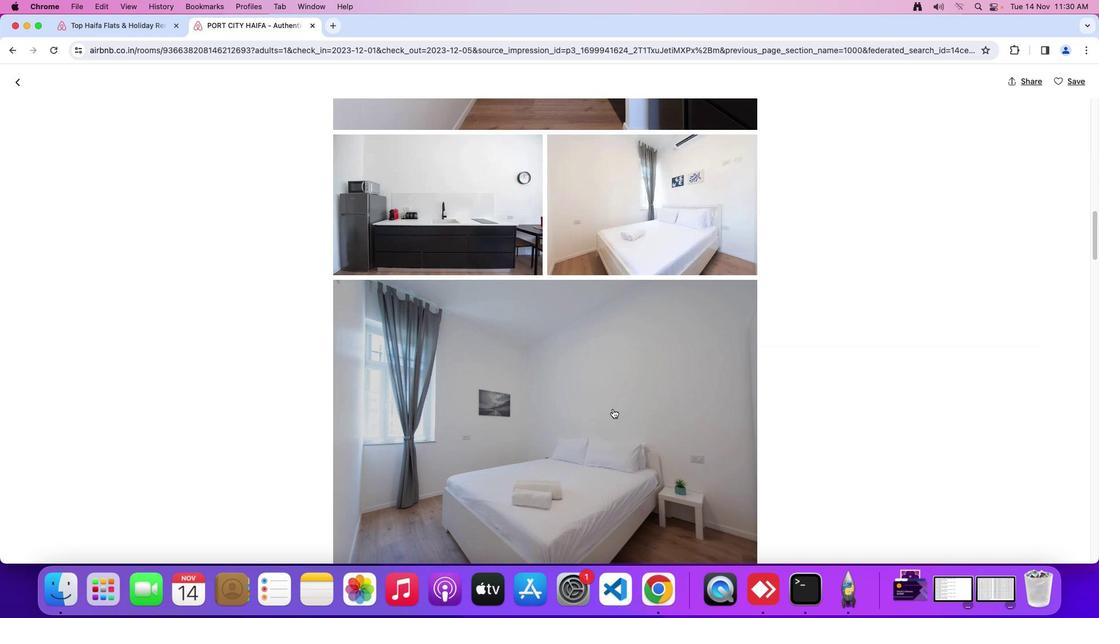 
Action: Mouse scrolled (613, 408) with delta (0, 0)
Screenshot: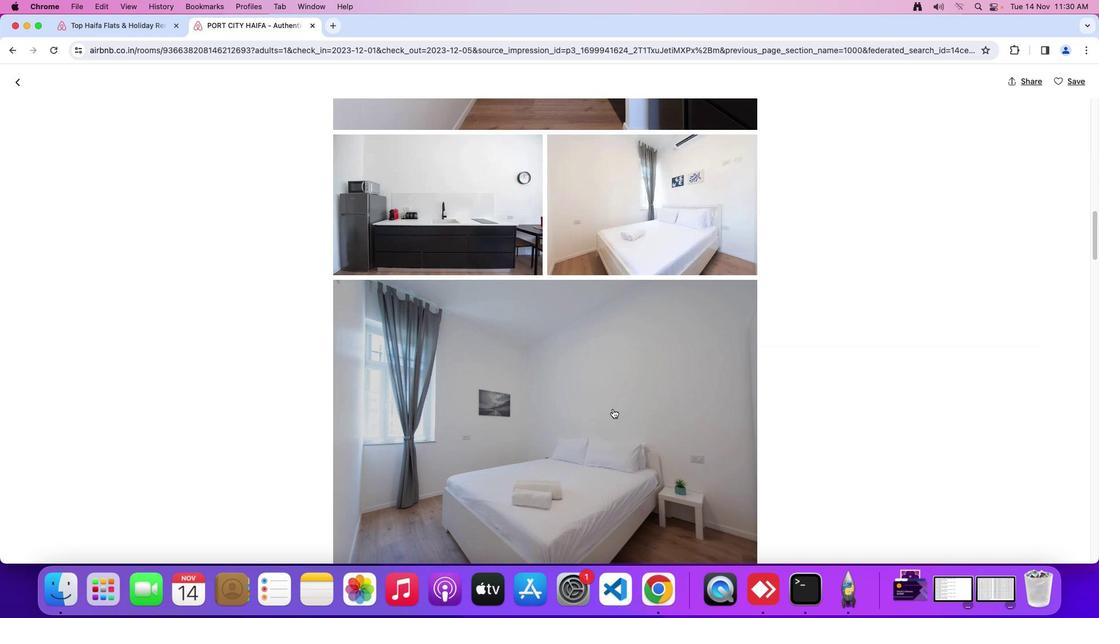 
Action: Mouse scrolled (613, 408) with delta (0, -2)
Screenshot: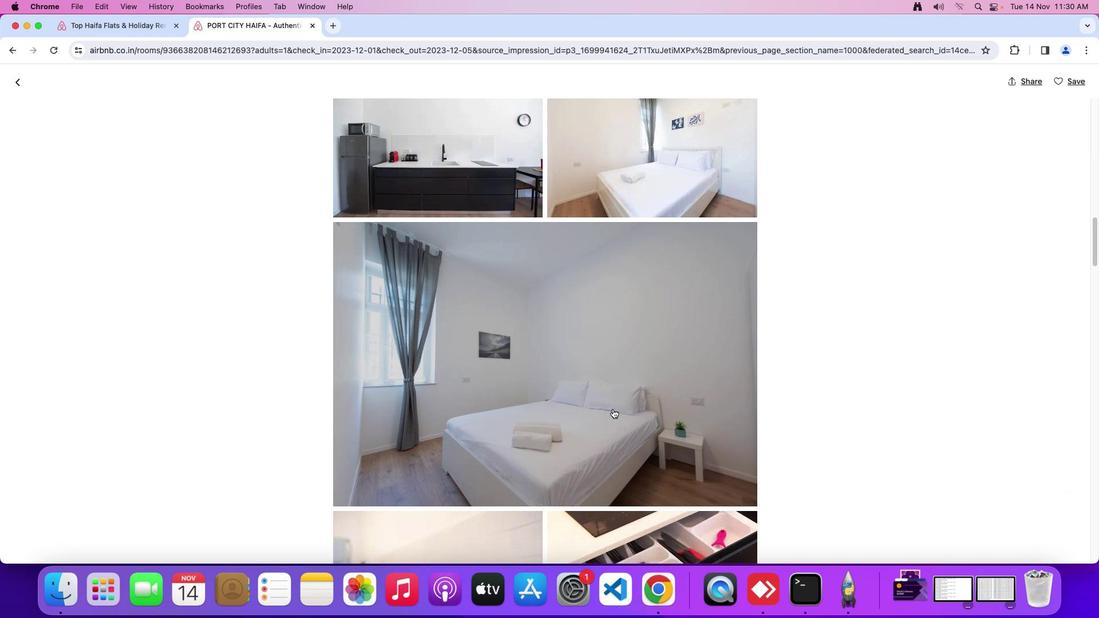 
Action: Mouse scrolled (613, 408) with delta (0, -3)
Screenshot: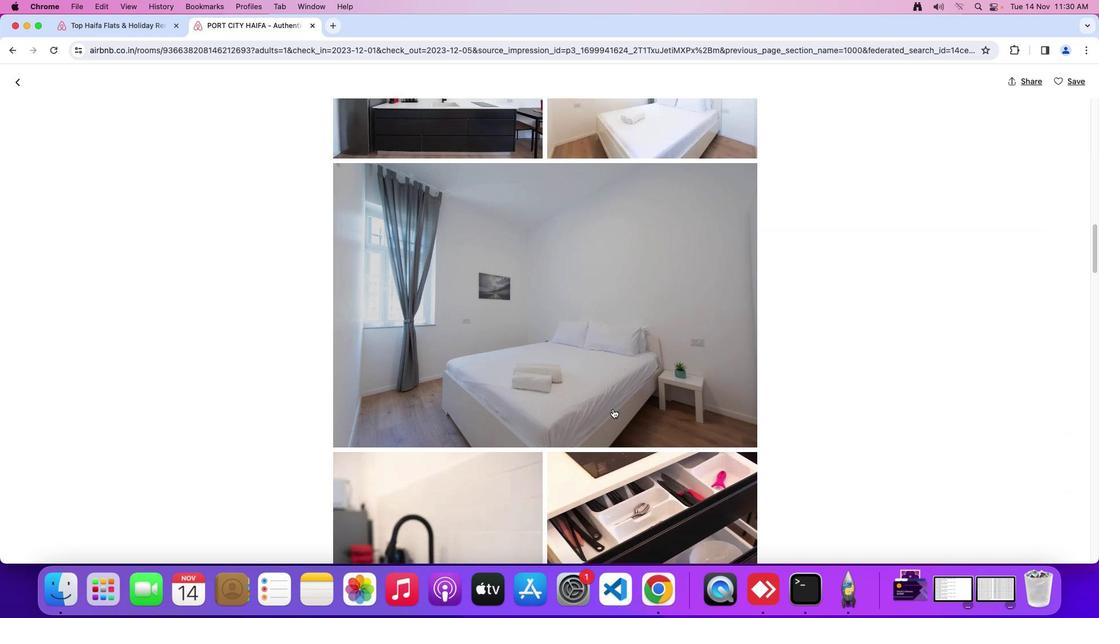
Action: Mouse moved to (613, 408)
Screenshot: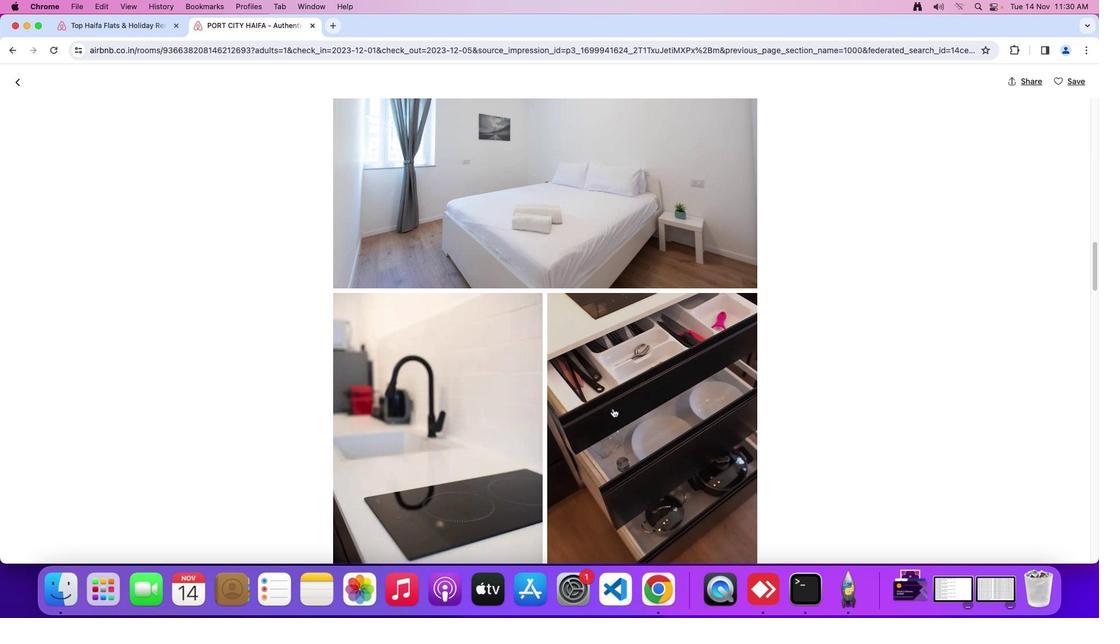 
Action: Mouse scrolled (613, 408) with delta (0, 0)
Screenshot: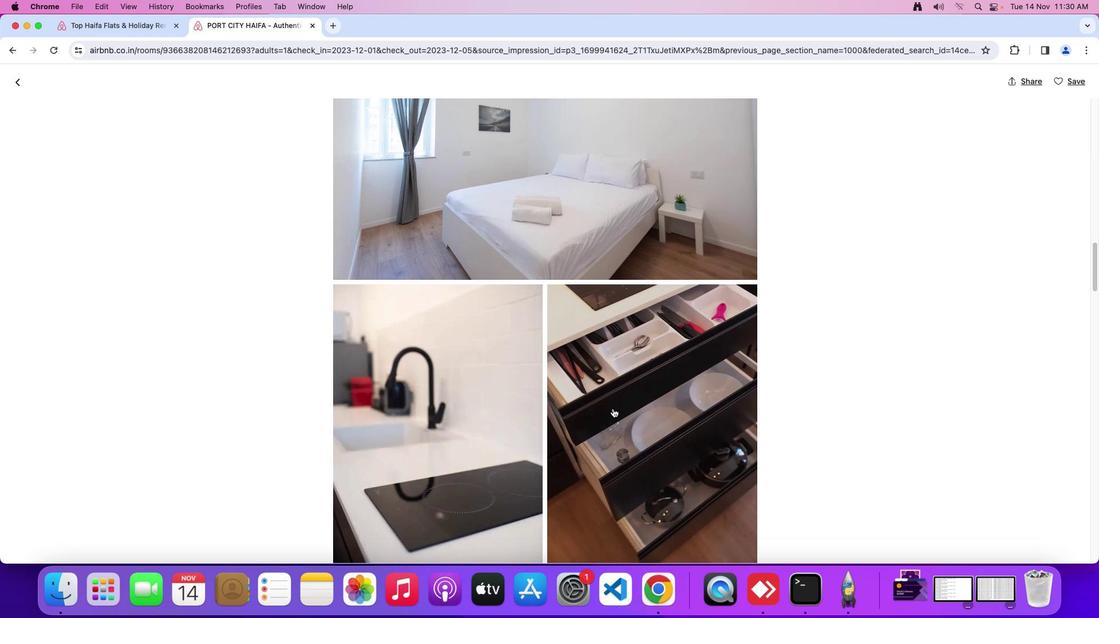
Action: Mouse scrolled (613, 408) with delta (0, 0)
Screenshot: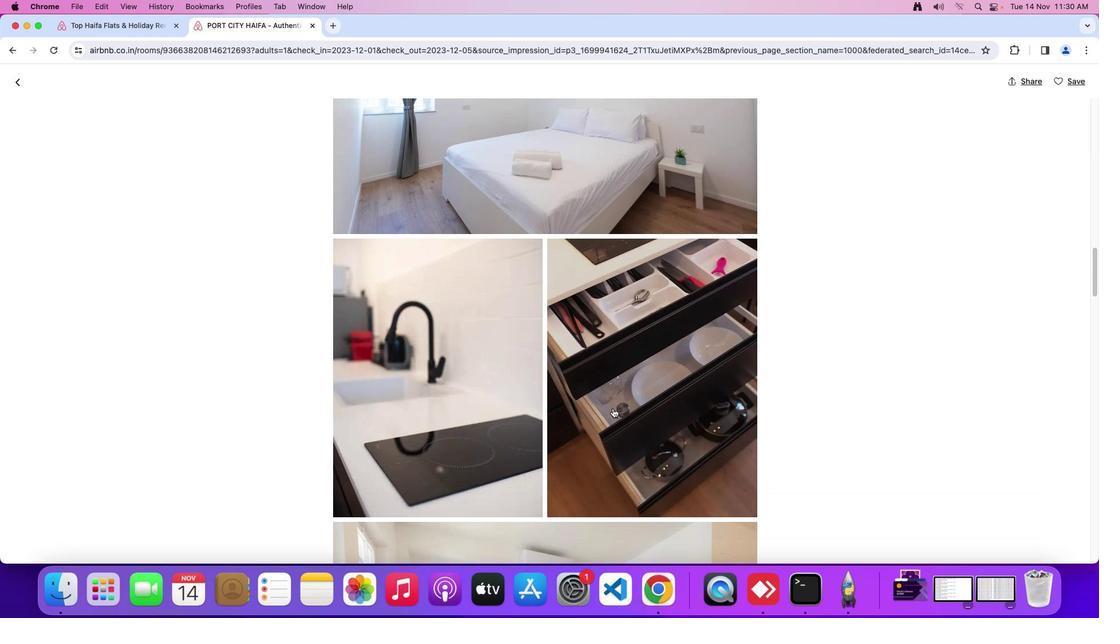 
Action: Mouse scrolled (613, 408) with delta (0, -1)
Screenshot: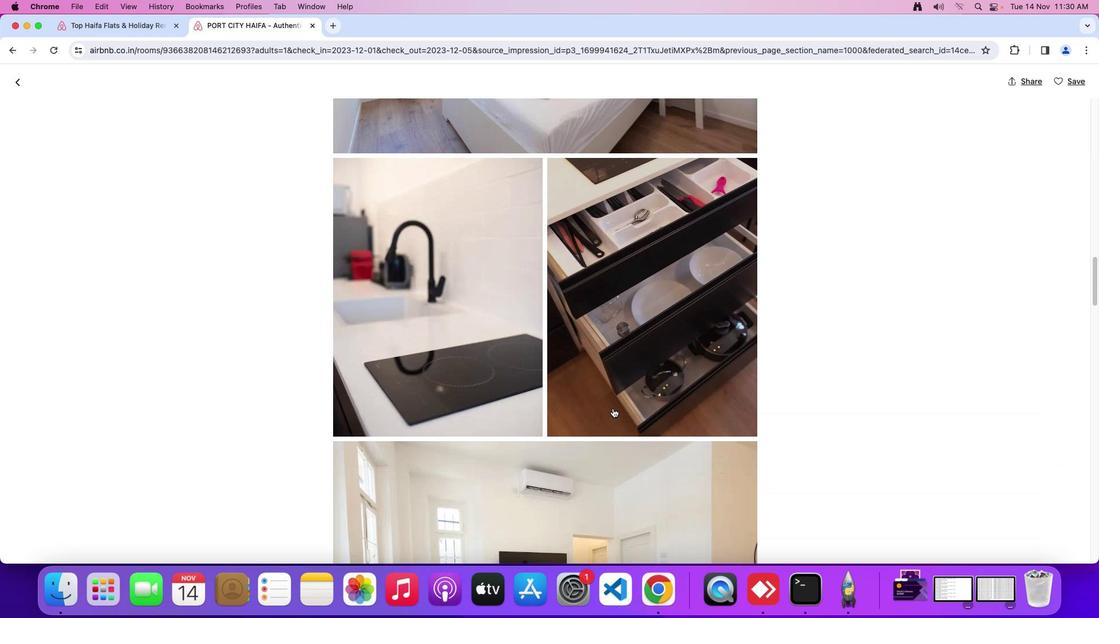 
Action: Mouse scrolled (613, 408) with delta (0, -2)
Screenshot: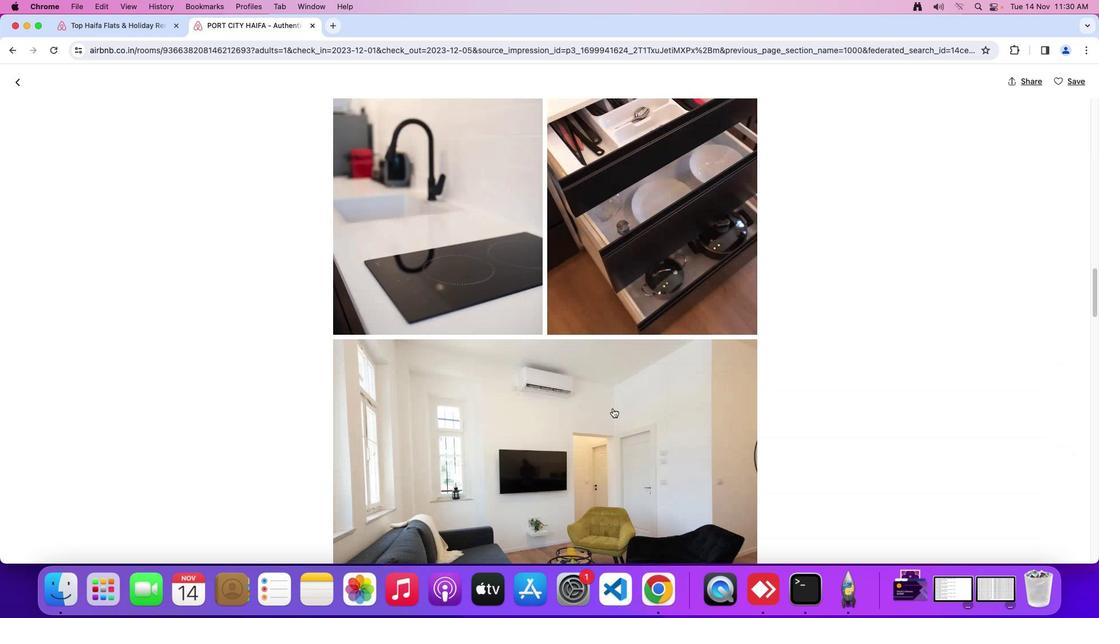 
Action: Mouse moved to (613, 408)
Screenshot: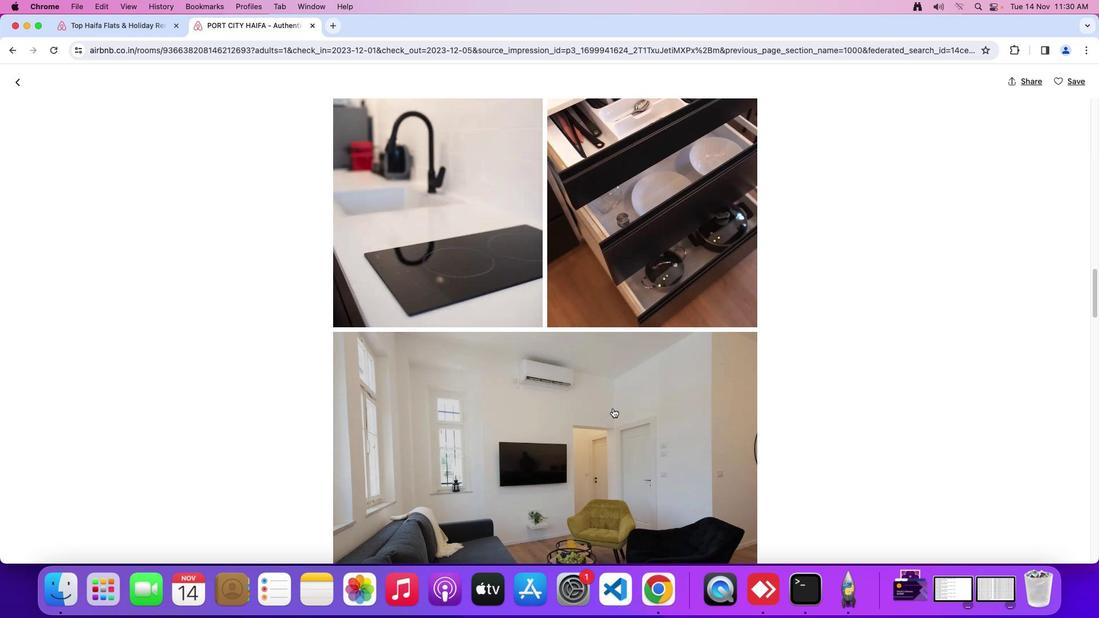 
Action: Mouse scrolled (613, 408) with delta (0, 0)
Screenshot: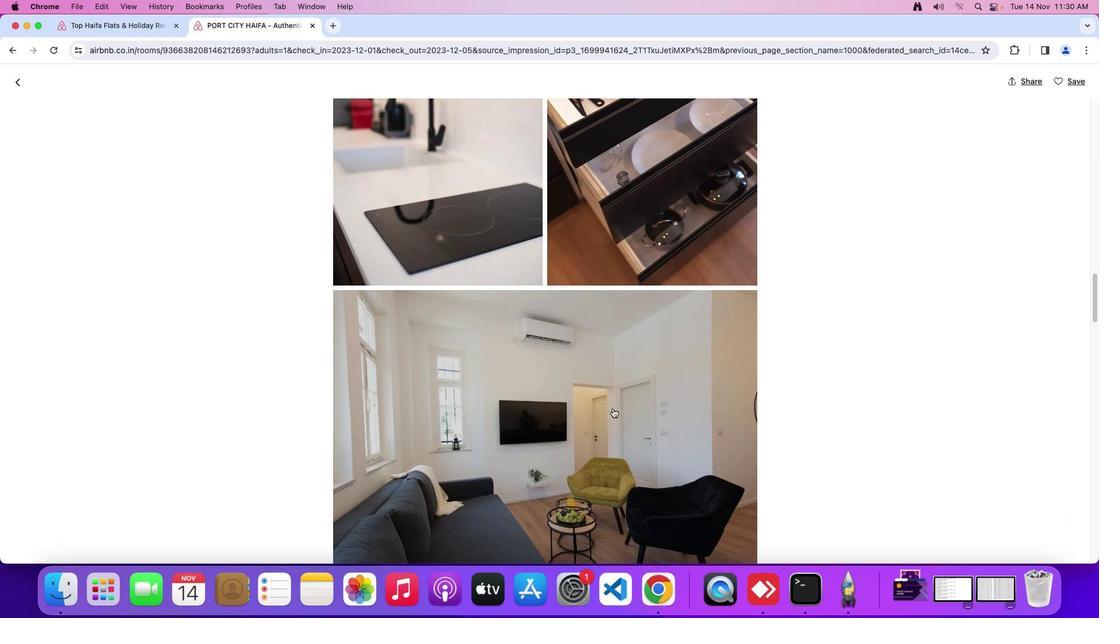 
Action: Mouse scrolled (613, 408) with delta (0, 0)
Screenshot: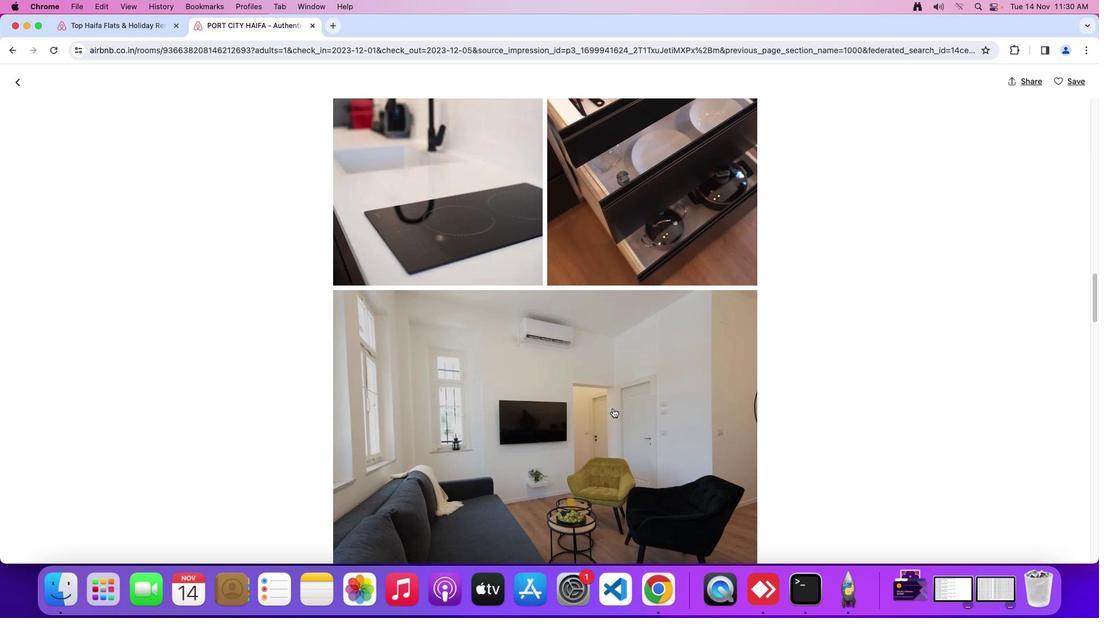 
Action: Mouse scrolled (613, 408) with delta (0, -2)
Screenshot: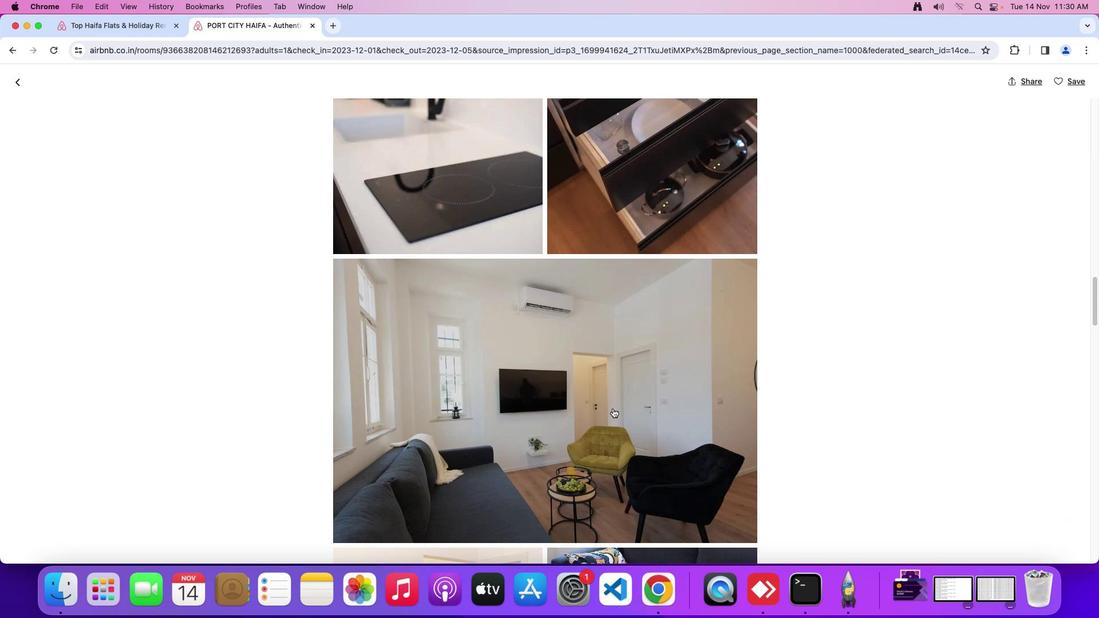 
Action: Mouse scrolled (613, 408) with delta (0, -2)
Screenshot: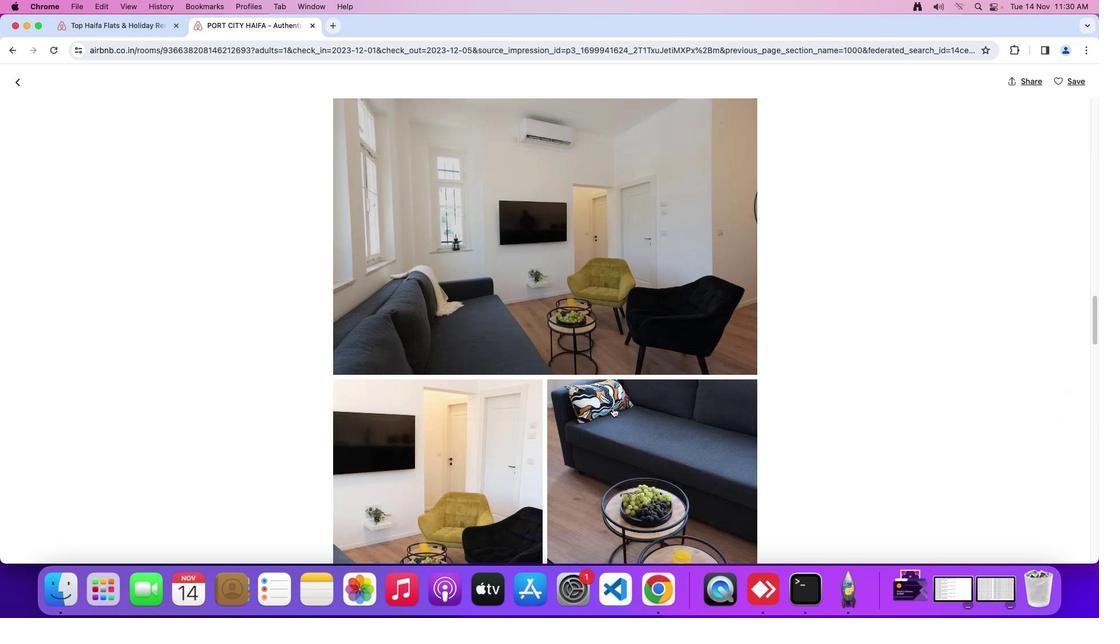 
Action: Mouse moved to (612, 407)
Screenshot: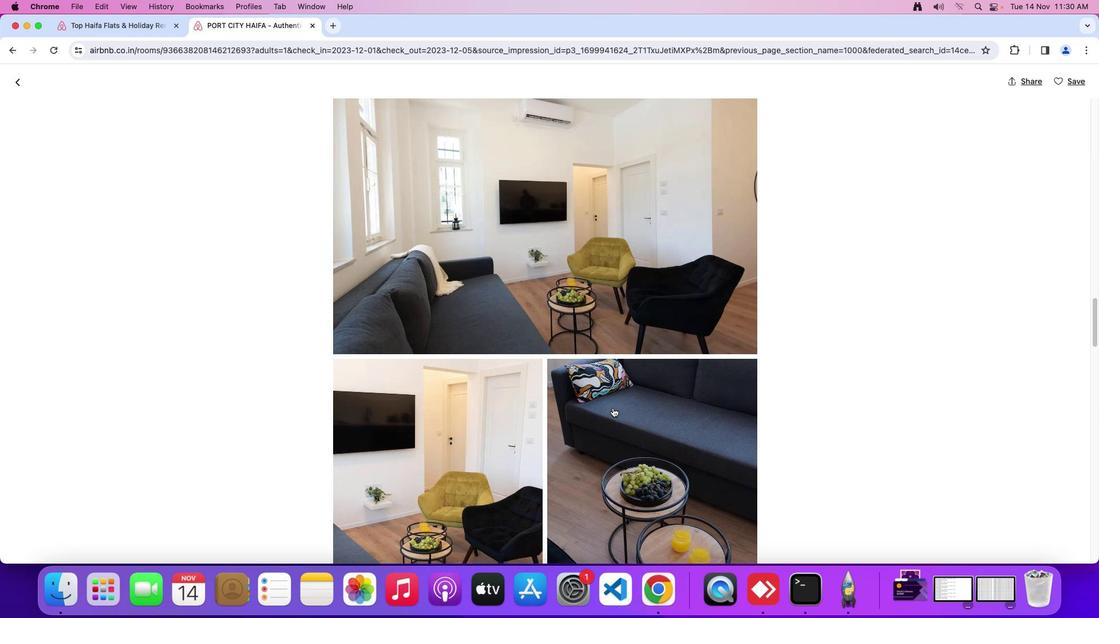 
Action: Mouse scrolled (612, 407) with delta (0, 0)
Screenshot: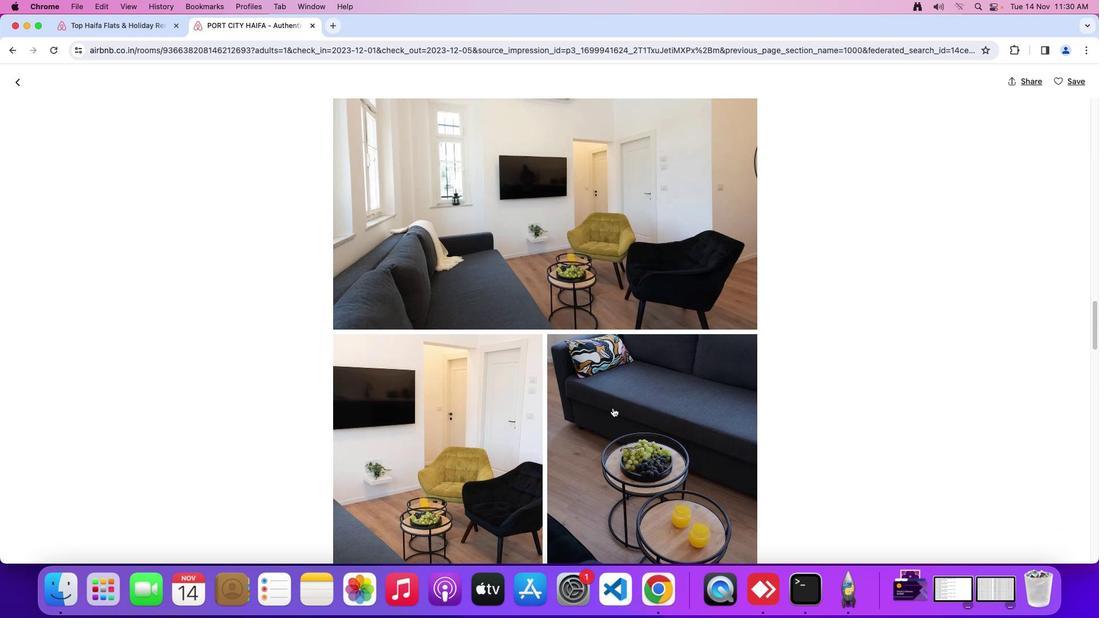
Action: Mouse scrolled (612, 407) with delta (0, 0)
Screenshot: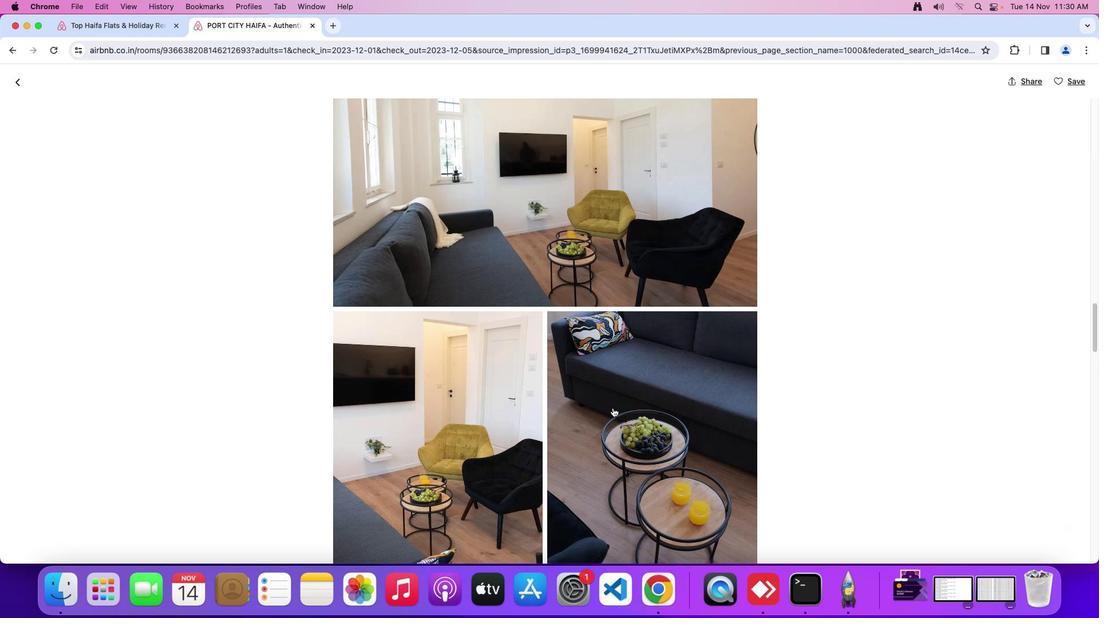 
Action: Mouse scrolled (612, 407) with delta (0, -1)
Screenshot: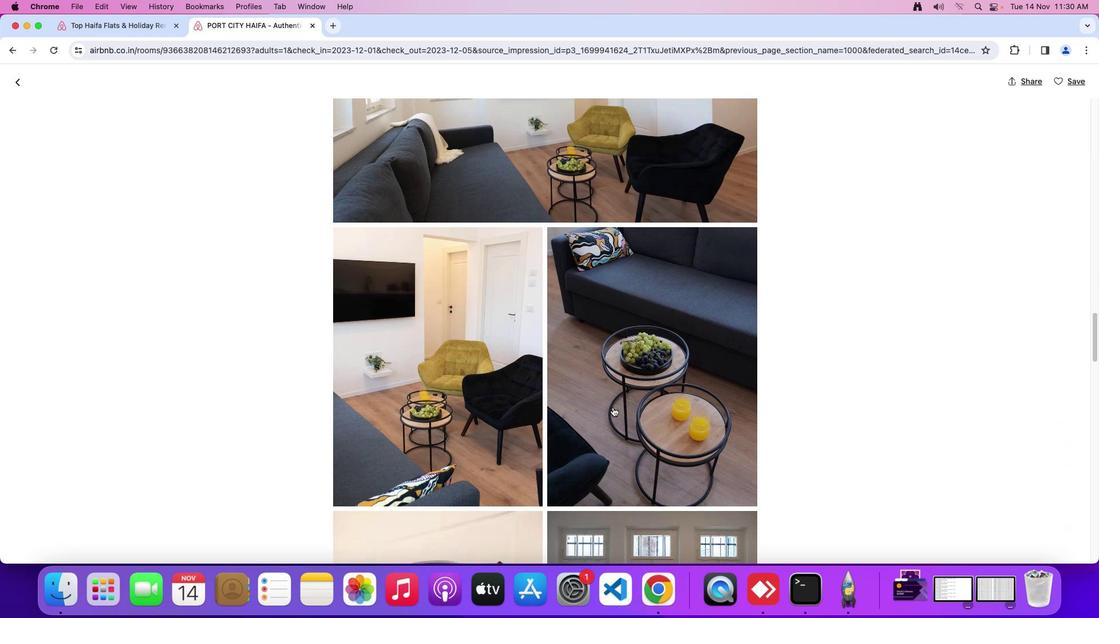 
Action: Mouse scrolled (612, 407) with delta (0, -2)
Screenshot: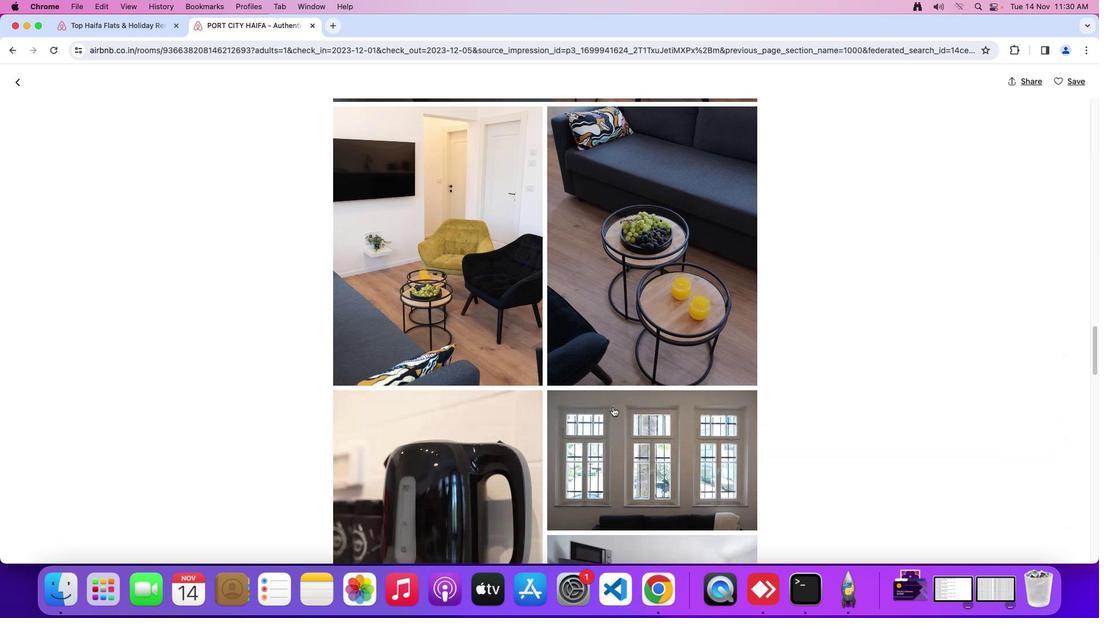 
Action: Mouse moved to (612, 407)
Screenshot: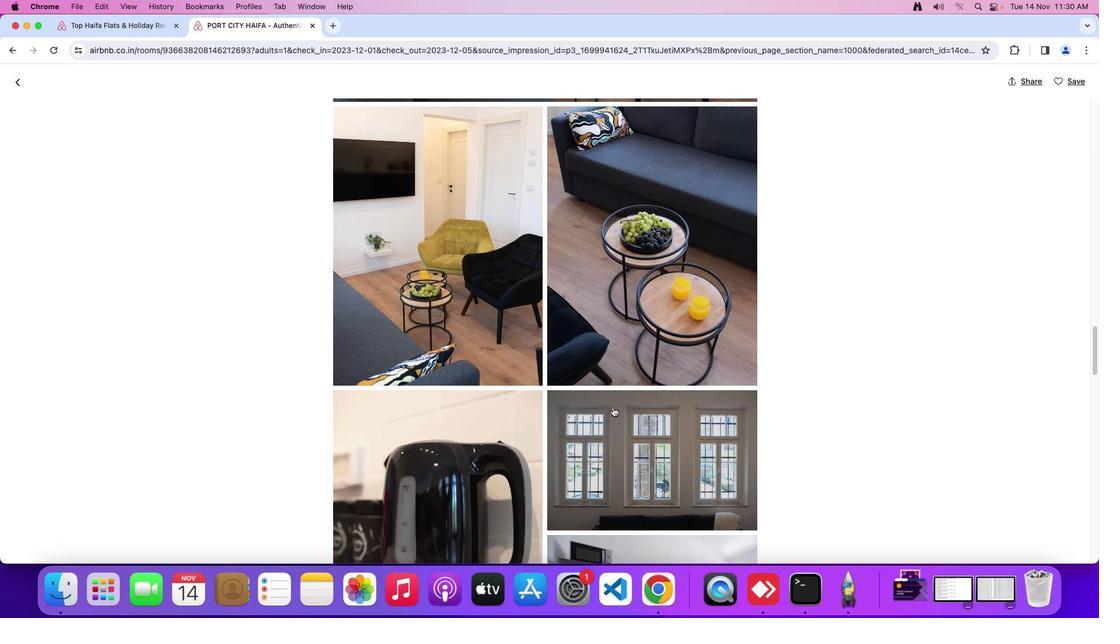 
Action: Mouse scrolled (612, 407) with delta (0, 0)
Screenshot: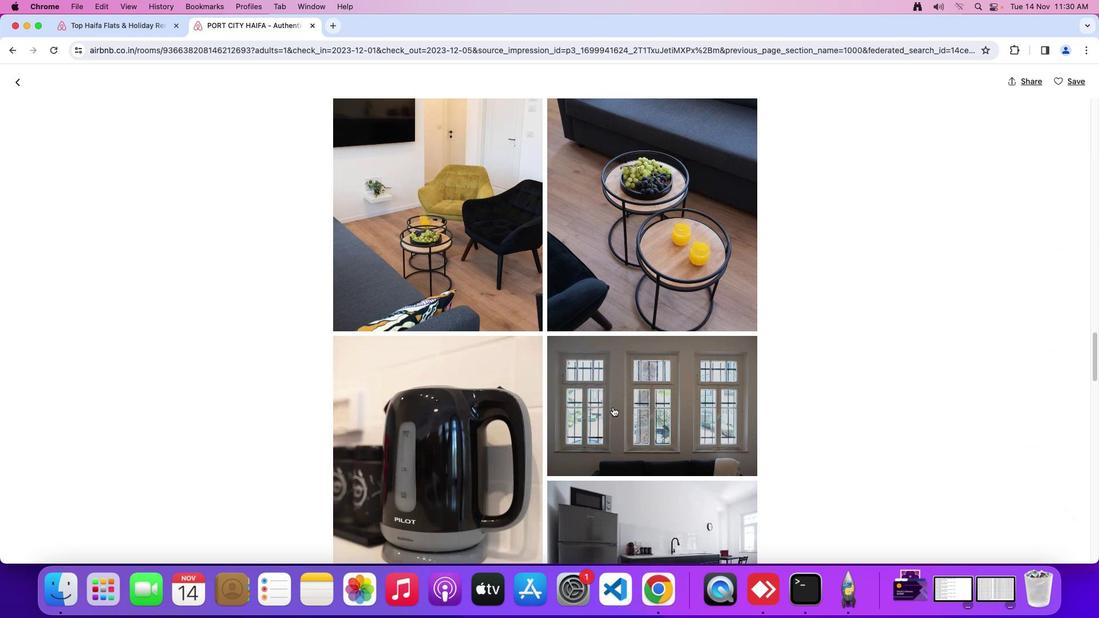 
Action: Mouse scrolled (612, 407) with delta (0, 0)
Screenshot: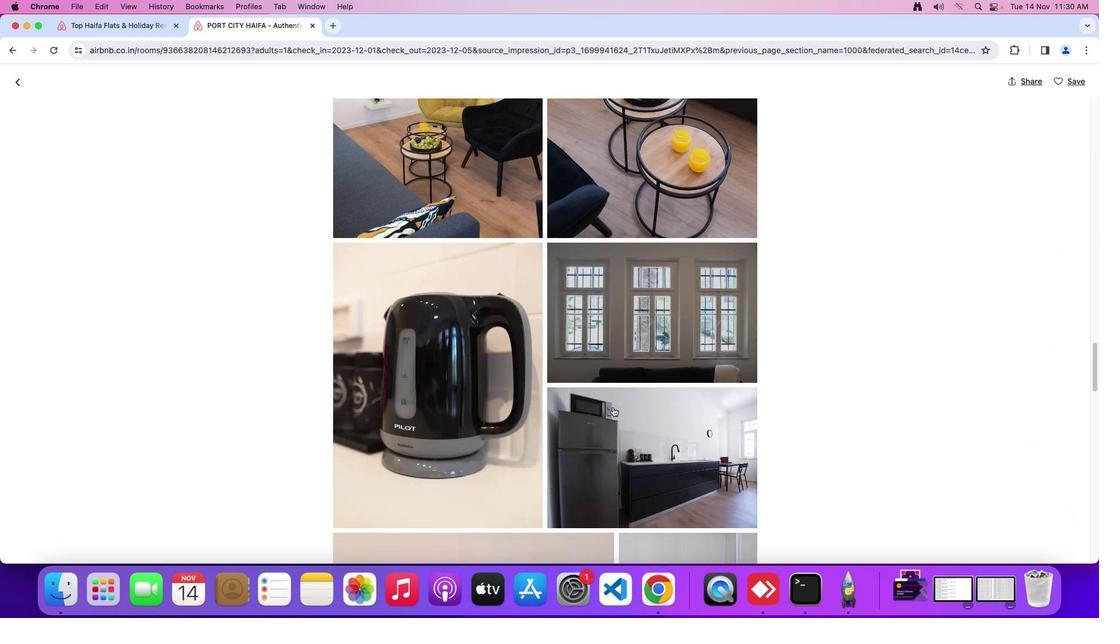 
Action: Mouse scrolled (612, 407) with delta (0, -2)
Screenshot: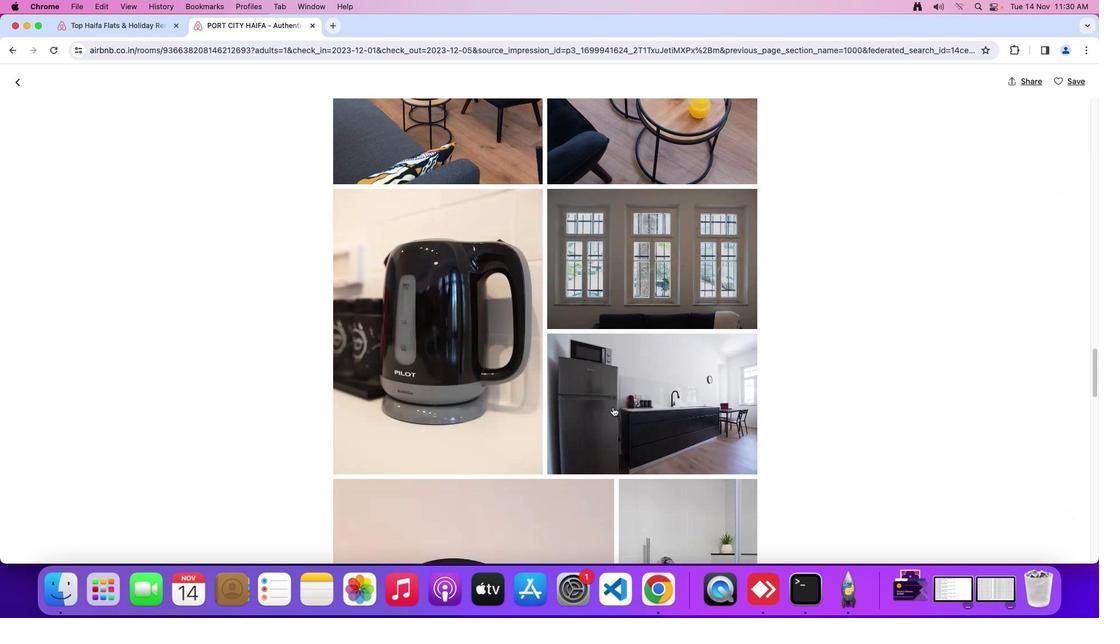 
Action: Mouse moved to (612, 407)
Screenshot: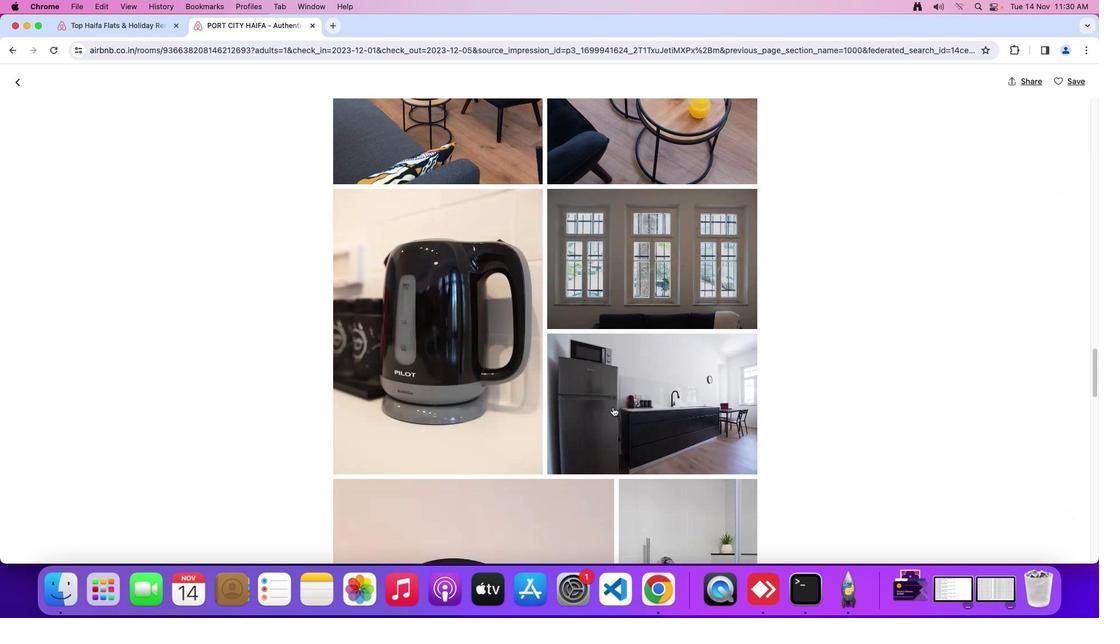 
Action: Mouse scrolled (612, 407) with delta (0, -3)
Screenshot: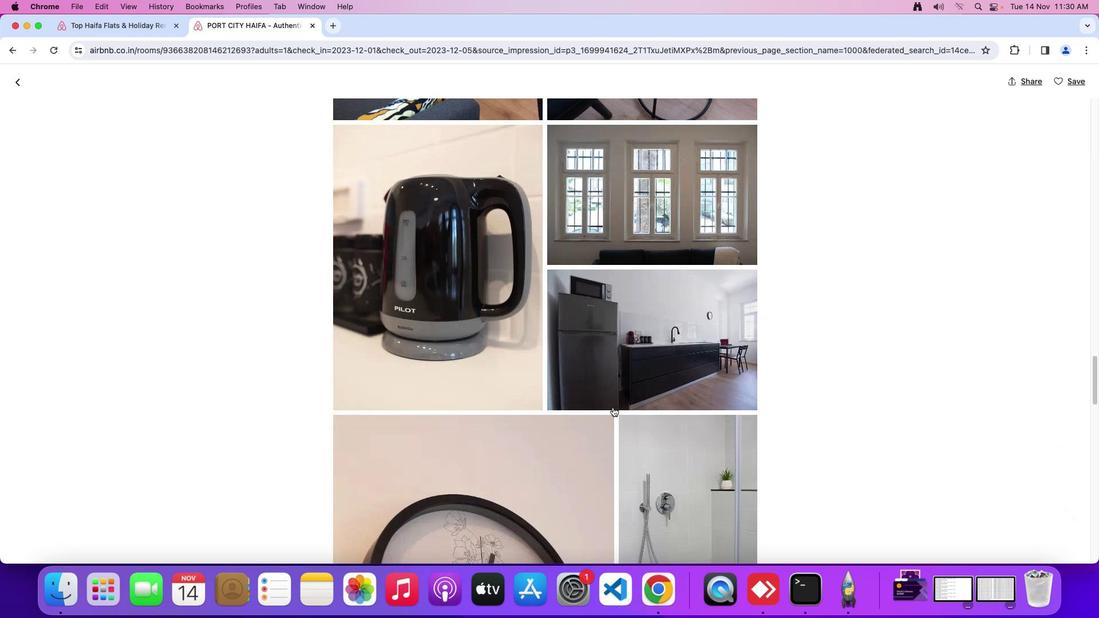 
Action: Mouse moved to (612, 407)
Screenshot: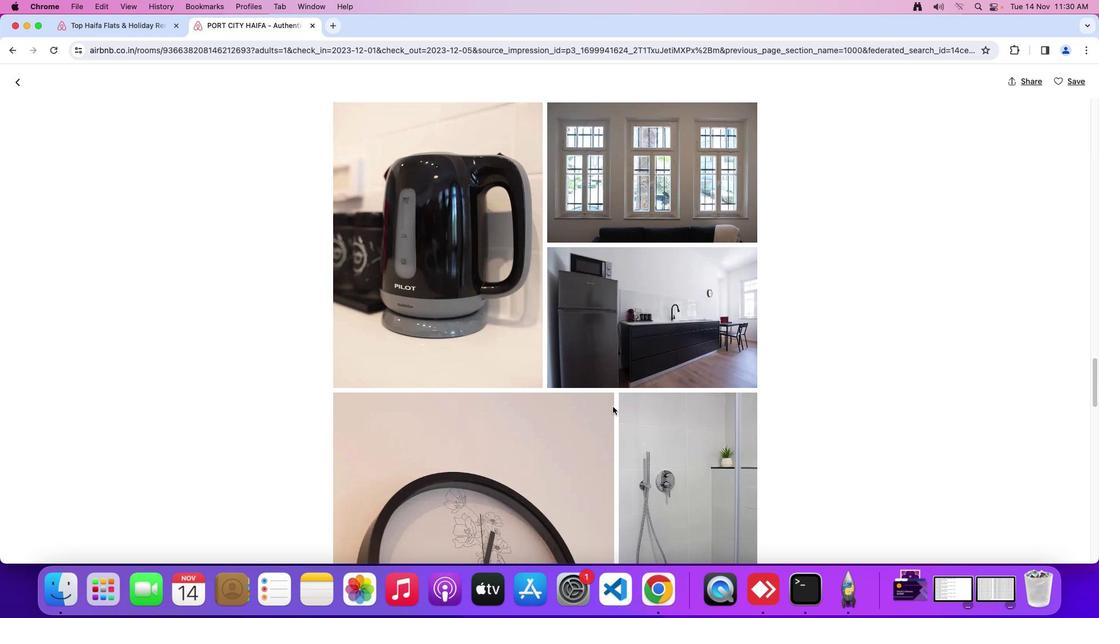 
Action: Mouse scrolled (612, 407) with delta (0, 0)
Screenshot: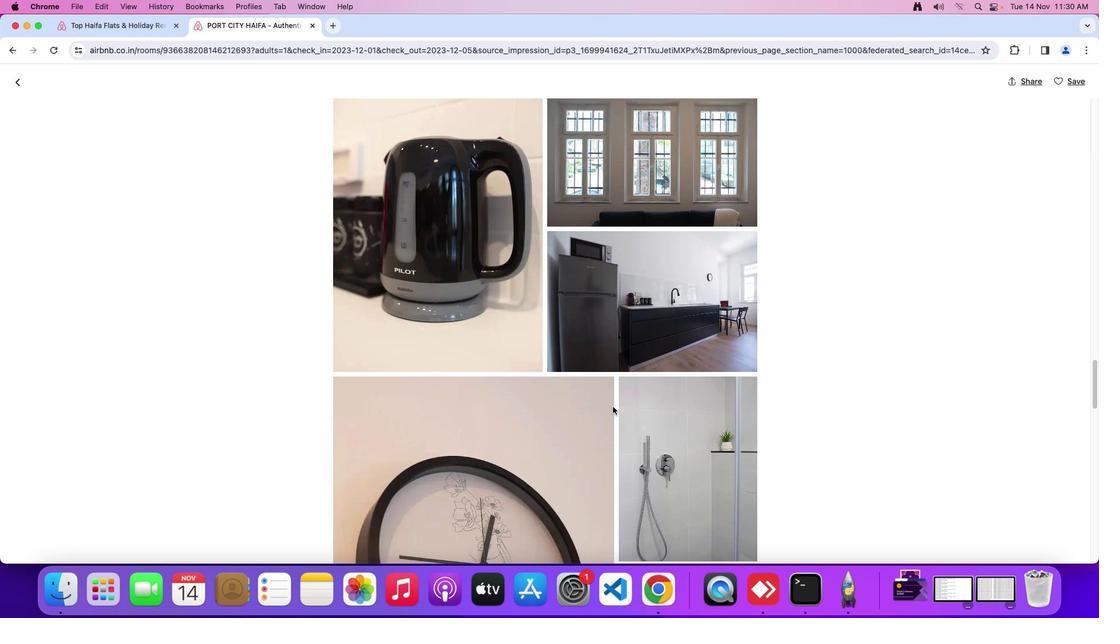 
Action: Mouse scrolled (612, 407) with delta (0, 0)
Screenshot: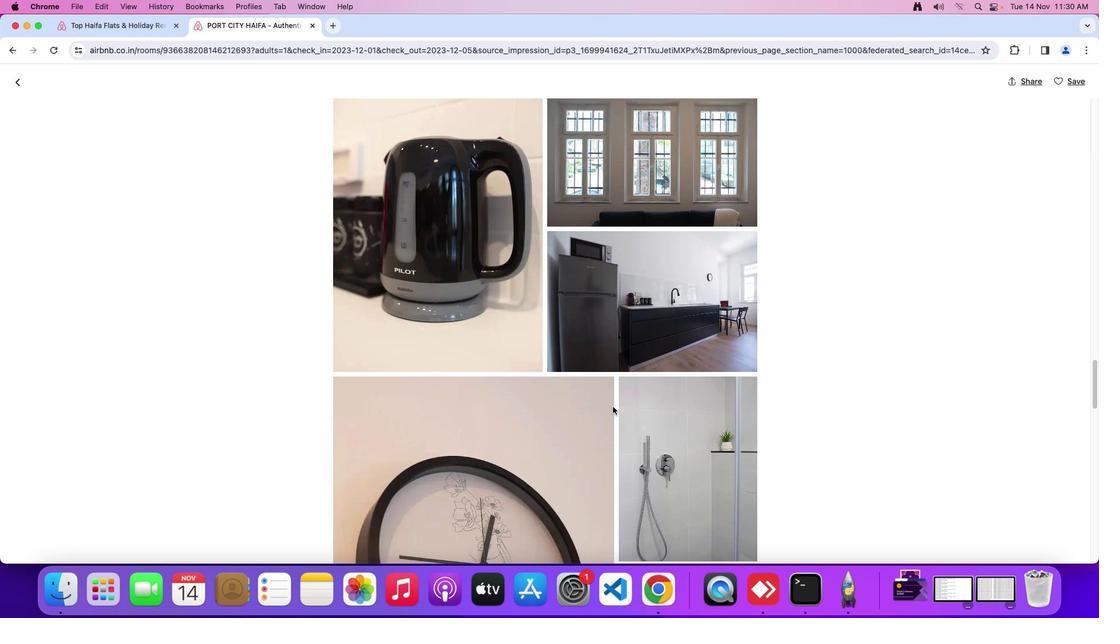 
Action: Mouse scrolled (612, 407) with delta (0, -2)
Screenshot: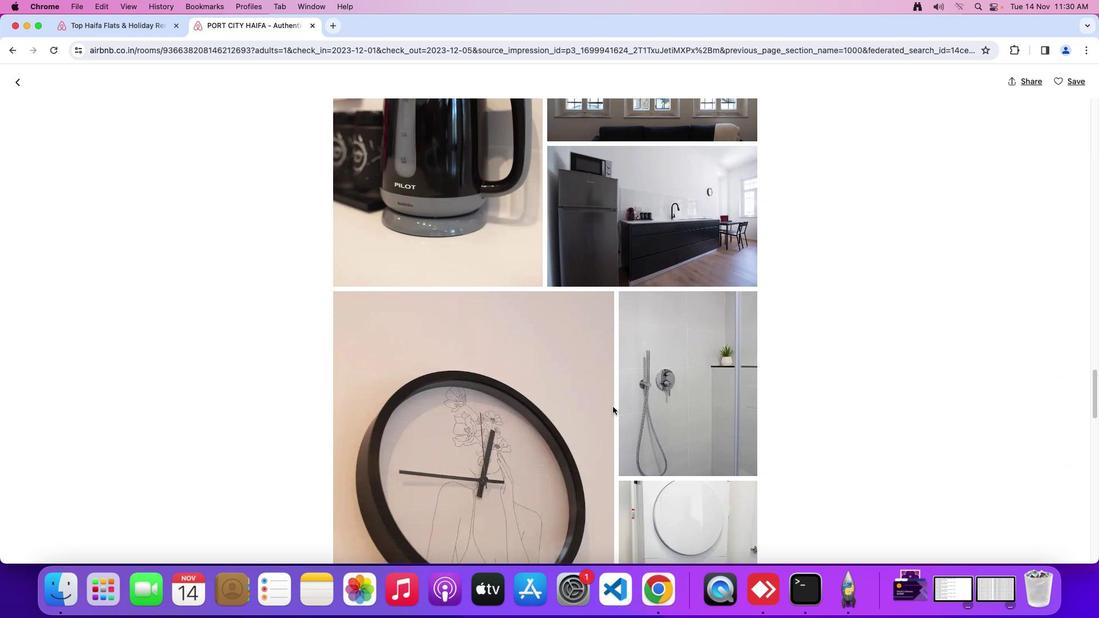 
Action: Mouse scrolled (612, 407) with delta (0, -2)
Screenshot: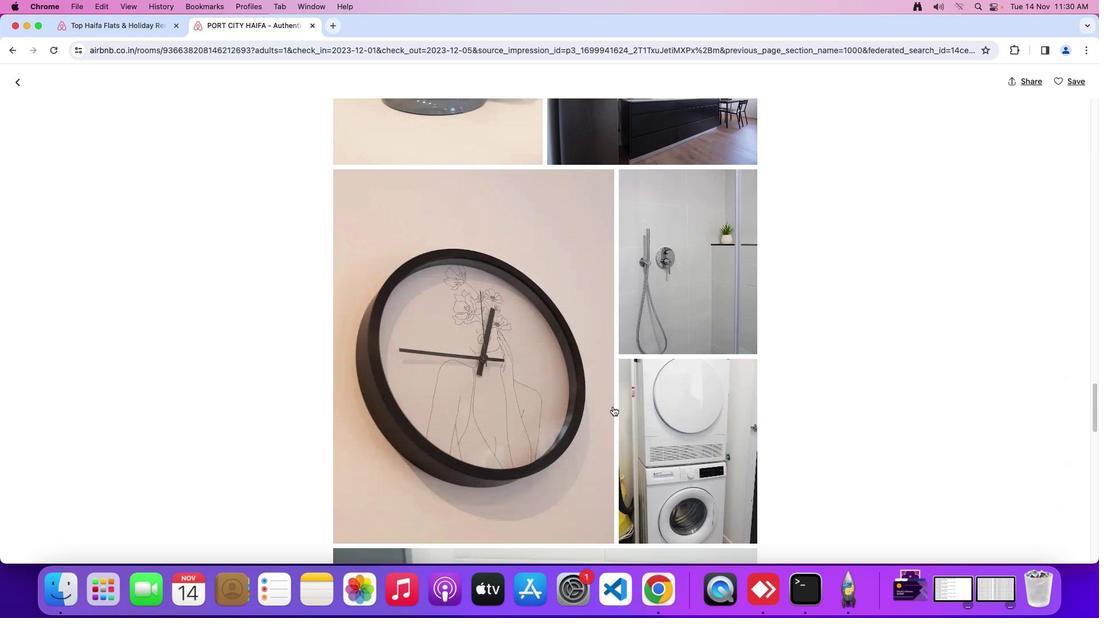 
Action: Mouse moved to (613, 407)
Screenshot: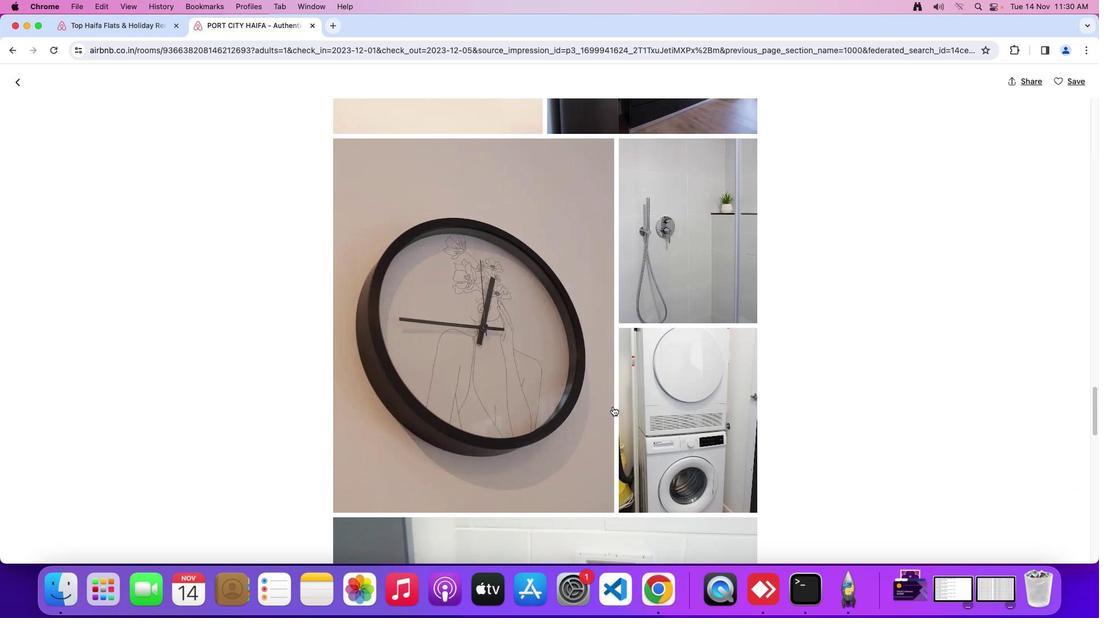 
Action: Mouse scrolled (613, 407) with delta (0, 0)
Screenshot: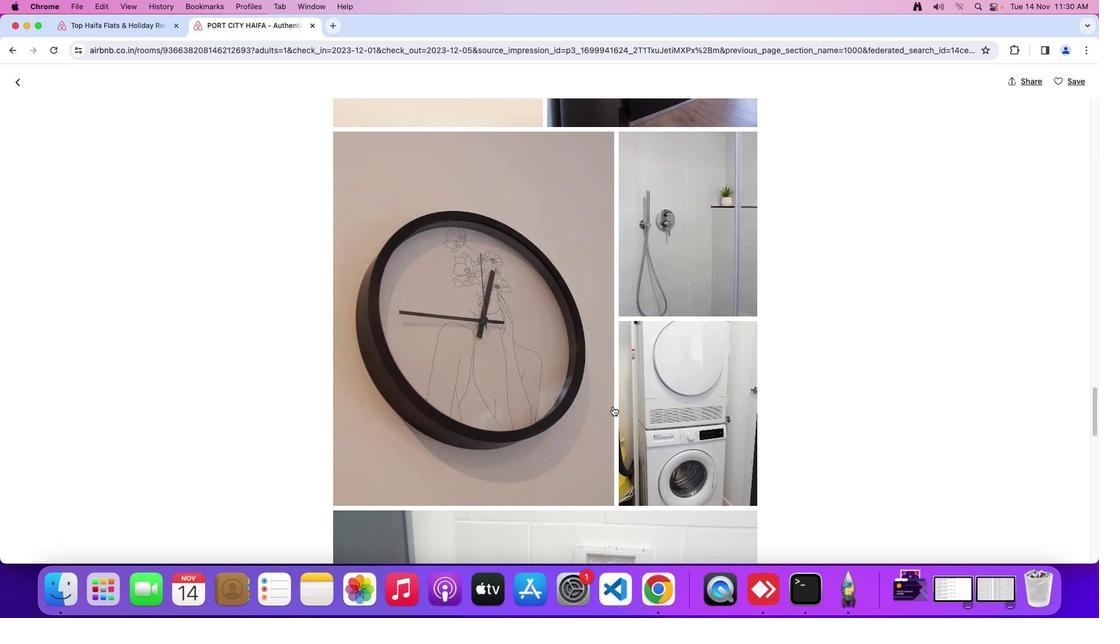 
Action: Mouse moved to (613, 407)
Screenshot: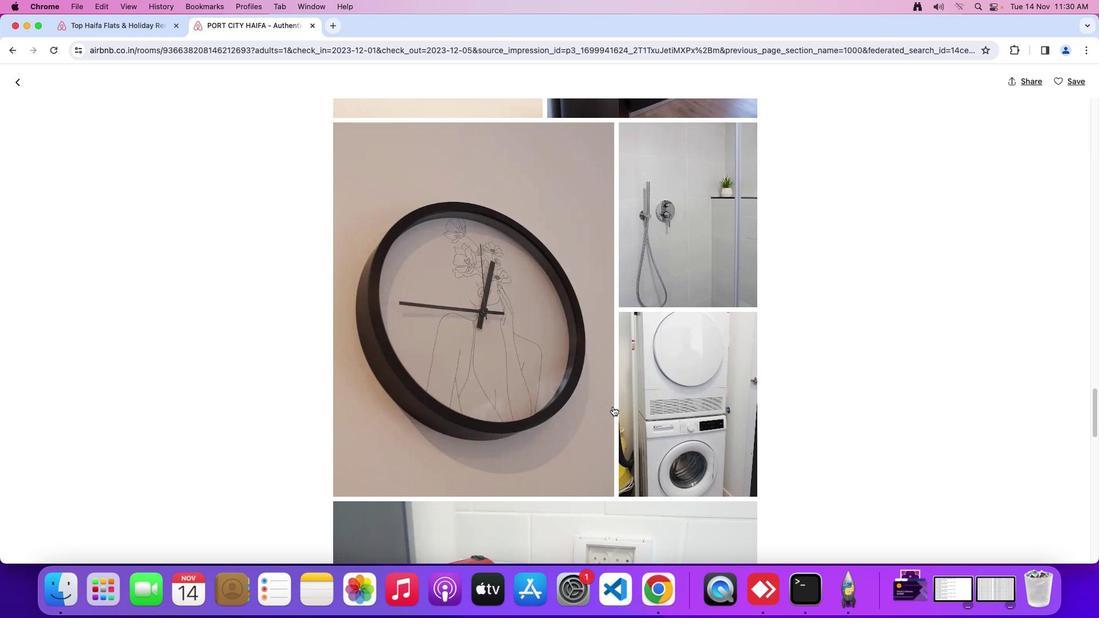 
Action: Mouse scrolled (613, 407) with delta (0, 0)
Screenshot: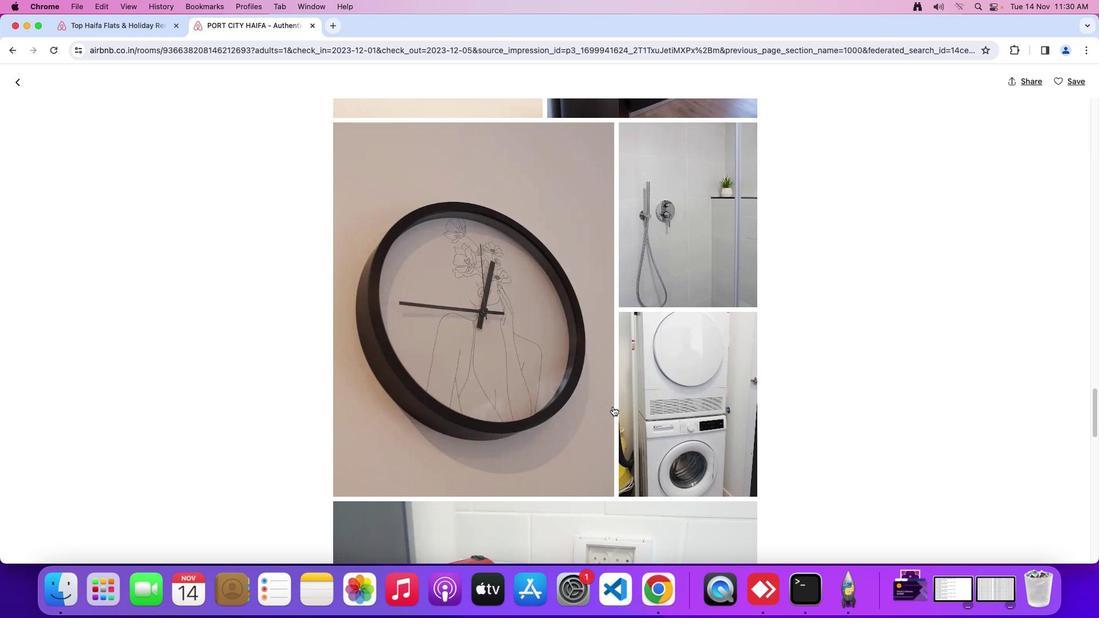 
Action: Mouse scrolled (613, 407) with delta (0, -2)
Screenshot: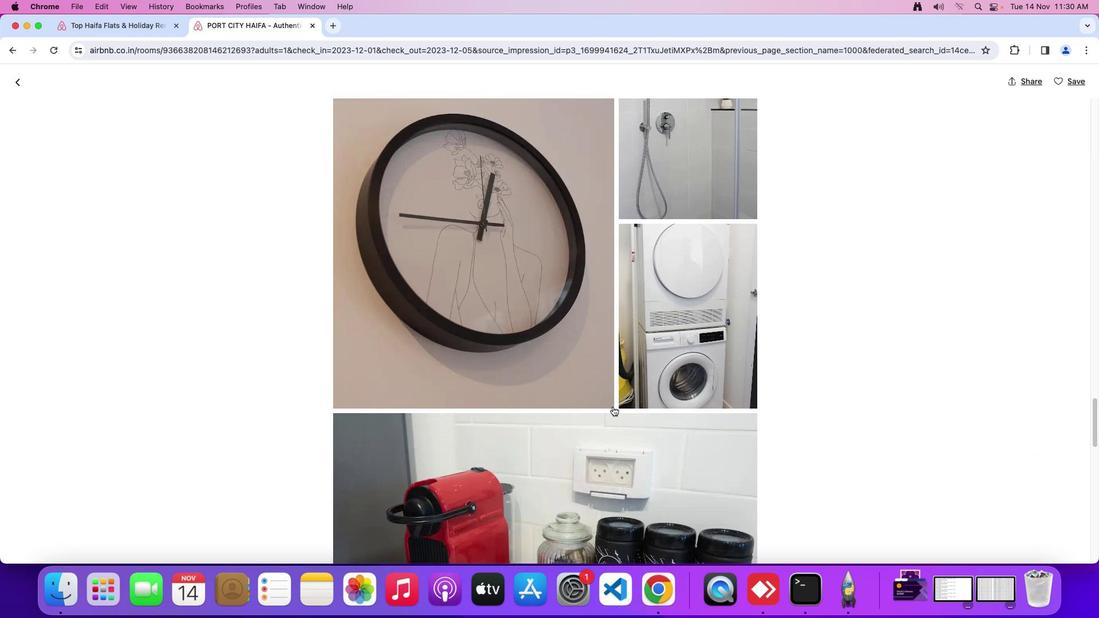 
Action: Mouse scrolled (613, 407) with delta (0, -2)
Screenshot: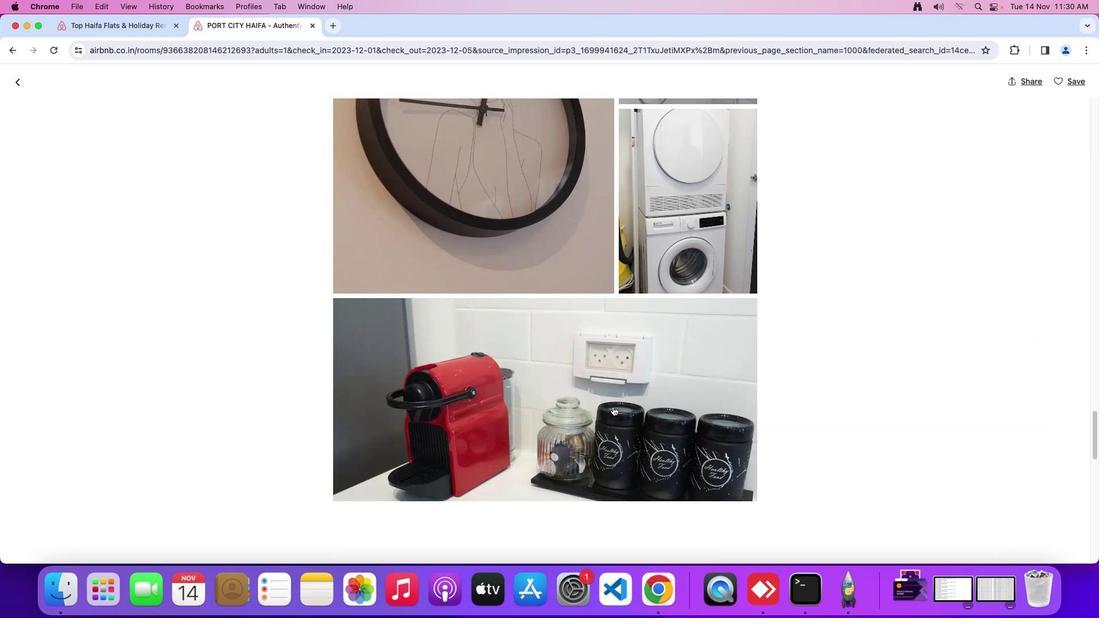 
Action: Mouse moved to (613, 407)
Screenshot: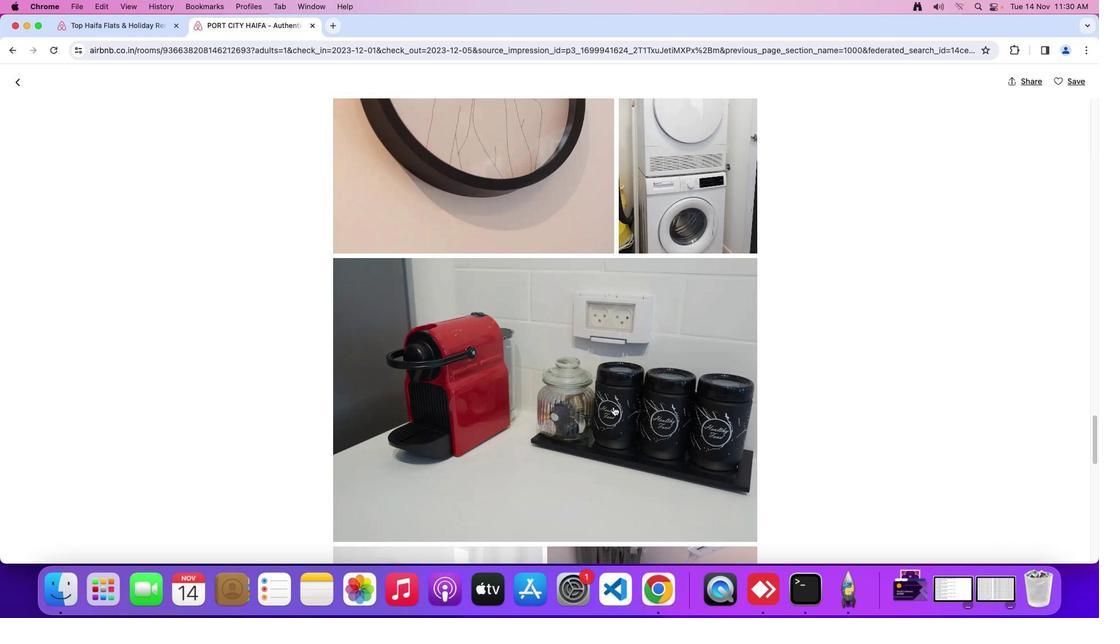 
Action: Mouse scrolled (613, 407) with delta (0, 0)
Screenshot: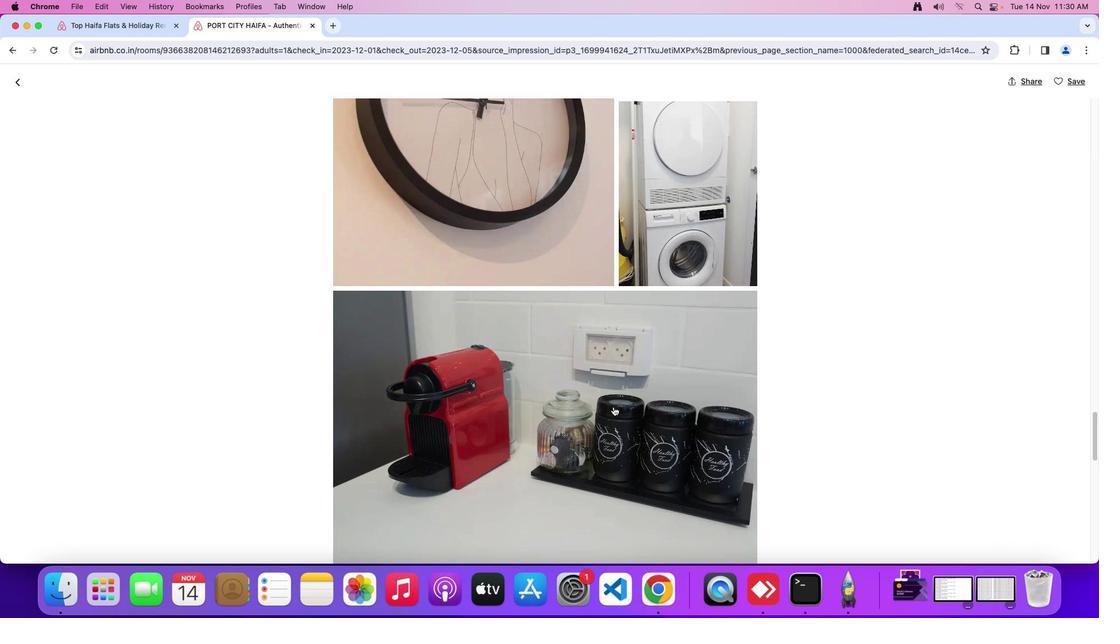 
Action: Mouse scrolled (613, 407) with delta (0, 0)
Screenshot: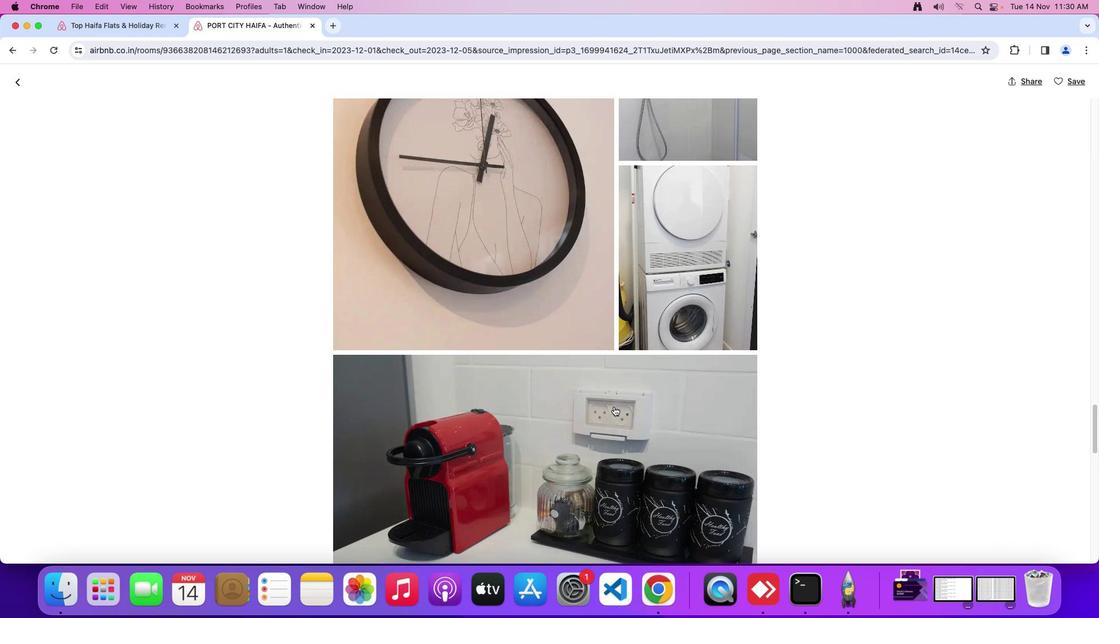 
Action: Mouse scrolled (613, 407) with delta (0, 2)
Screenshot: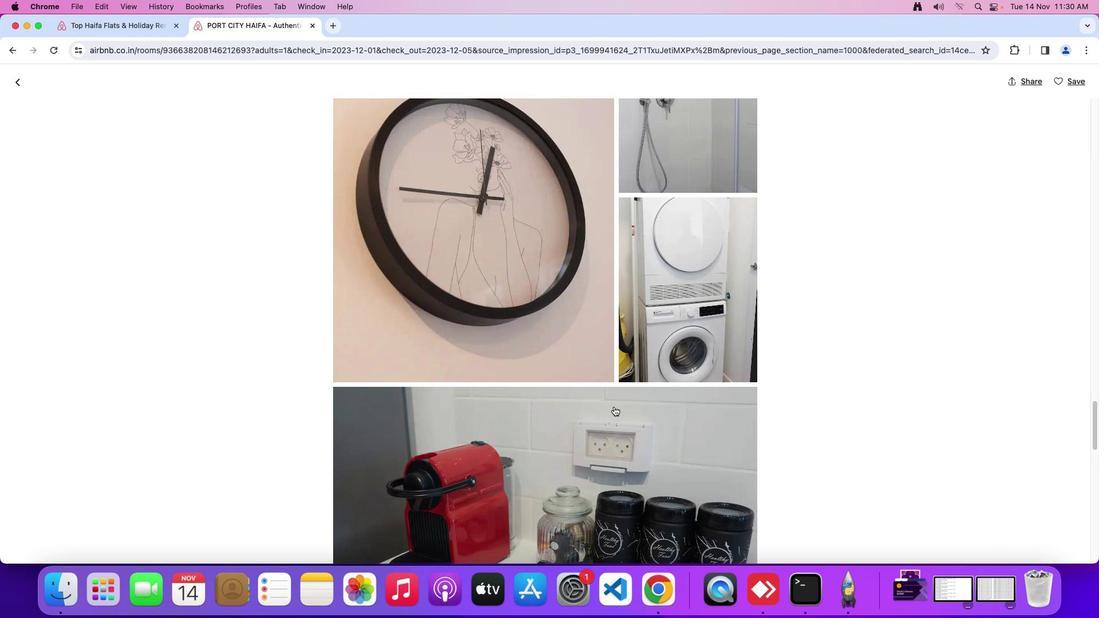 
Action: Mouse moved to (614, 407)
Screenshot: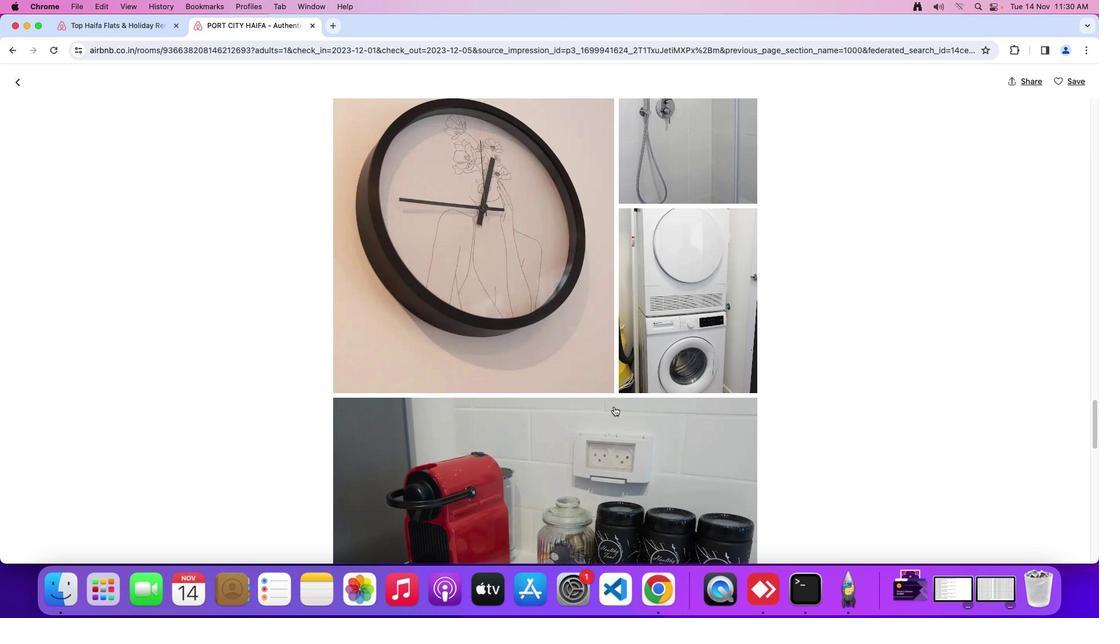 
Action: Mouse scrolled (614, 407) with delta (0, 0)
Screenshot: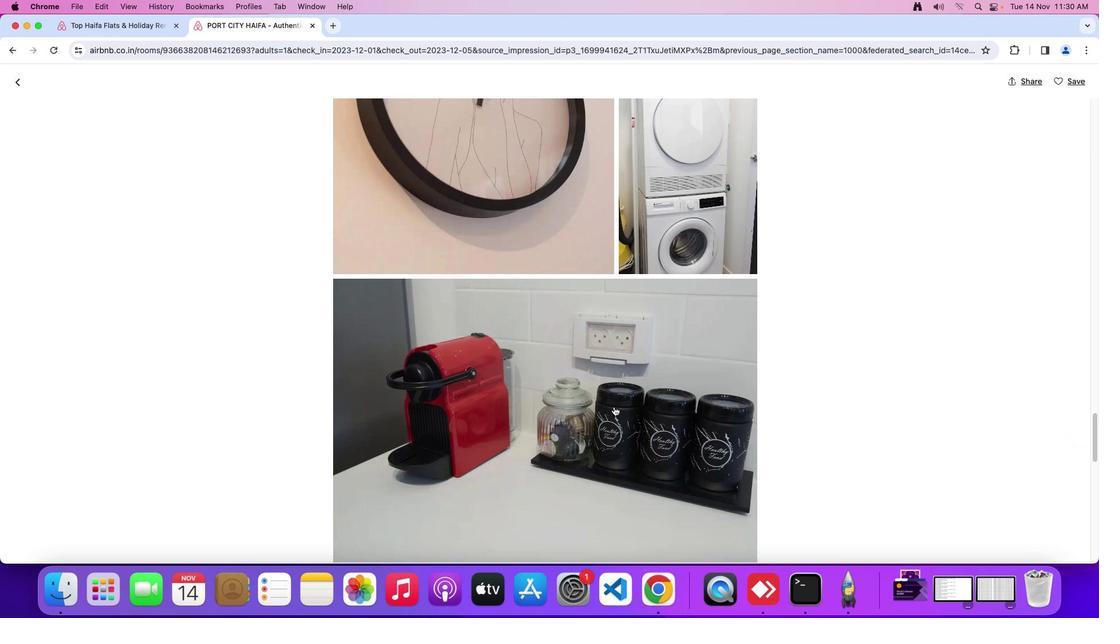 
Action: Mouse scrolled (614, 407) with delta (0, 0)
Screenshot: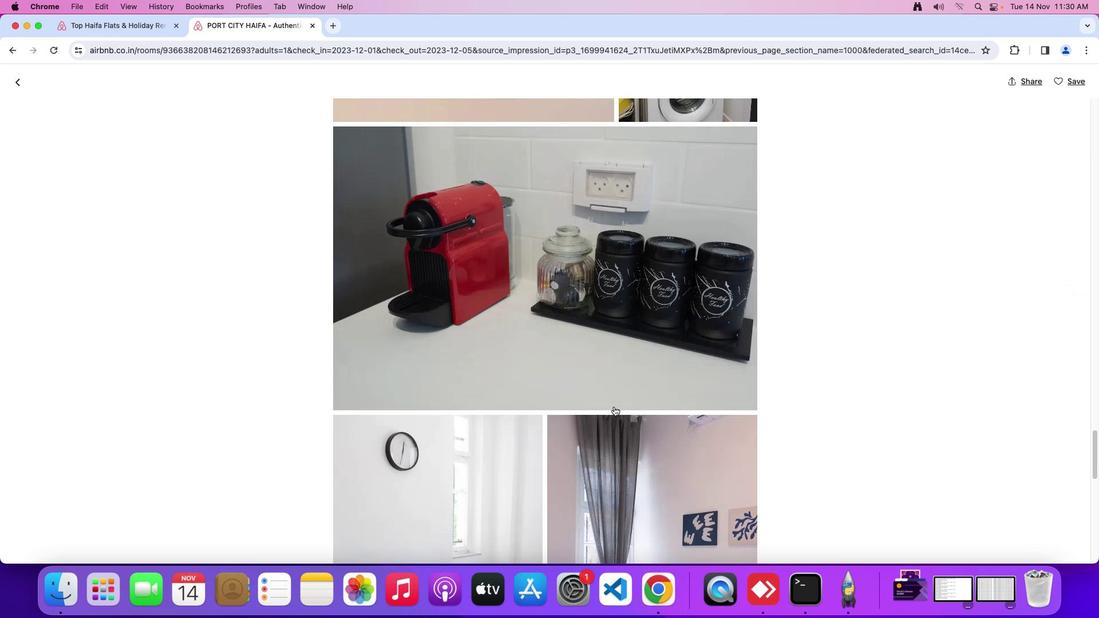 
Action: Mouse scrolled (614, 407) with delta (0, -2)
Screenshot: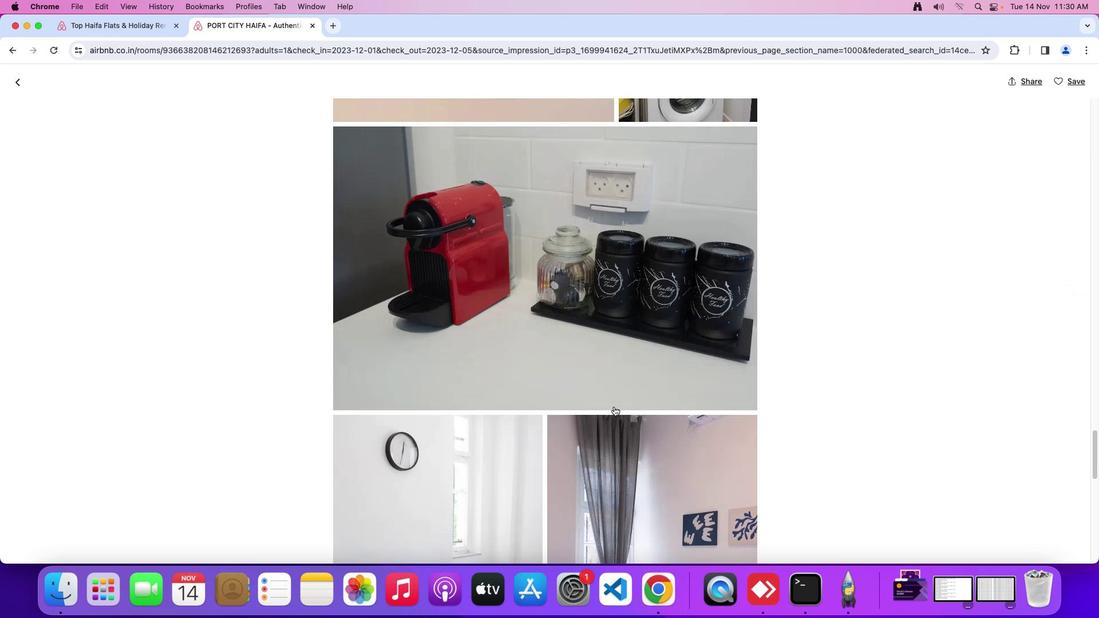 
Action: Mouse scrolled (614, 407) with delta (0, -4)
Screenshot: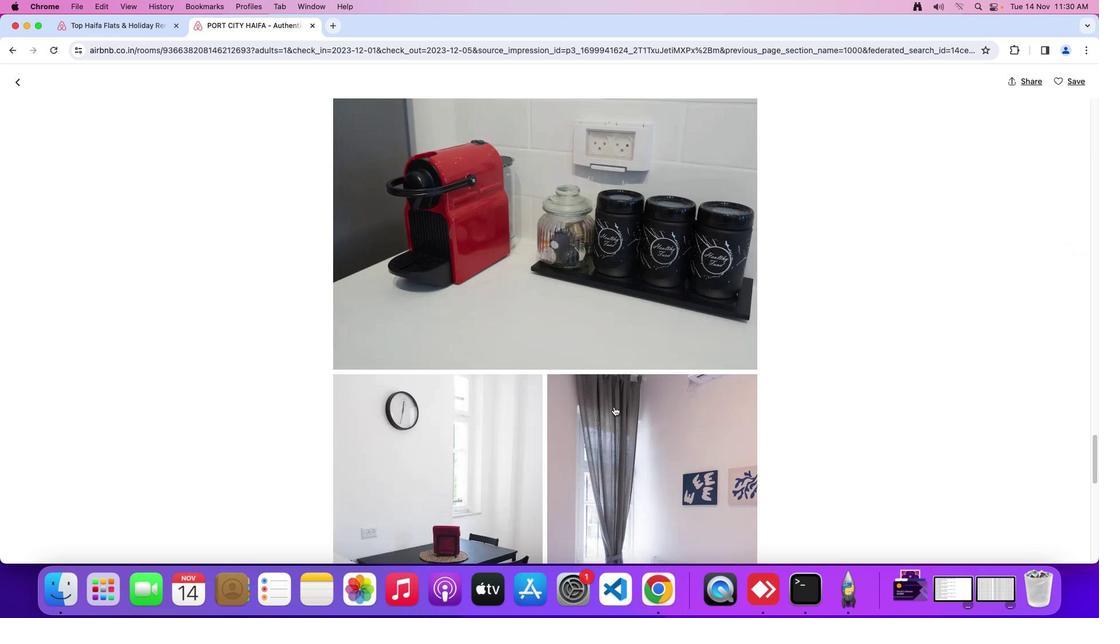 
Action: Mouse moved to (614, 406)
Screenshot: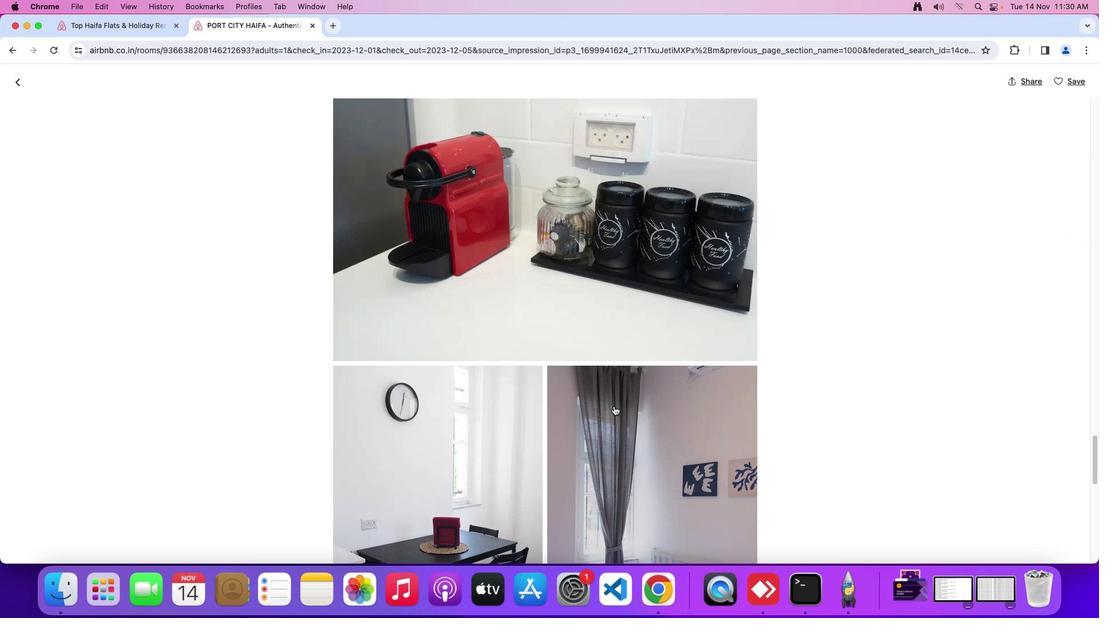 
Action: Mouse scrolled (614, 406) with delta (0, 0)
Screenshot: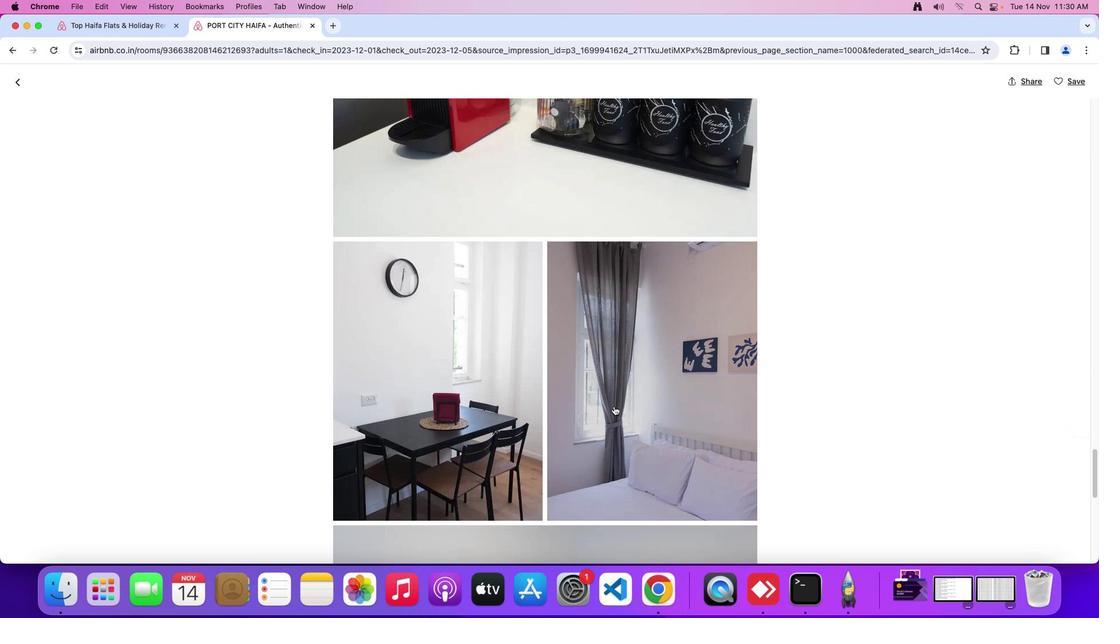
Action: Mouse scrolled (614, 406) with delta (0, 0)
Screenshot: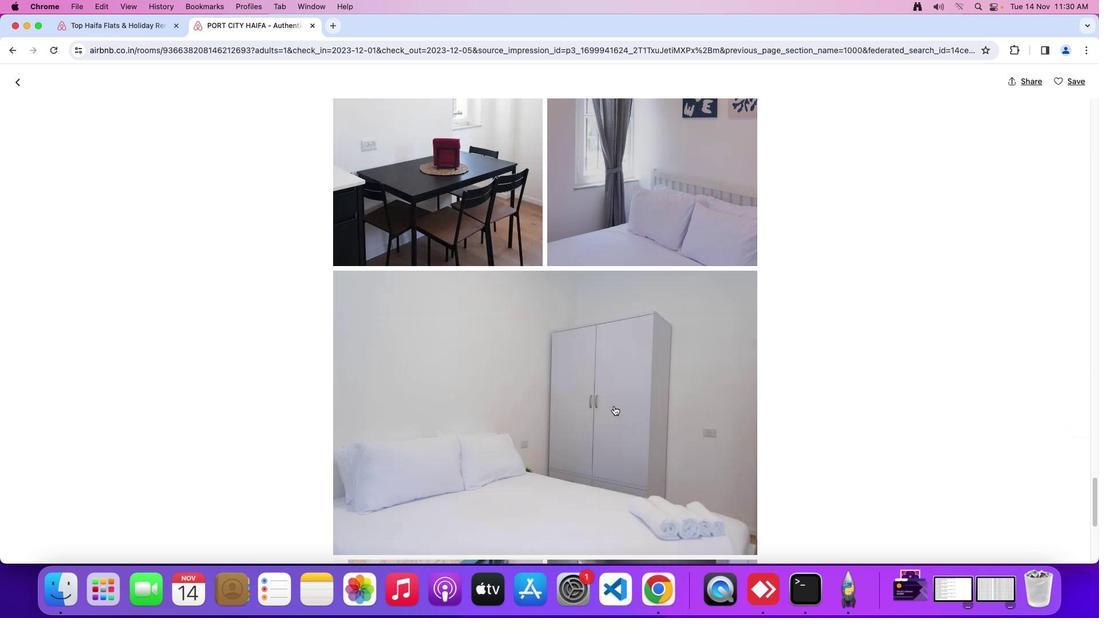 
Action: Mouse scrolled (614, 406) with delta (0, -2)
Screenshot: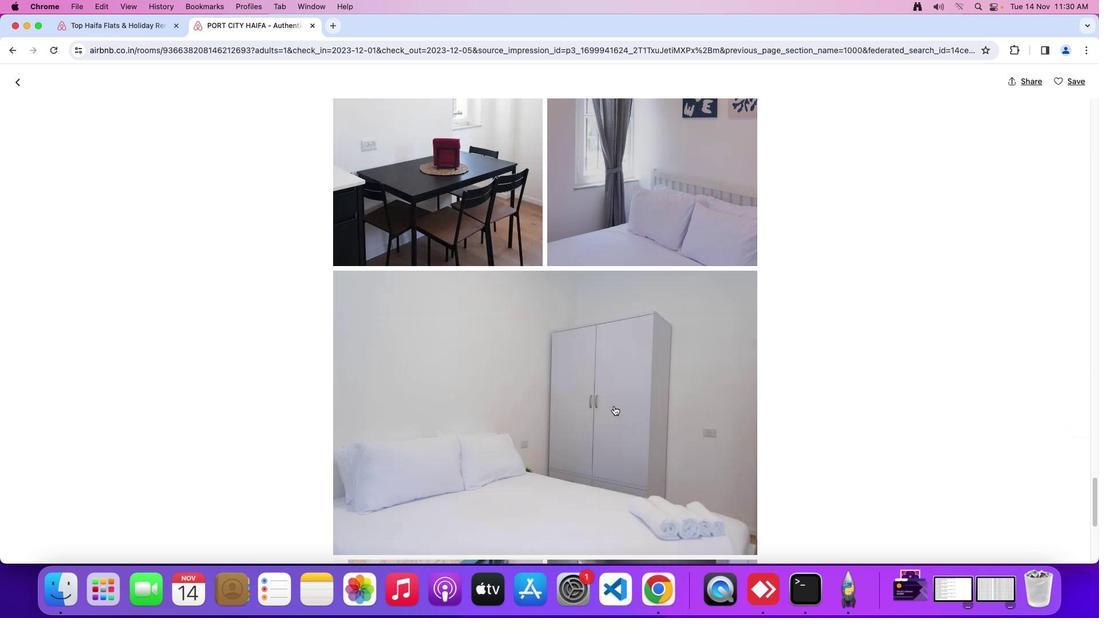 
Action: Mouse scrolled (614, 406) with delta (0, -4)
Screenshot: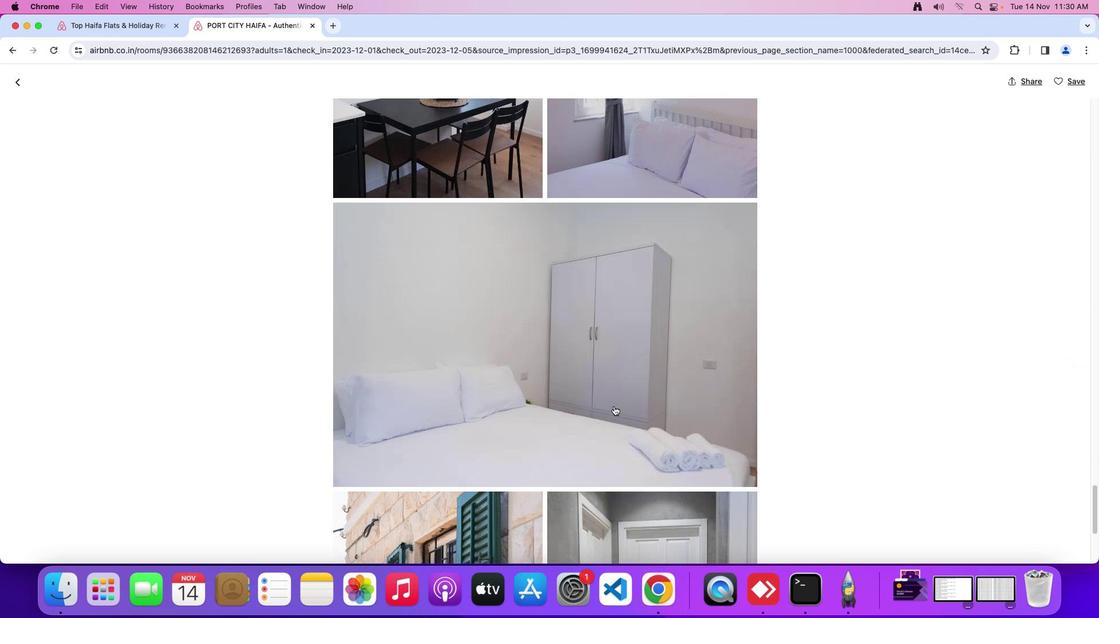 
Action: Mouse scrolled (614, 406) with delta (0, -4)
Screenshot: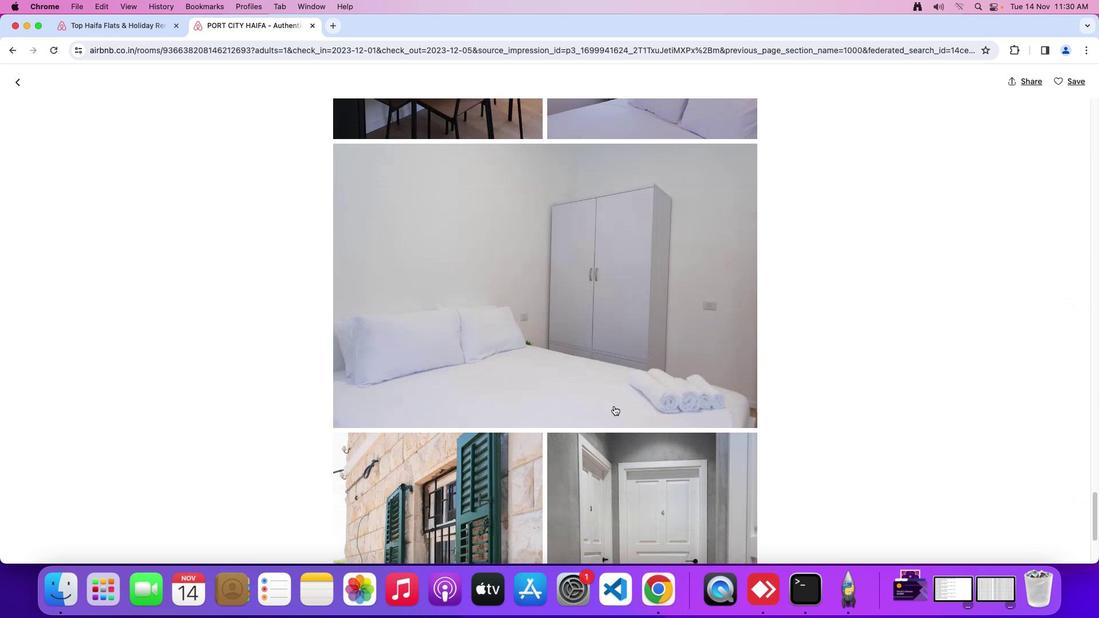 
Action: Mouse scrolled (614, 406) with delta (0, 0)
Screenshot: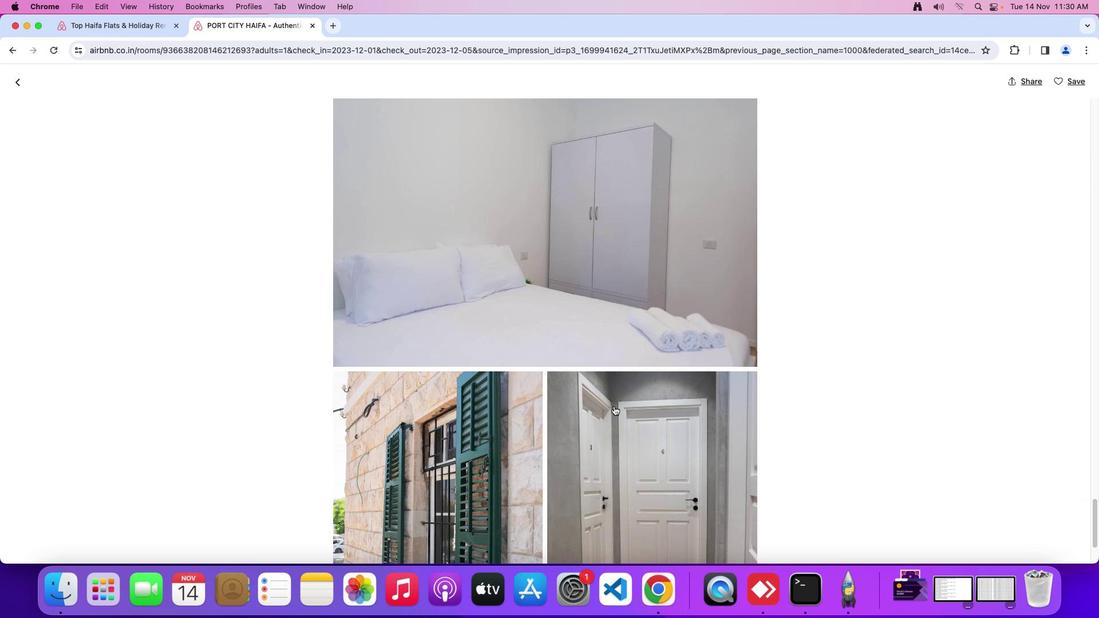 
Action: Mouse scrolled (614, 406) with delta (0, 0)
Screenshot: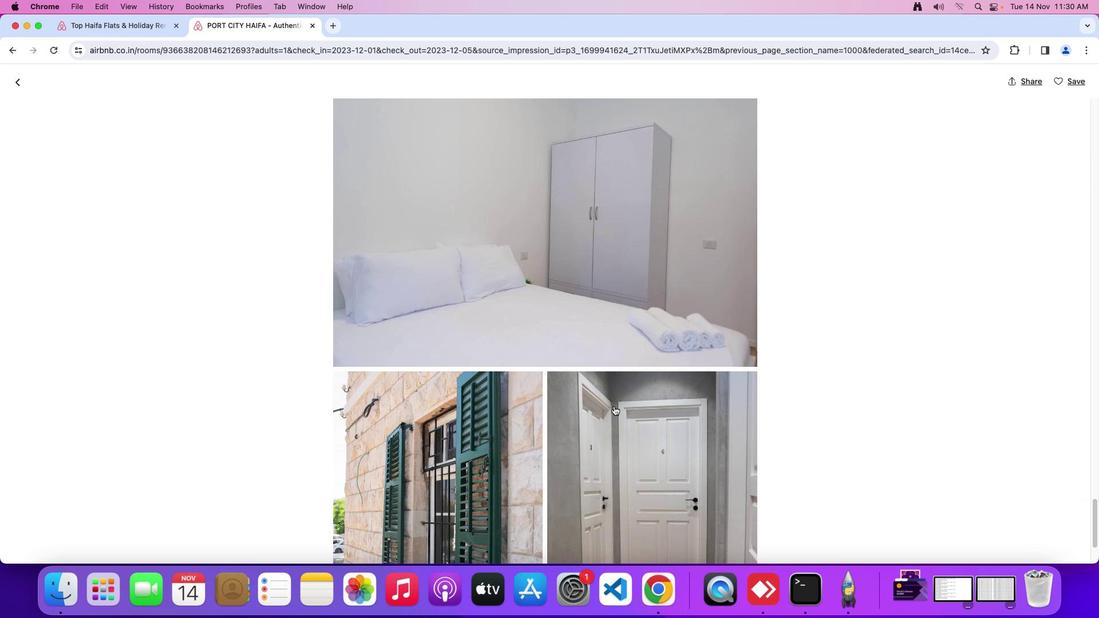 
Action: Mouse scrolled (614, 406) with delta (0, -2)
Screenshot: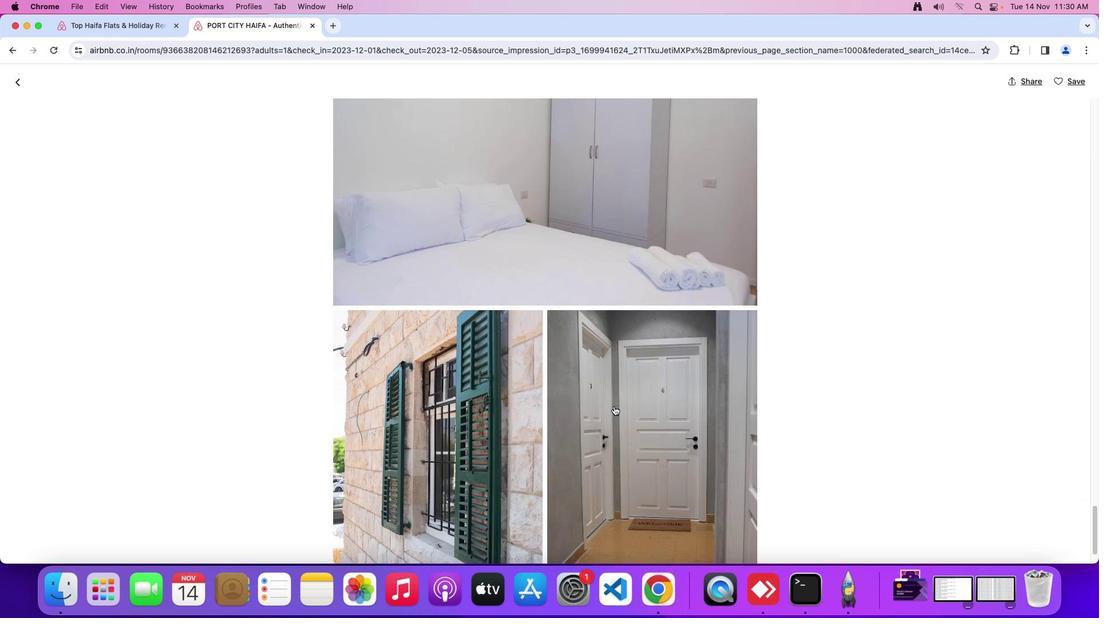 
Action: Mouse scrolled (614, 406) with delta (0, -4)
Screenshot: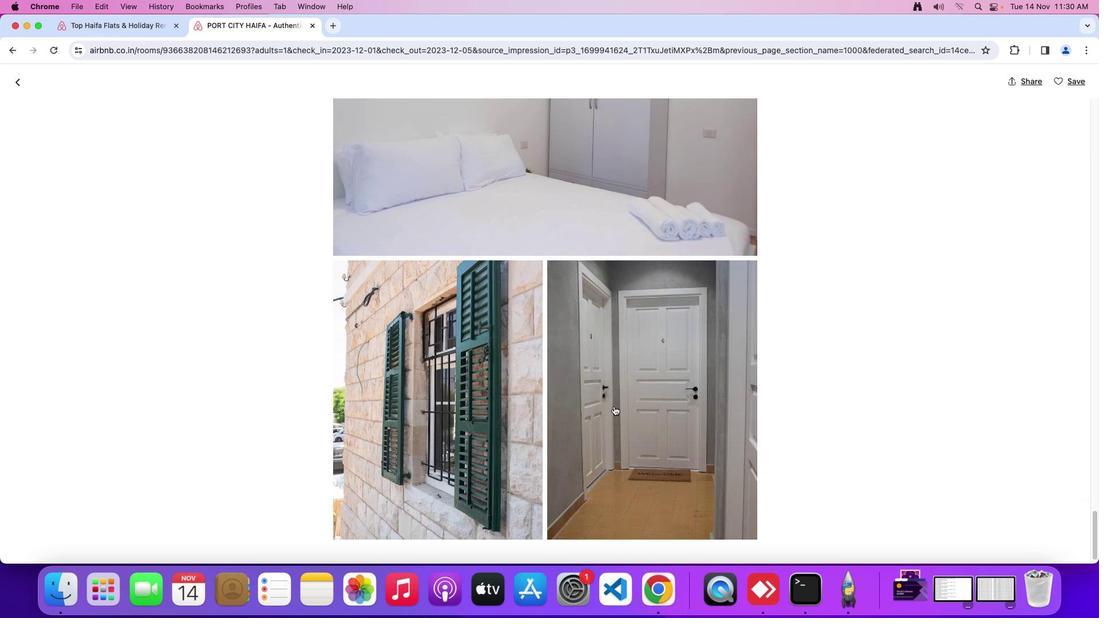 
Action: Mouse moved to (614, 406)
Screenshot: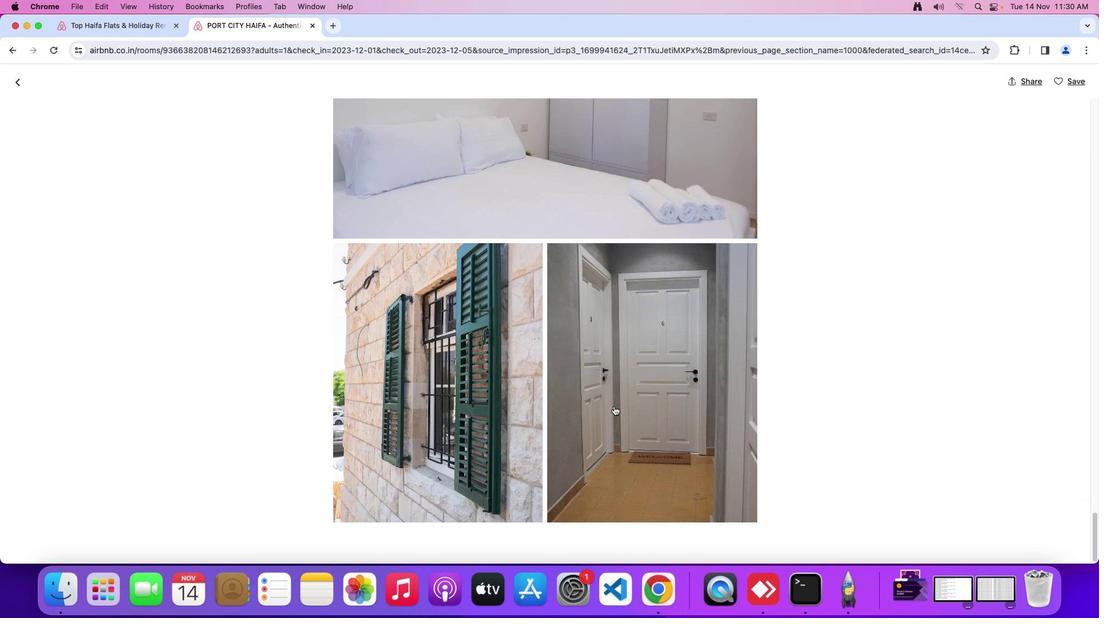 
Action: Mouse scrolled (614, 406) with delta (0, 0)
Screenshot: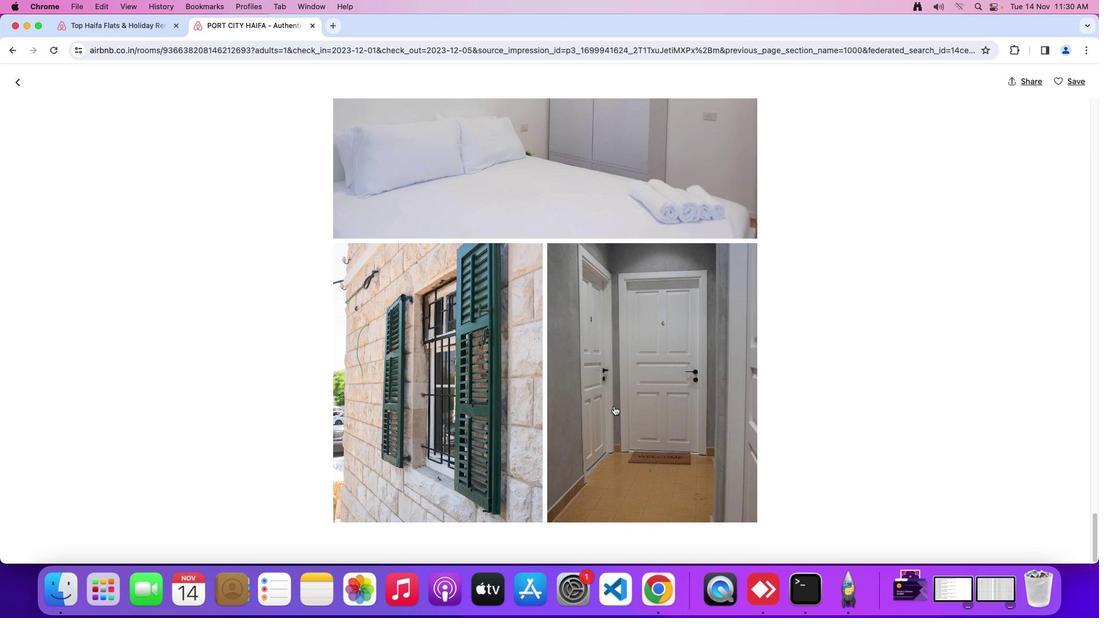 
Action: Mouse scrolled (614, 406) with delta (0, 0)
Screenshot: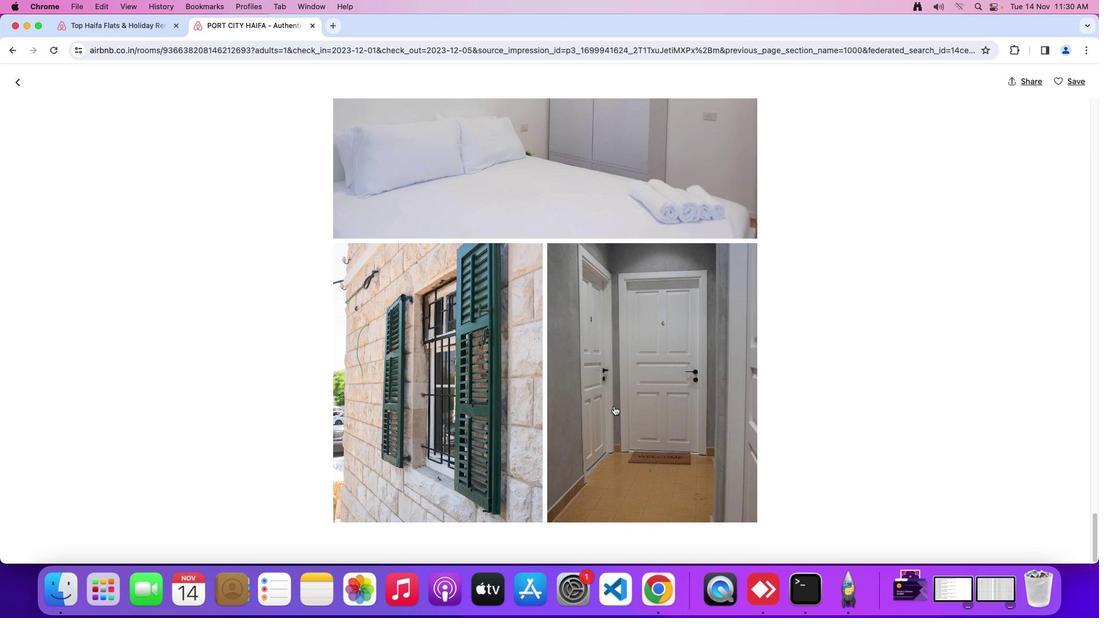 
Action: Mouse scrolled (614, 406) with delta (0, -2)
Screenshot: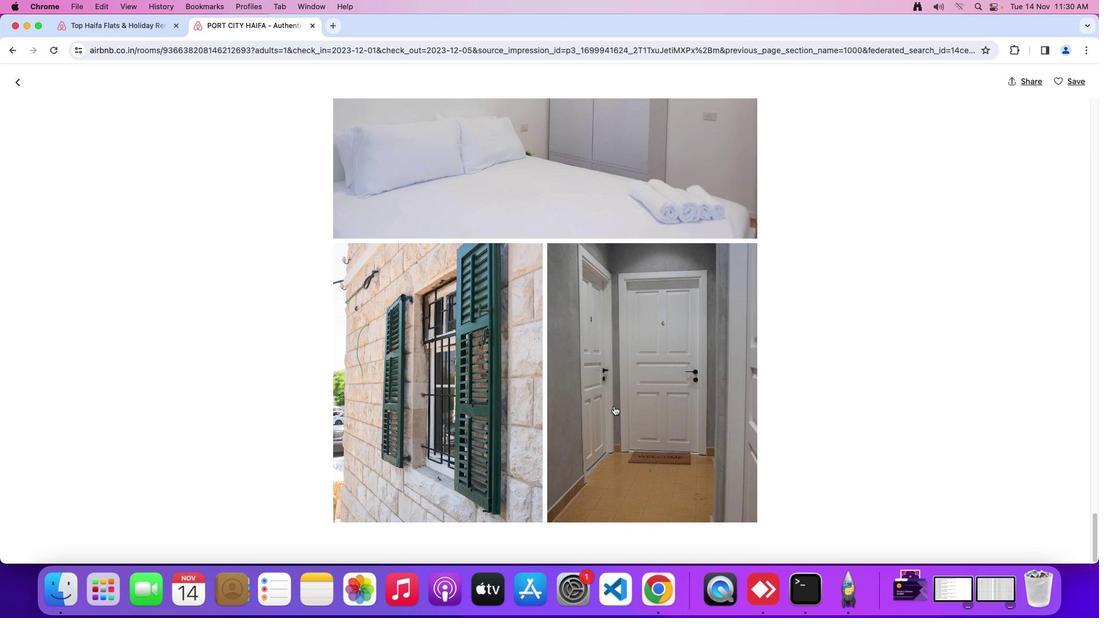 
Action: Mouse scrolled (614, 406) with delta (0, -4)
Screenshot: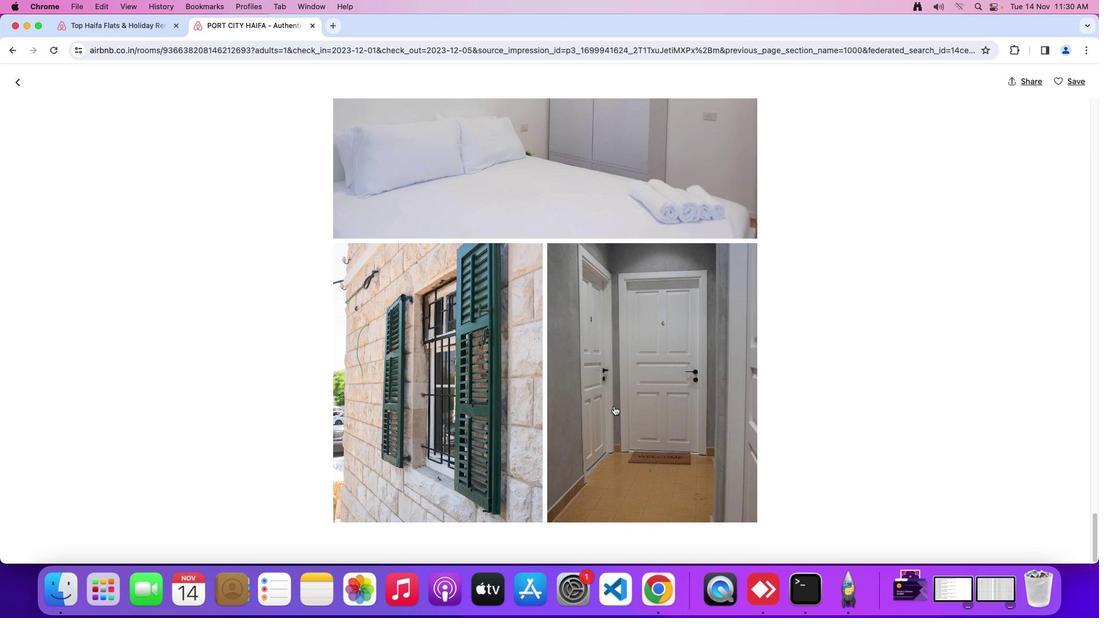 
Action: Mouse moved to (614, 405)
